 Task: Compare the reviews and descriptions of 'The Silent Patient' and 'The Woman in the Window' on Amazon.
Action: Mouse moved to (194, 55)
Screenshot: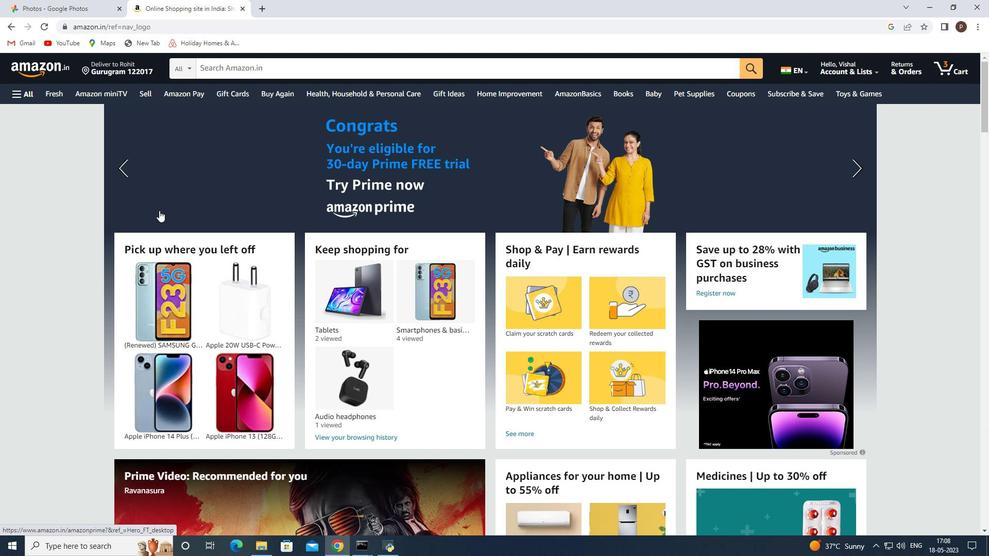 
Action: Mouse pressed left at (194, 55)
Screenshot: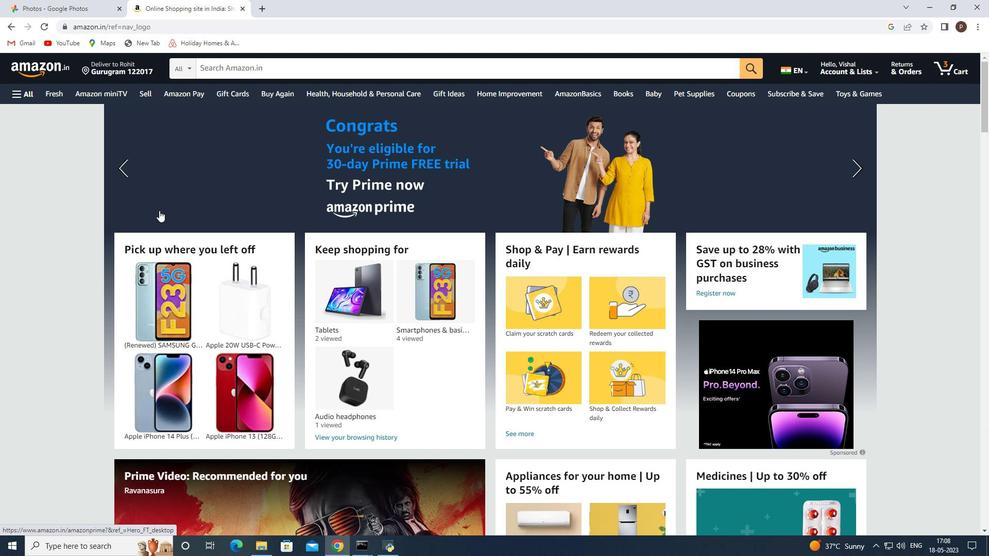 
Action: Mouse moved to (284, 47)
Screenshot: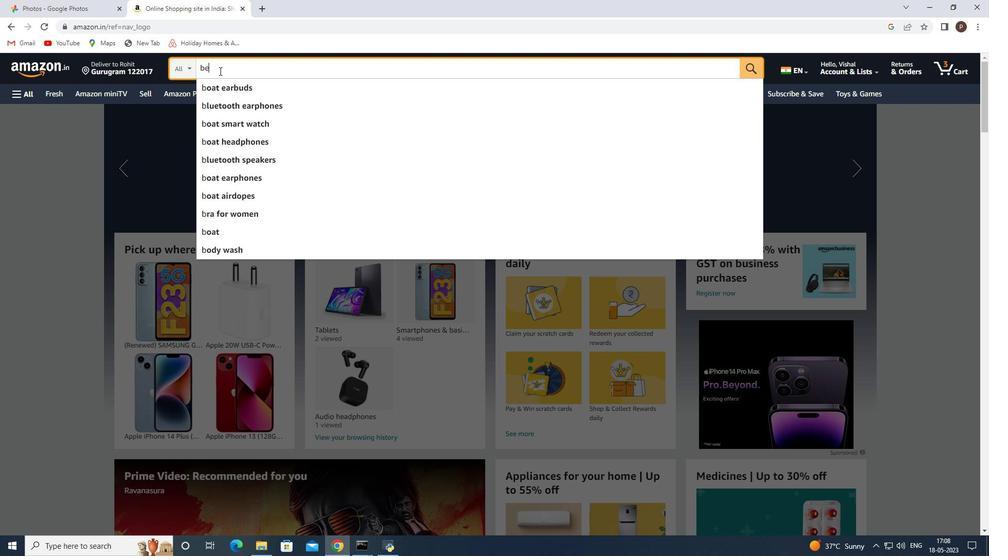 
Action: Mouse pressed left at (284, 47)
Screenshot: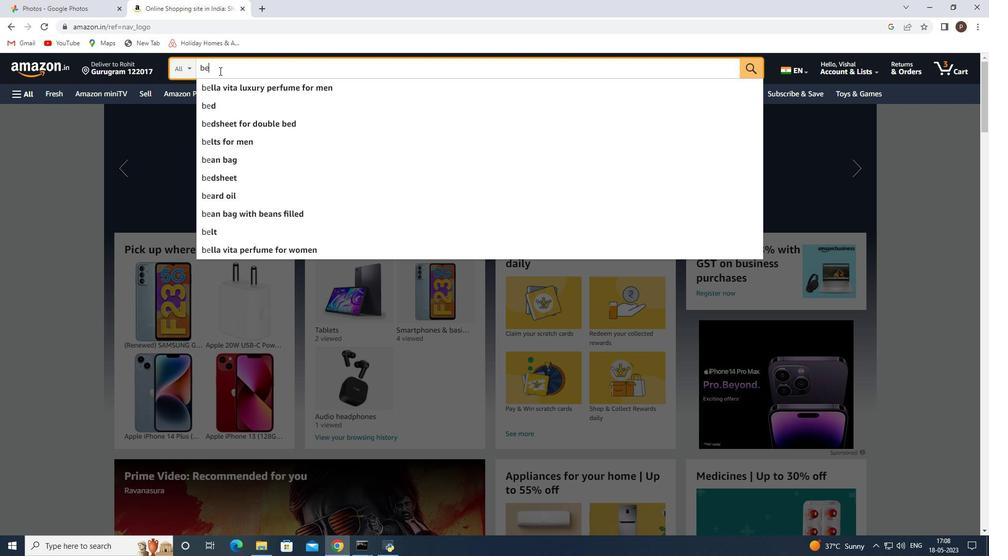 
Action: Key pressed novels
Screenshot: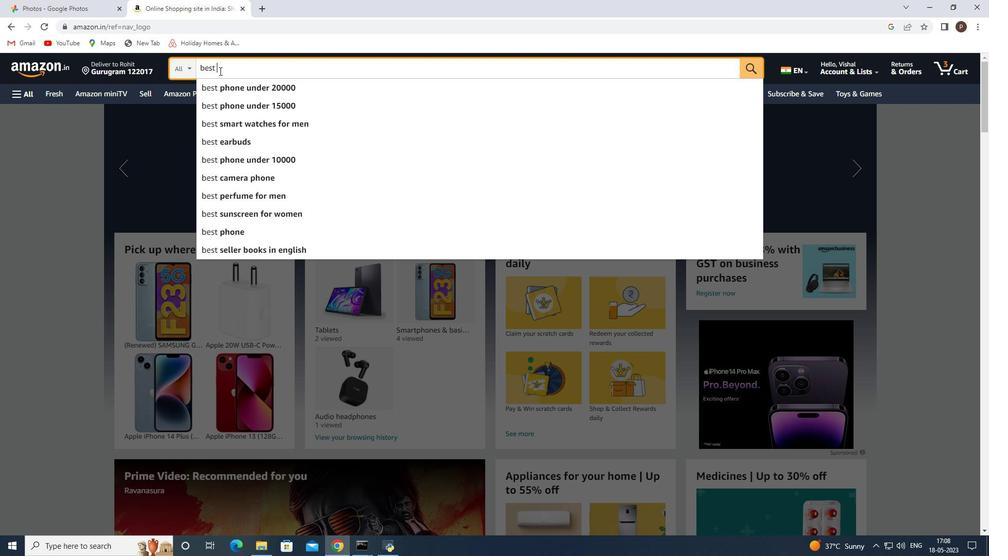 
Action: Mouse moved to (216, 115)
Screenshot: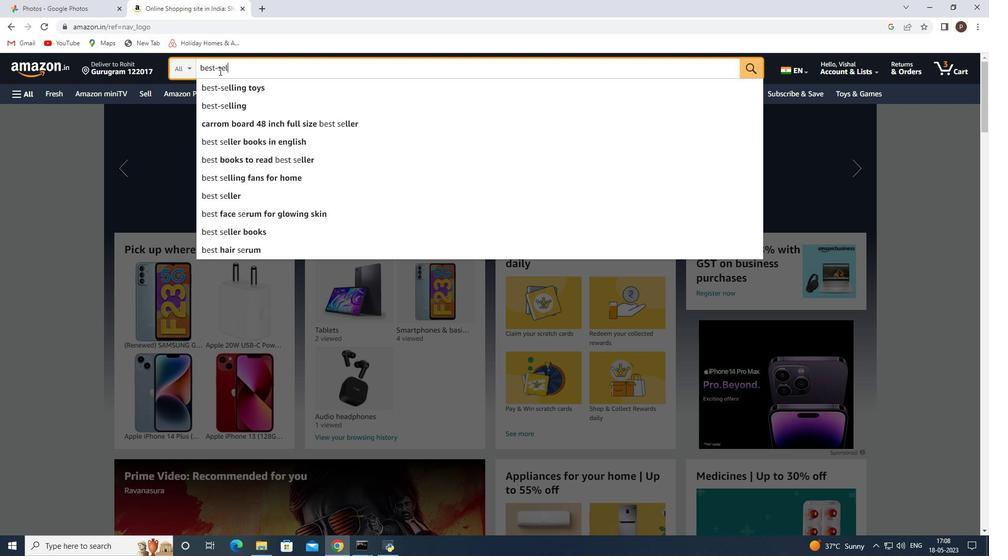 
Action: Mouse pressed left at (216, 115)
Screenshot: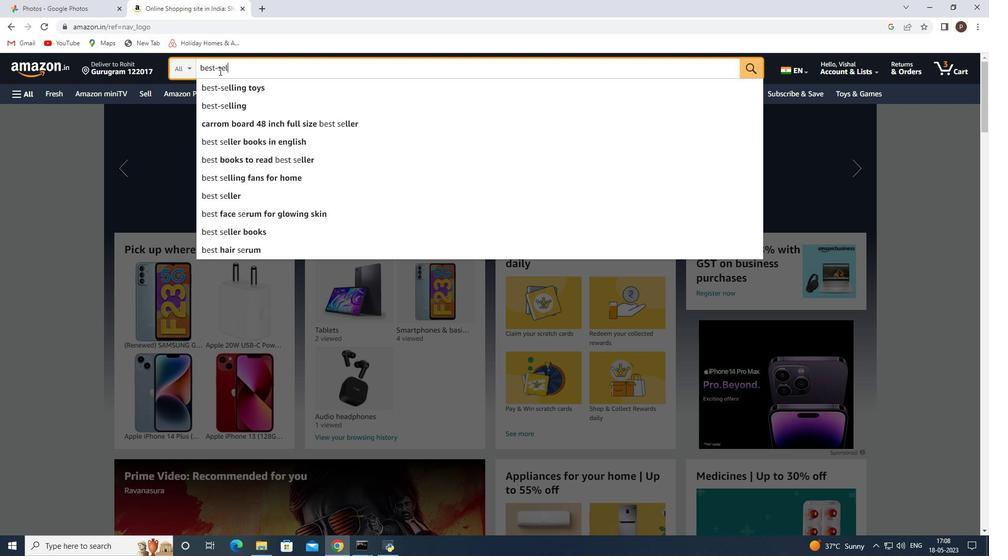 
Action: Mouse moved to (325, 192)
Screenshot: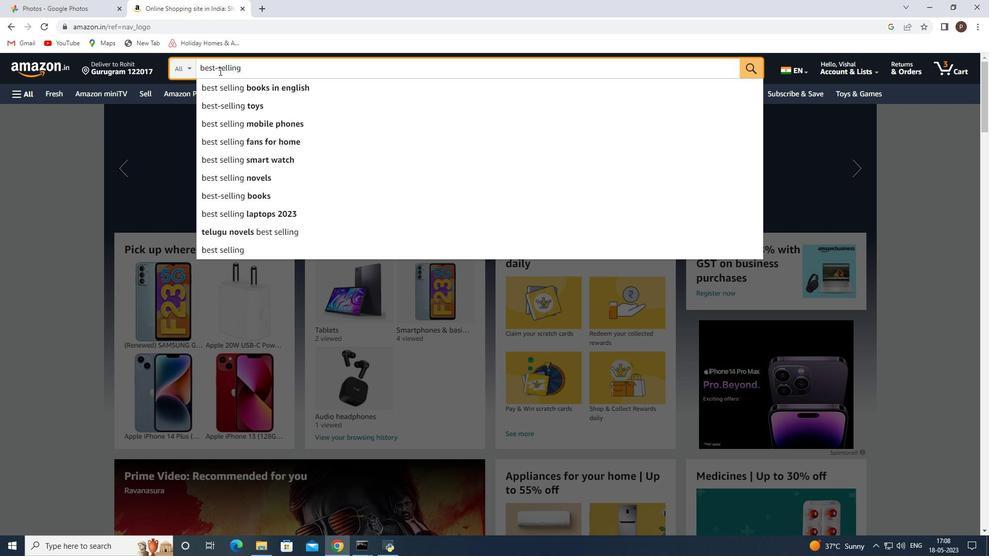 
Action: Mouse scrolled (325, 191) with delta (0, 0)
Screenshot: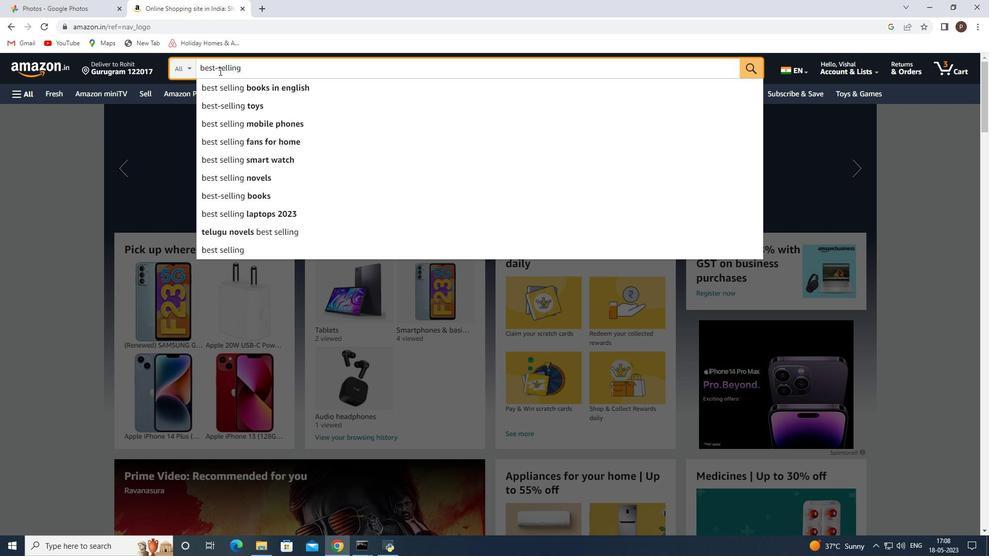 
Action: Mouse scrolled (325, 191) with delta (0, 0)
Screenshot: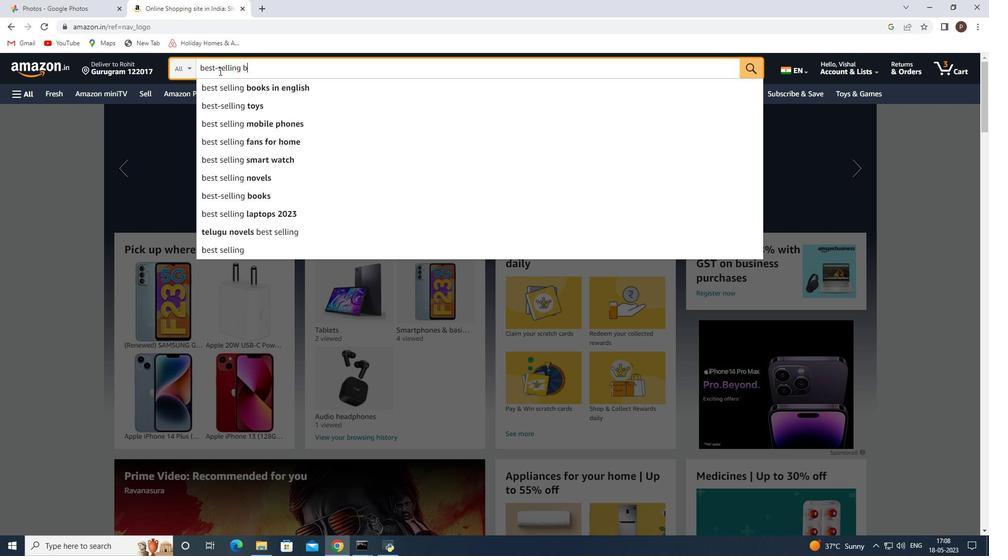 
Action: Mouse moved to (328, 190)
Screenshot: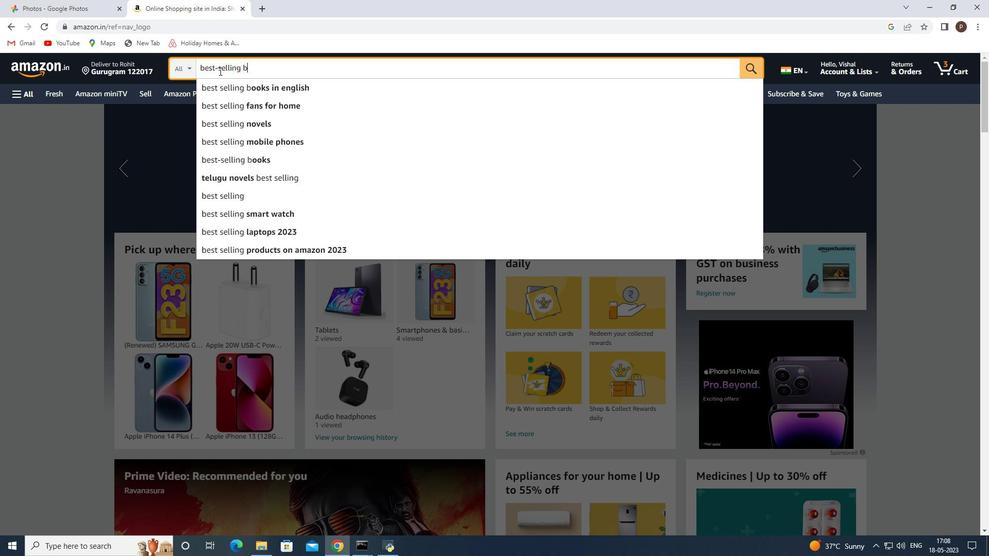 
Action: Mouse scrolled (328, 189) with delta (0, 0)
Screenshot: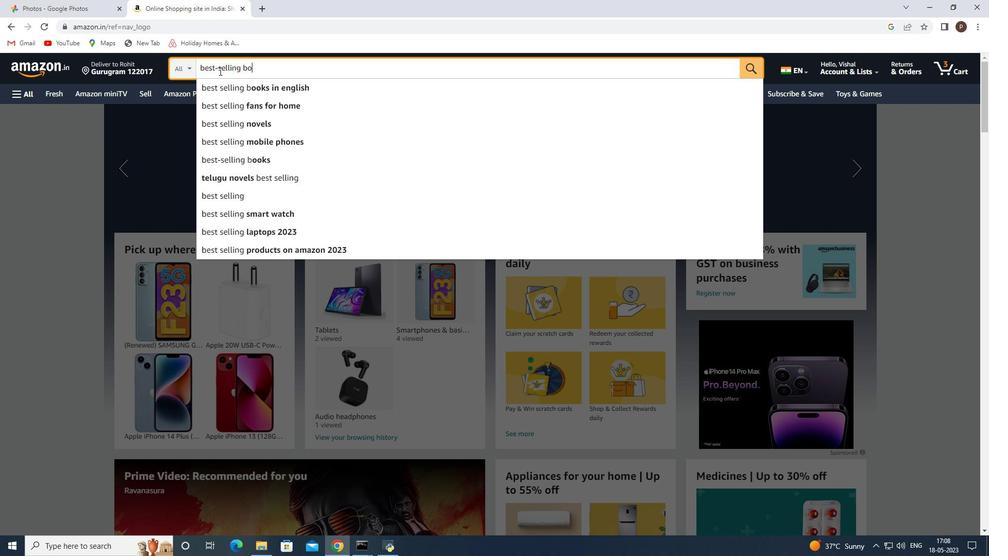
Action: Mouse scrolled (328, 189) with delta (0, 0)
Screenshot: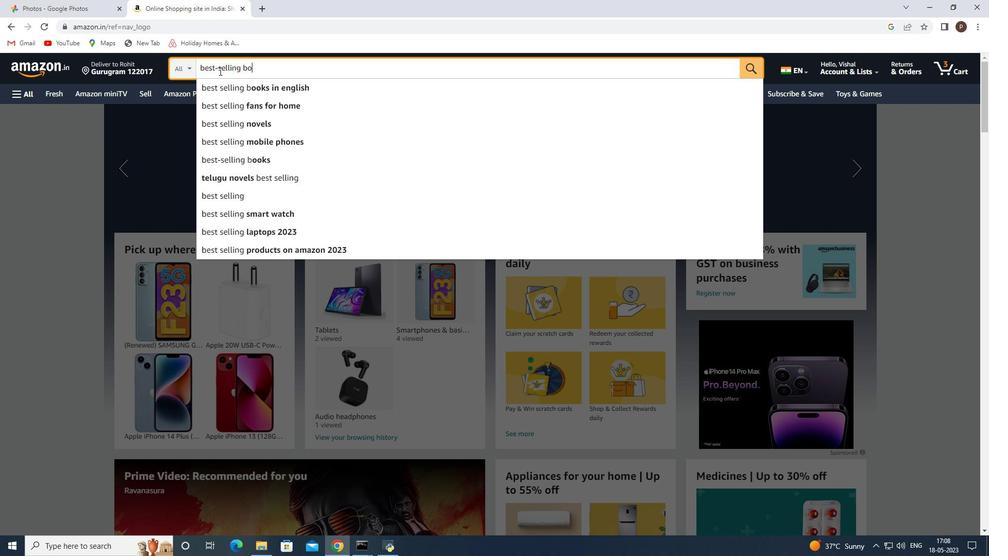 
Action: Mouse moved to (237, 196)
Screenshot: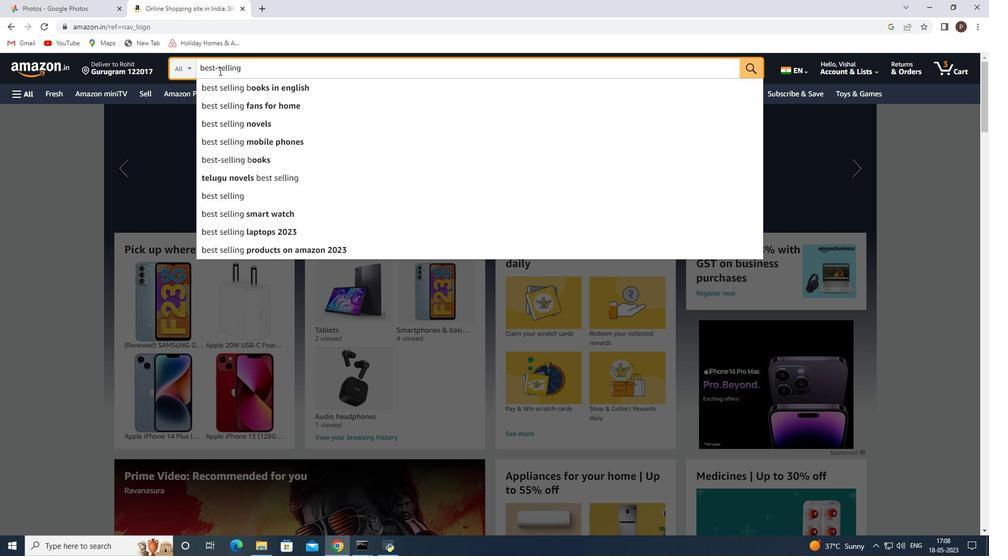 
Action: Mouse scrolled (237, 195) with delta (0, 0)
Screenshot: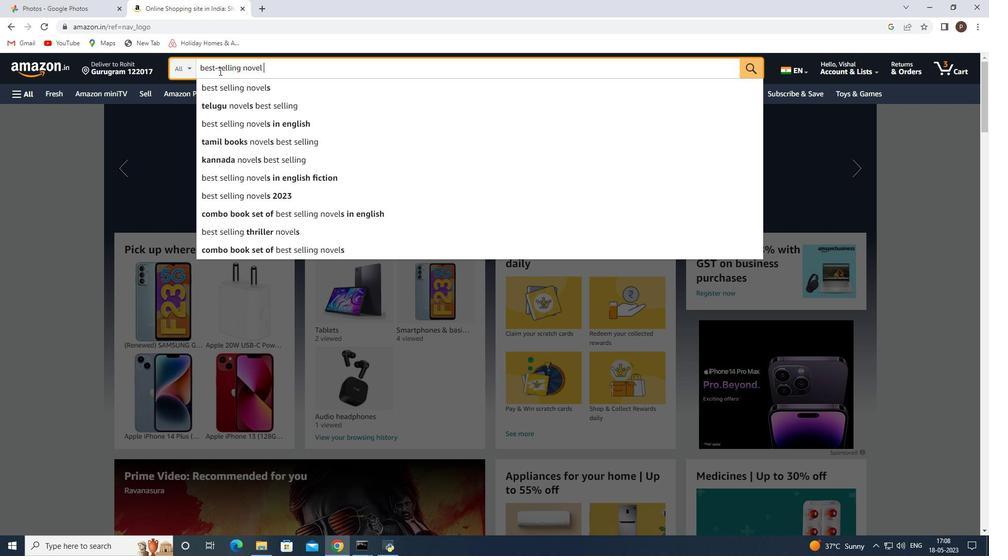 
Action: Mouse scrolled (237, 195) with delta (0, 0)
Screenshot: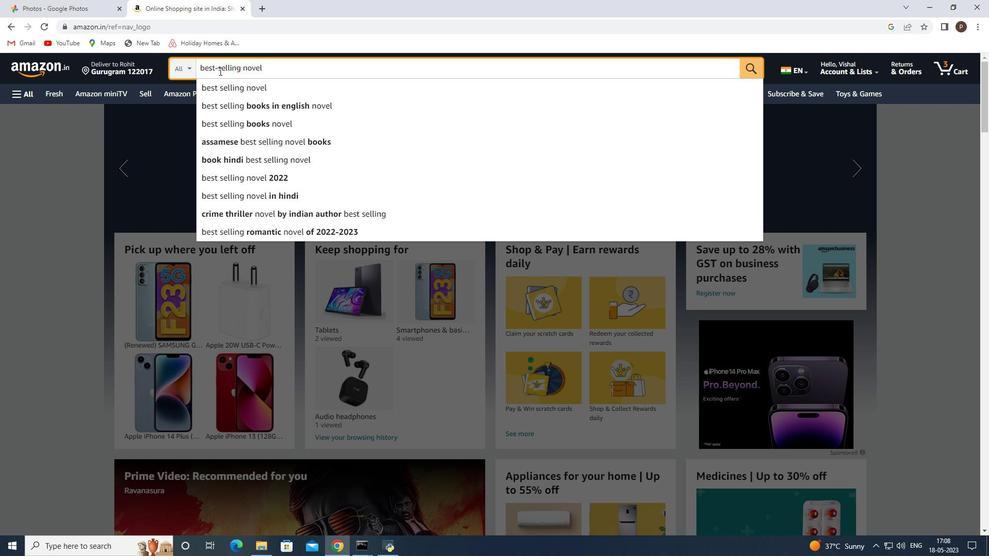 
Action: Mouse scrolled (237, 195) with delta (0, 0)
Screenshot: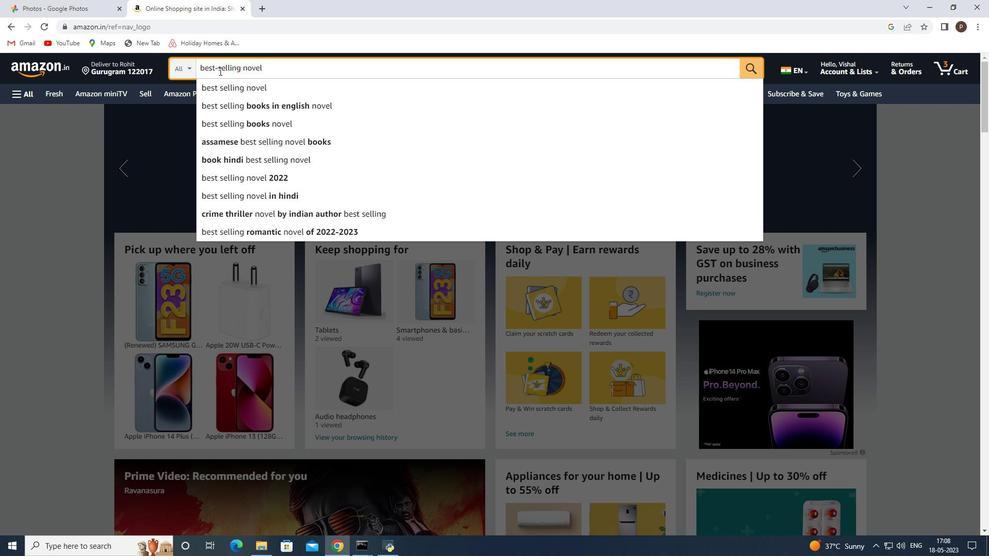 
Action: Mouse scrolled (237, 195) with delta (0, 0)
Screenshot: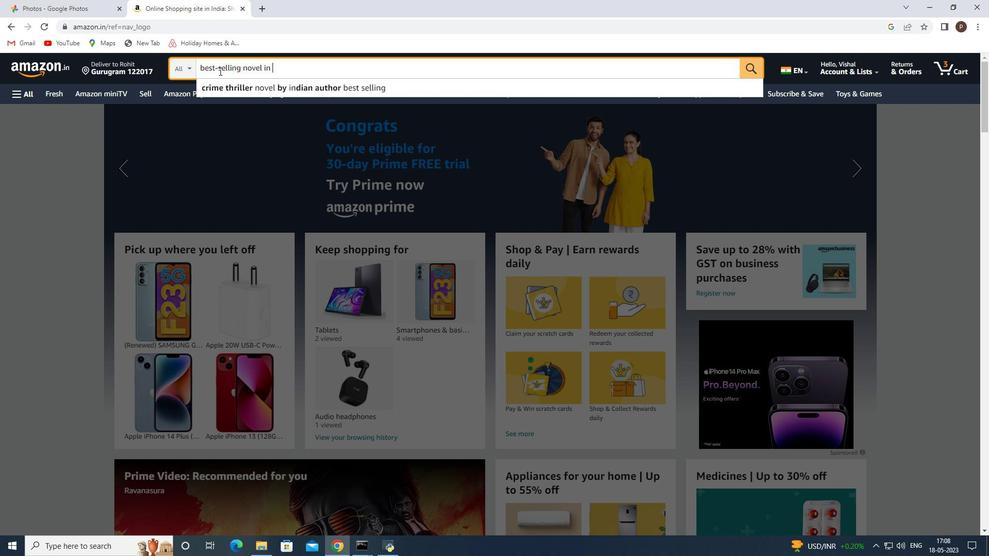 
Action: Mouse scrolled (237, 195) with delta (0, 0)
Screenshot: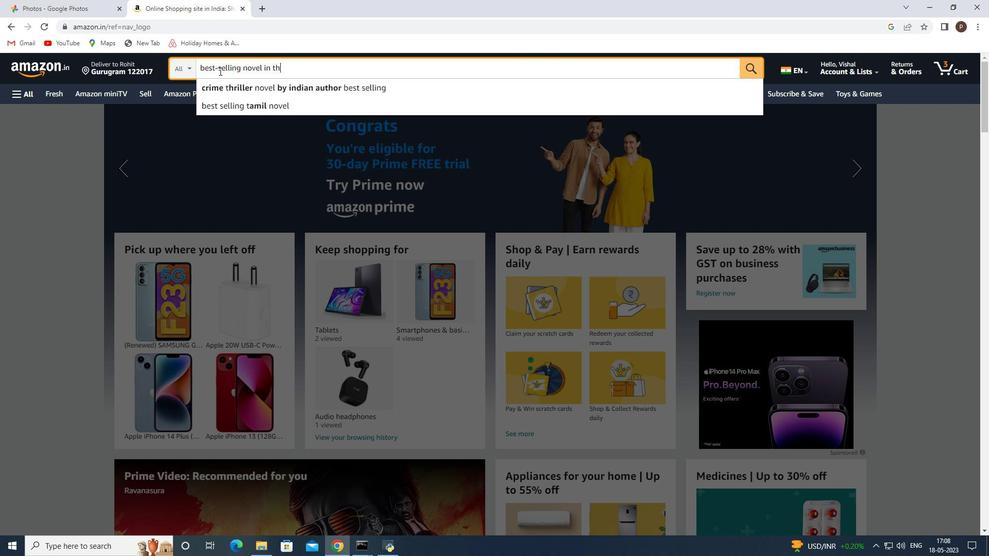 
Action: Mouse scrolled (237, 195) with delta (0, 0)
Screenshot: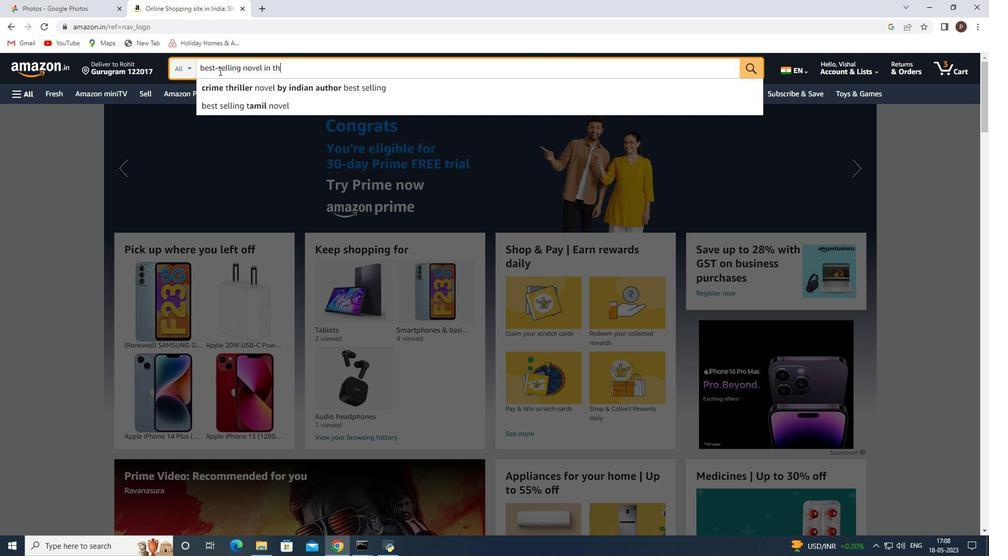 
Action: Mouse scrolled (237, 195) with delta (0, 0)
Screenshot: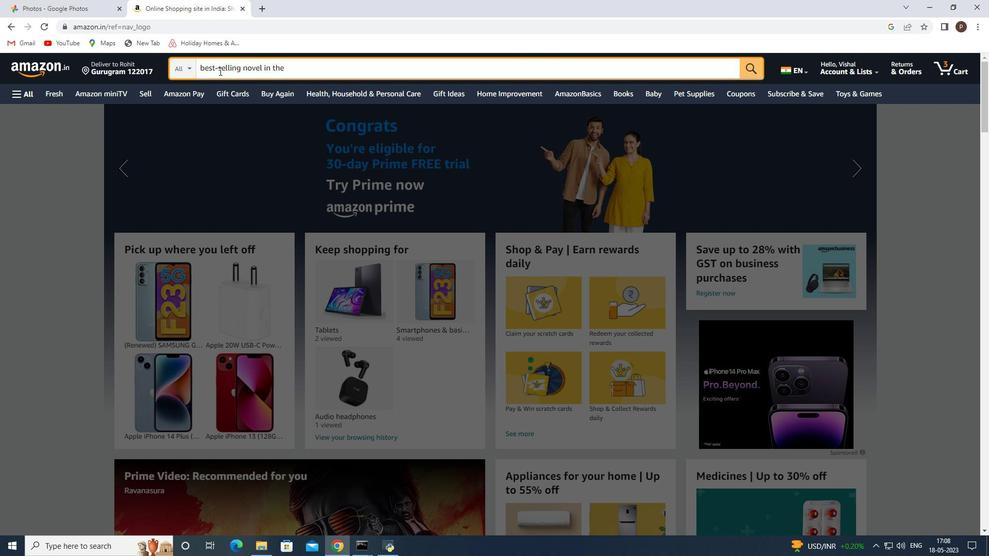 
Action: Mouse scrolled (237, 195) with delta (0, 0)
Screenshot: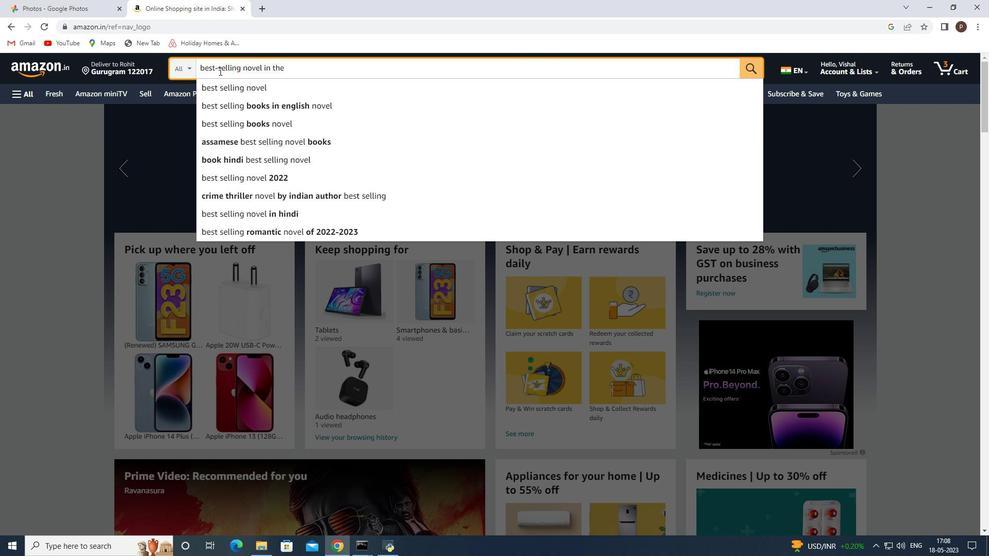 
Action: Mouse scrolled (237, 195) with delta (0, 0)
Screenshot: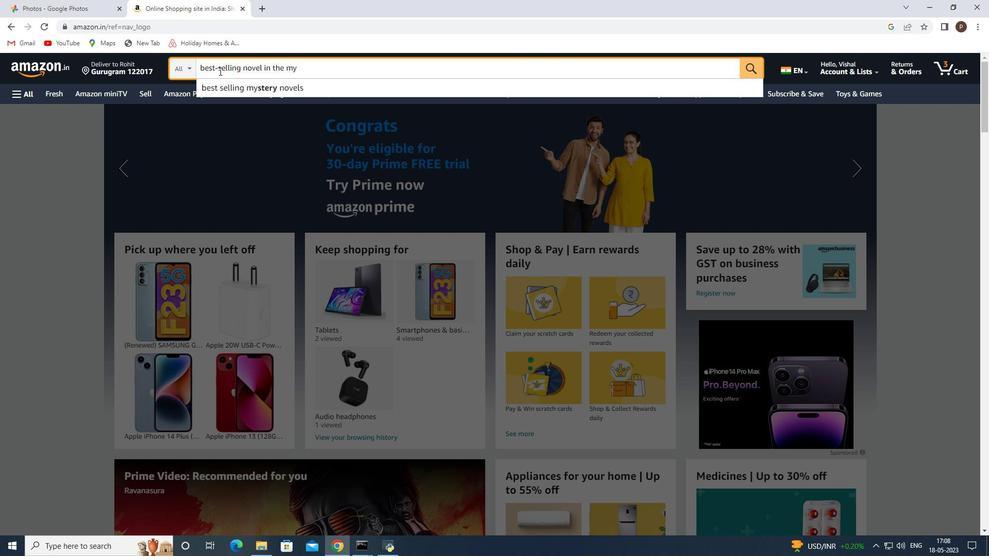 
Action: Mouse scrolled (237, 196) with delta (0, 0)
Screenshot: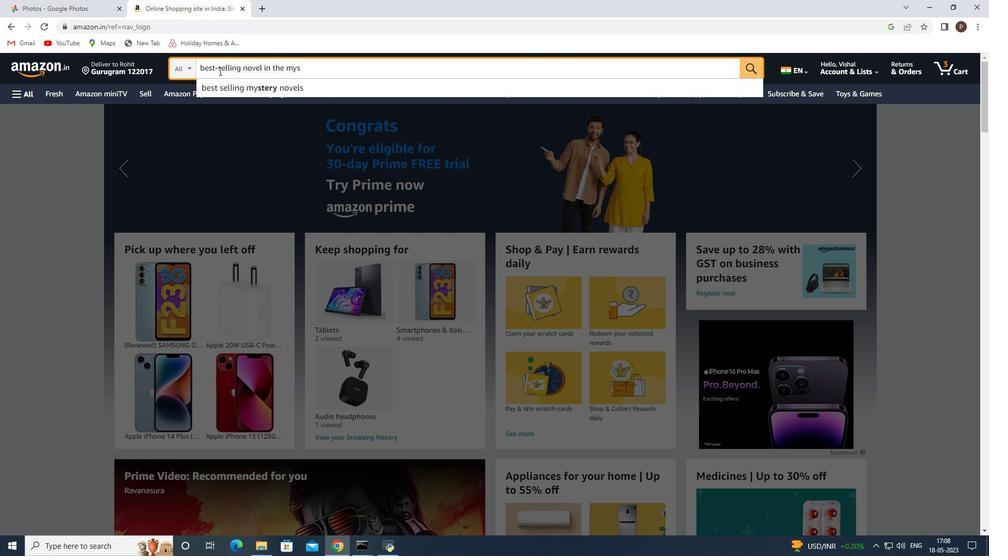 
Action: Mouse scrolled (237, 196) with delta (0, 0)
Screenshot: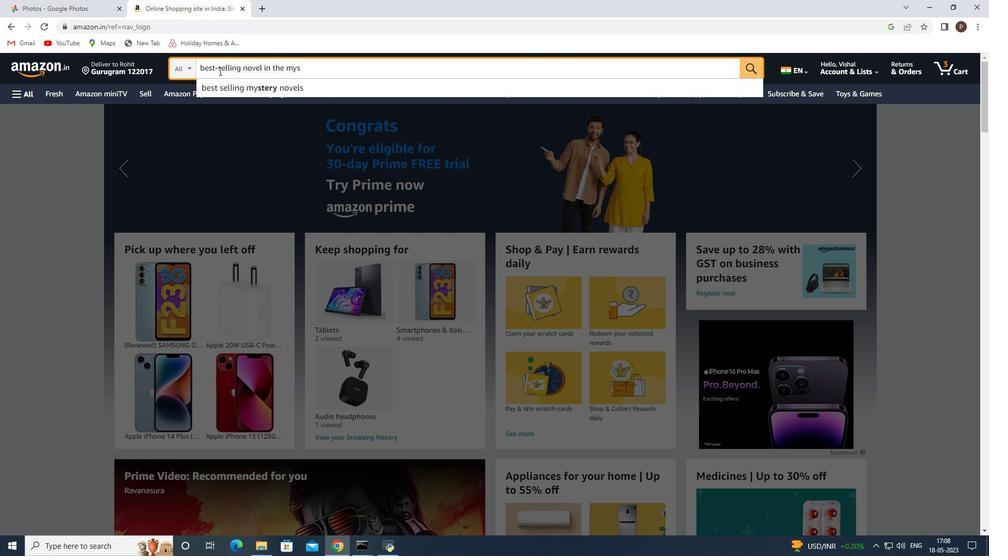 
Action: Mouse scrolled (237, 196) with delta (0, 0)
Screenshot: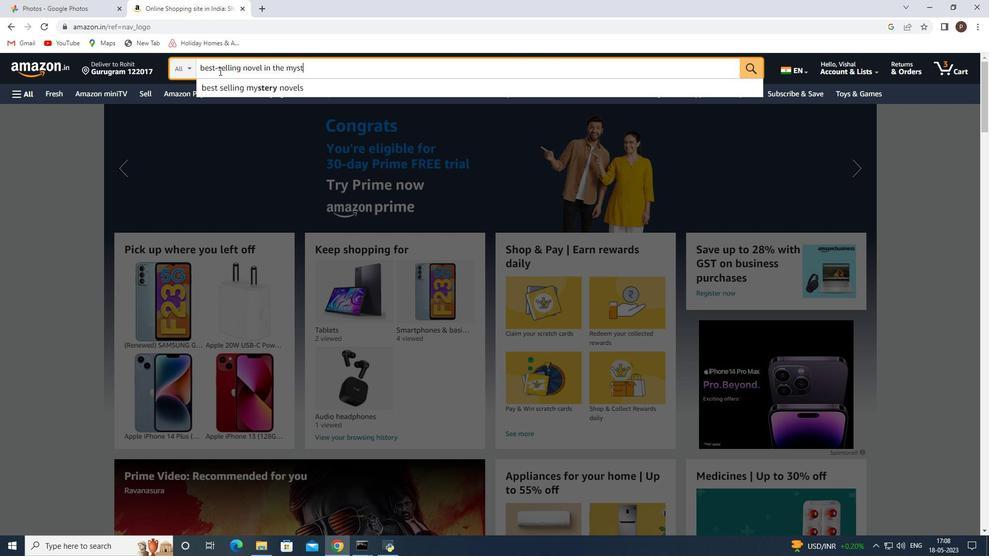 
Action: Mouse scrolled (237, 196) with delta (0, 0)
Screenshot: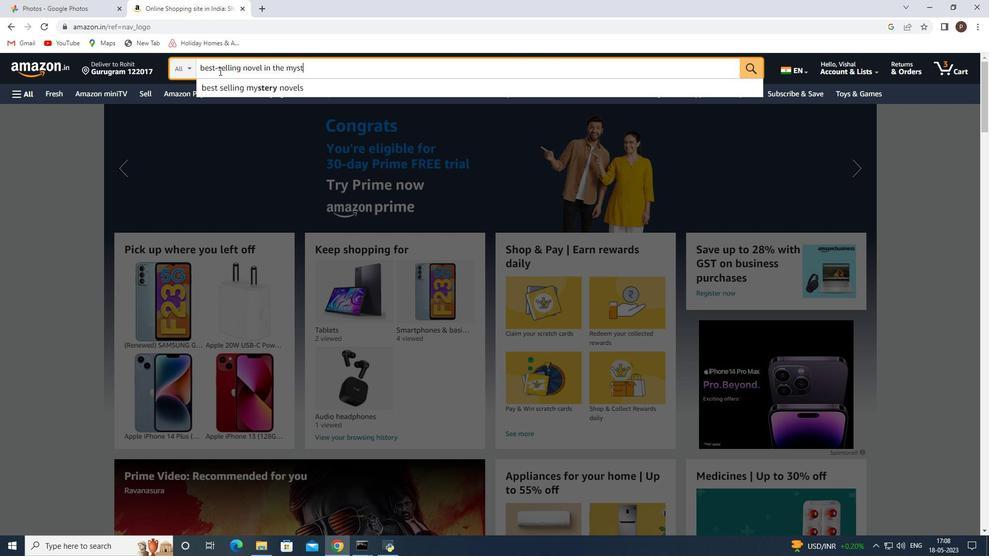 
Action: Mouse moved to (233, 203)
Screenshot: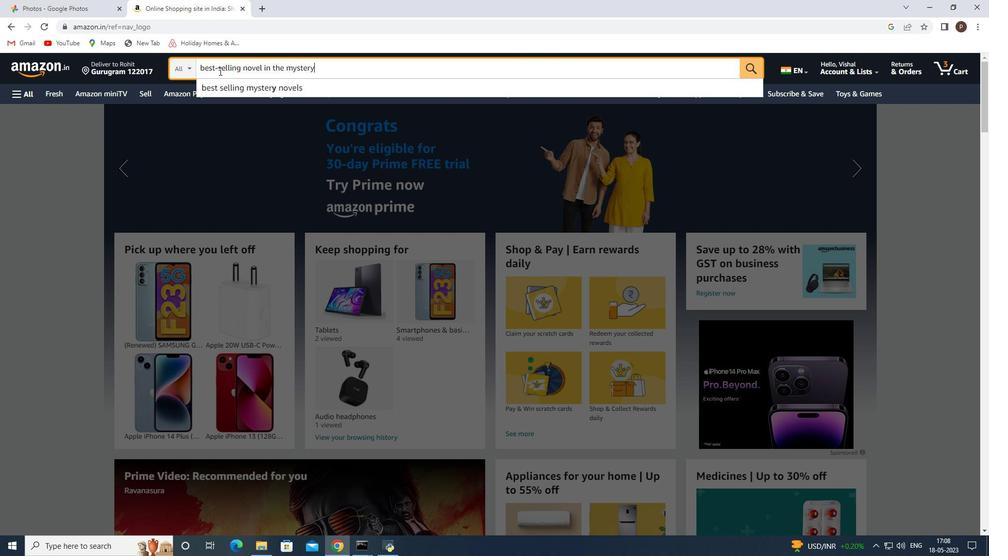 
Action: Mouse scrolled (233, 203) with delta (0, 0)
Screenshot: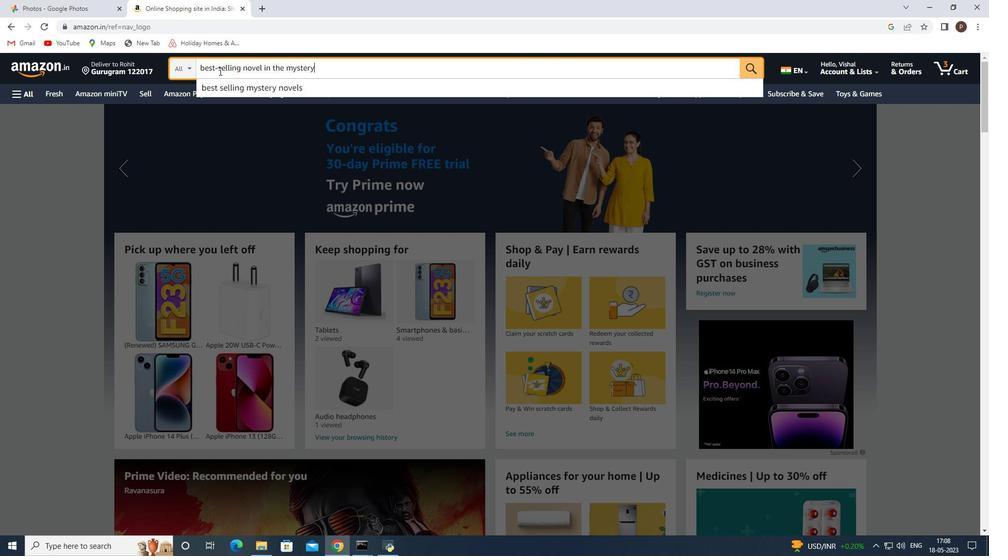 
Action: Mouse moved to (249, 271)
Screenshot: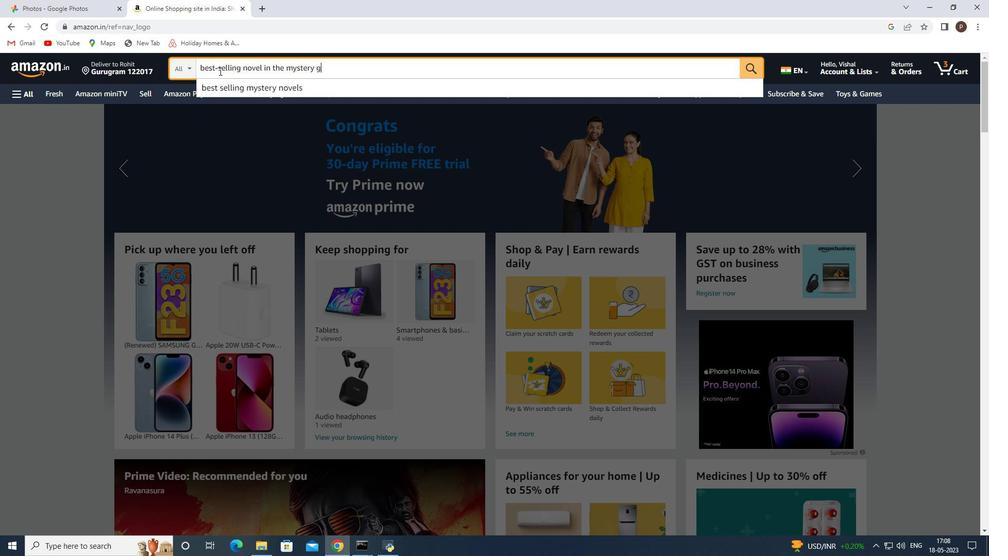 
Action: Mouse scrolled (249, 271) with delta (0, 0)
Screenshot: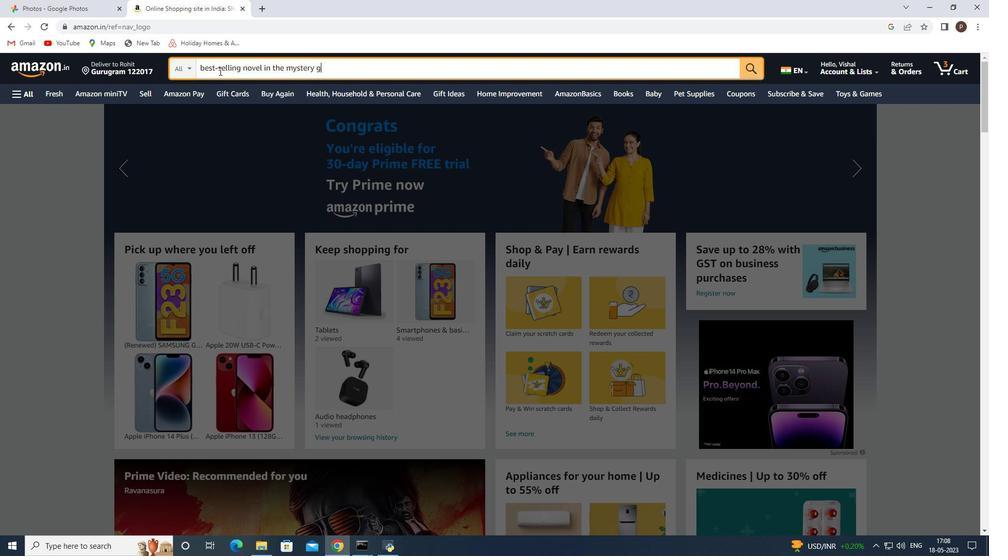 
Action: Mouse moved to (249, 271)
Screenshot: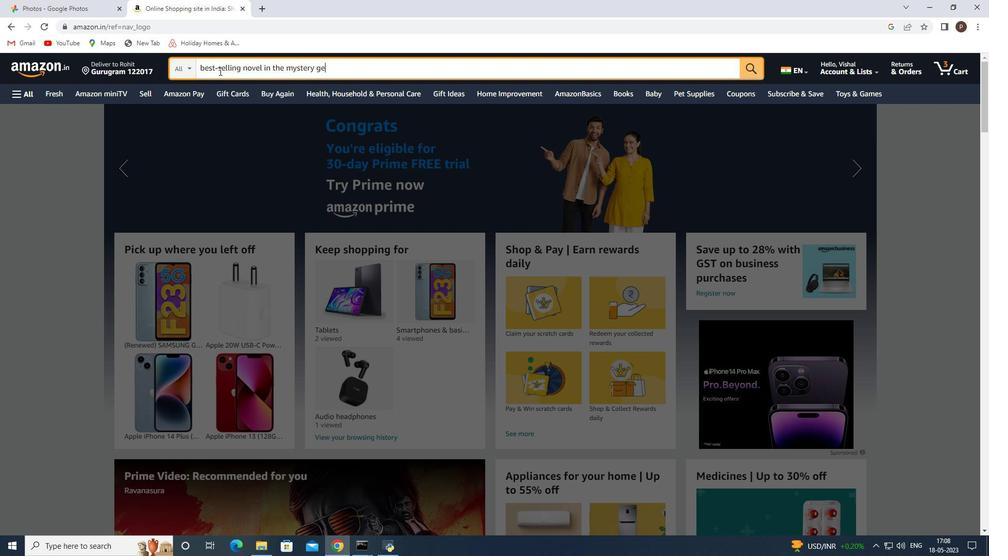 
Action: Mouse scrolled (249, 271) with delta (0, 0)
Screenshot: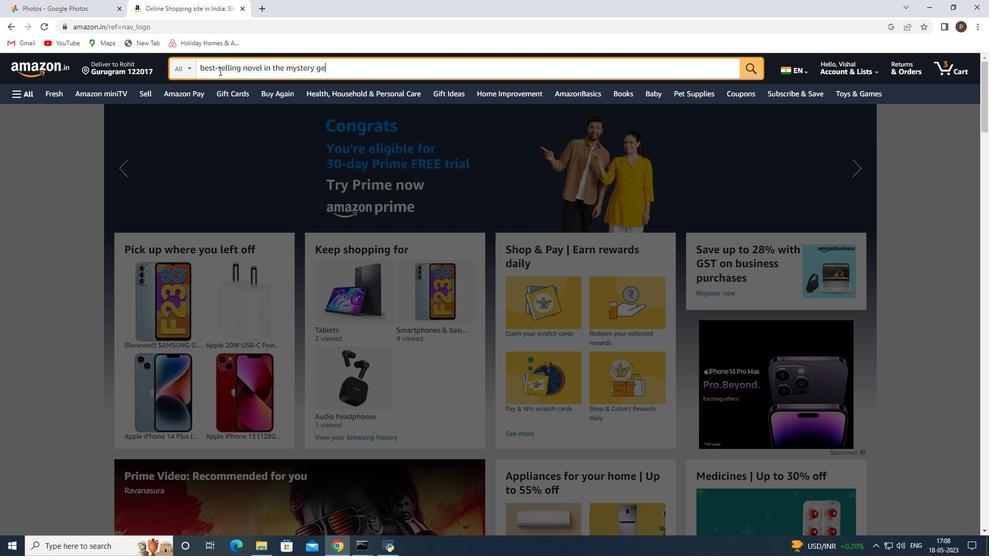 
Action: Mouse moved to (255, 230)
Screenshot: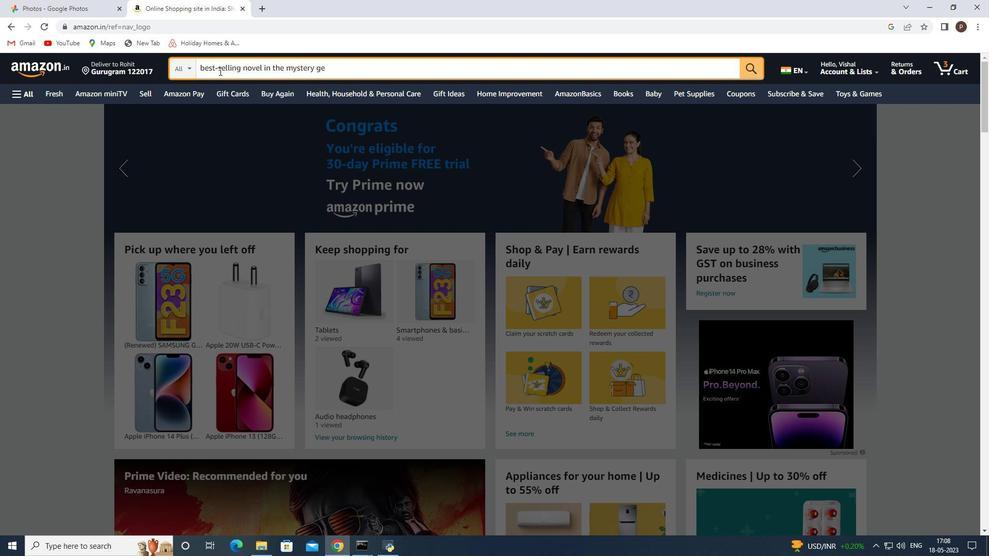 
Action: Mouse scrolled (255, 231) with delta (0, 0)
Screenshot: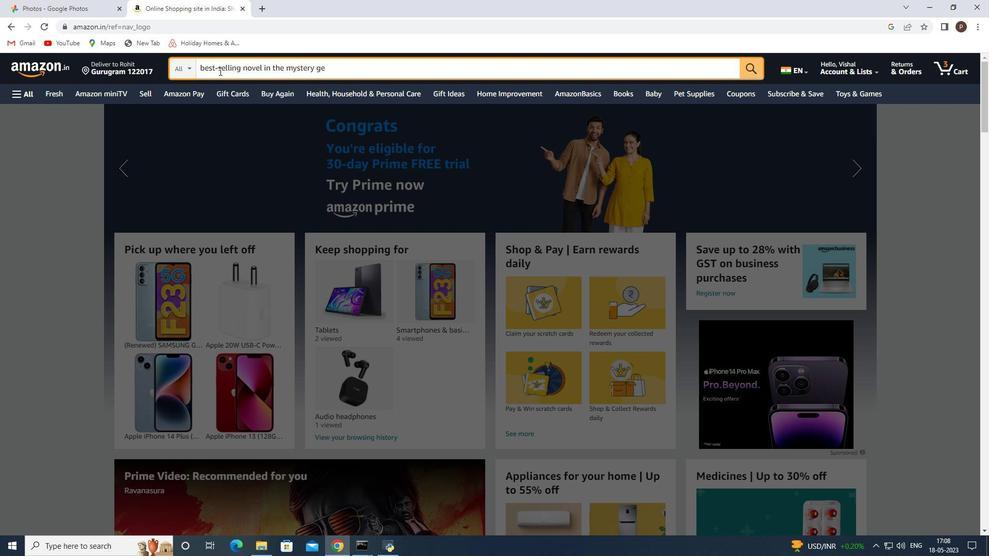 
Action: Mouse scrolled (255, 231) with delta (0, 0)
Screenshot: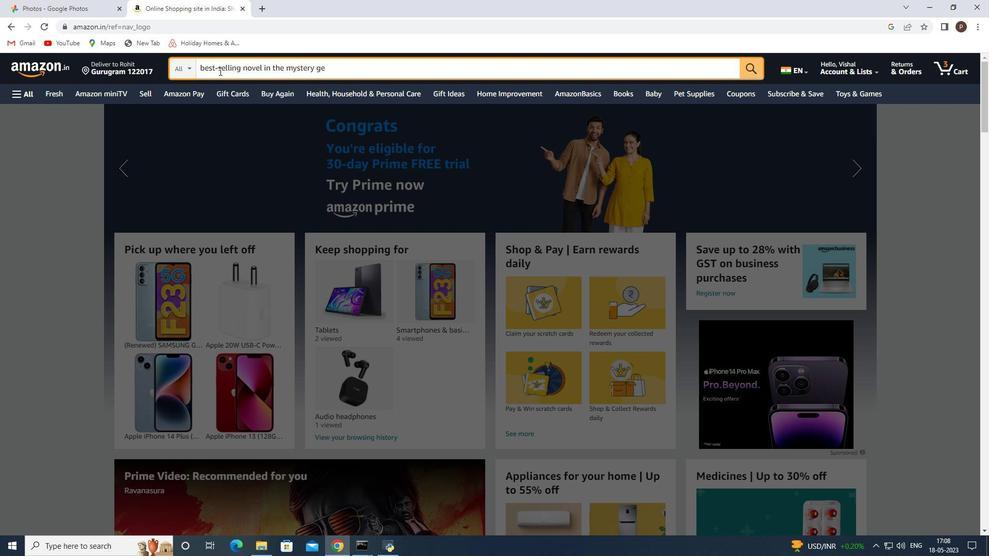 
Action: Mouse moved to (247, 207)
Screenshot: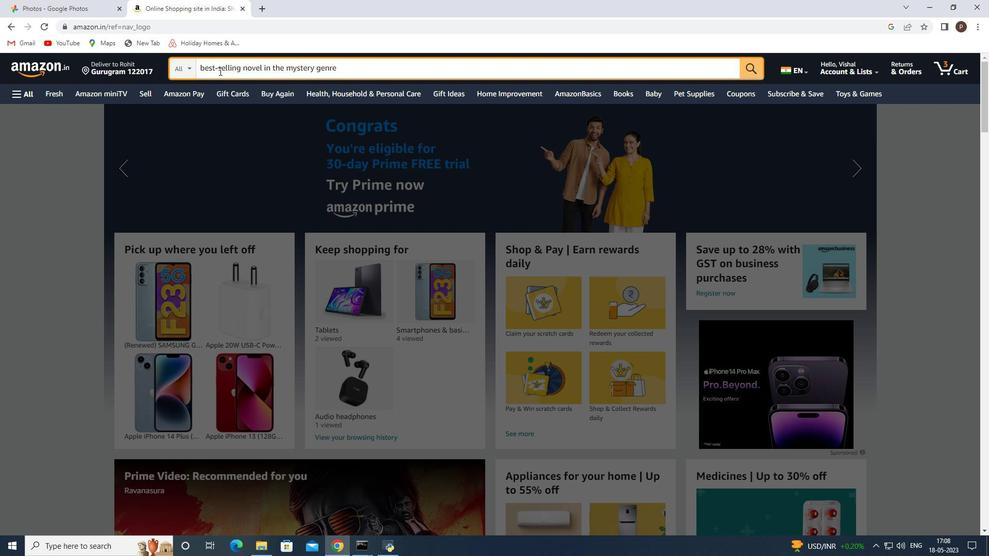 
Action: Mouse scrolled (247, 206) with delta (0, 0)
Screenshot: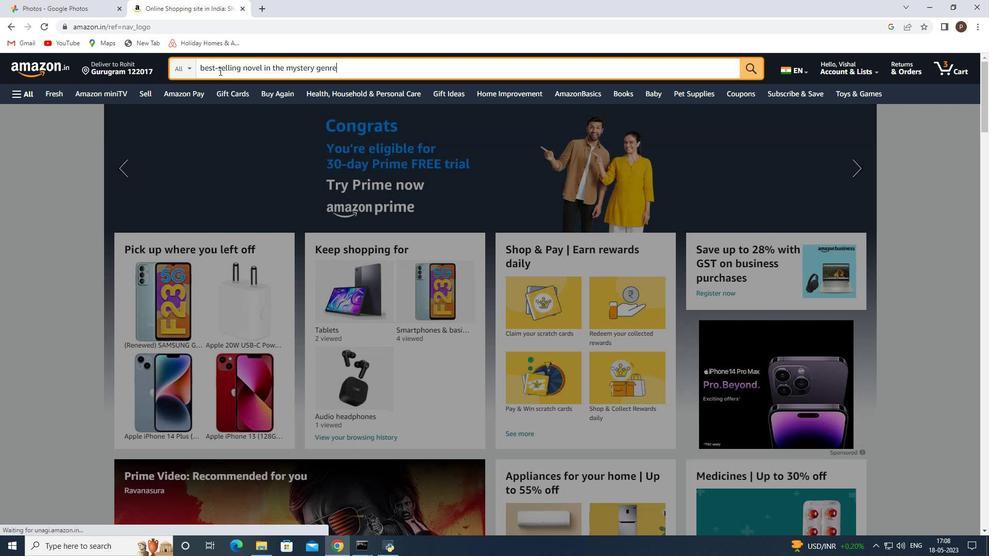 
Action: Mouse scrolled (247, 206) with delta (0, 0)
Screenshot: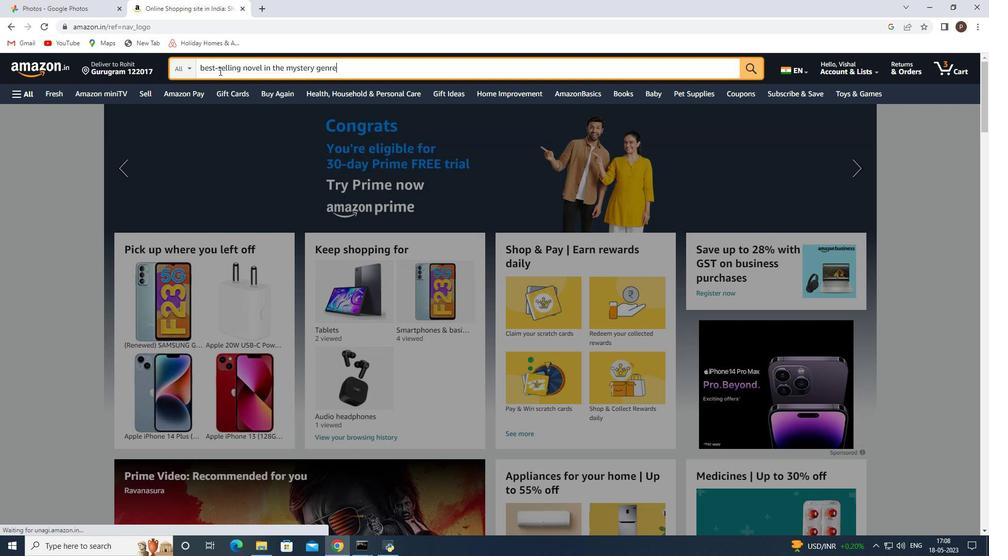 
Action: Mouse scrolled (247, 206) with delta (0, 0)
Screenshot: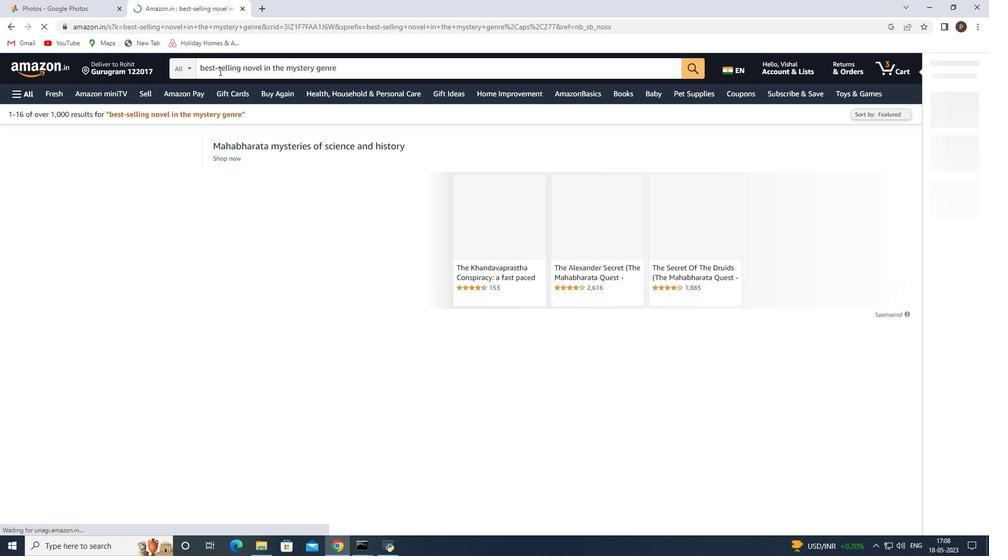
Action: Mouse scrolled (247, 206) with delta (0, 0)
Screenshot: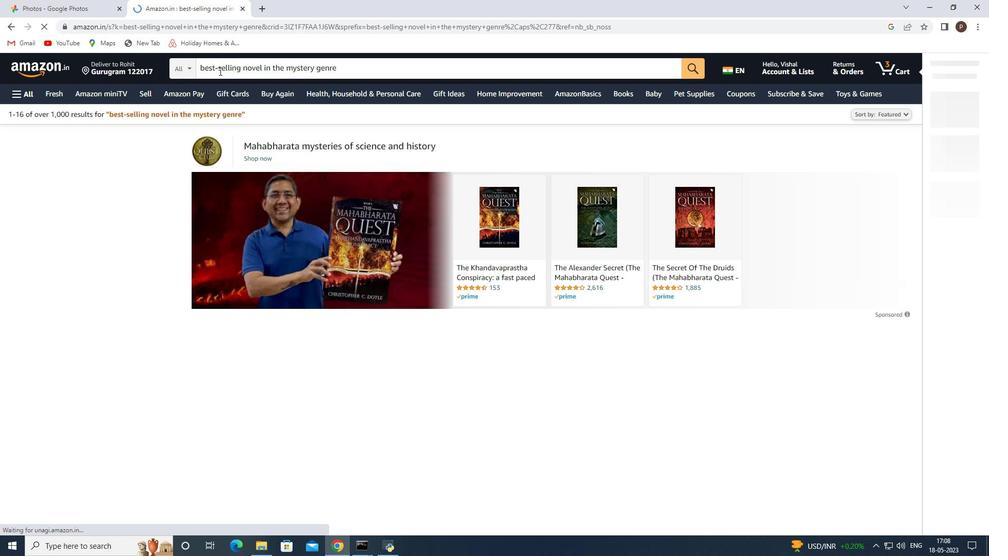 
Action: Mouse scrolled (247, 206) with delta (0, 0)
Screenshot: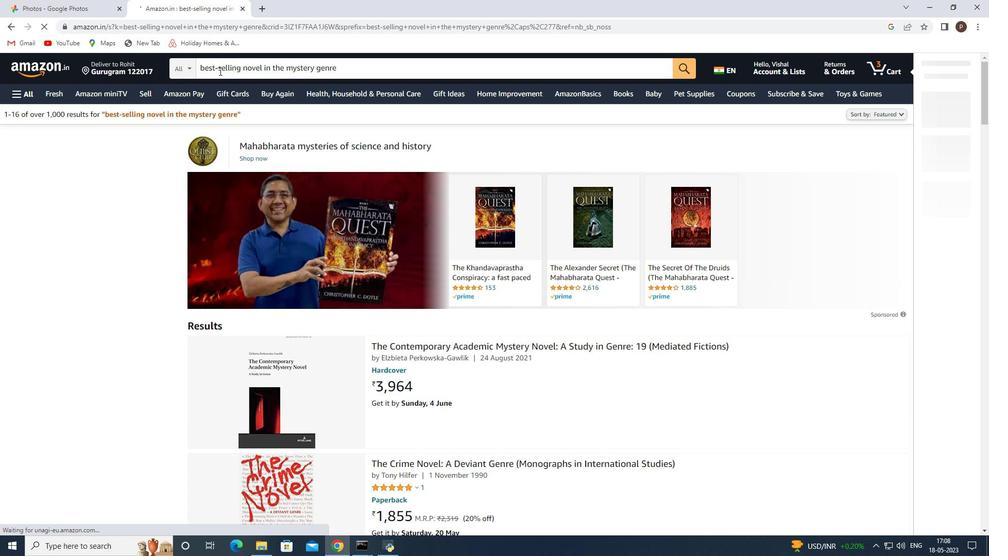 
Action: Mouse scrolled (247, 206) with delta (0, 0)
Screenshot: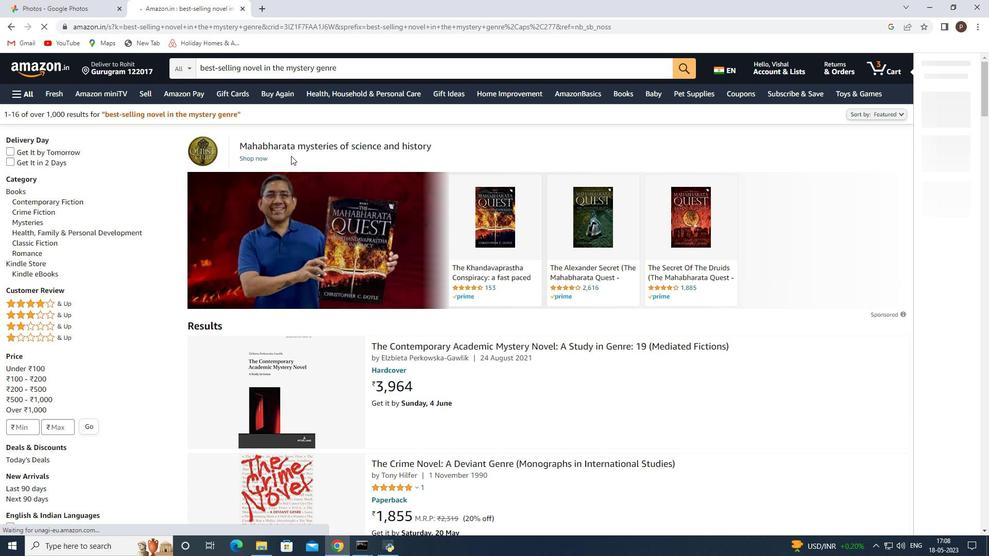 
Action: Mouse moved to (244, 210)
Screenshot: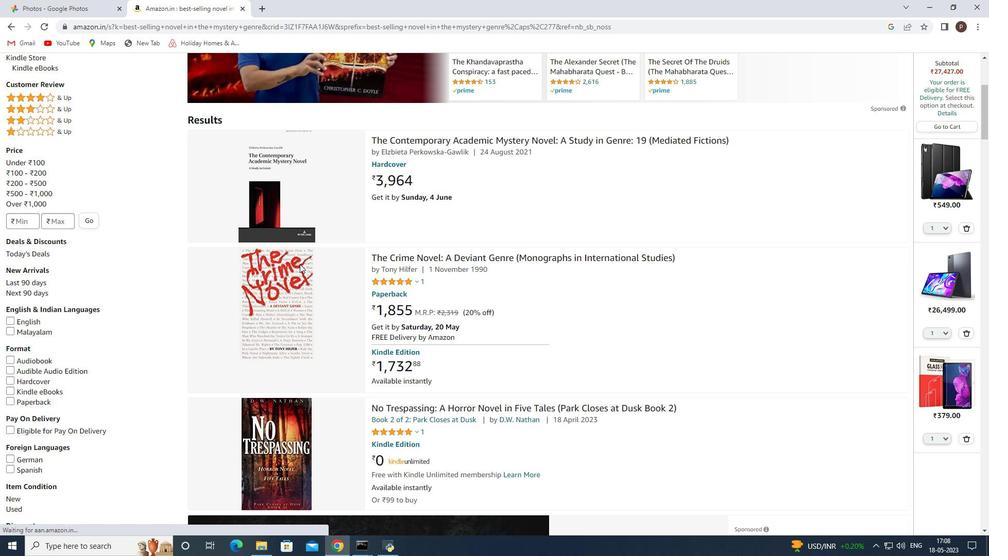 
Action: Mouse scrolled (244, 210) with delta (0, 0)
Screenshot: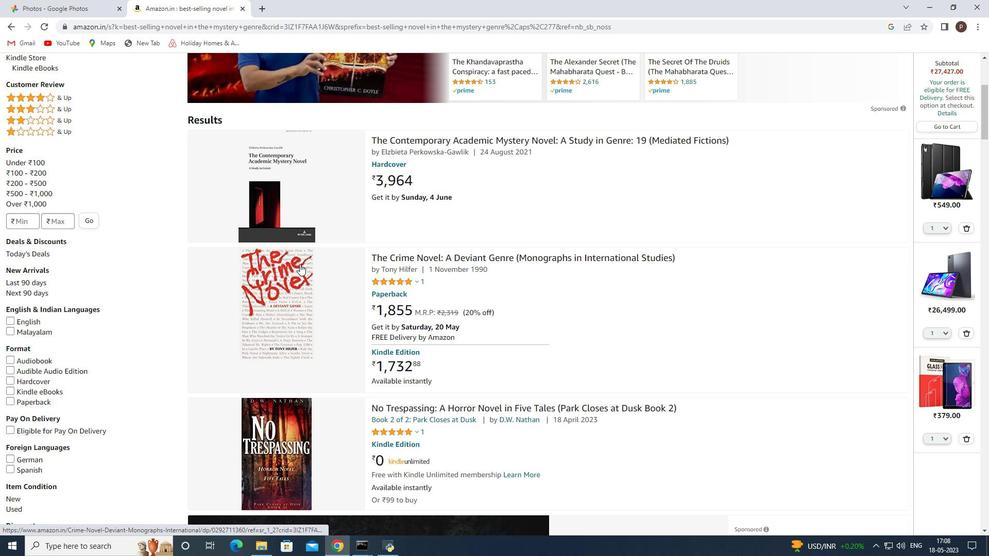
Action: Mouse scrolled (244, 210) with delta (0, 0)
Screenshot: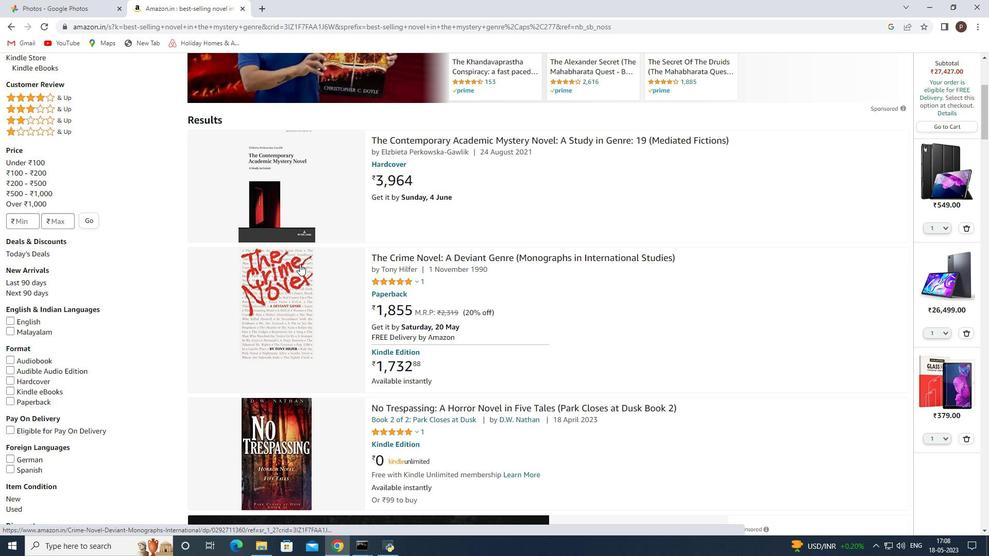 
Action: Mouse moved to (244, 212)
Screenshot: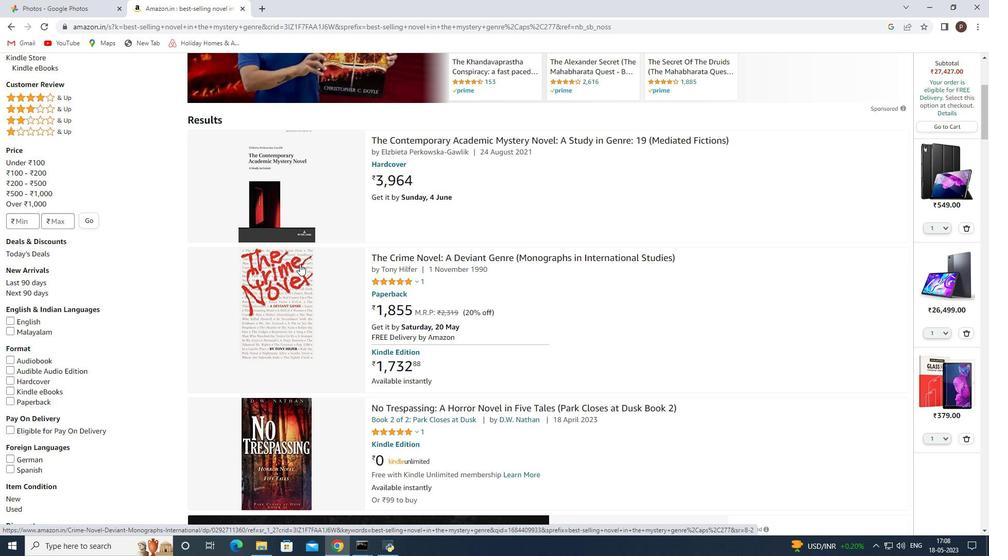 
Action: Mouse scrolled (244, 211) with delta (0, 0)
Screenshot: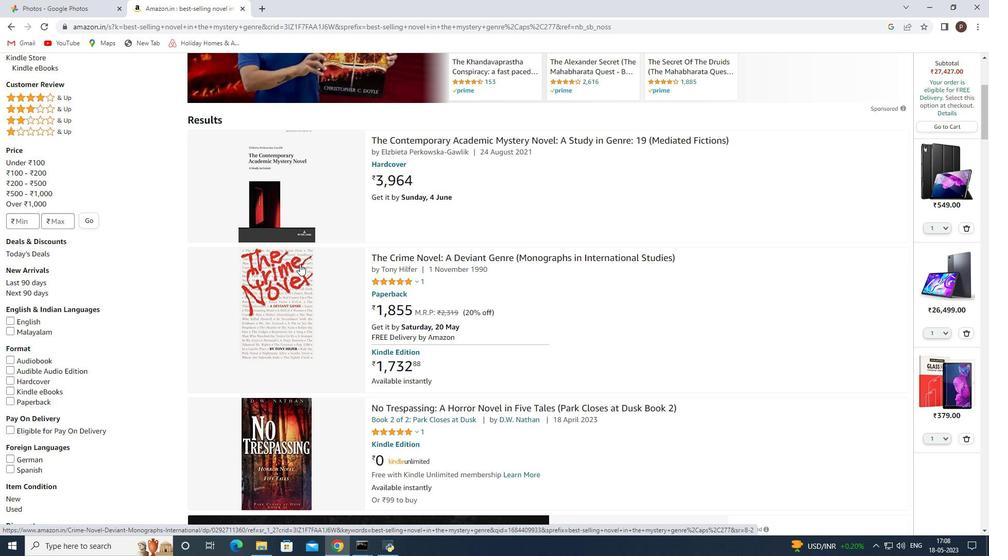 
Action: Mouse scrolled (244, 211) with delta (0, 0)
Screenshot: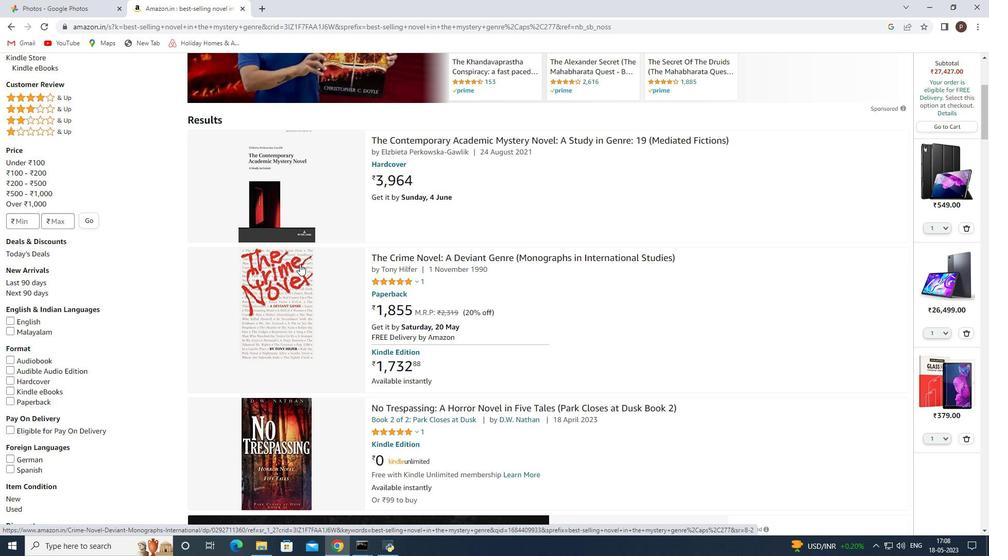 
Action: Mouse scrolled (244, 211) with delta (0, 0)
Screenshot: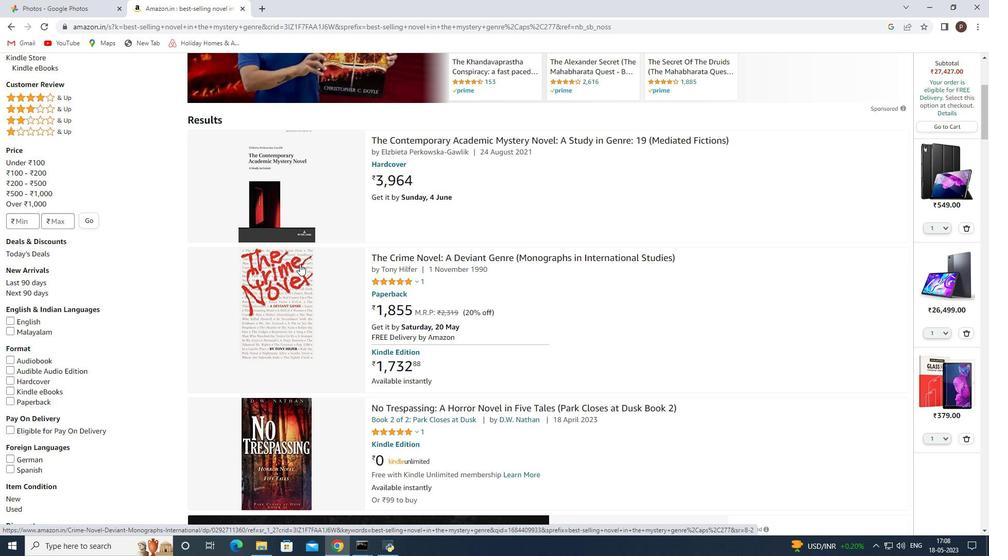 
Action: Mouse scrolled (244, 211) with delta (0, 0)
Screenshot: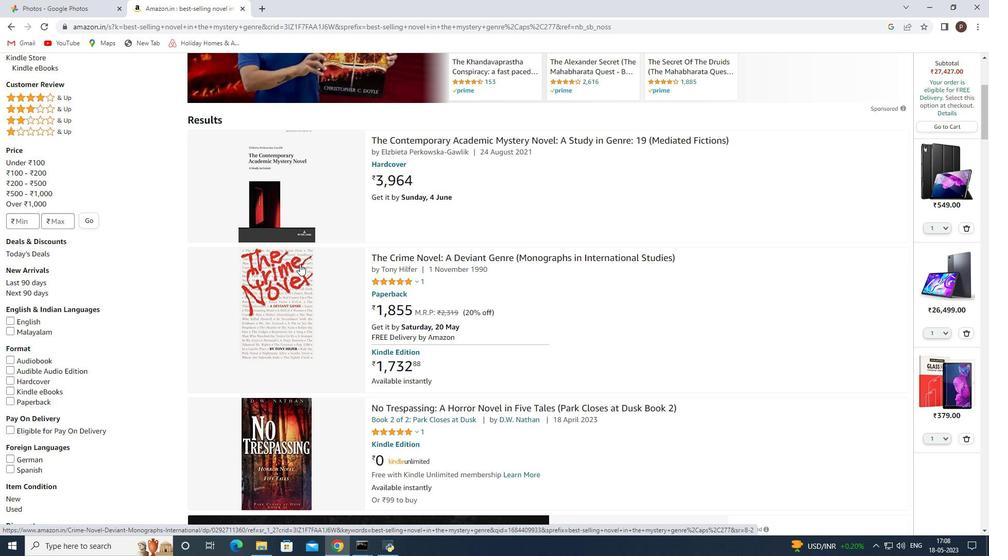 
Action: Mouse scrolled (244, 211) with delta (0, 0)
Screenshot: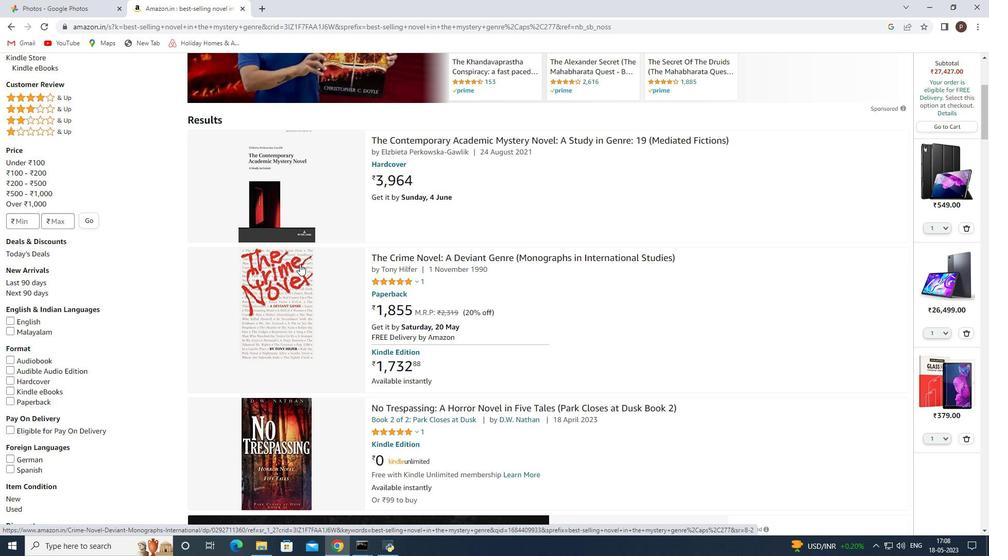 
Action: Mouse scrolled (244, 211) with delta (0, 0)
Screenshot: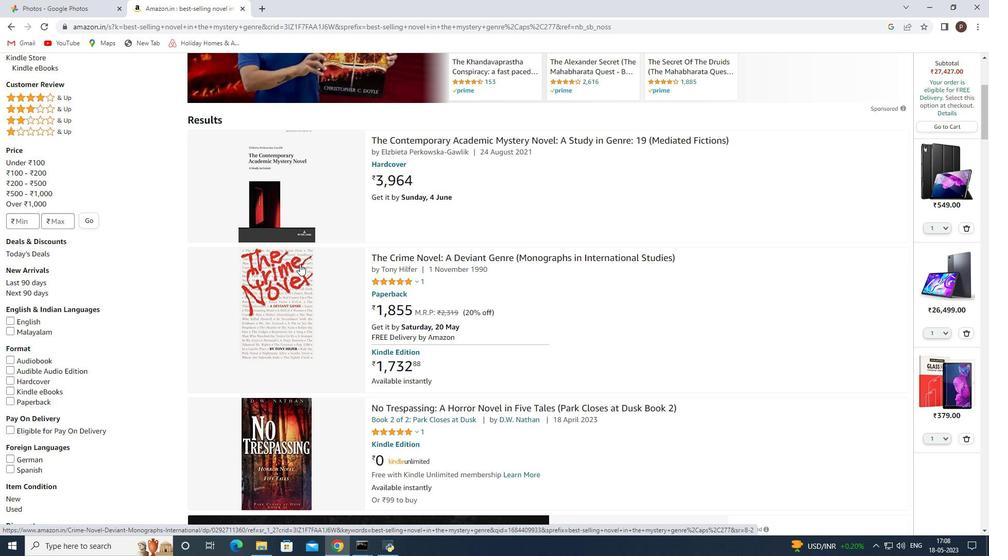 
Action: Mouse scrolled (244, 211) with delta (0, 0)
Screenshot: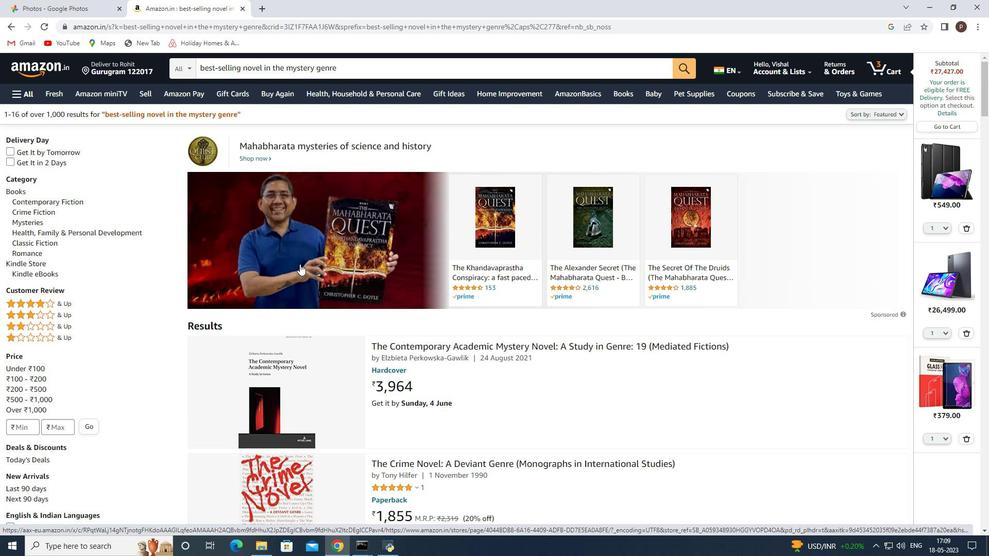 
Action: Mouse scrolled (244, 211) with delta (0, 0)
Screenshot: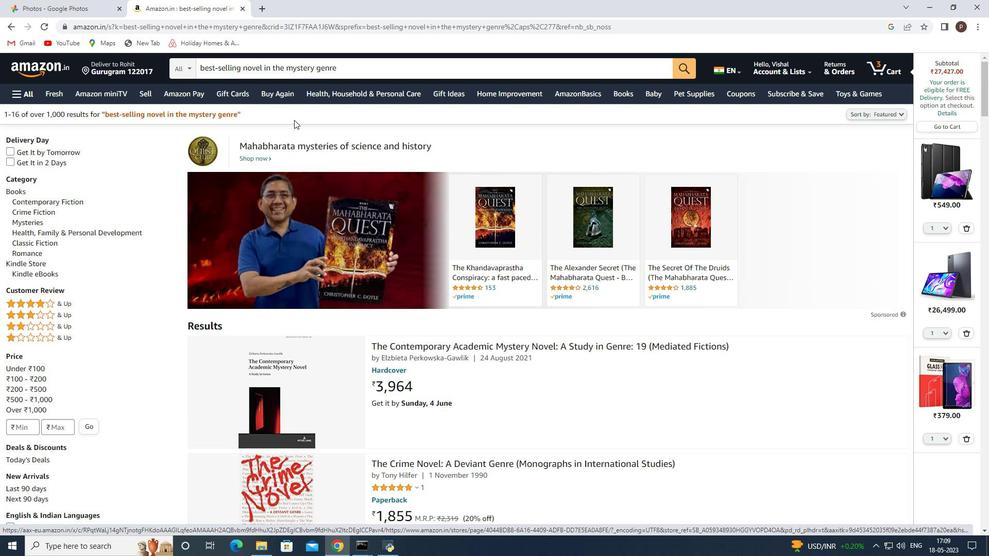 
Action: Mouse scrolled (244, 211) with delta (0, 0)
Screenshot: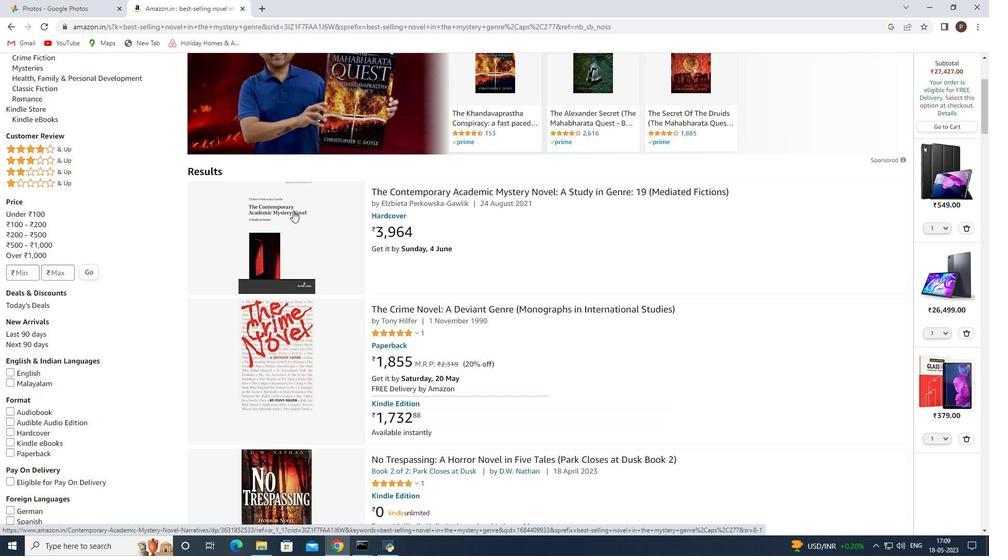 
Action: Mouse scrolled (244, 211) with delta (0, 0)
Screenshot: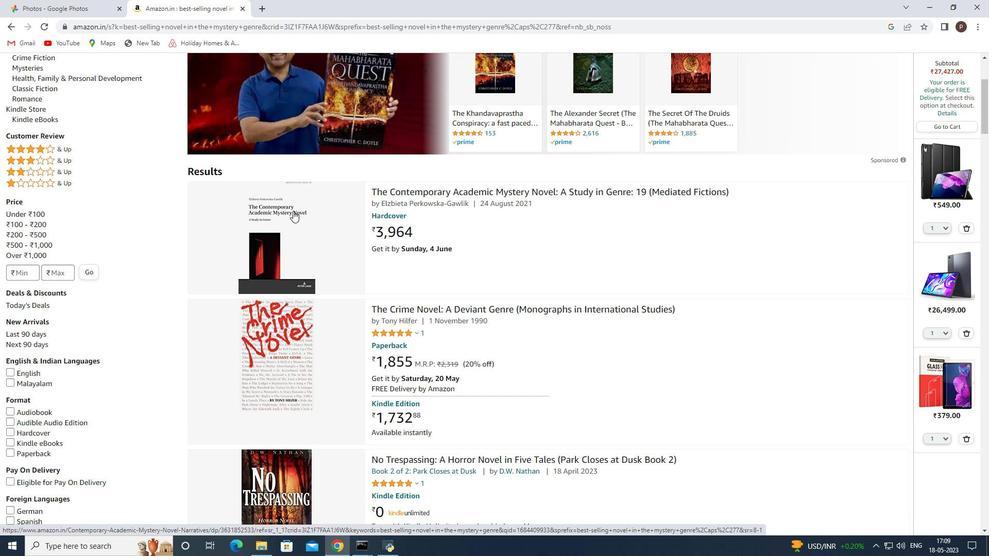
Action: Mouse moved to (251, 209)
Screenshot: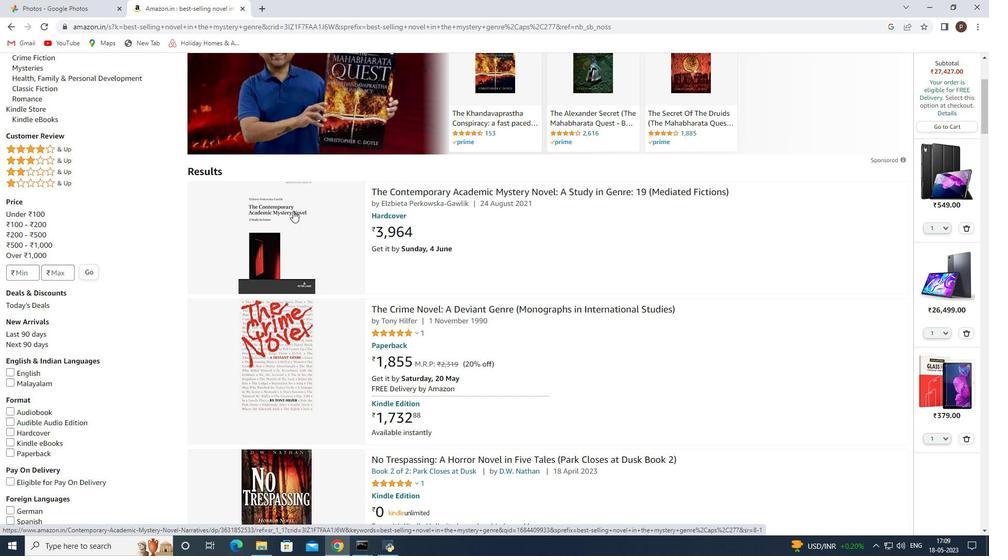 
Action: Mouse scrolled (251, 209) with delta (0, 0)
Screenshot: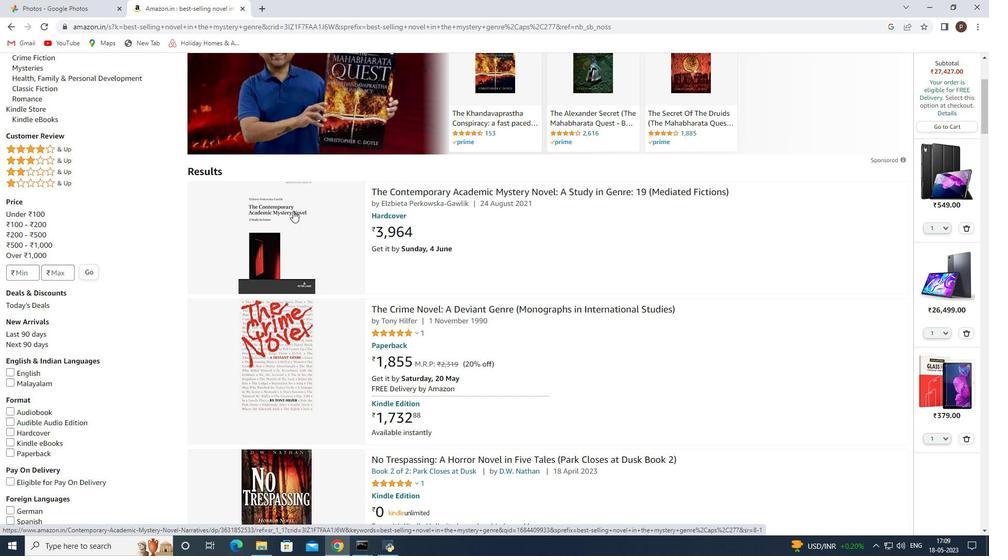 
Action: Mouse scrolled (251, 209) with delta (0, 0)
Screenshot: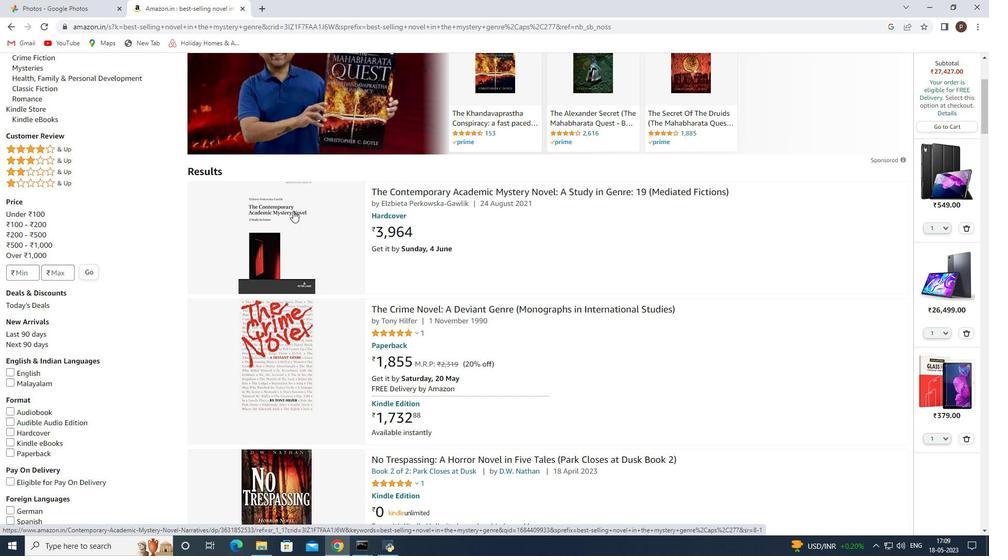 
Action: Mouse moved to (380, 249)
Screenshot: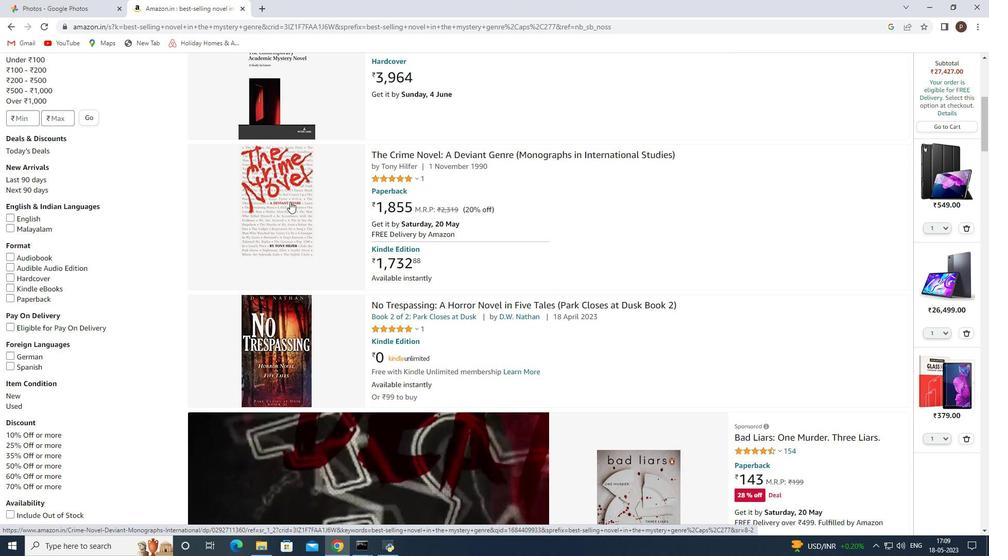 
Action: Mouse scrolled (380, 248) with delta (0, 0)
Screenshot: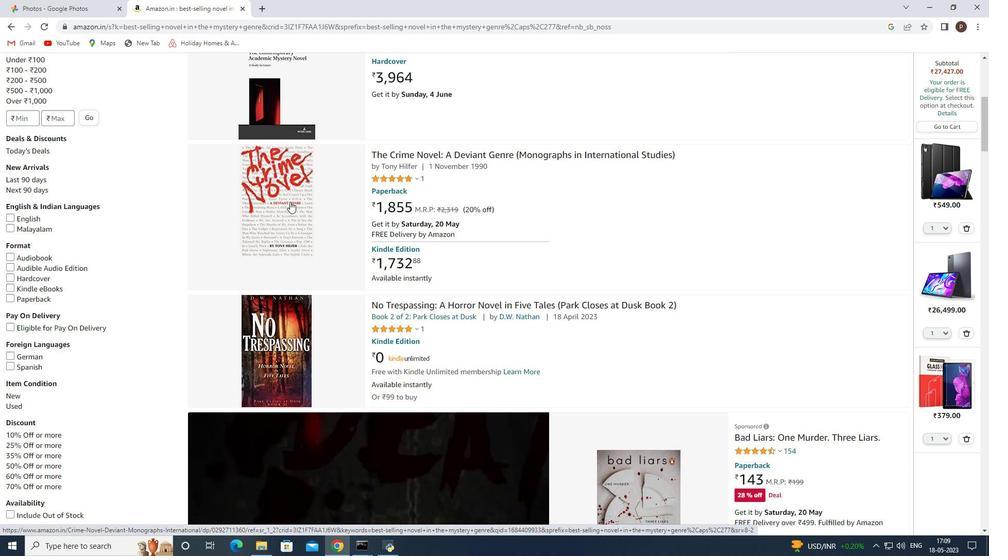 
Action: Mouse scrolled (380, 249) with delta (0, 0)
Screenshot: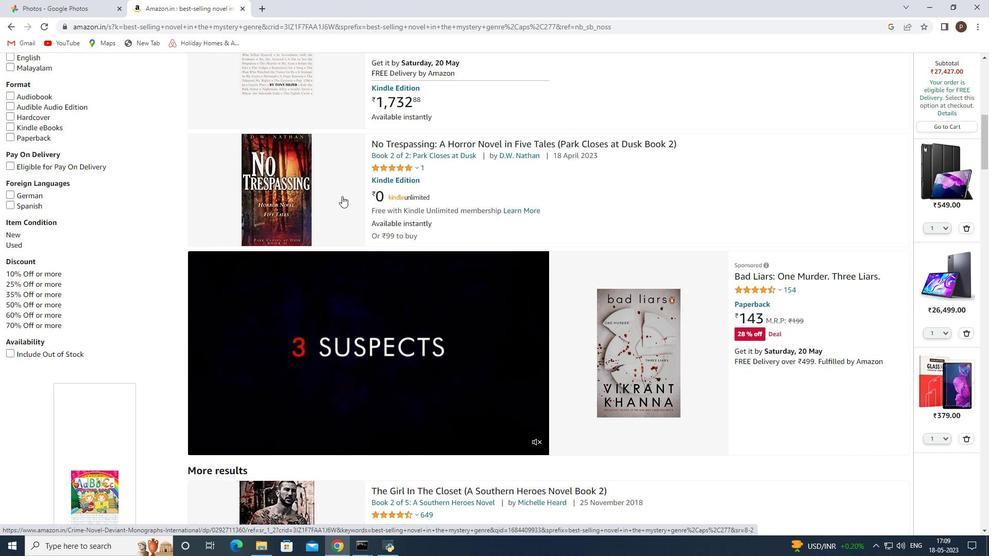 
Action: Mouse scrolled (380, 248) with delta (0, 0)
Screenshot: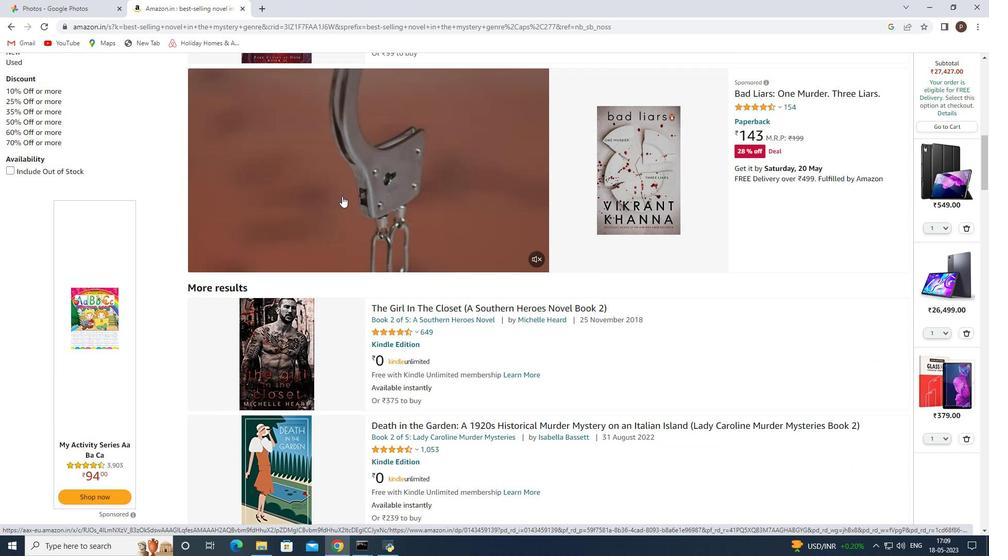 
Action: Mouse scrolled (380, 248) with delta (0, 0)
Screenshot: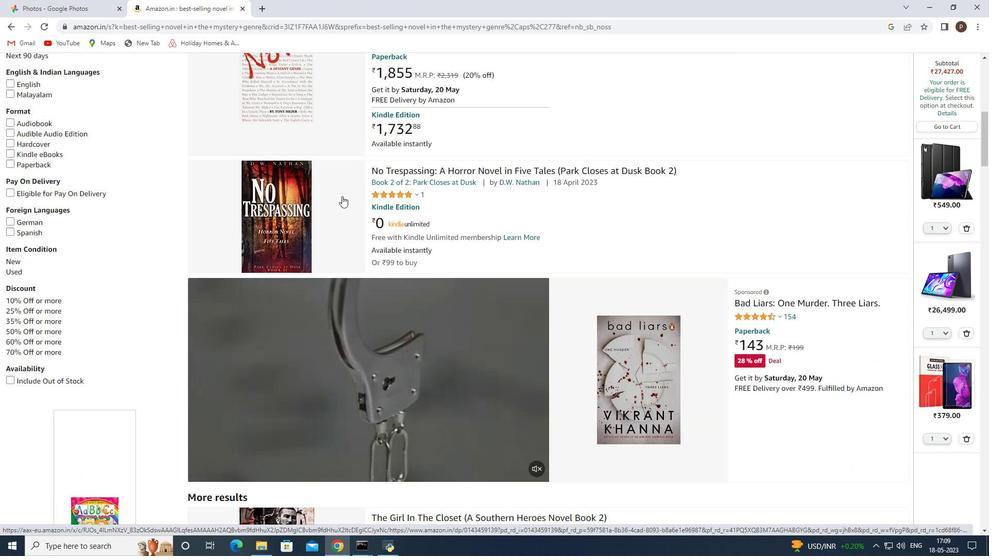 
Action: Mouse moved to (380, 249)
Screenshot: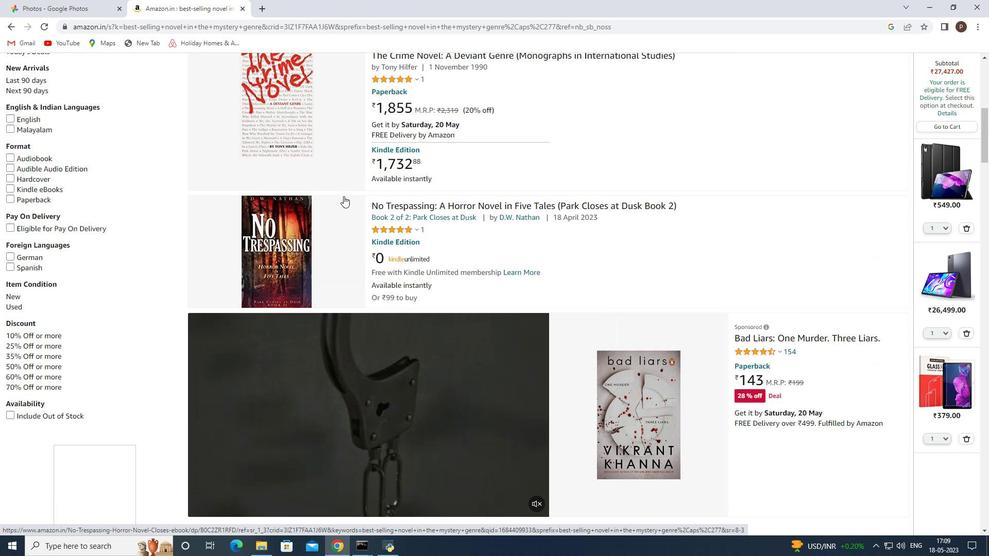 
Action: Mouse scrolled (380, 249) with delta (0, 0)
Screenshot: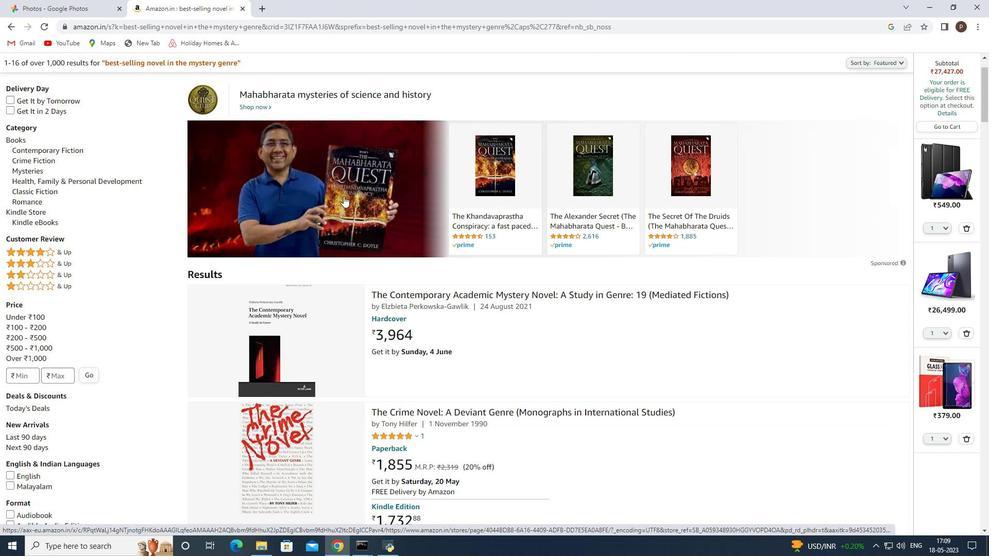 
Action: Mouse scrolled (380, 249) with delta (0, 0)
Screenshot: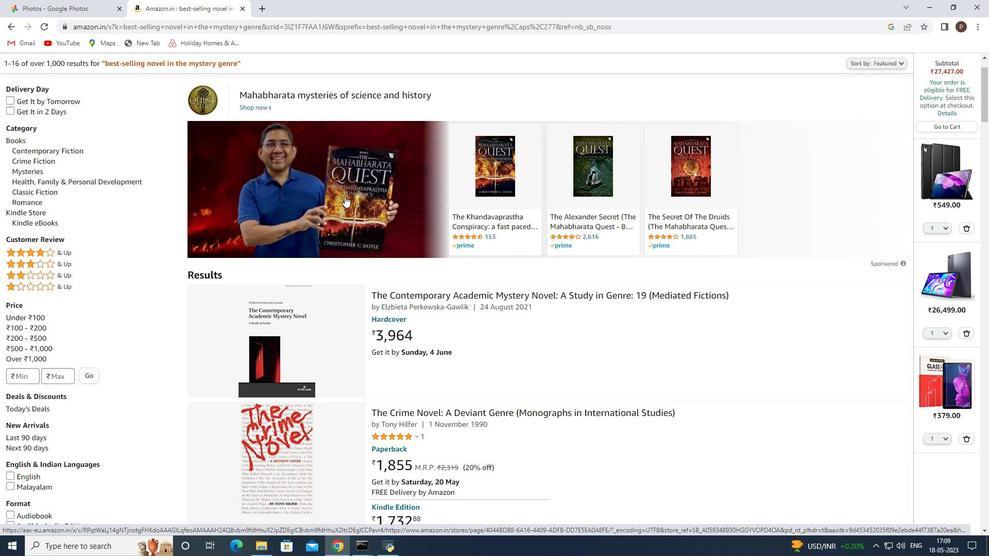 
Action: Mouse scrolled (380, 249) with delta (0, 0)
Screenshot: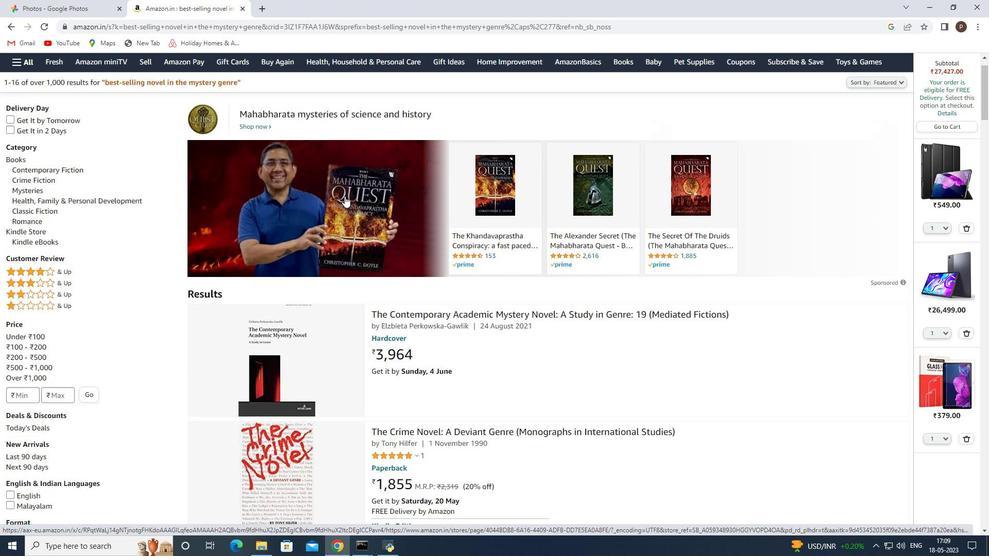 
Action: Mouse scrolled (380, 249) with delta (0, 0)
Screenshot: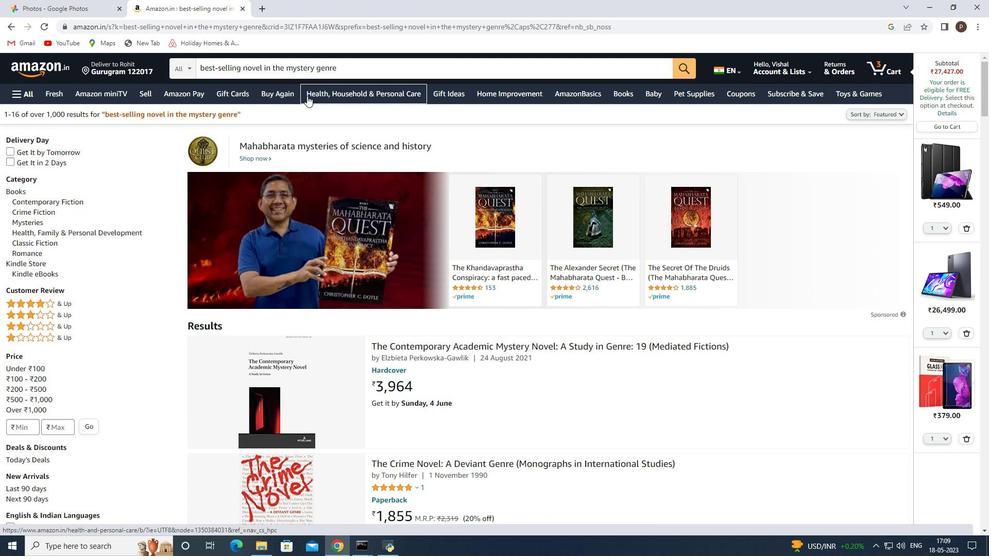 
Action: Mouse scrolled (380, 249) with delta (0, 0)
Screenshot: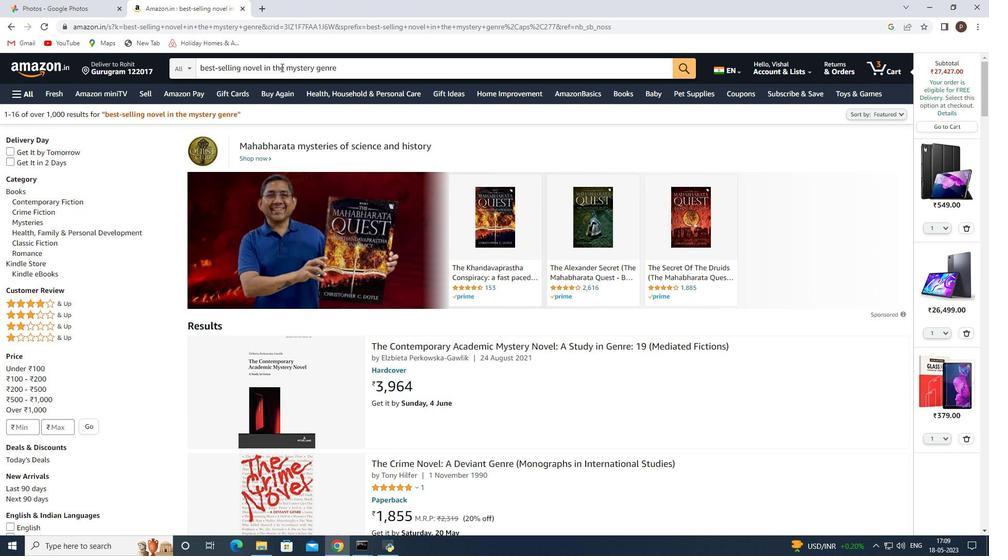 
Action: Mouse scrolled (380, 249) with delta (0, 0)
Screenshot: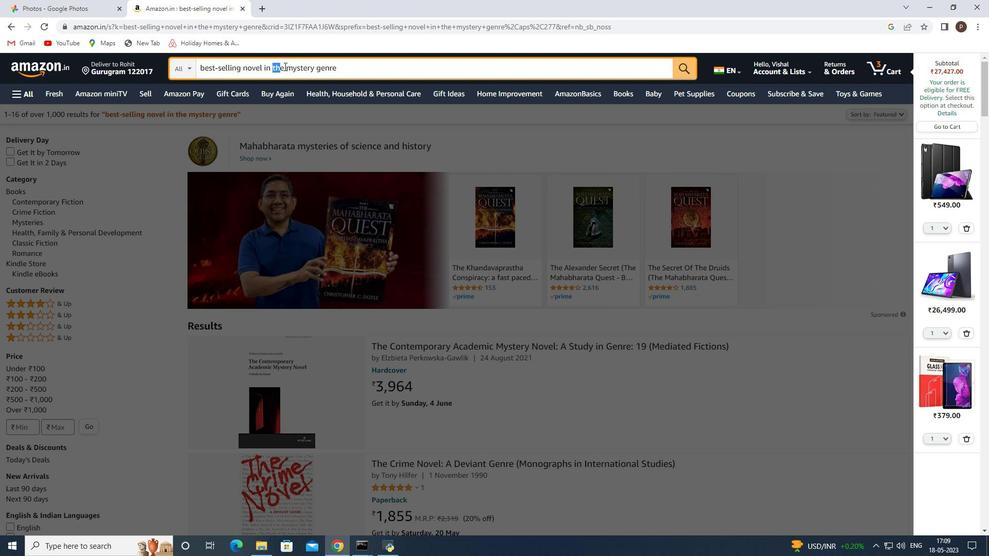 
Action: Mouse scrolled (380, 249) with delta (0, 0)
Screenshot: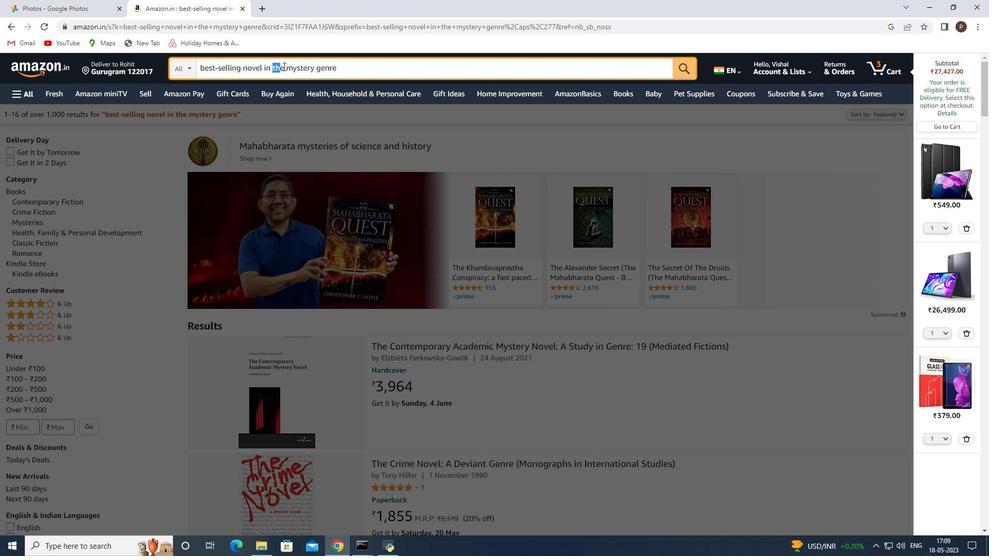 
Action: Mouse scrolled (380, 249) with delta (0, 0)
Screenshot: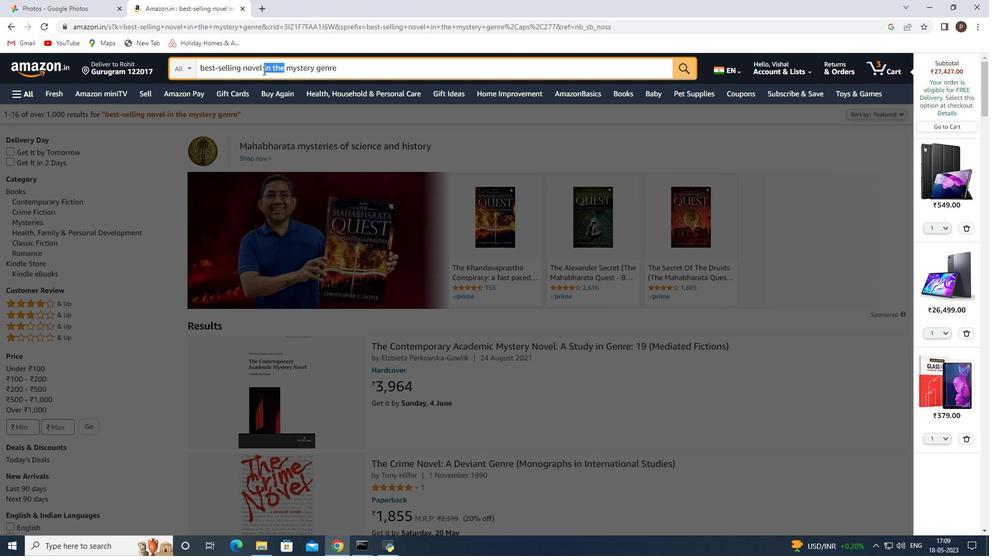 
Action: Mouse scrolled (380, 249) with delta (0, 0)
Screenshot: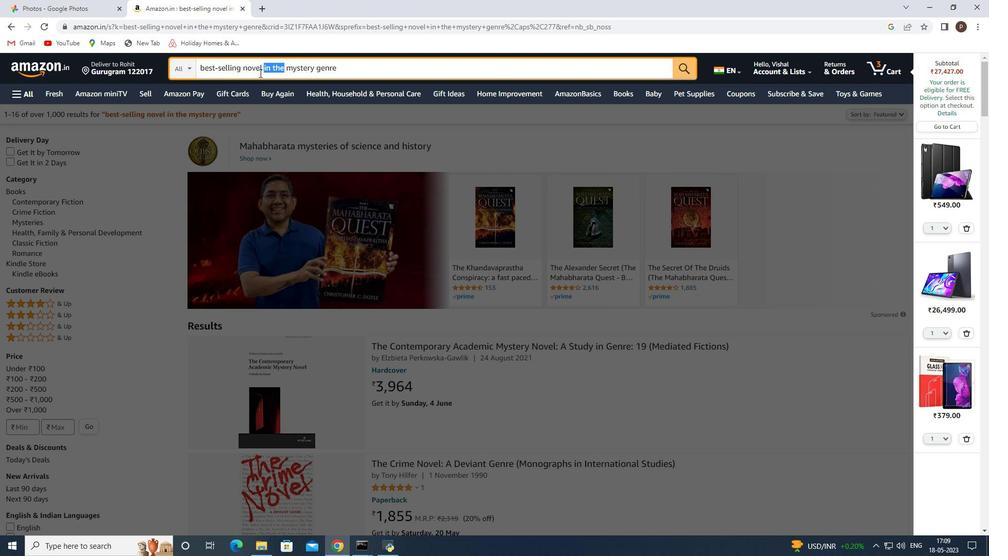 
Action: Mouse moved to (381, 250)
Screenshot: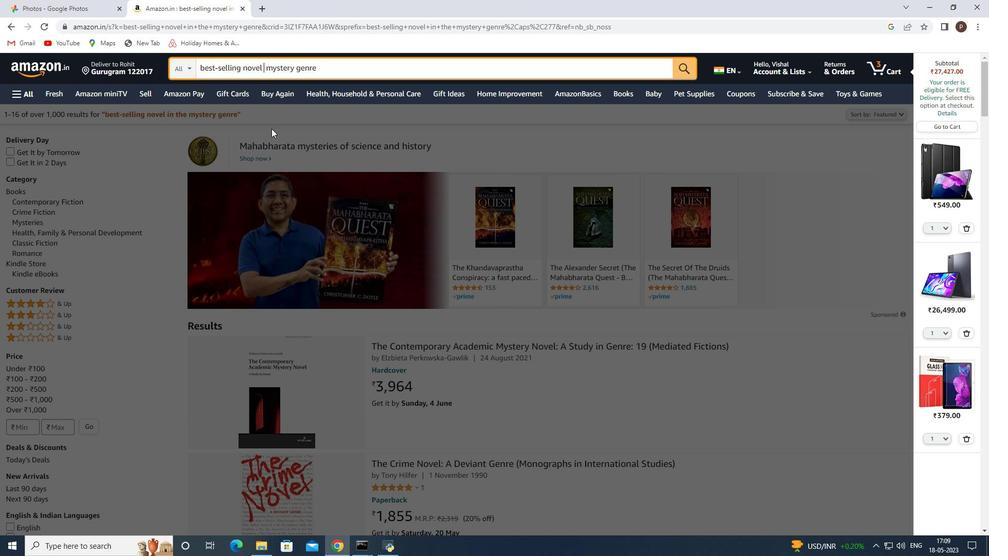 
Action: Mouse scrolled (381, 249) with delta (0, 0)
Screenshot: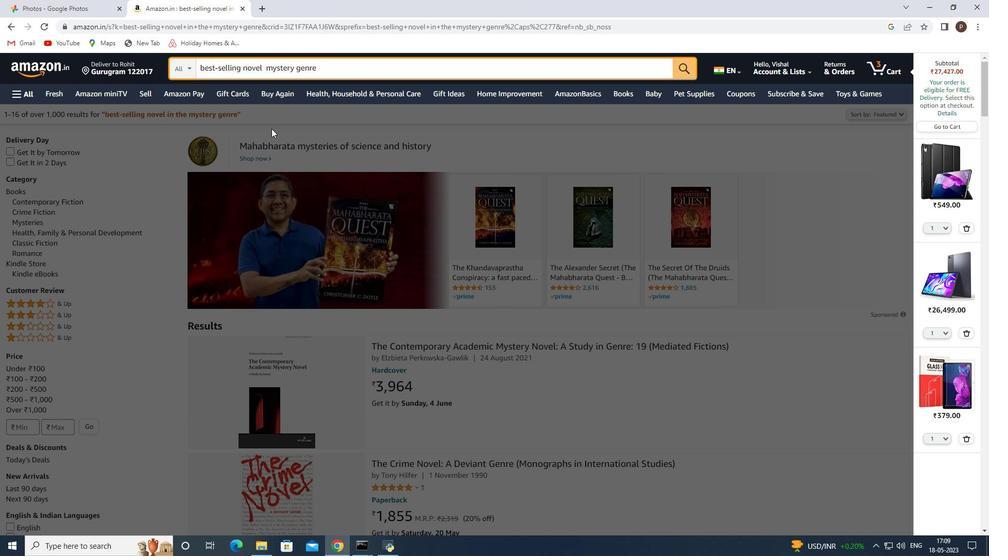 
Action: Mouse scrolled (381, 249) with delta (0, 0)
Screenshot: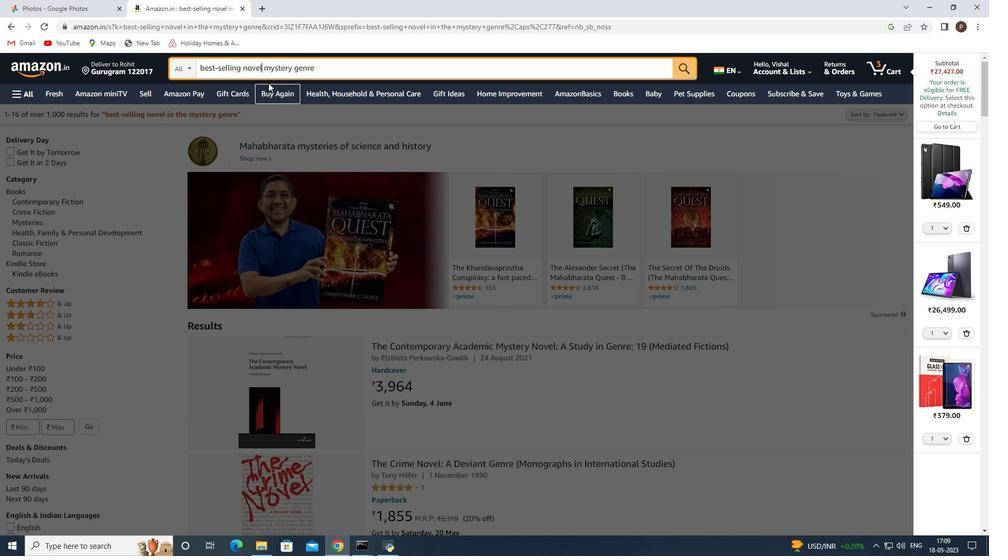 
Action: Mouse scrolled (381, 250) with delta (0, 0)
Screenshot: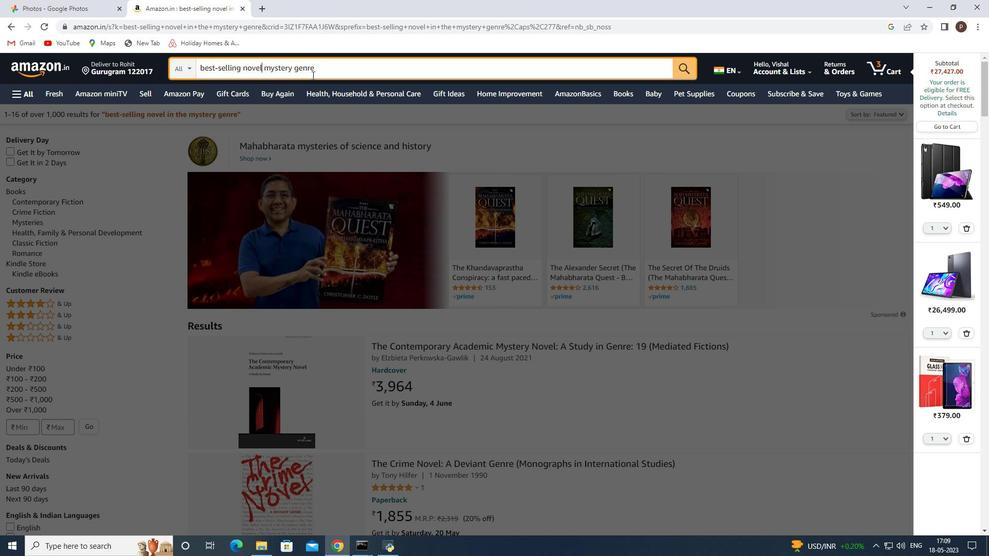 
Action: Mouse scrolled (381, 250) with delta (0, 0)
Screenshot: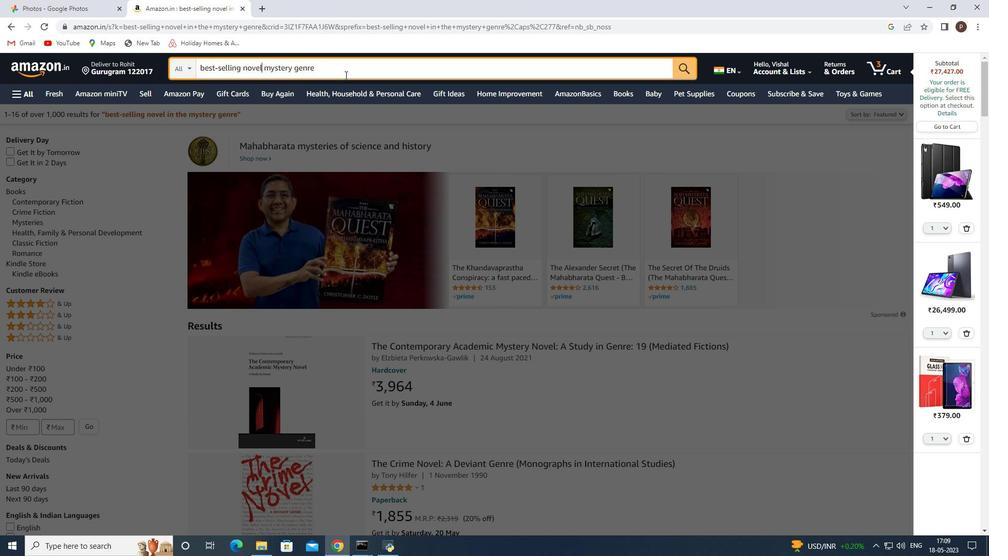 
Action: Mouse moved to (718, 143)
Screenshot: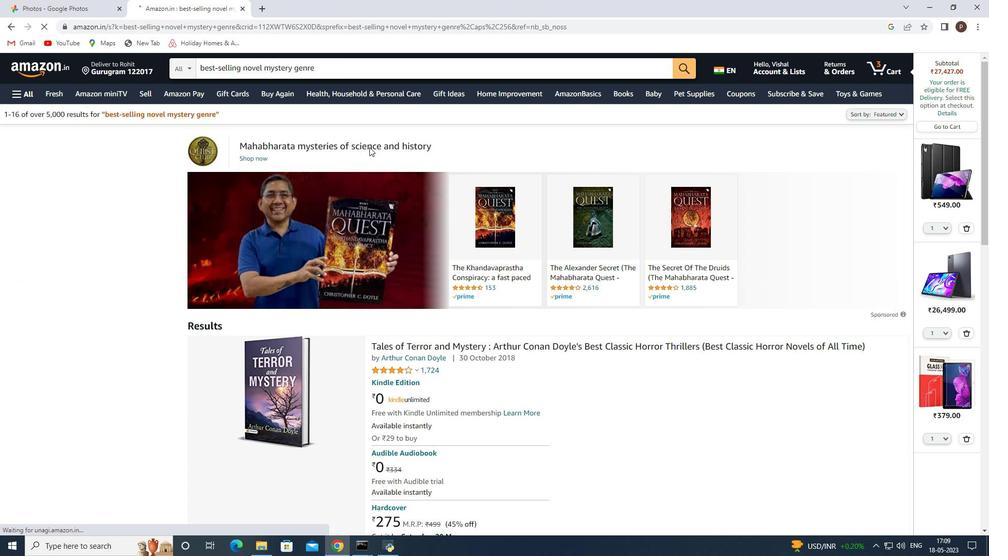 
Action: Mouse pressed left at (718, 143)
Screenshot: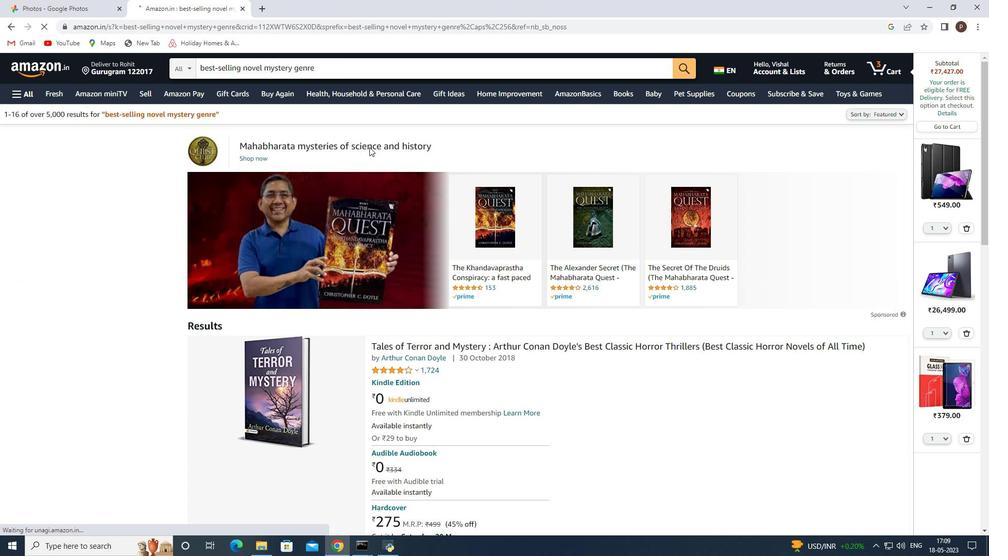 
Action: Mouse moved to (140, 276)
Screenshot: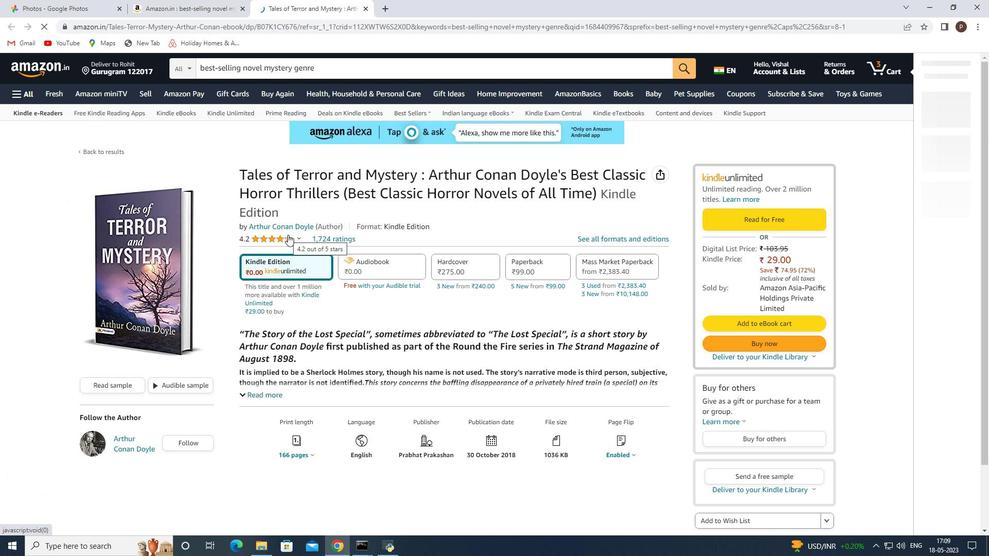 
Action: Mouse pressed left at (140, 276)
Screenshot: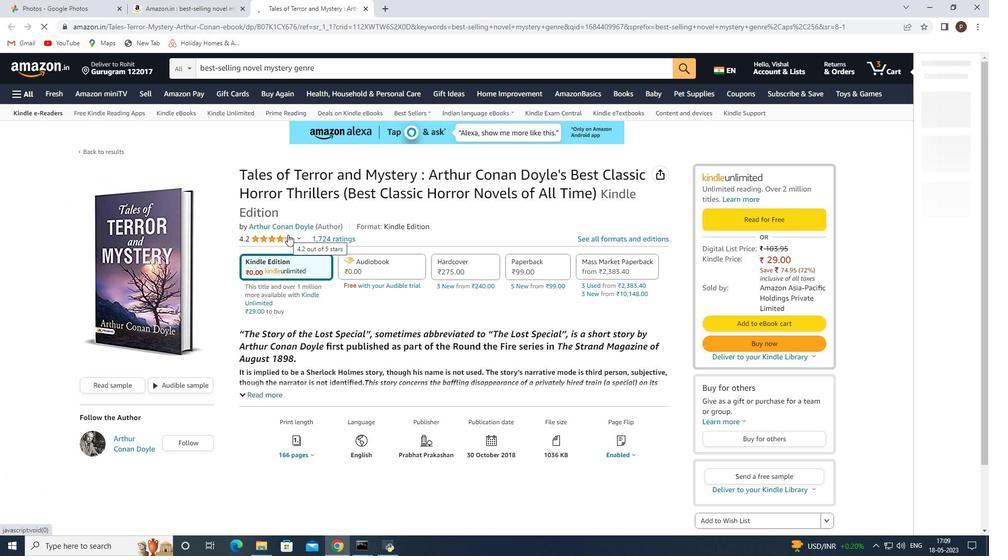 
Action: Mouse moved to (271, 281)
Screenshot: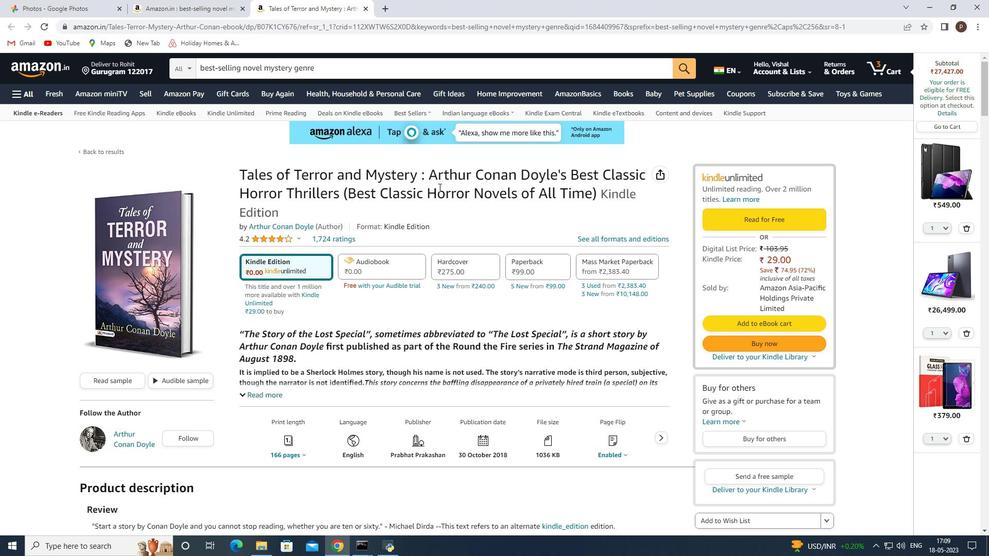 
Action: Mouse pressed left at (271, 281)
Screenshot: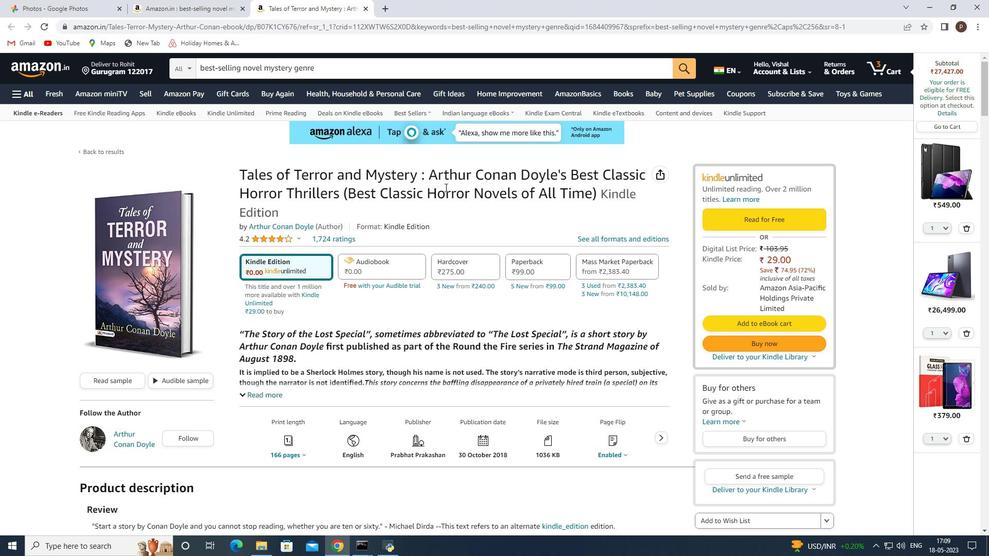 
Action: Mouse moved to (581, 250)
Screenshot: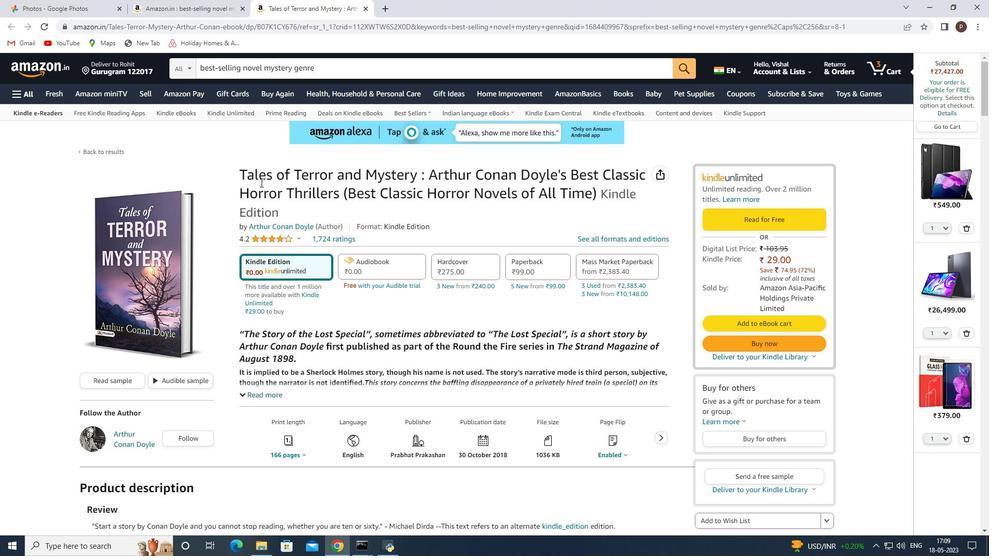 
Action: Mouse pressed left at (581, 250)
Screenshot: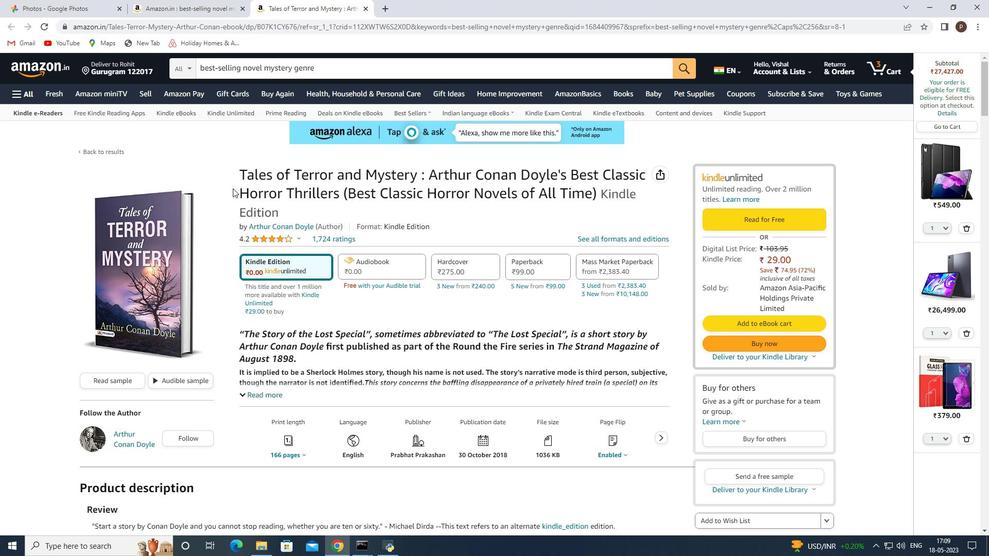 
Action: Mouse moved to (217, 76)
Screenshot: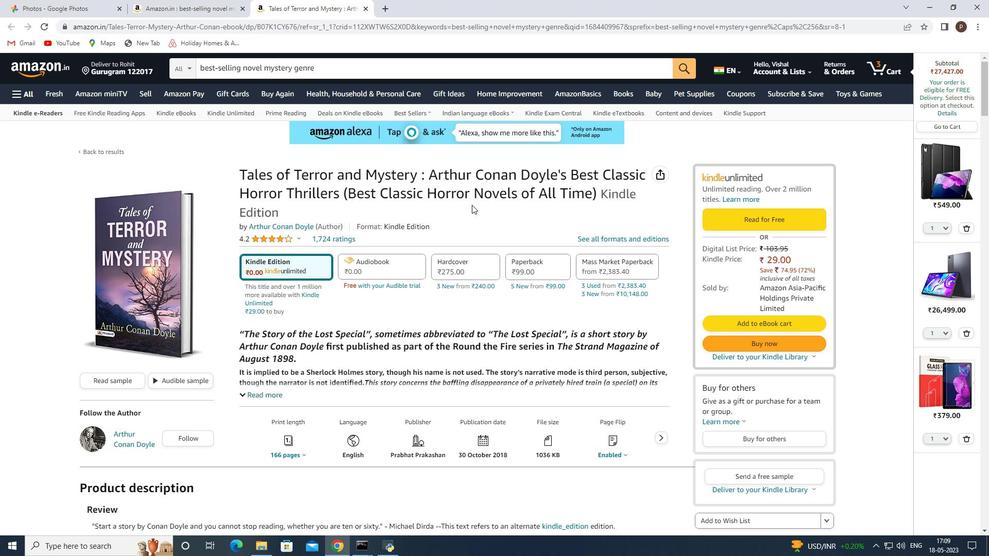 
Action: Mouse pressed left at (217, 76)
Screenshot: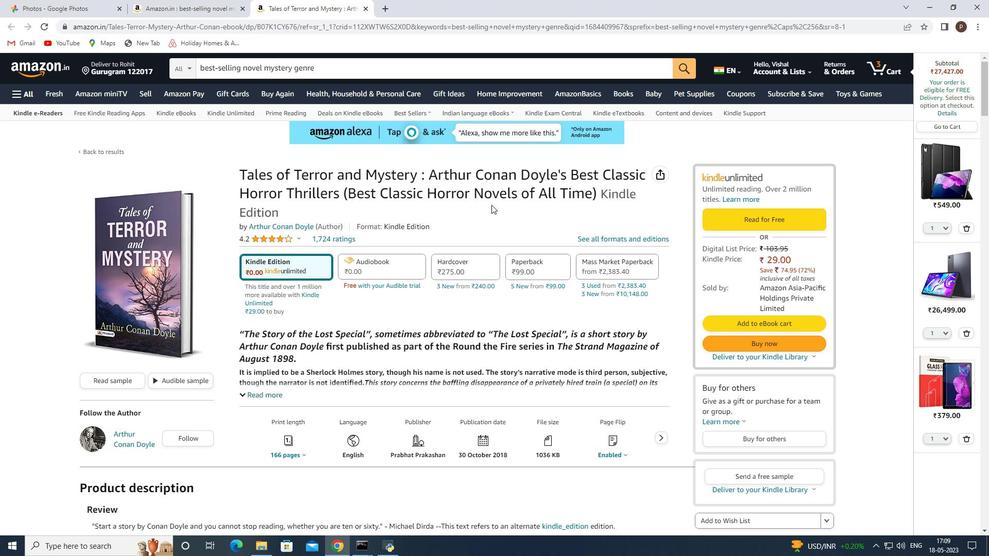 
Action: Mouse moved to (179, 289)
Screenshot: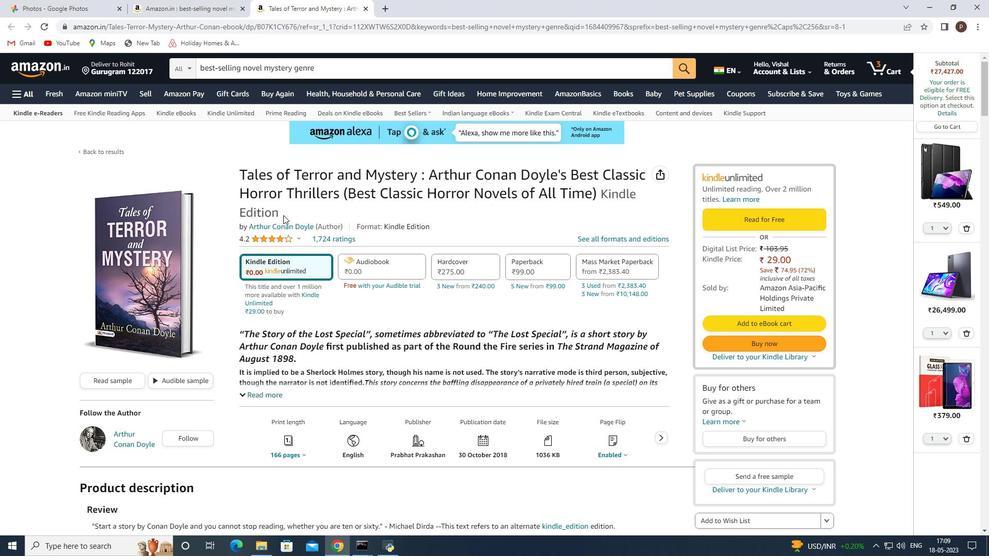 
Action: Mouse scrolled (179, 288) with delta (0, 0)
Screenshot: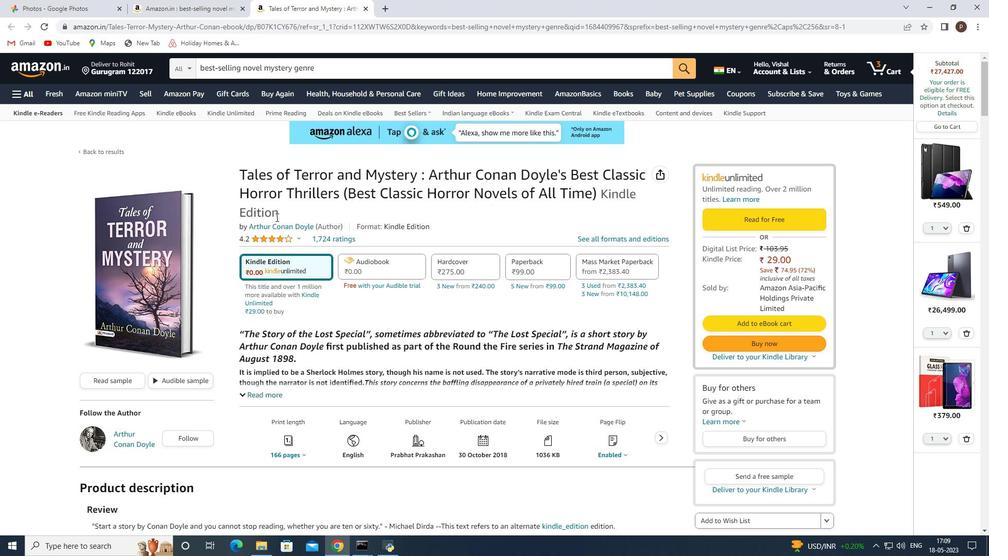 
Action: Mouse scrolled (179, 288) with delta (0, 0)
Screenshot: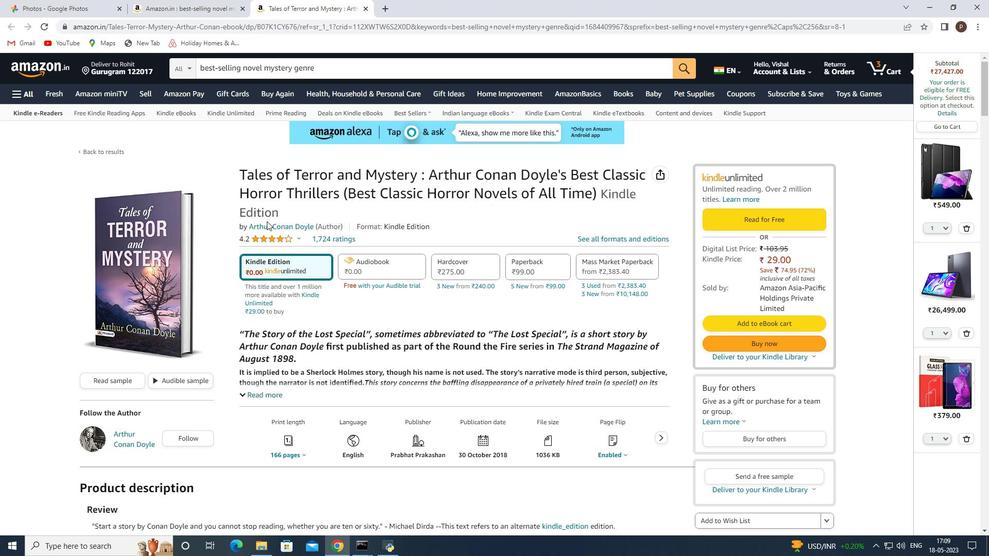 
Action: Mouse moved to (180, 289)
Screenshot: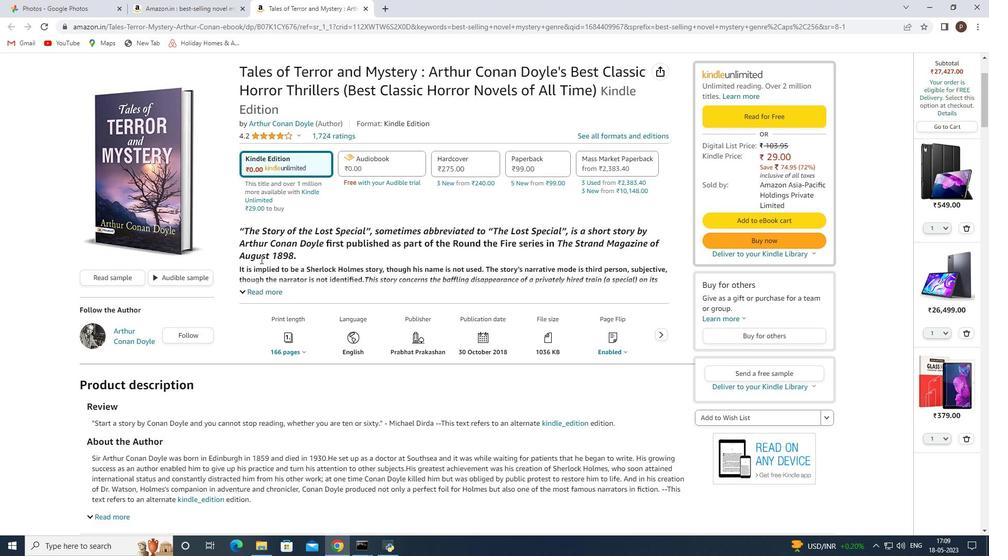 
Action: Mouse scrolled (180, 288) with delta (0, 0)
Screenshot: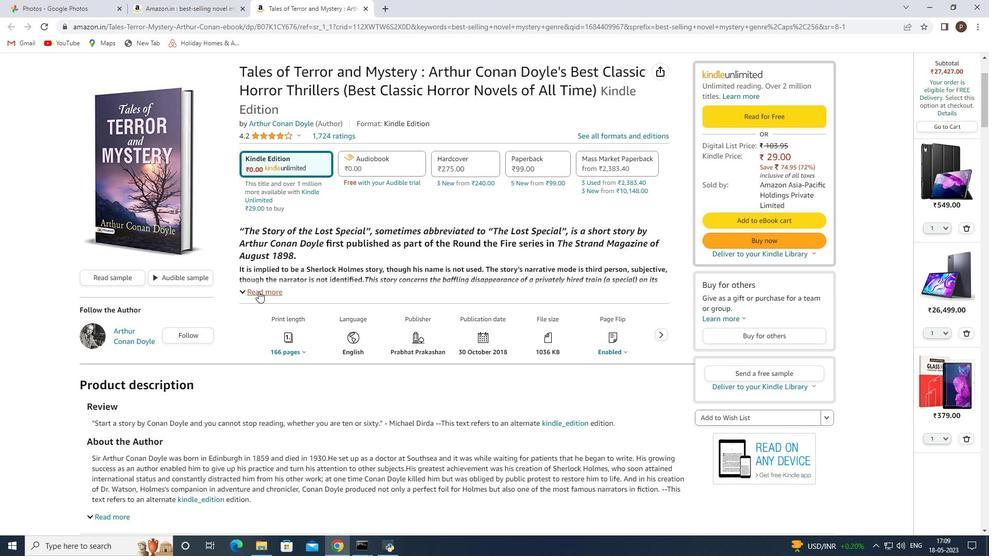 
Action: Mouse moved to (350, 277)
Screenshot: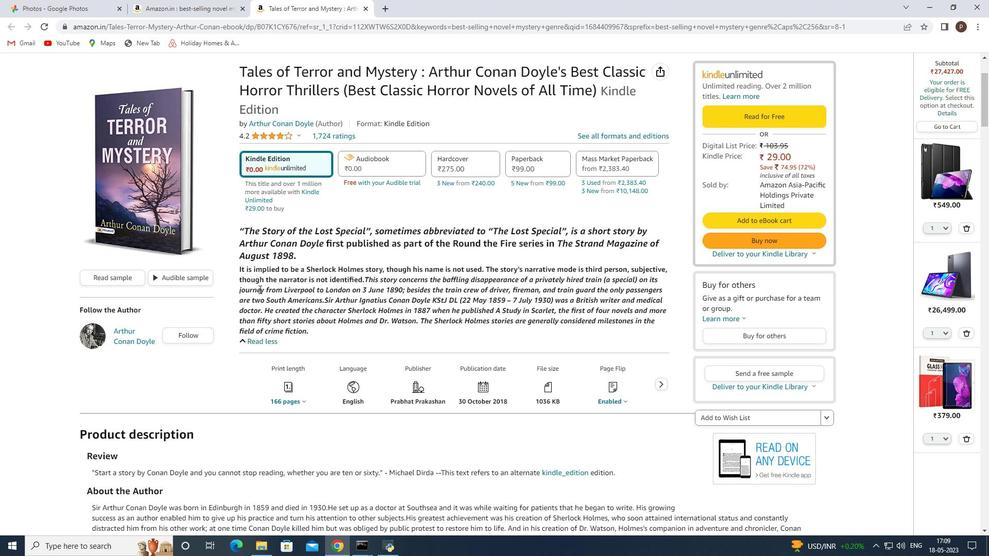 
Action: Mouse scrolled (350, 276) with delta (0, 0)
Screenshot: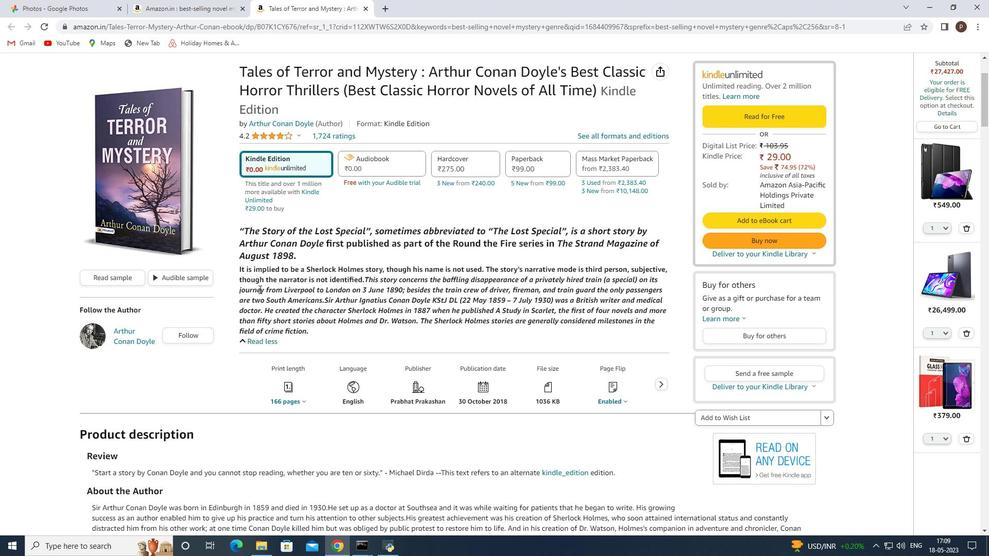 
Action: Mouse scrolled (350, 276) with delta (0, 0)
Screenshot: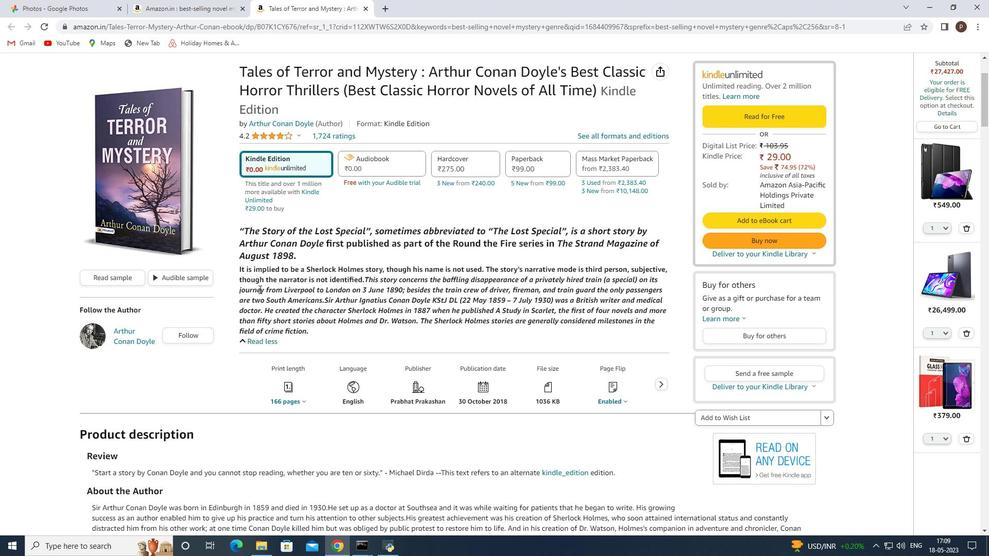
Action: Mouse scrolled (350, 276) with delta (0, 0)
Screenshot: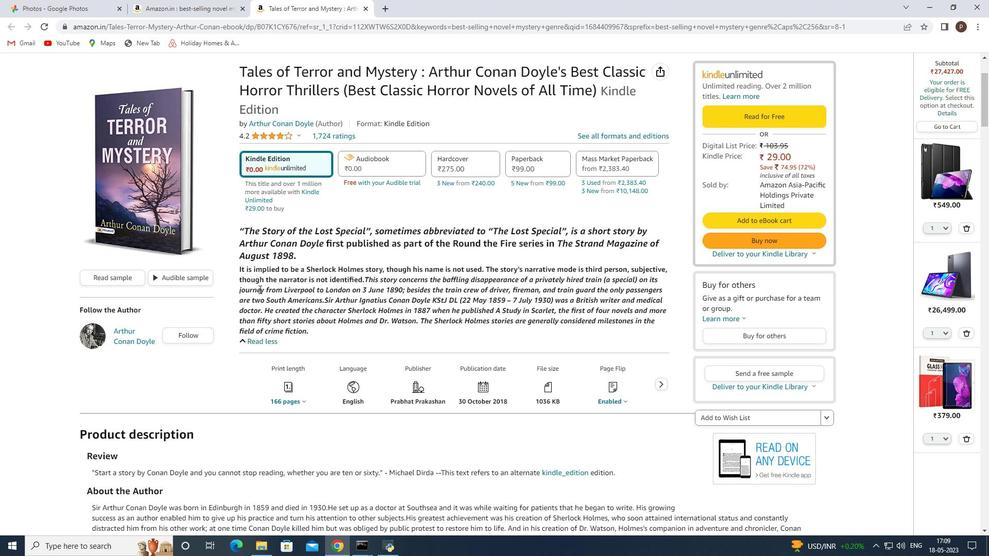 
Action: Mouse scrolled (350, 276) with delta (0, 0)
Screenshot: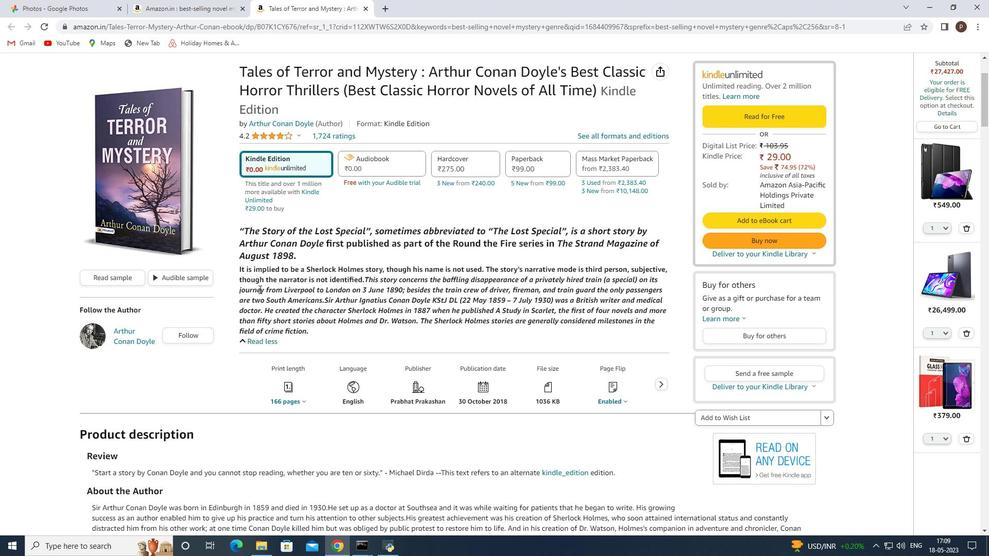 
Action: Mouse scrolled (350, 276) with delta (0, 0)
Screenshot: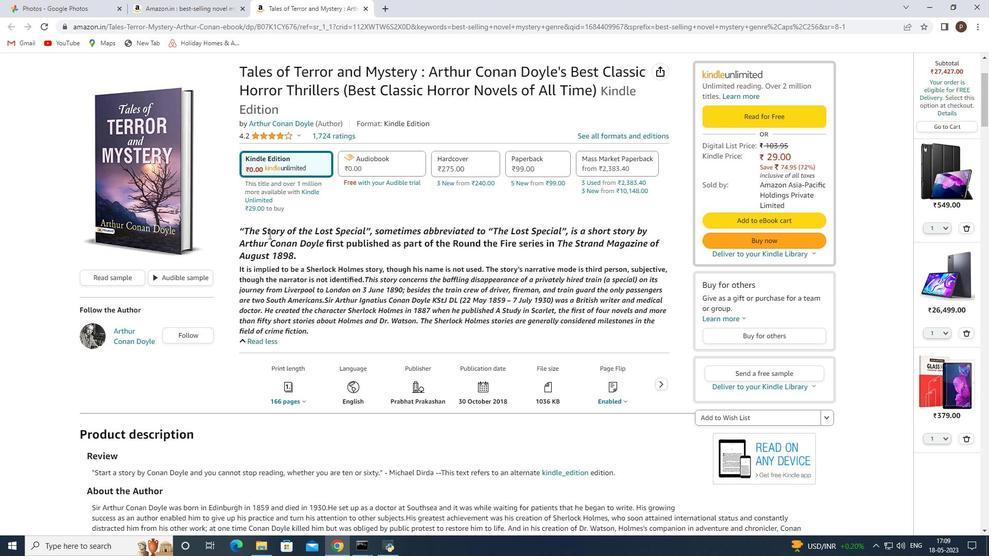
Action: Mouse scrolled (350, 276) with delta (0, 0)
Screenshot: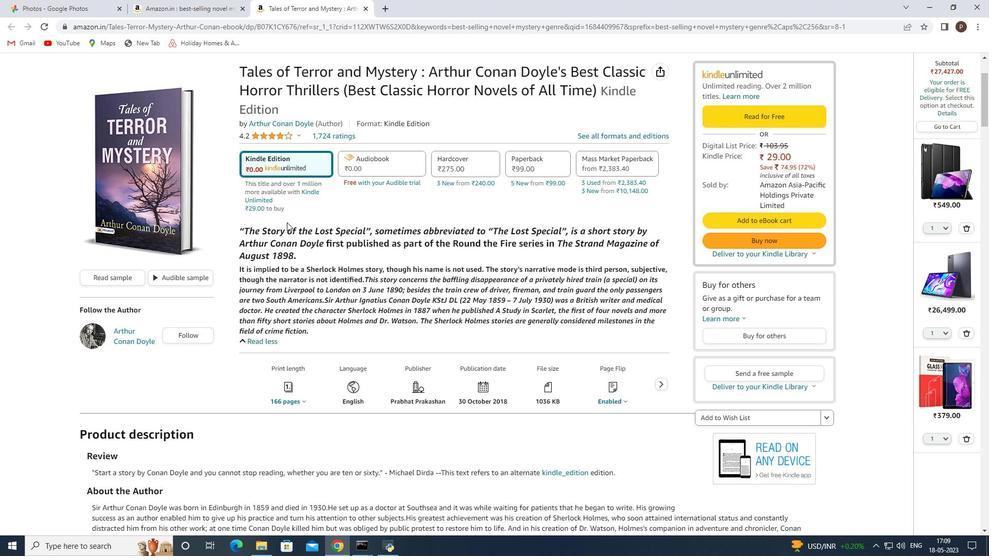 
Action: Mouse scrolled (350, 276) with delta (0, 0)
Screenshot: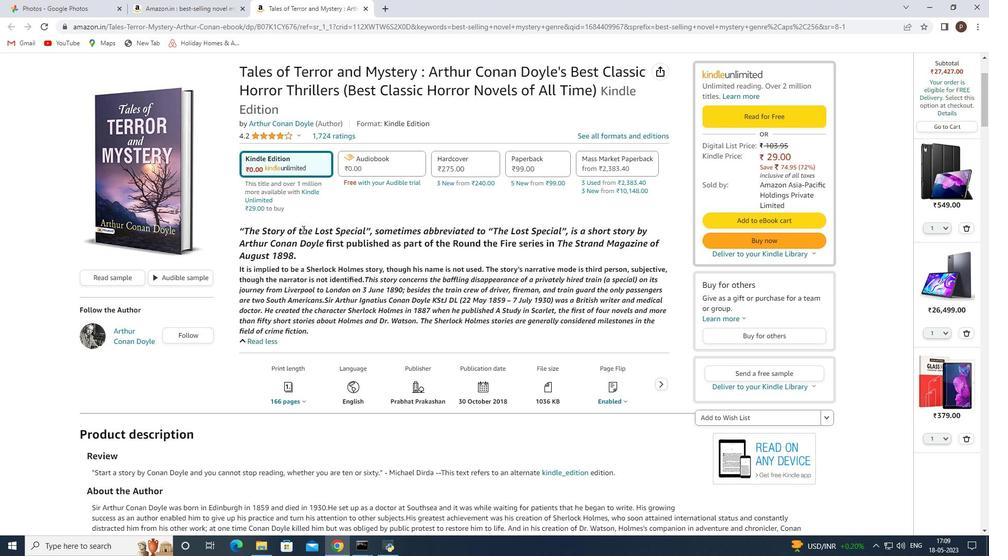 
Action: Mouse scrolled (350, 276) with delta (0, 0)
Screenshot: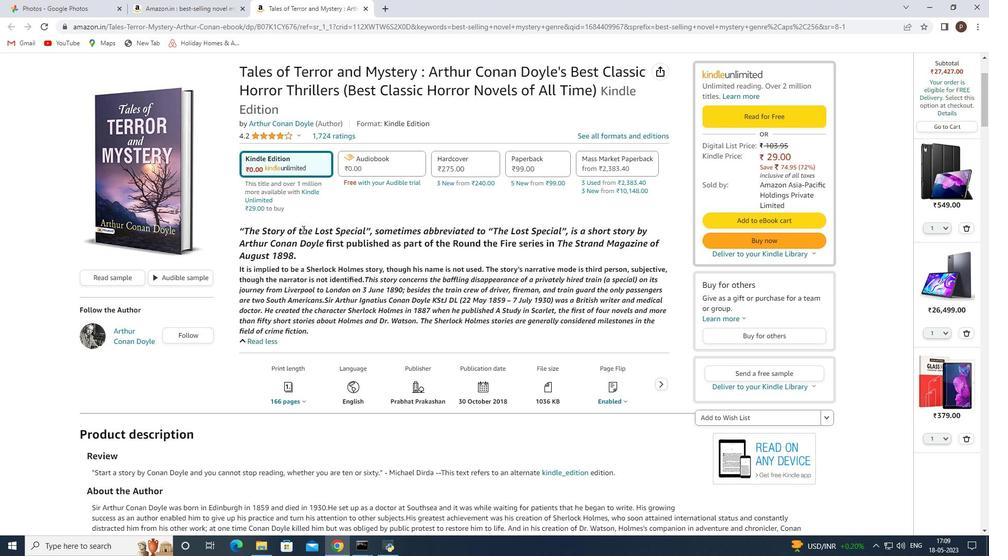 
Action: Mouse scrolled (350, 276) with delta (0, 0)
Screenshot: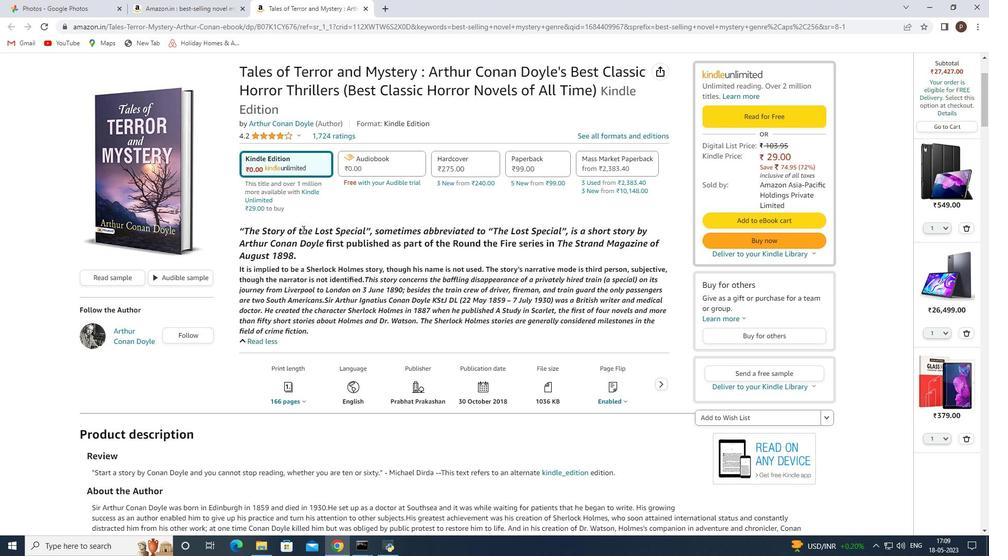 
Action: Mouse scrolled (350, 276) with delta (0, 0)
Screenshot: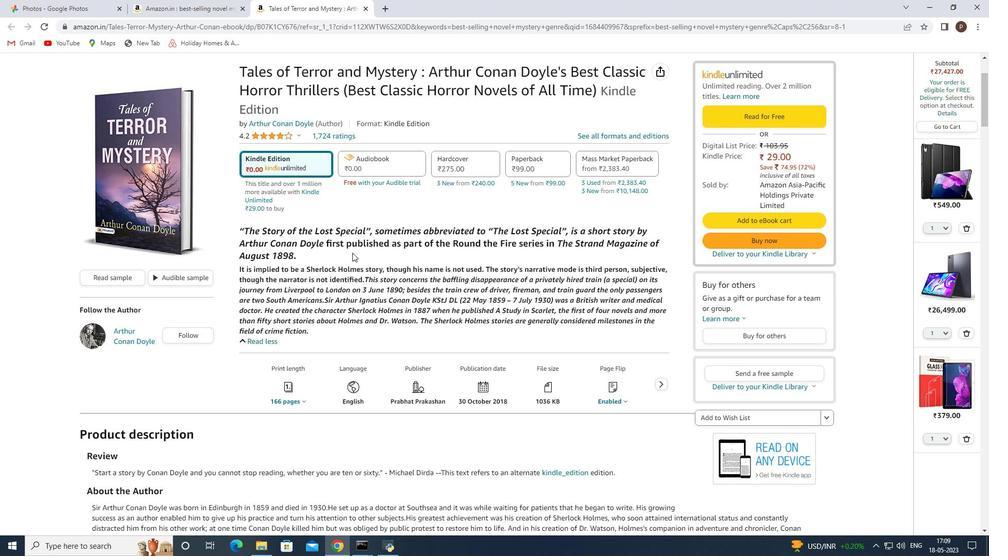 
Action: Mouse scrolled (350, 276) with delta (0, 0)
Screenshot: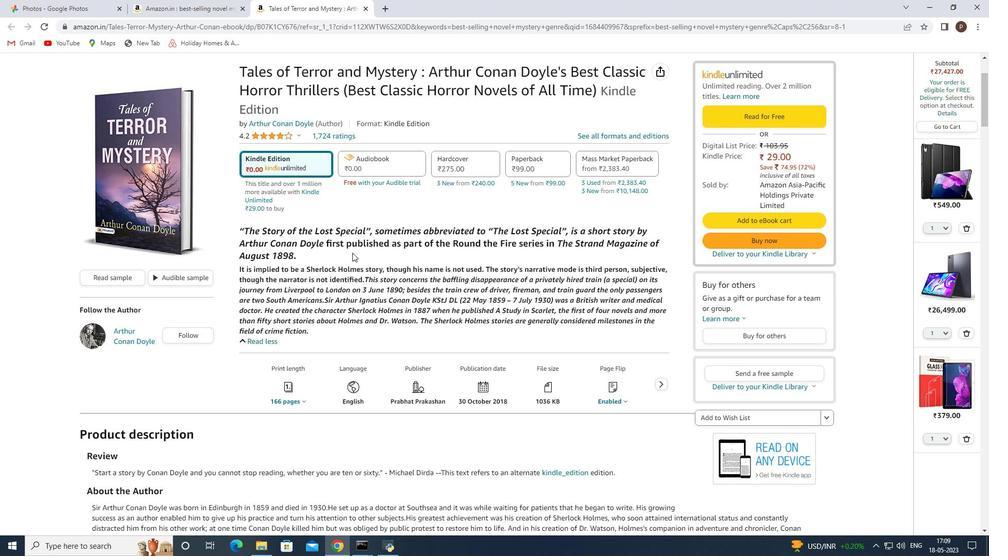 
Action: Mouse scrolled (350, 276) with delta (0, 0)
Screenshot: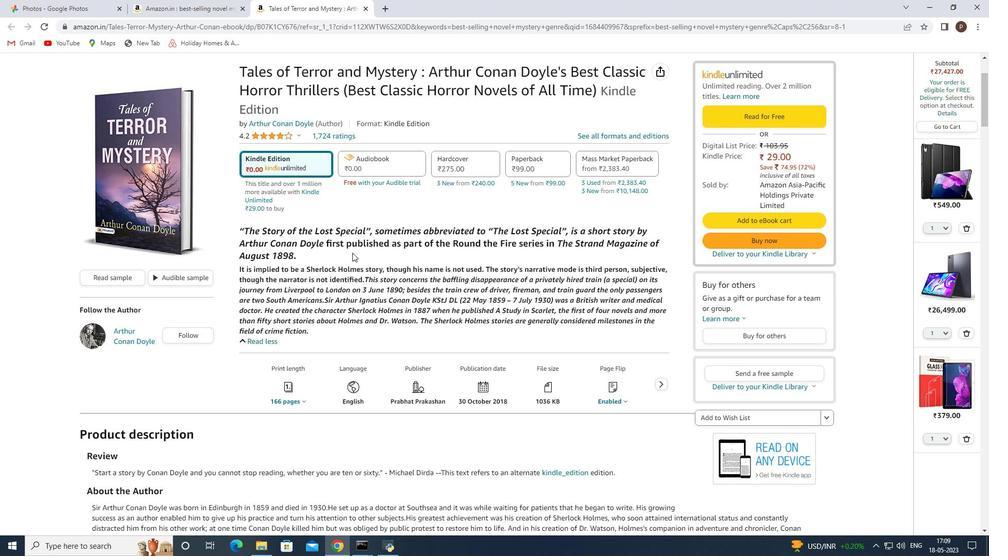 
Action: Mouse scrolled (350, 276) with delta (0, 0)
Screenshot: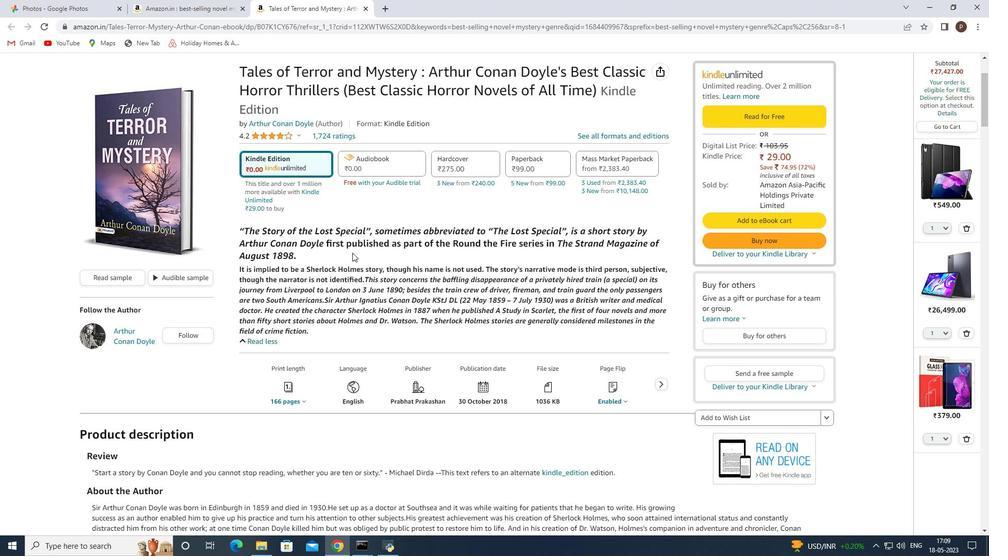 
Action: Mouse scrolled (350, 276) with delta (0, 0)
Screenshot: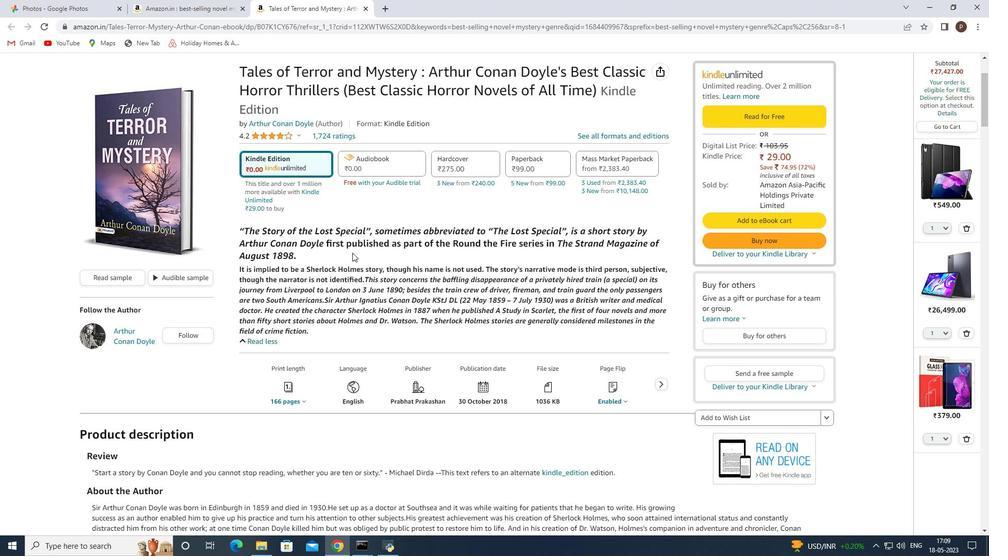 
Action: Mouse scrolled (350, 276) with delta (0, 0)
Screenshot: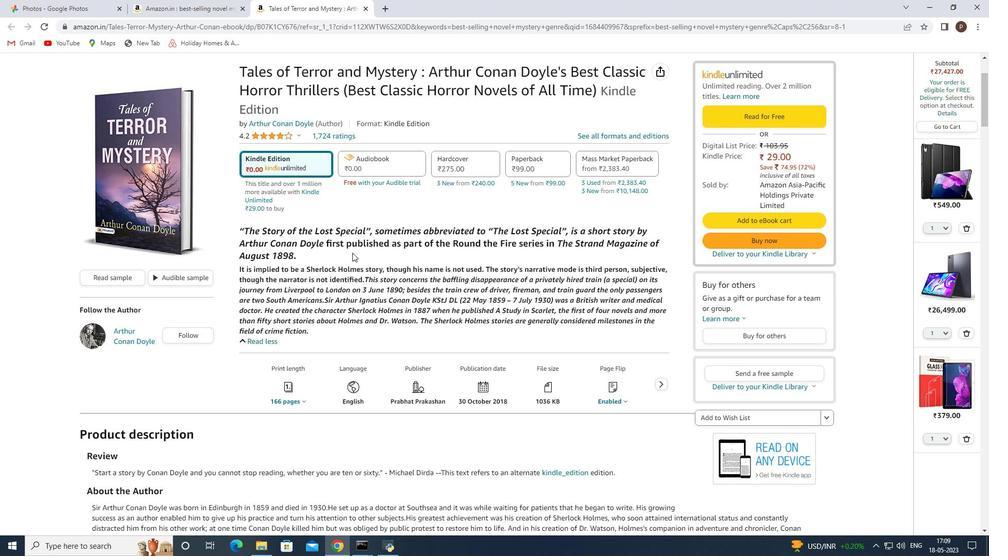 
Action: Mouse scrolled (350, 276) with delta (0, 0)
Screenshot: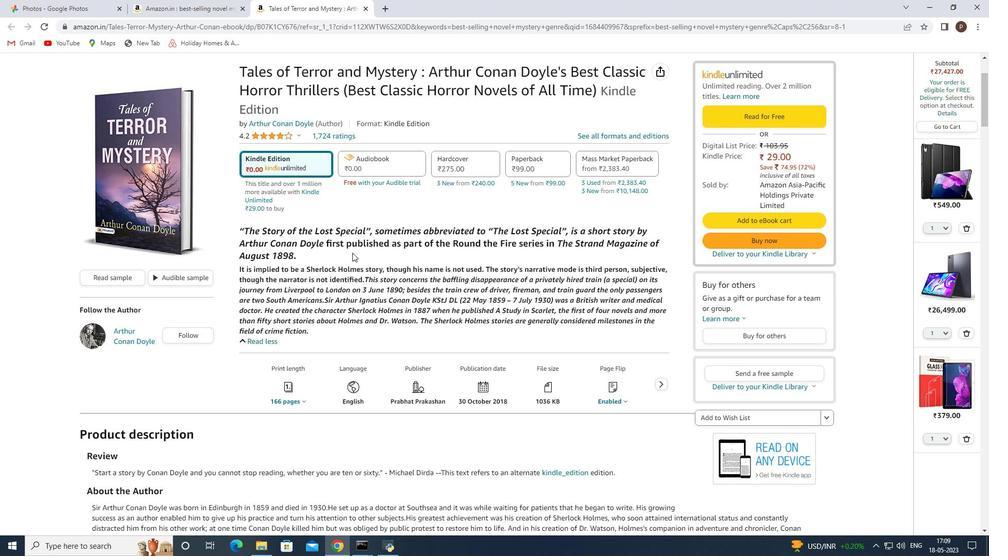 
Action: Mouse scrolled (350, 276) with delta (0, 0)
Screenshot: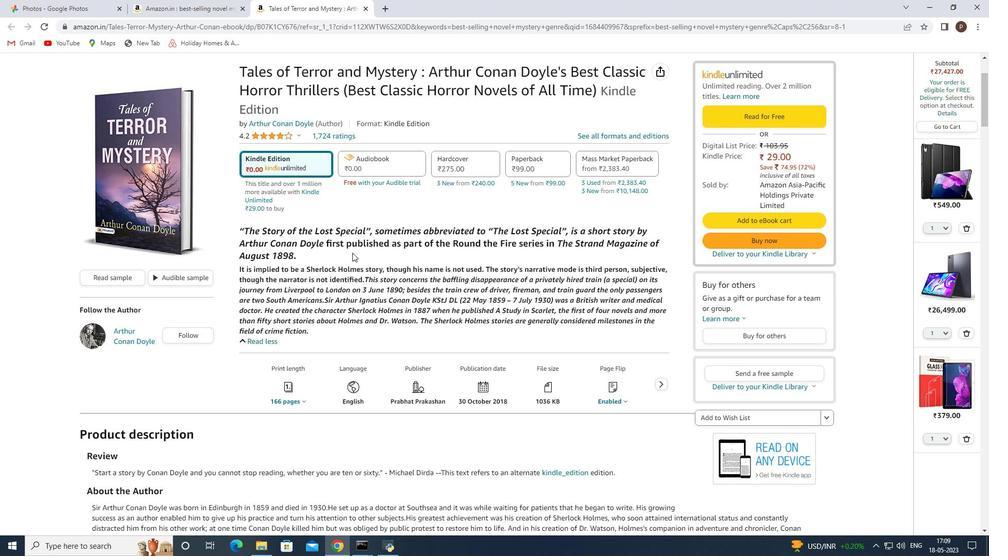 
Action: Mouse scrolled (350, 276) with delta (0, 0)
Screenshot: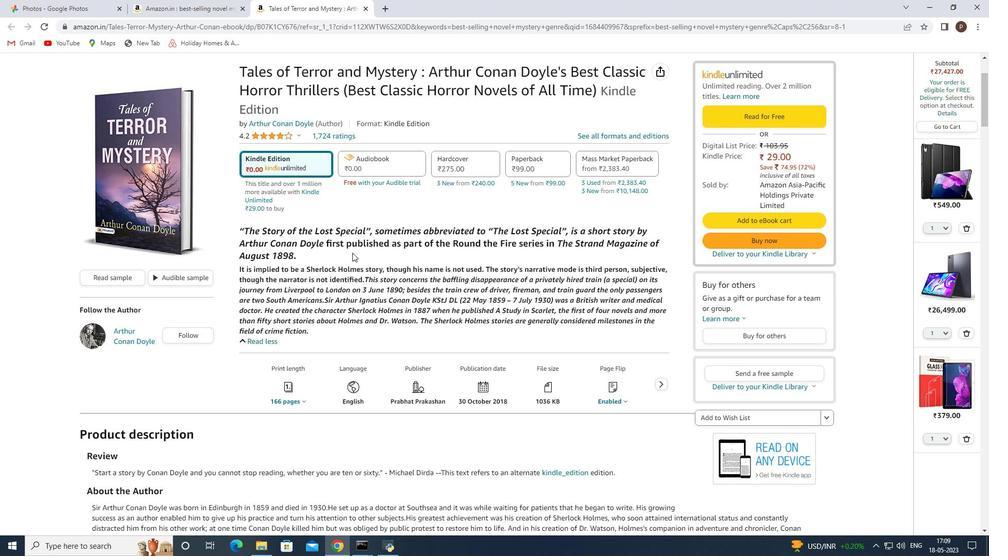 
Action: Mouse scrolled (350, 276) with delta (0, 0)
Screenshot: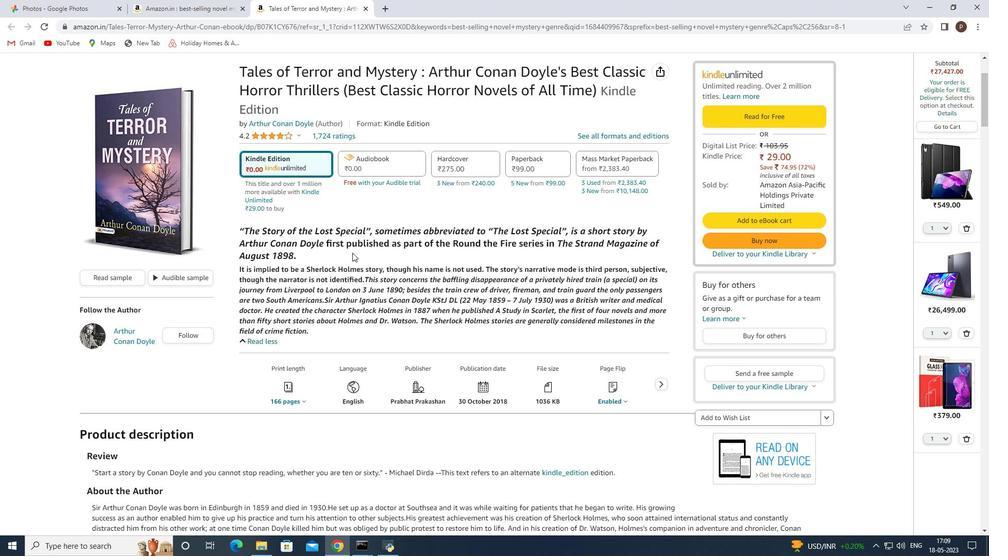 
Action: Mouse scrolled (350, 276) with delta (0, 0)
Screenshot: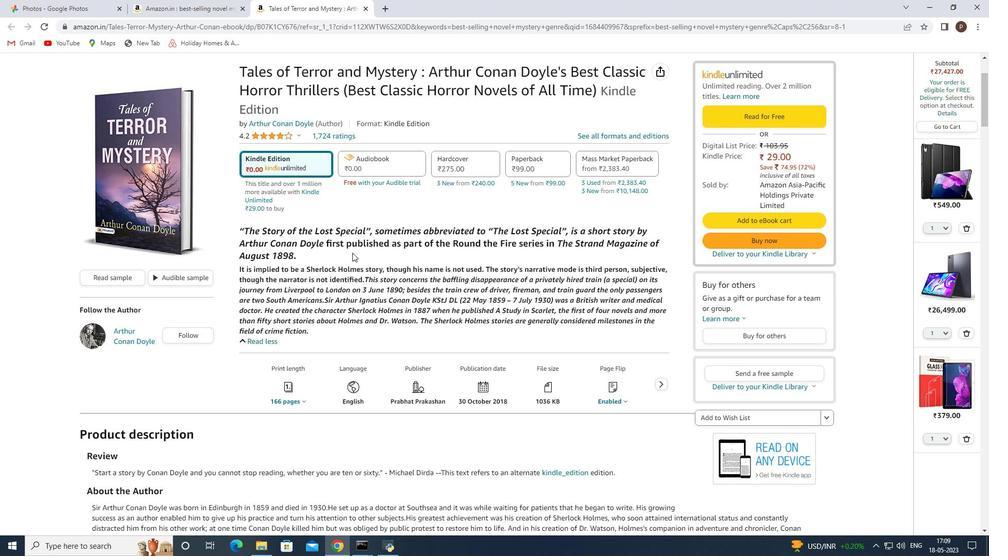 
Action: Mouse scrolled (350, 276) with delta (0, 0)
Screenshot: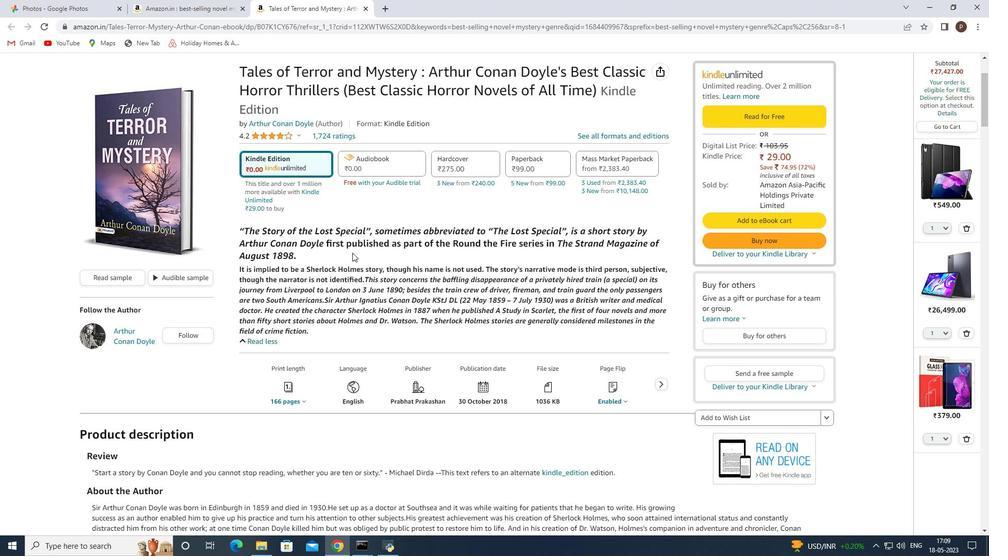
Action: Mouse scrolled (350, 276) with delta (0, 0)
Screenshot: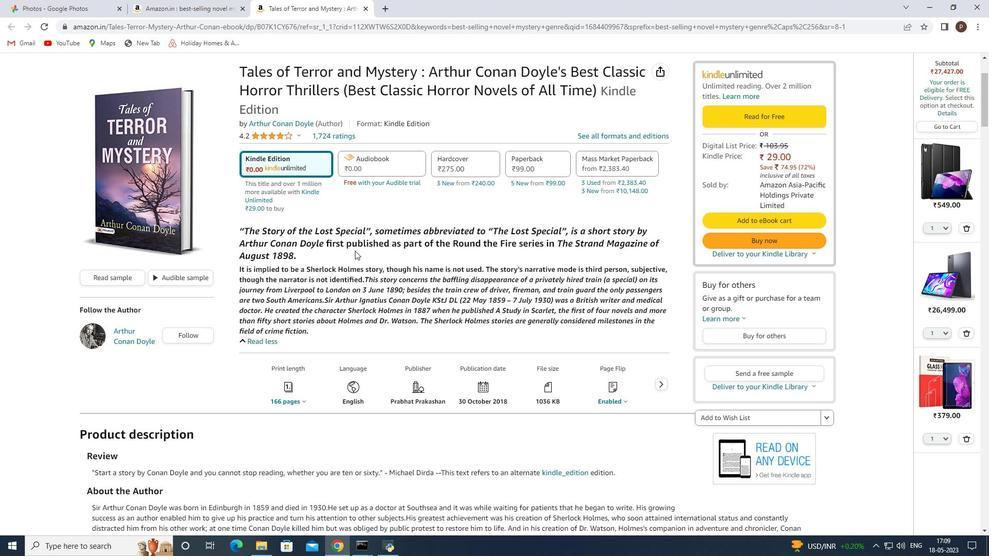 
Action: Mouse scrolled (350, 276) with delta (0, 0)
Screenshot: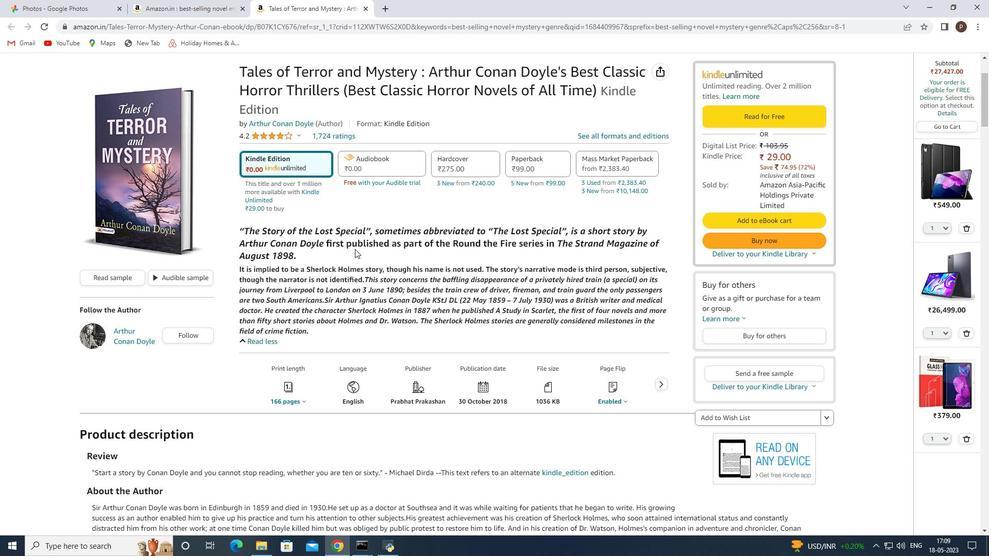 
Action: Mouse scrolled (350, 276) with delta (0, 0)
Screenshot: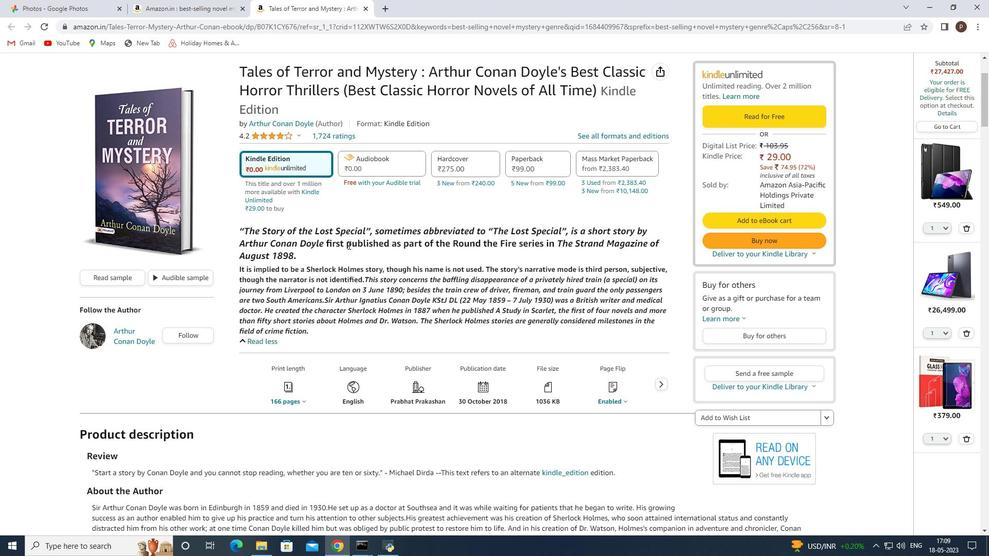 
Action: Mouse scrolled (350, 276) with delta (0, 0)
Screenshot: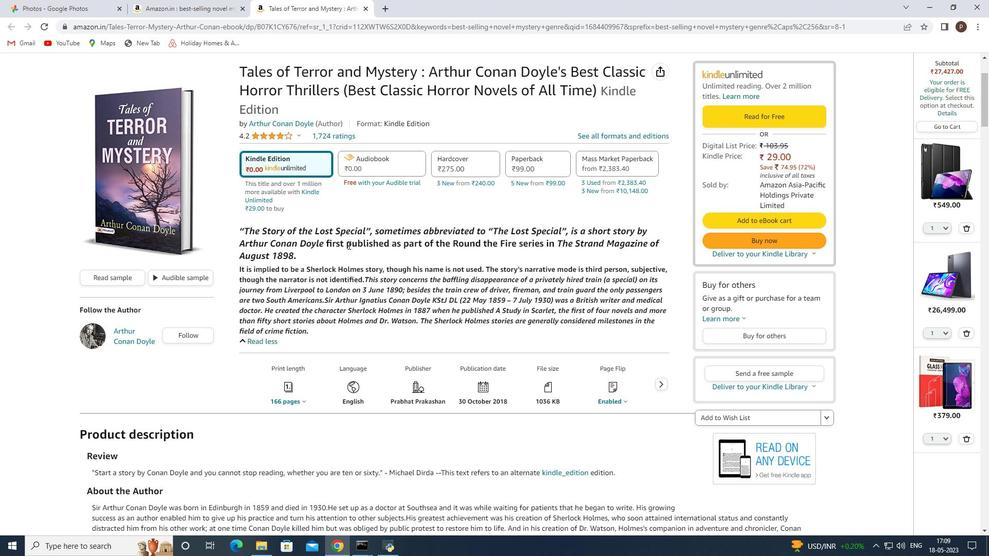 
Action: Mouse scrolled (350, 276) with delta (0, 0)
Screenshot: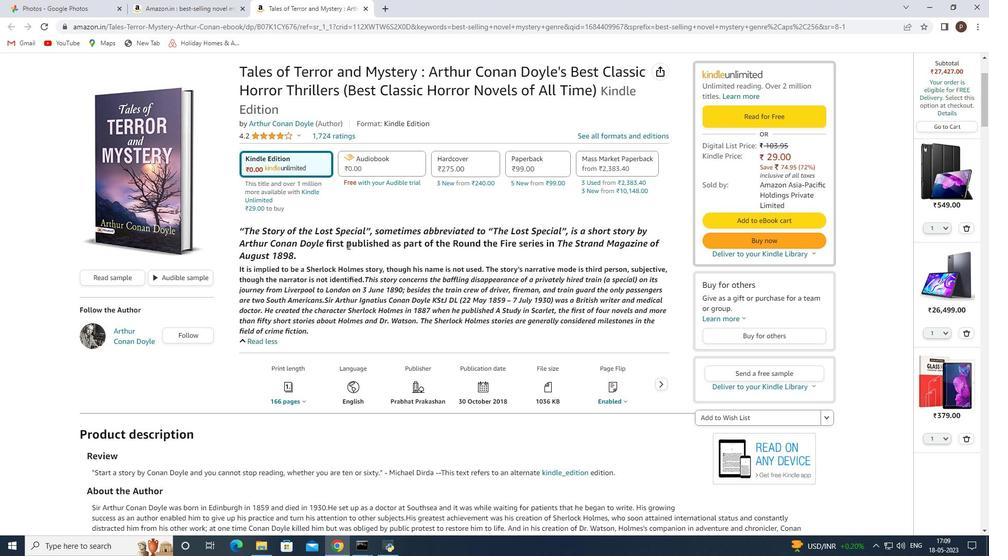 
Action: Mouse scrolled (350, 276) with delta (0, 0)
Screenshot: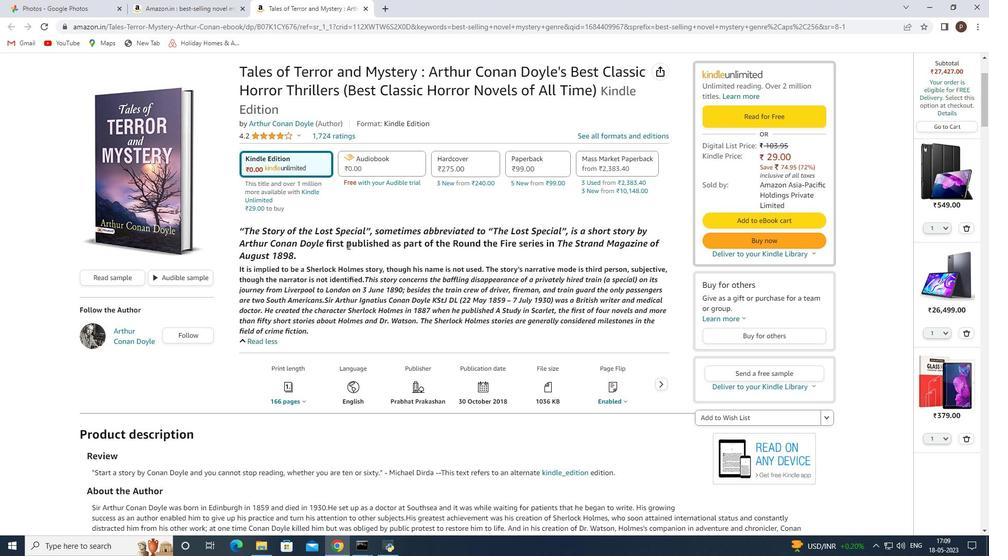 
Action: Mouse scrolled (350, 276) with delta (0, 0)
Screenshot: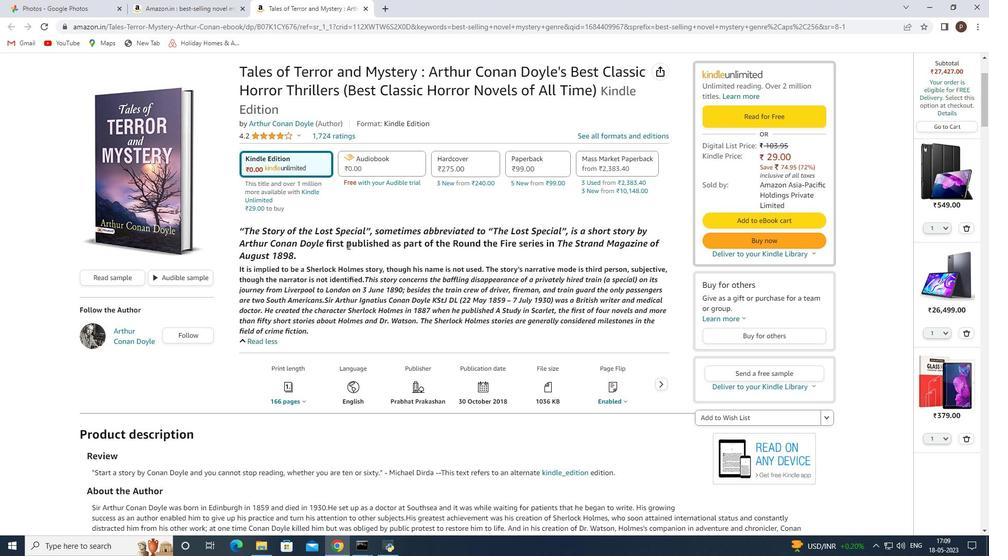 
Action: Mouse scrolled (350, 276) with delta (0, 0)
Screenshot: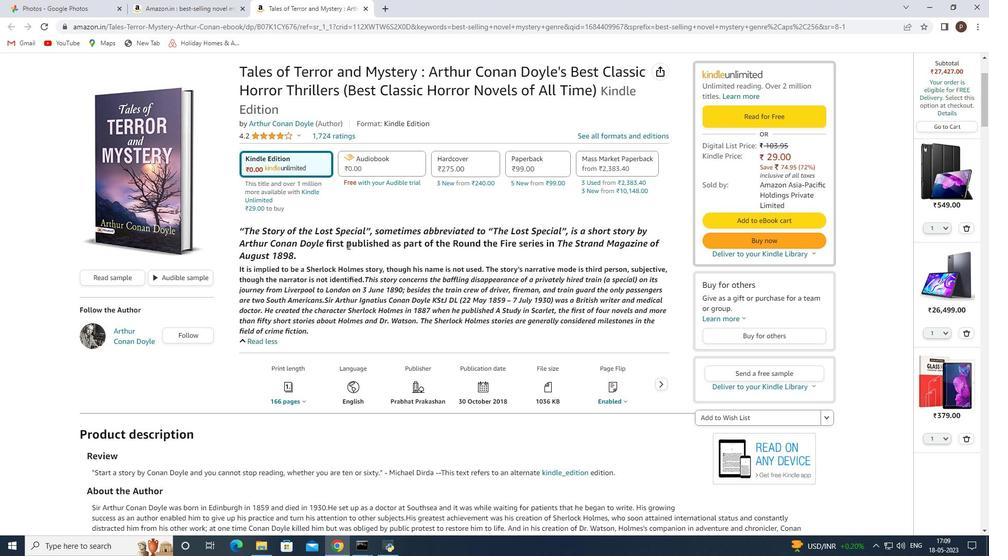 
Action: Mouse scrolled (350, 276) with delta (0, 0)
Screenshot: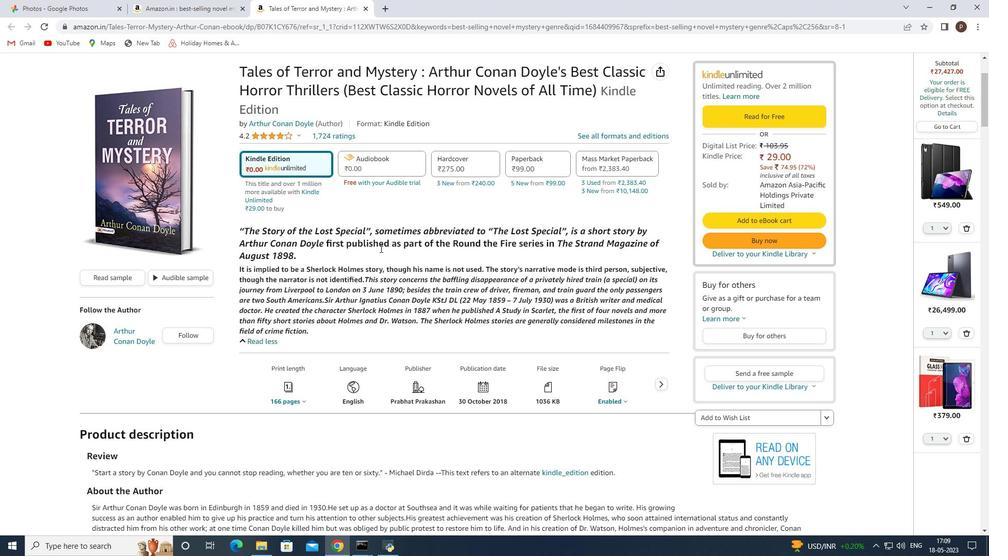 
Action: Mouse scrolled (350, 276) with delta (0, 0)
Screenshot: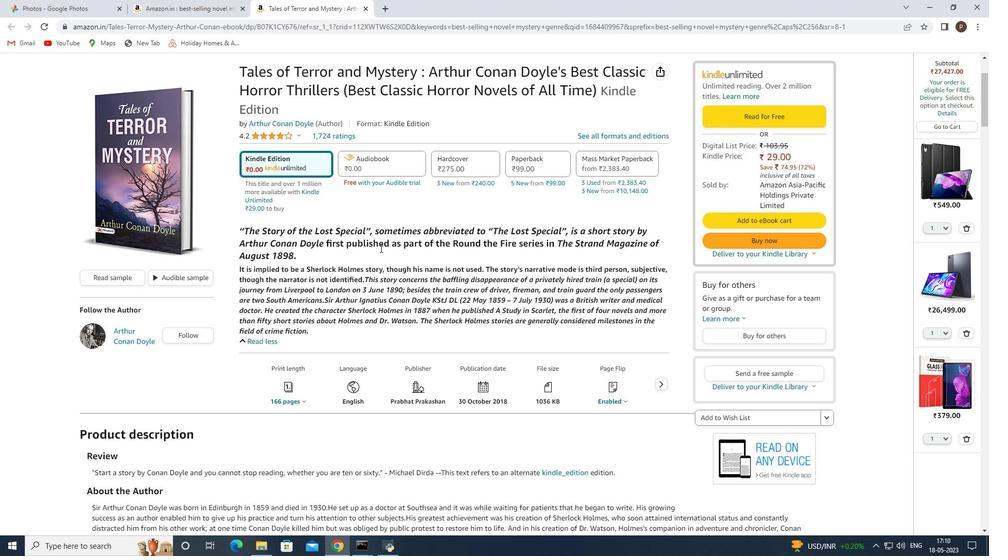
Action: Mouse scrolled (350, 276) with delta (0, 0)
Screenshot: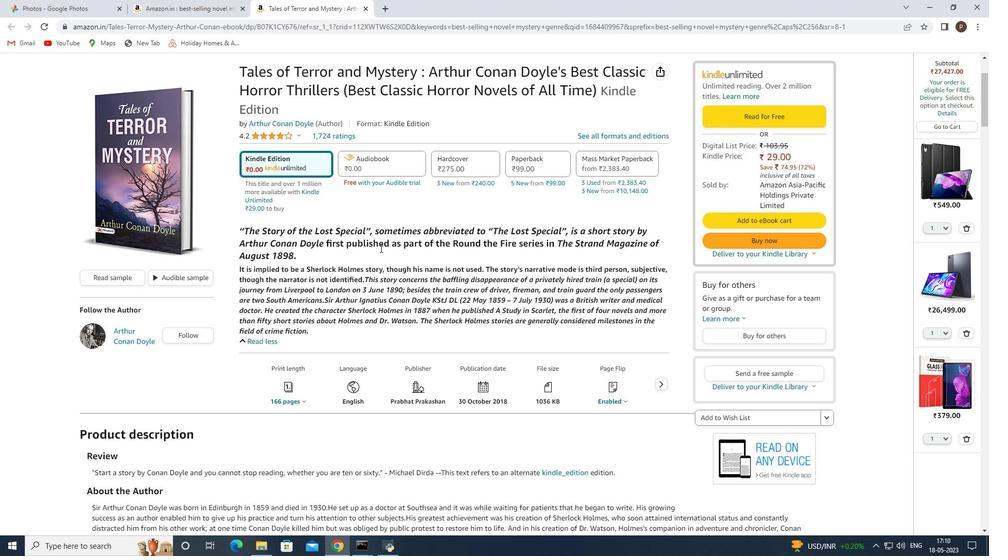 
Action: Mouse scrolled (350, 276) with delta (0, 0)
Screenshot: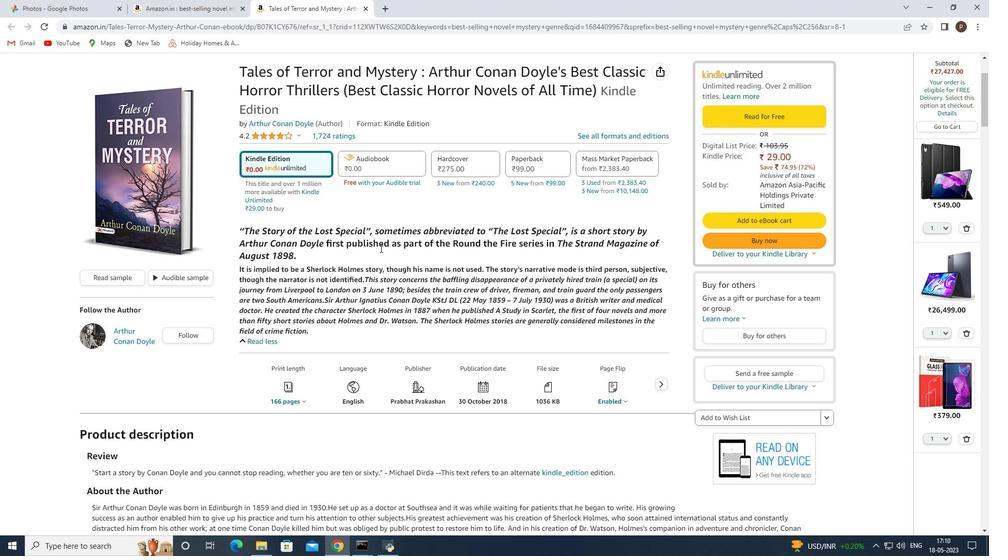 
Action: Mouse scrolled (350, 276) with delta (0, 0)
Screenshot: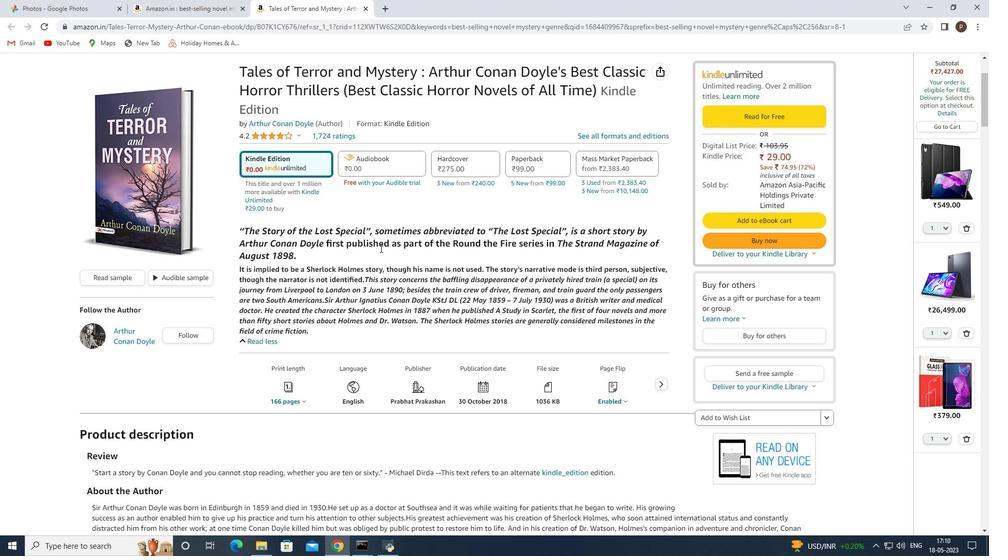 
Action: Mouse moved to (351, 276)
Screenshot: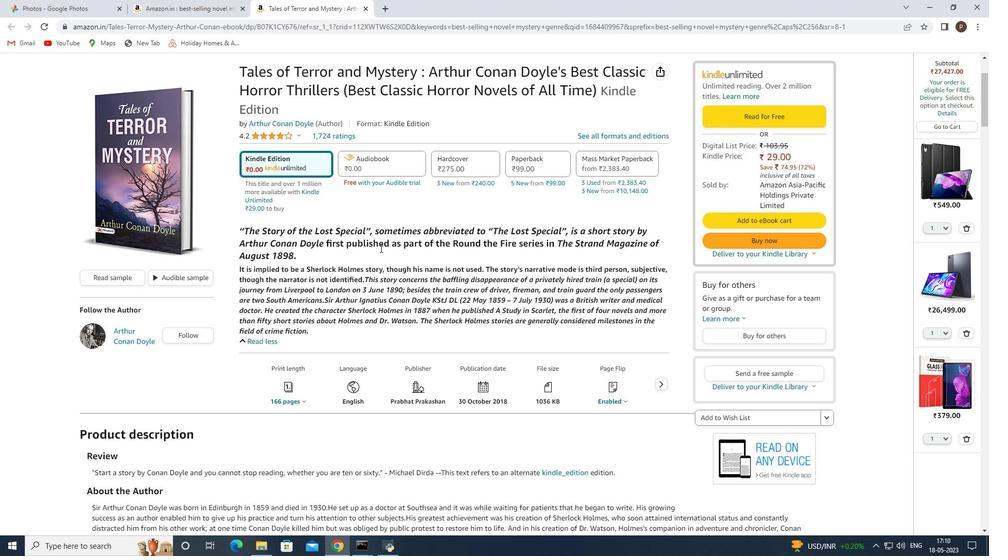 
Action: Mouse scrolled (351, 275) with delta (0, 0)
Screenshot: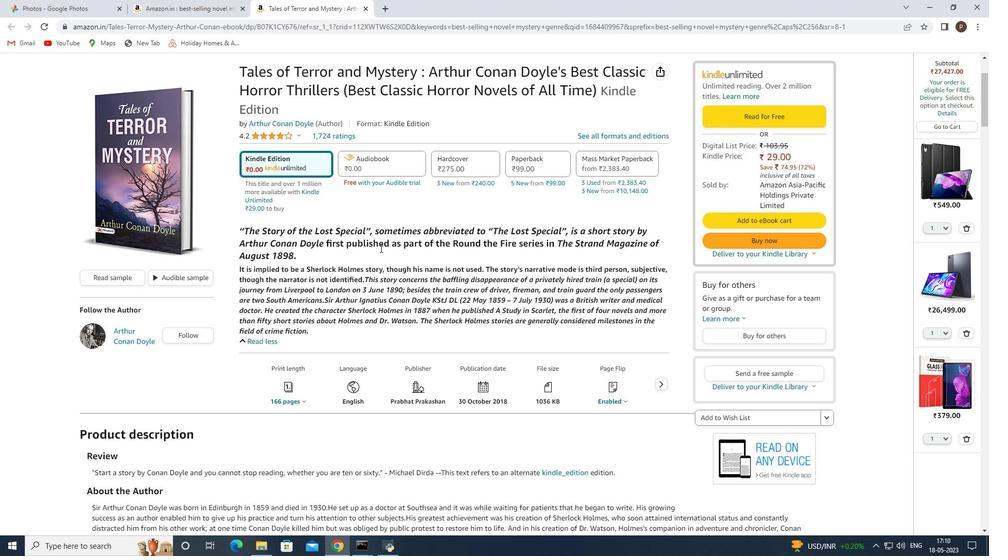 
Action: Mouse moved to (352, 275)
Screenshot: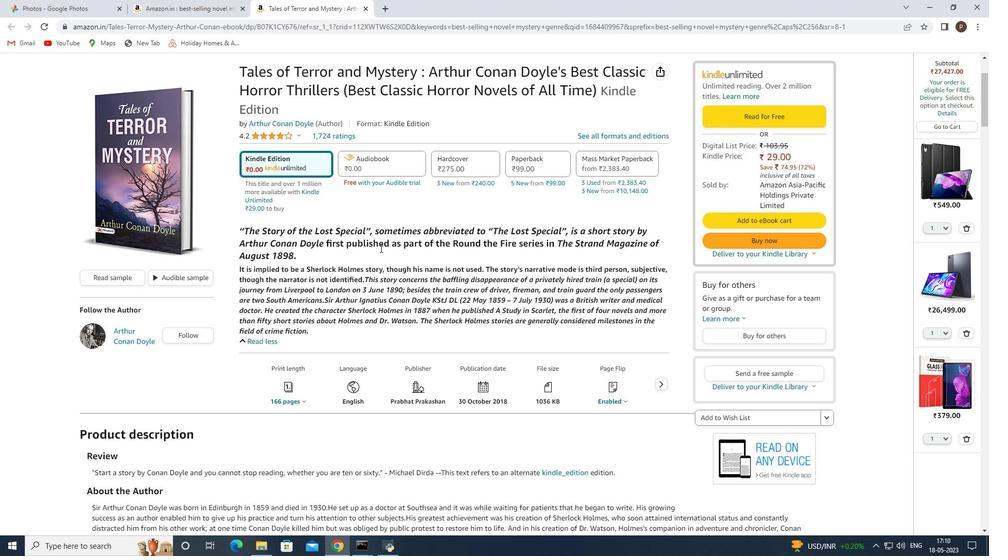 
Action: Mouse scrolled (352, 275) with delta (0, 0)
Screenshot: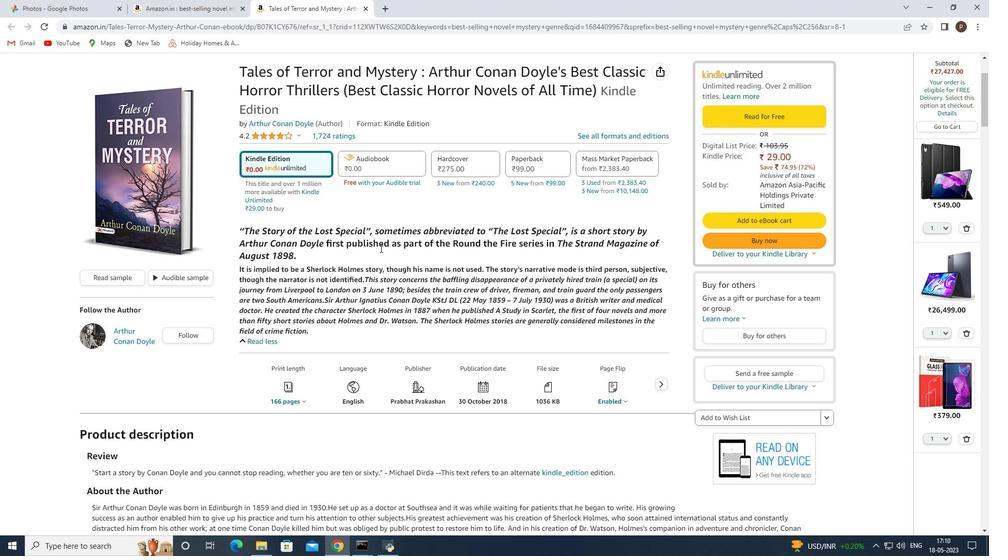 
Action: Mouse scrolled (352, 275) with delta (0, 0)
Screenshot: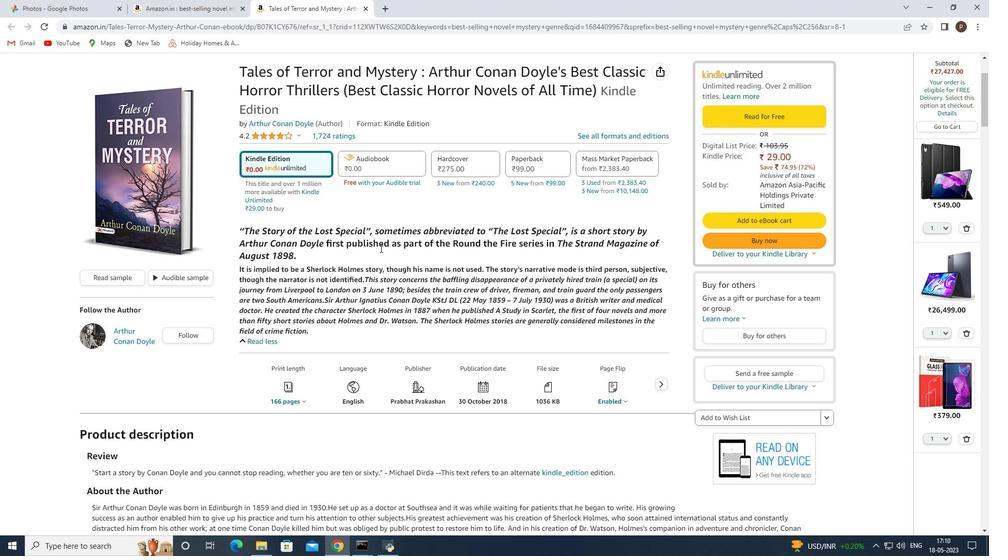 
Action: Mouse scrolled (352, 275) with delta (0, 0)
Screenshot: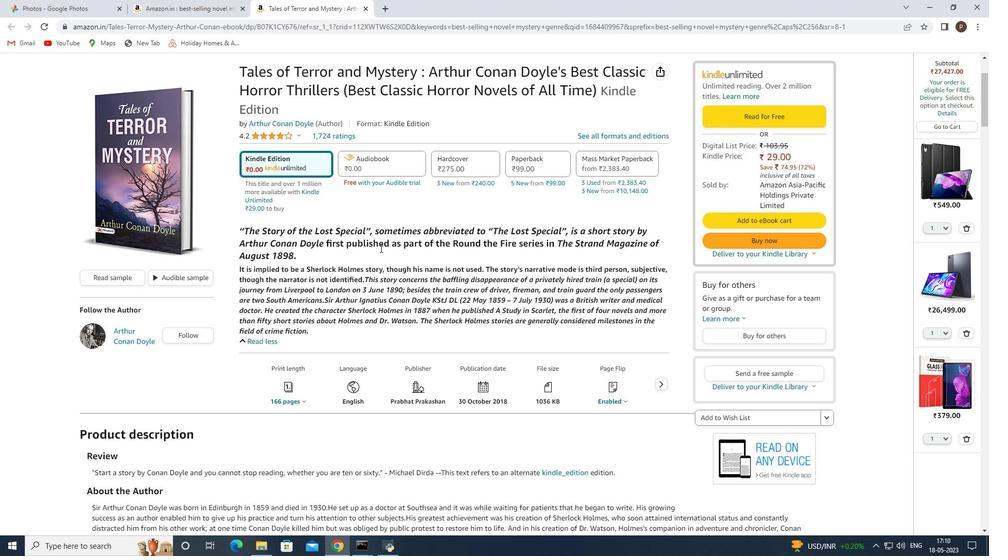 
Action: Mouse scrolled (352, 275) with delta (0, 0)
Screenshot: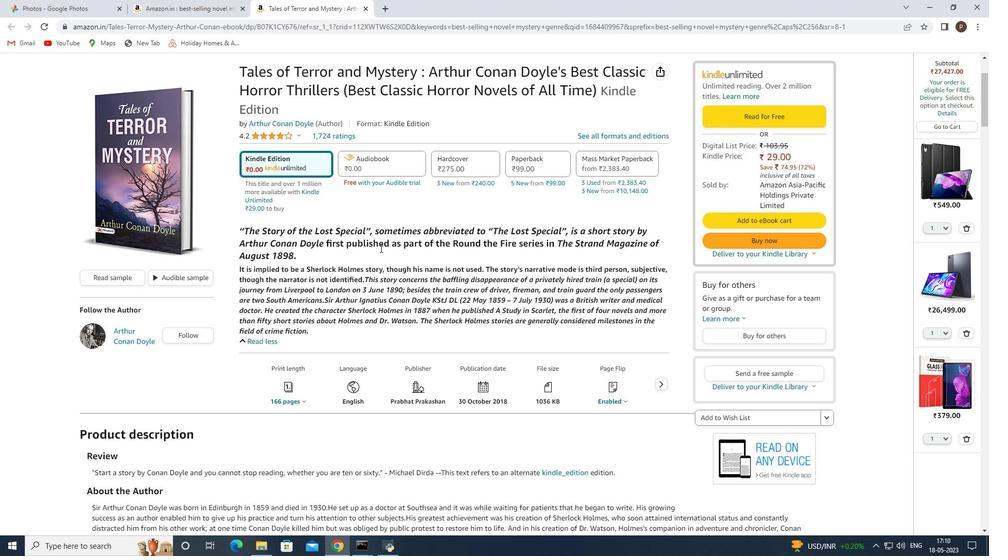 
Action: Mouse scrolled (352, 275) with delta (0, 0)
Screenshot: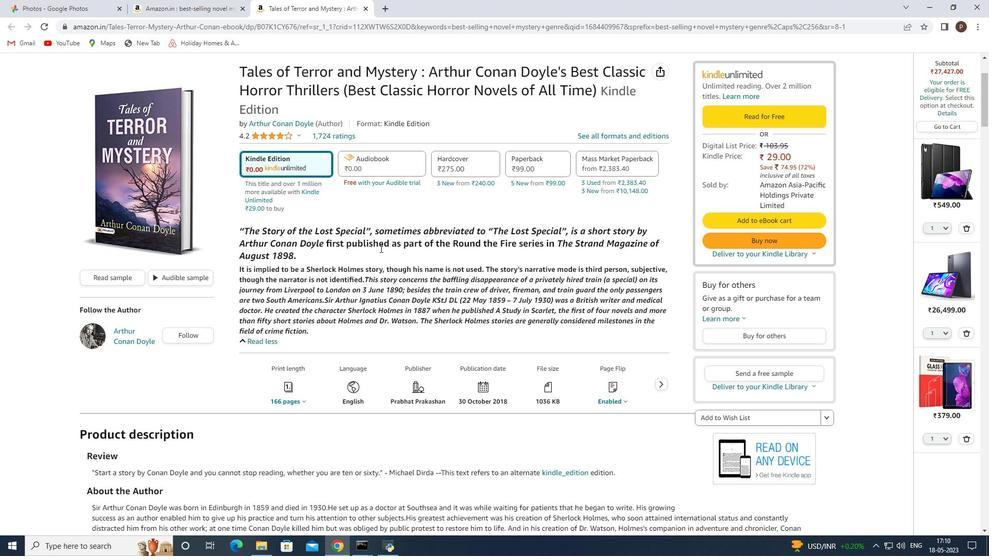 
Action: Mouse scrolled (352, 275) with delta (0, 0)
Screenshot: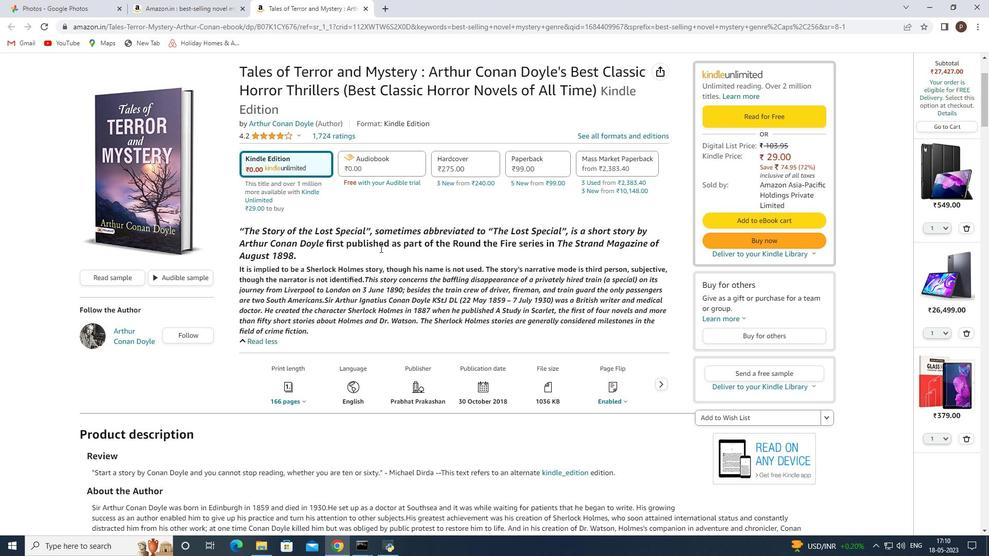 
Action: Mouse scrolled (352, 275) with delta (0, 0)
Screenshot: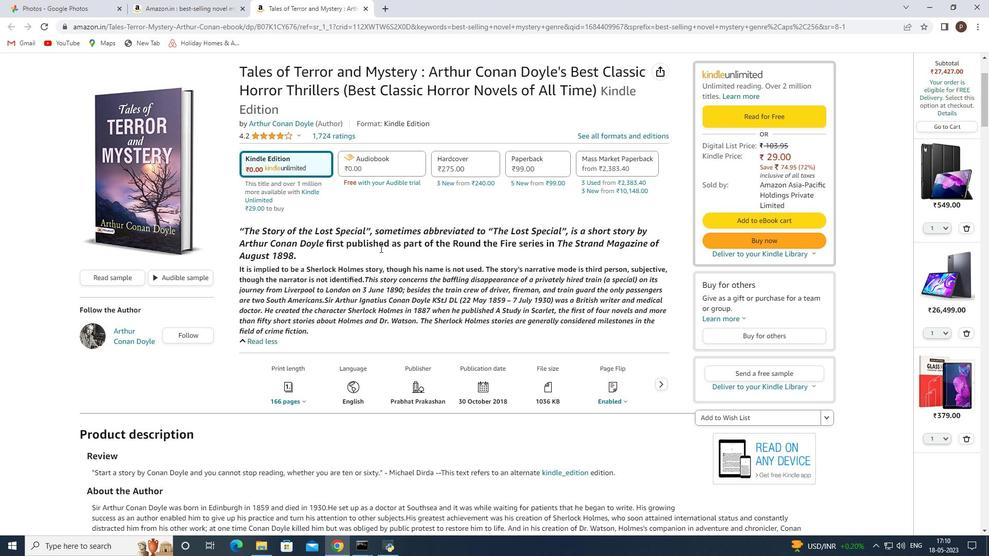 
Action: Mouse scrolled (352, 275) with delta (0, 0)
Screenshot: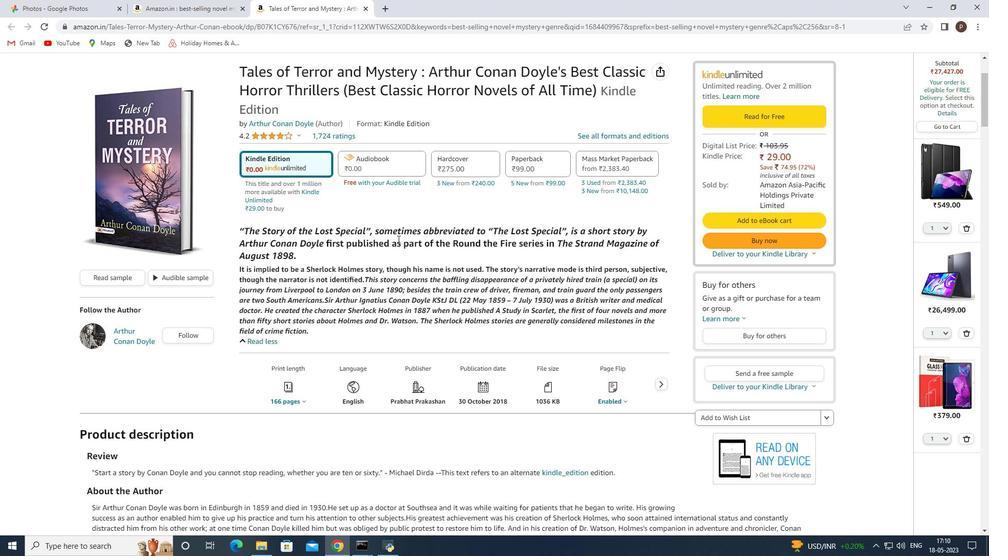 
Action: Mouse scrolled (352, 275) with delta (0, 0)
Screenshot: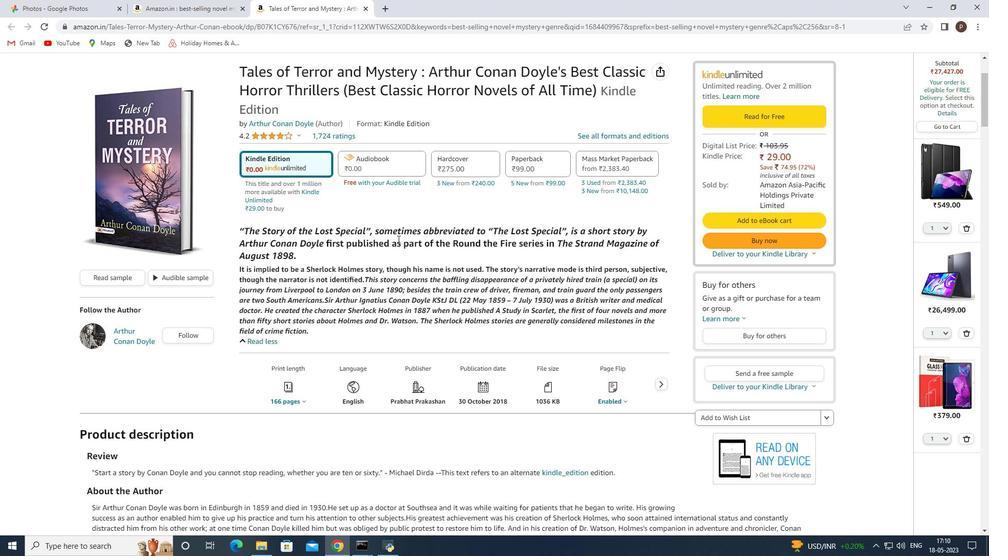 
Action: Mouse moved to (352, 273)
Screenshot: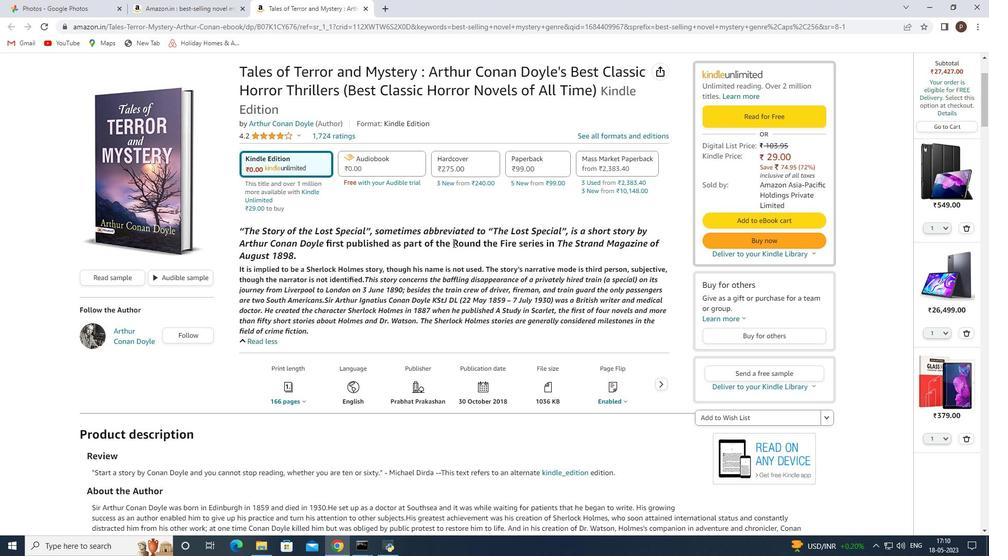 
Action: Mouse pressed left at (352, 273)
Screenshot: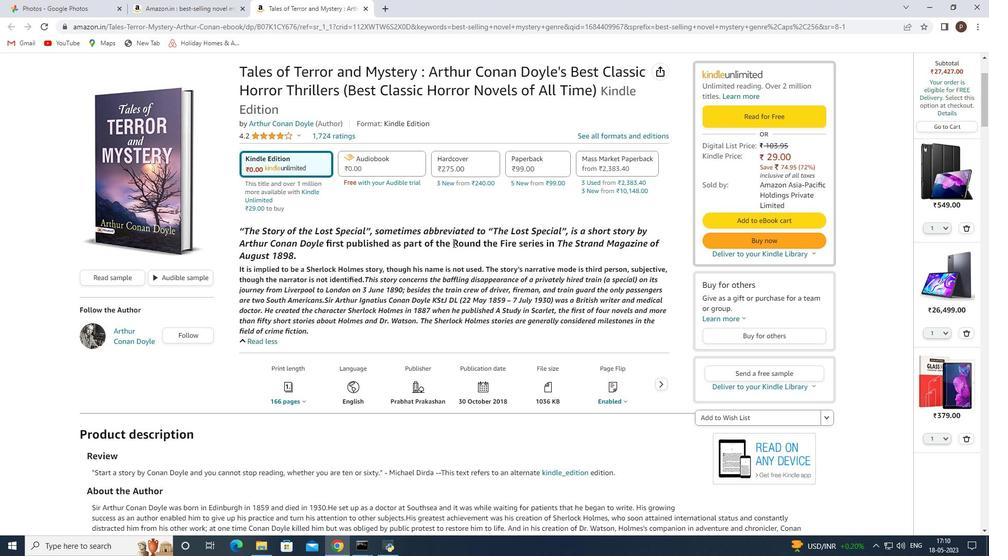
Action: Mouse moved to (572, 286)
Screenshot: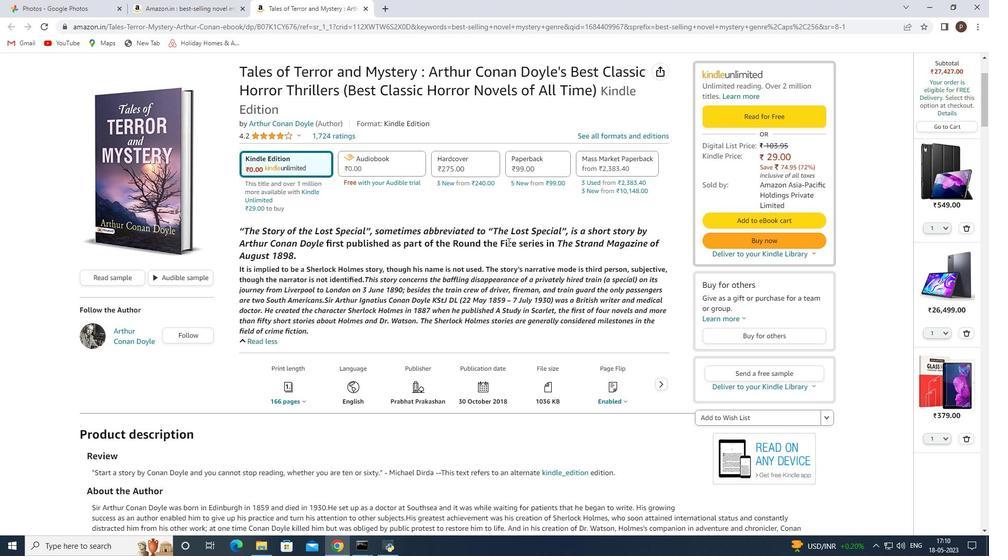 
Action: Mouse pressed left at (572, 286)
Screenshot: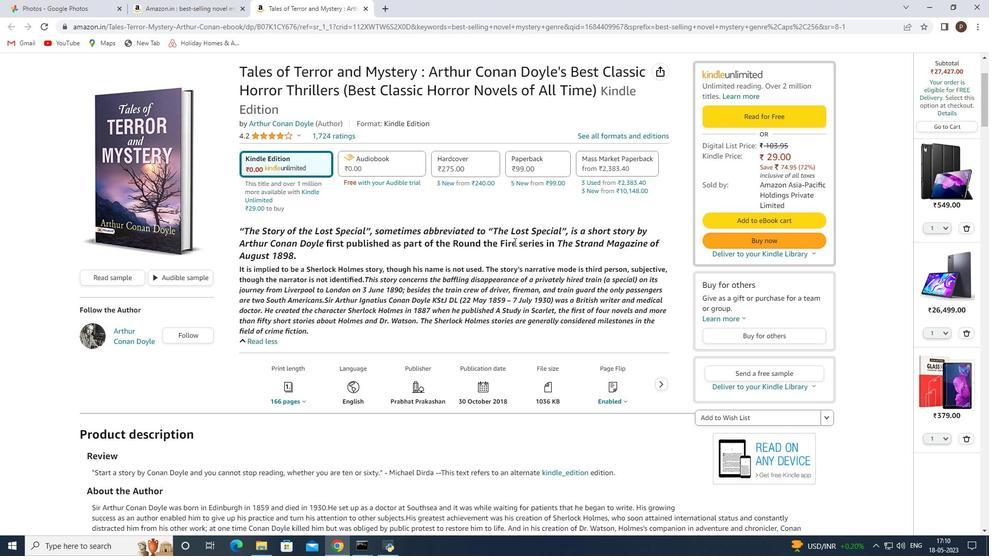 
Action: Mouse moved to (572, 286)
Screenshot: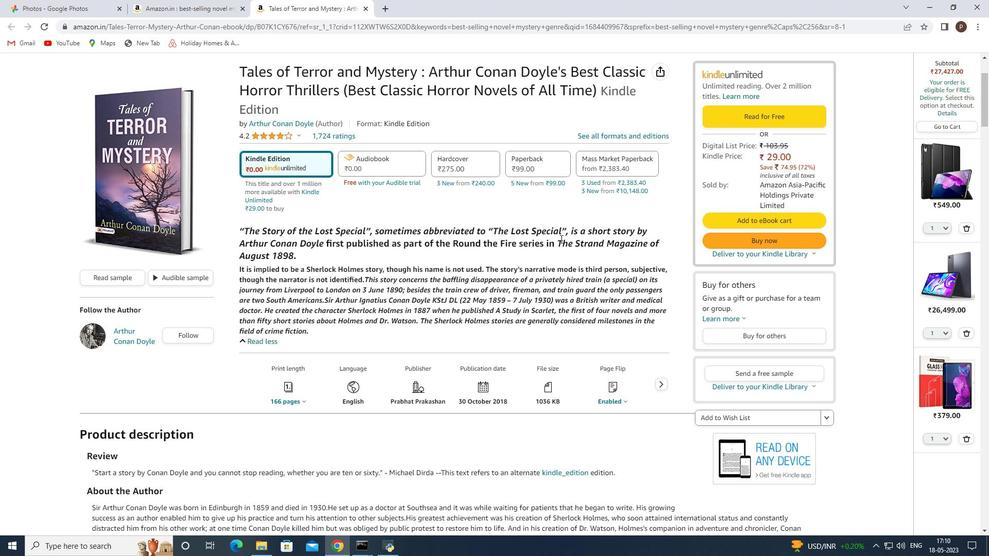 
Action: Mouse pressed left at (572, 286)
Screenshot: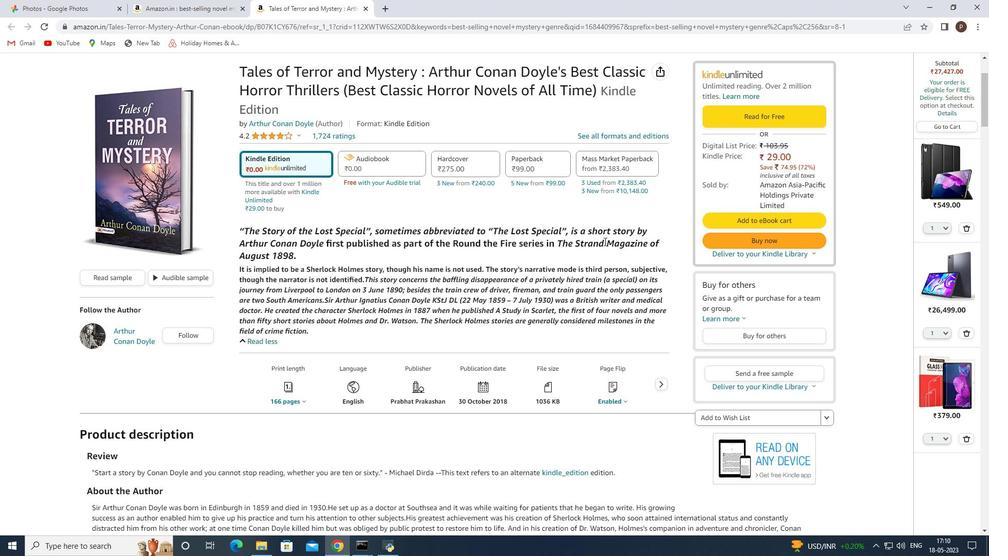 
Action: Mouse pressed left at (572, 286)
Screenshot: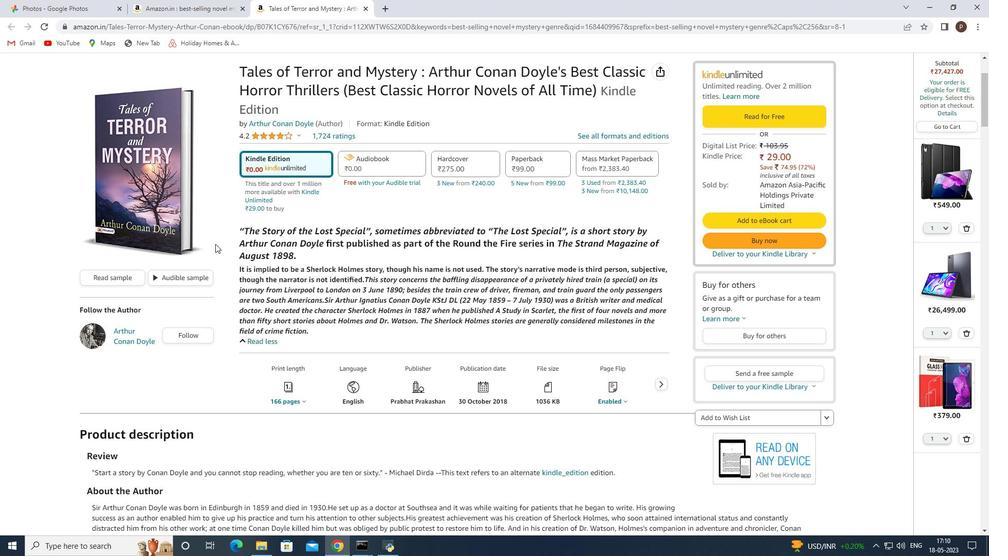 
Action: Mouse pressed left at (572, 286)
Screenshot: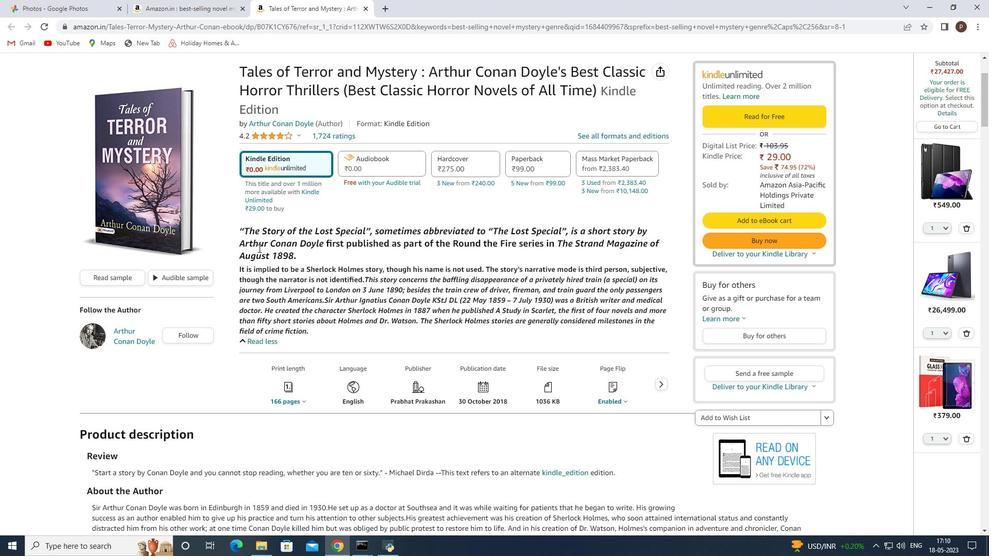 
Action: Mouse pressed left at (572, 286)
Screenshot: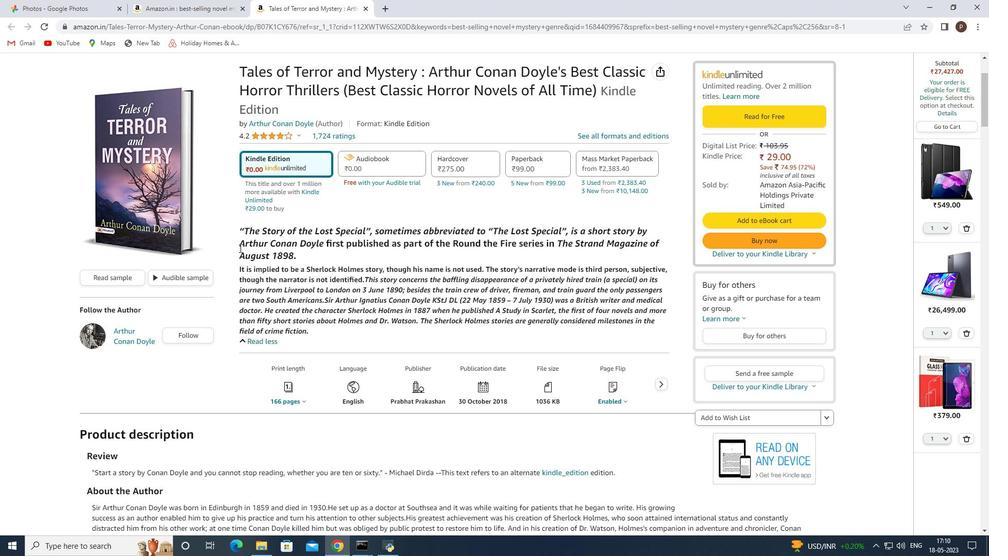 
Action: Mouse moved to (748, 104)
Screenshot: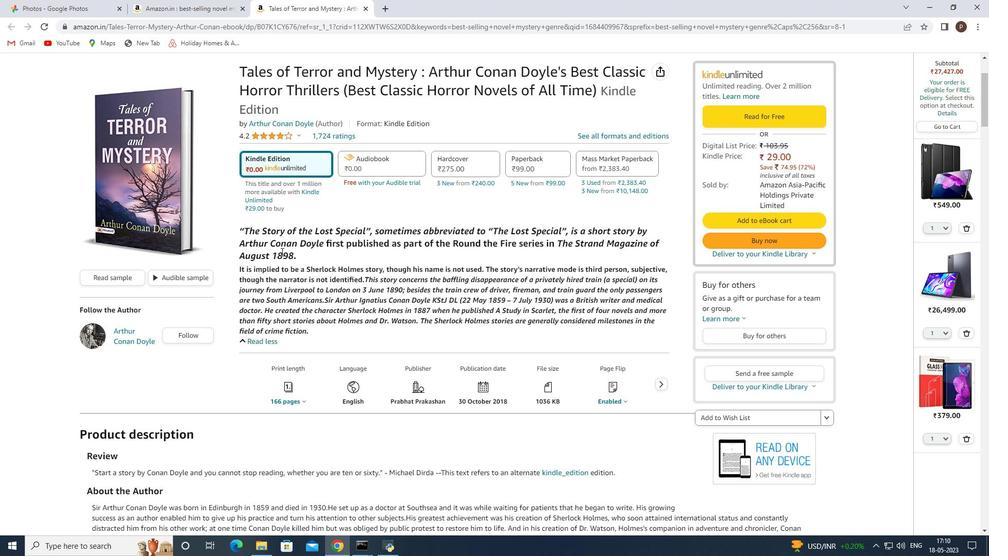 
Action: Mouse pressed left at (748, 104)
Screenshot: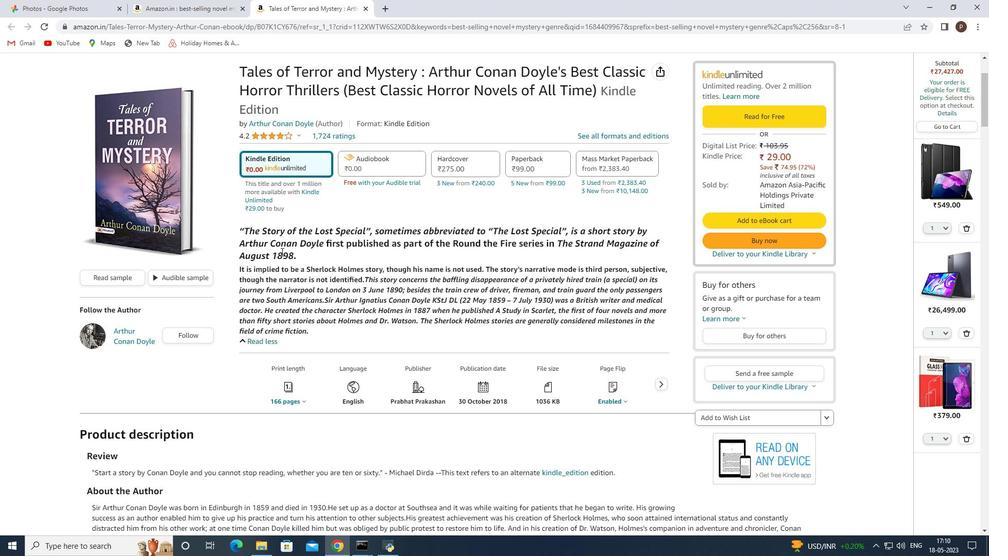 
Action: Mouse moved to (480, 384)
Screenshot: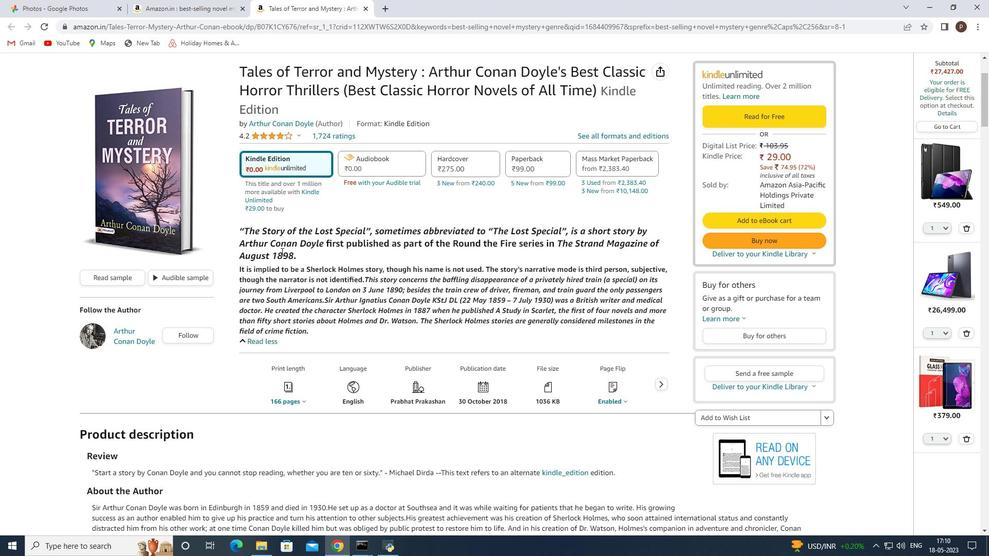 
Action: Mouse scrolled (480, 383) with delta (0, 0)
Screenshot: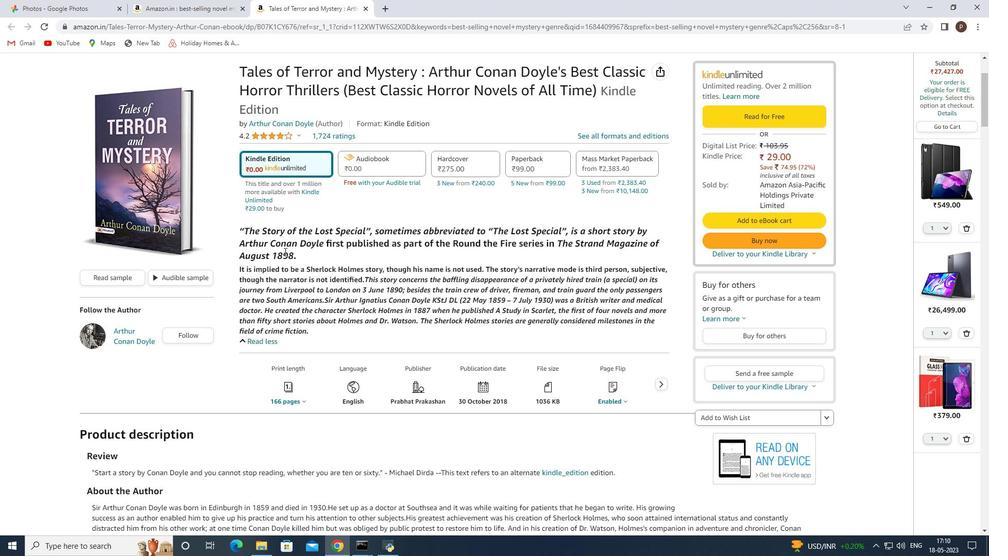 
Action: Mouse scrolled (480, 383) with delta (0, 0)
Screenshot: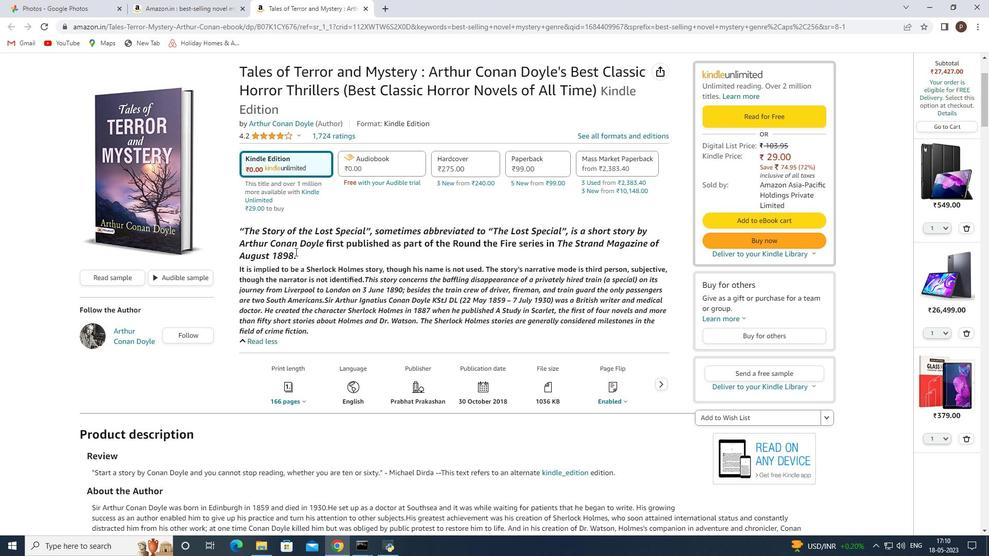 
Action: Mouse scrolled (480, 383) with delta (0, 0)
Screenshot: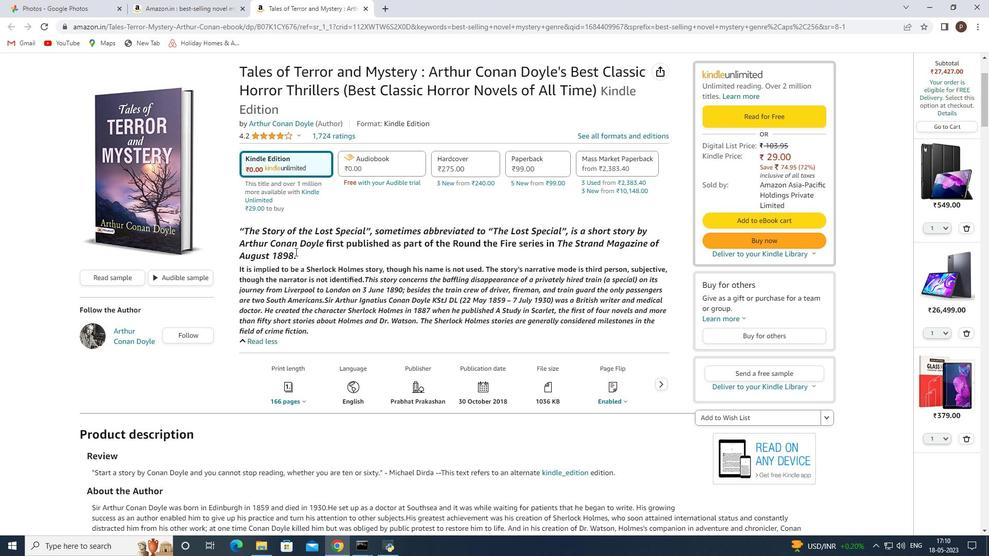 
Action: Mouse scrolled (480, 383) with delta (0, 0)
Screenshot: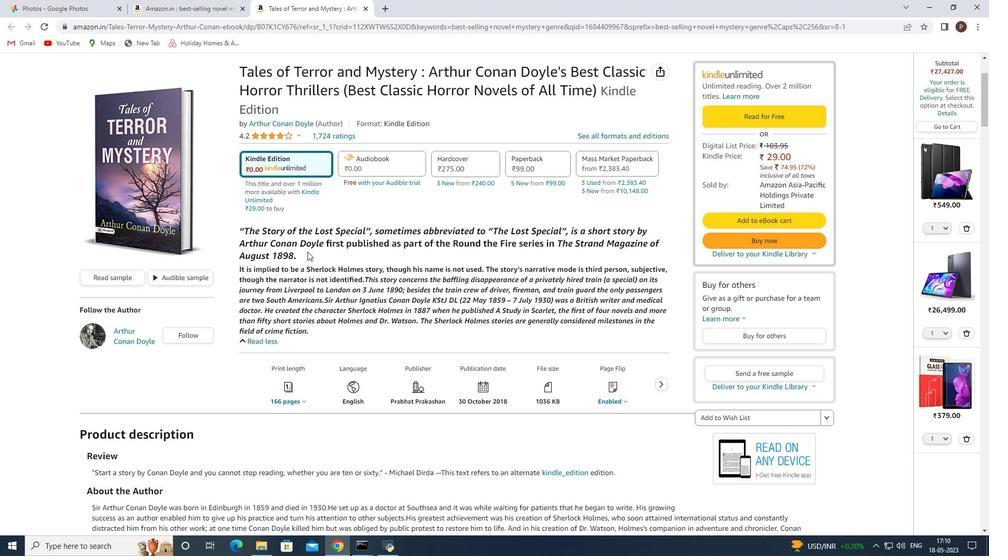 
Action: Mouse scrolled (480, 383) with delta (0, 0)
Screenshot: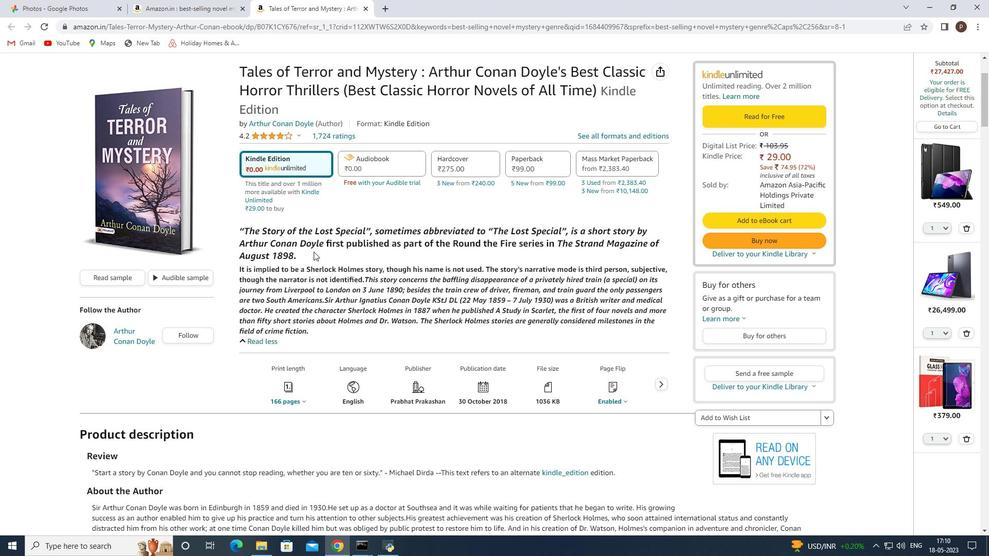 
Action: Mouse scrolled (480, 383) with delta (0, 0)
Screenshot: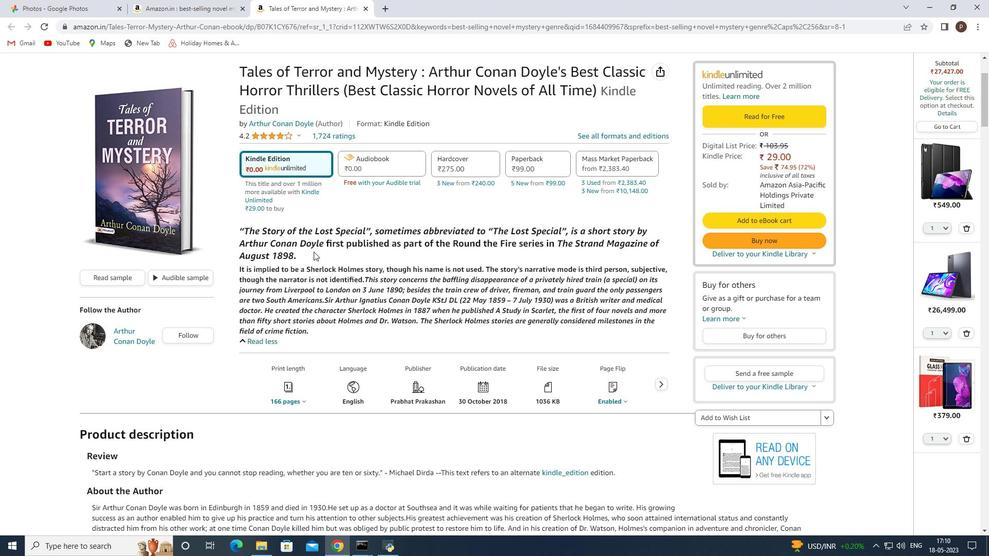
Action: Mouse scrolled (480, 383) with delta (0, 0)
Screenshot: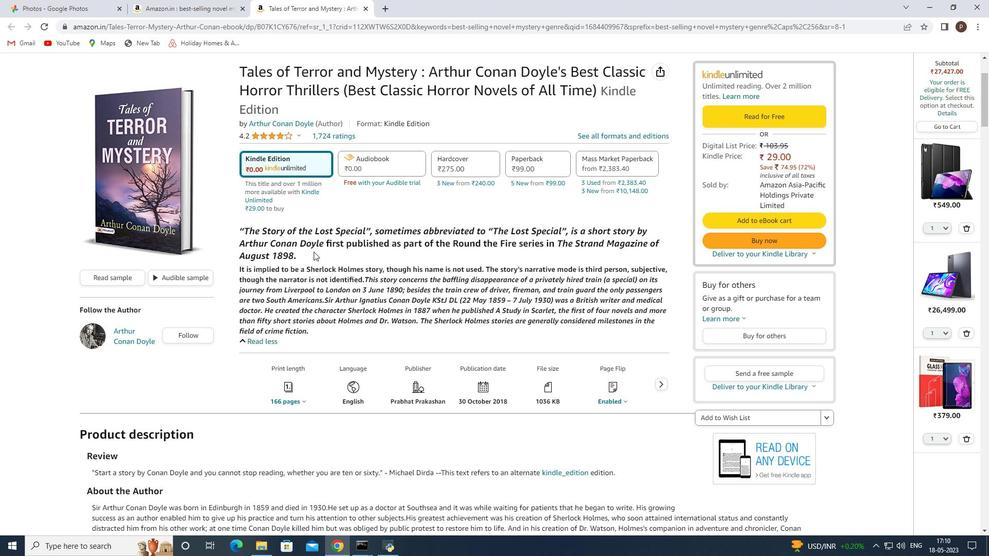 
Action: Mouse scrolled (480, 383) with delta (0, 0)
Screenshot: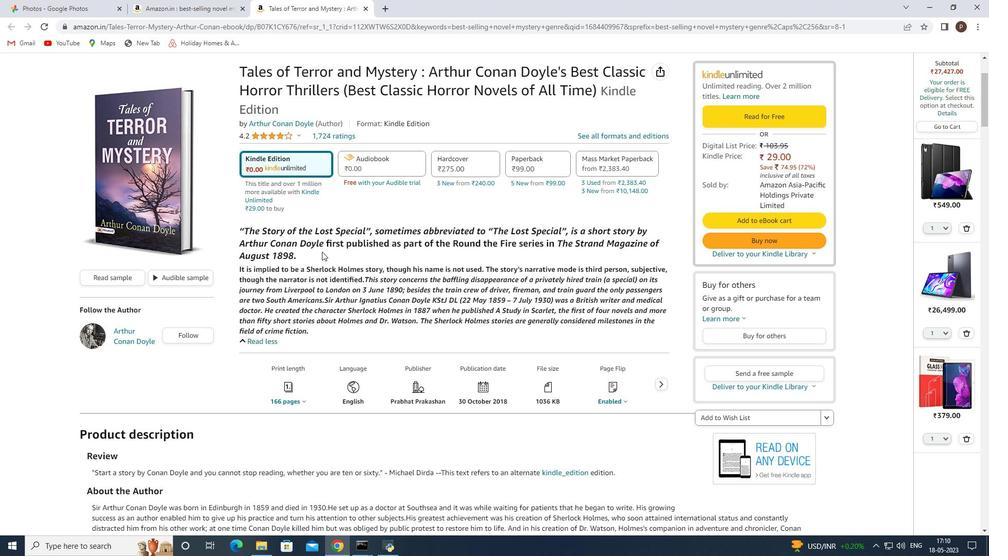 
Action: Mouse scrolled (480, 383) with delta (0, 0)
Screenshot: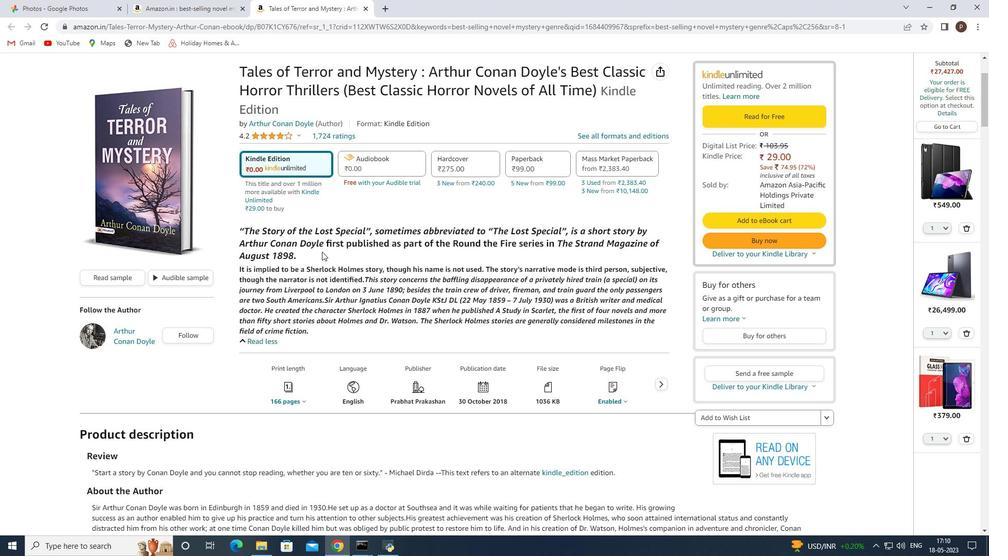 
Action: Mouse scrolled (480, 383) with delta (0, 0)
Screenshot: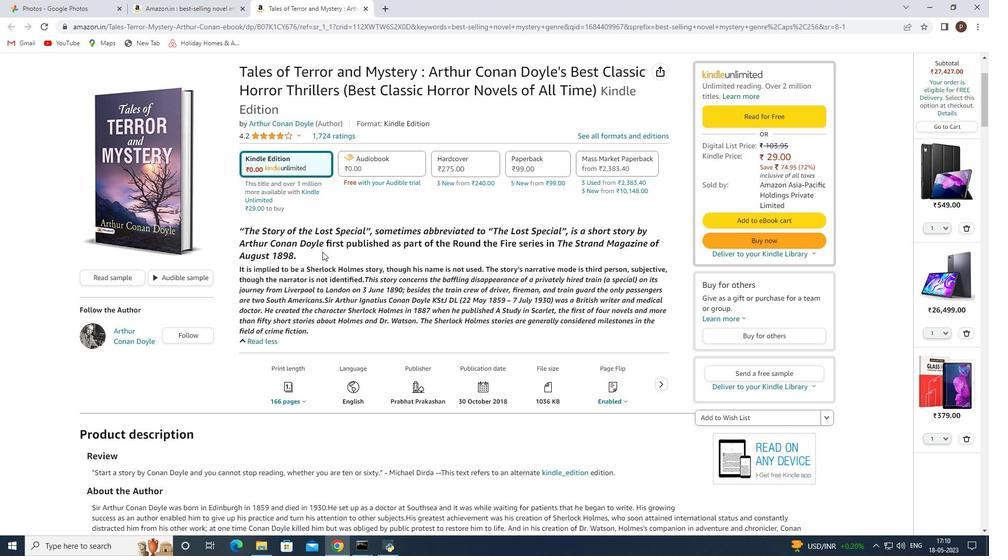 
Action: Mouse scrolled (480, 383) with delta (0, 0)
Screenshot: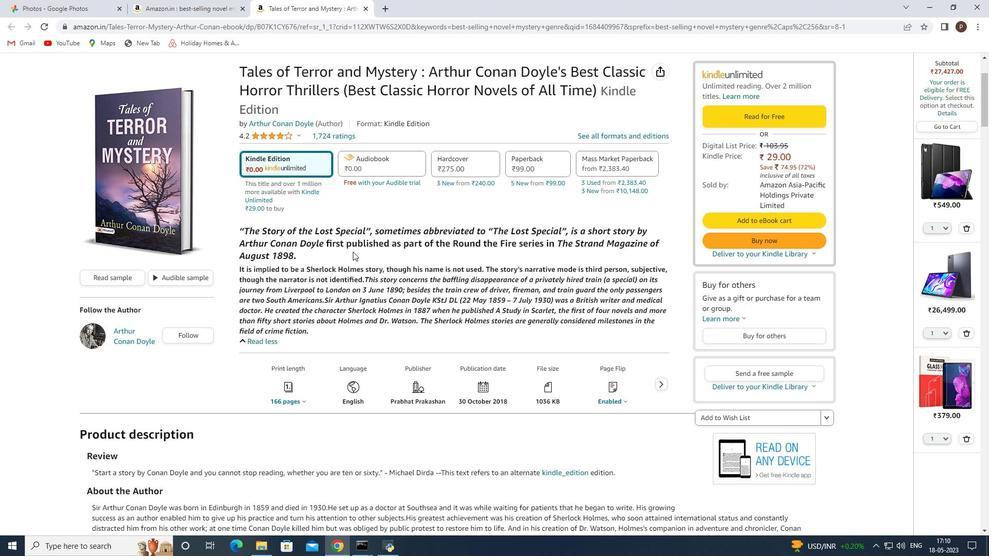 
Action: Mouse scrolled (480, 383) with delta (0, 0)
Screenshot: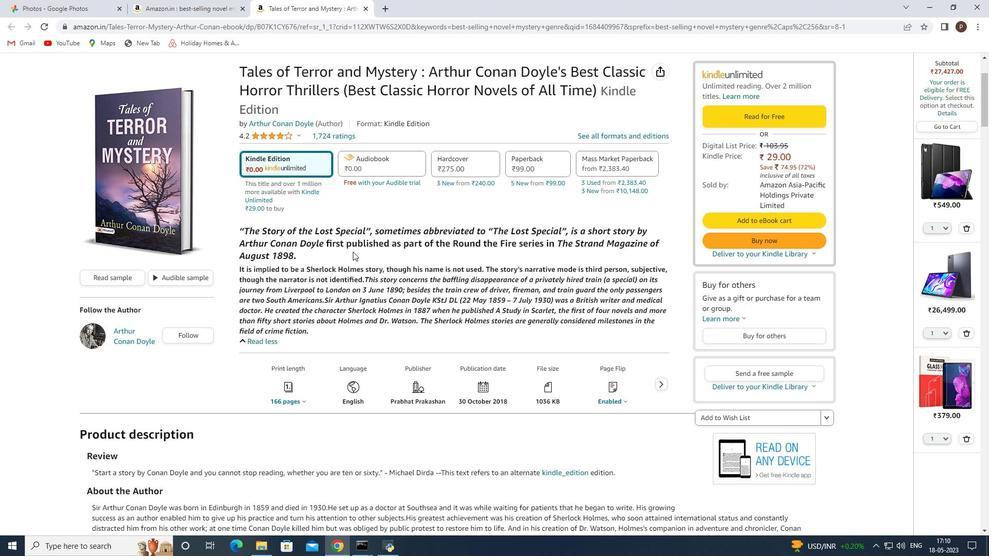 
Action: Mouse scrolled (480, 383) with delta (0, 0)
Screenshot: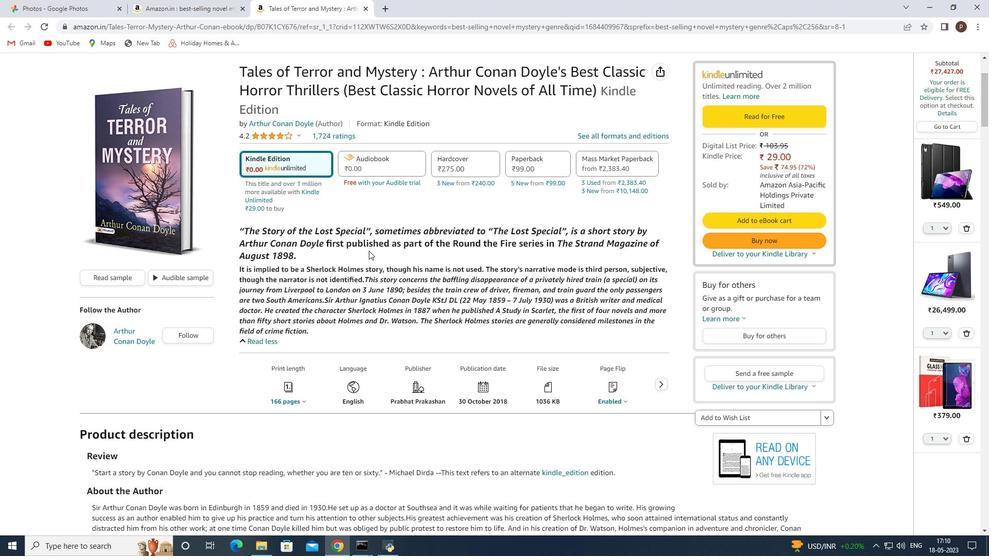 
Action: Mouse scrolled (480, 383) with delta (0, 0)
Screenshot: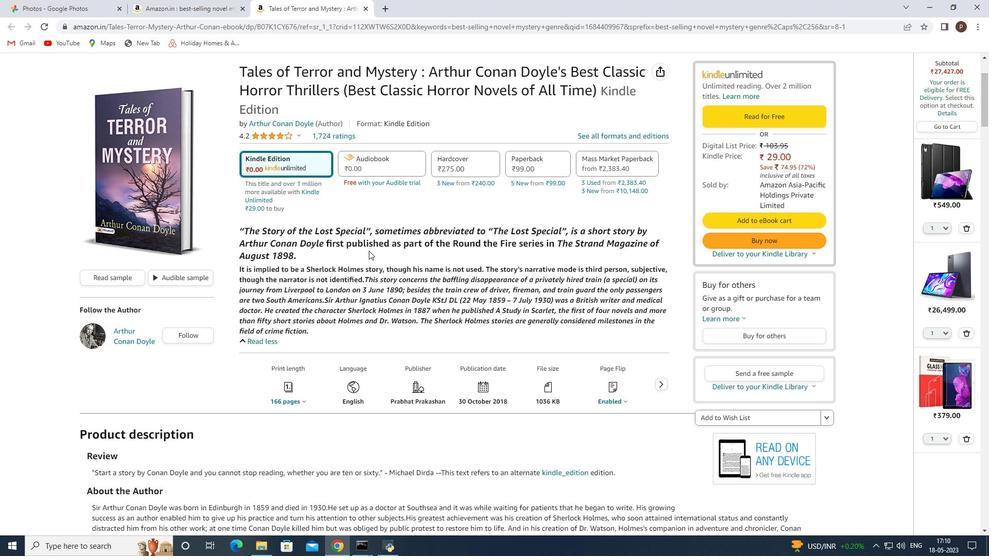 
Action: Mouse scrolled (480, 383) with delta (0, 0)
Screenshot: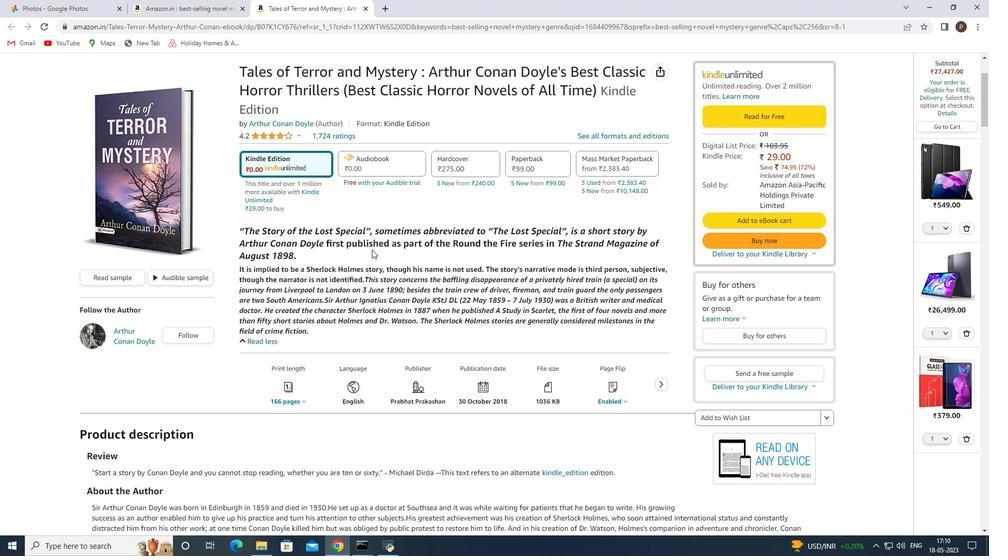 
Action: Mouse moved to (479, 383)
Screenshot: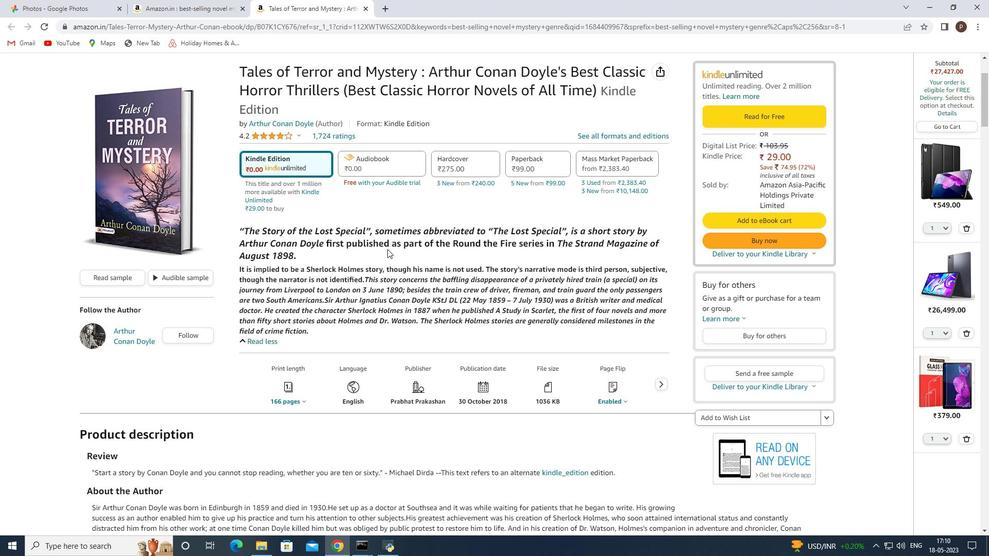 
Action: Mouse scrolled (479, 383) with delta (0, 0)
Screenshot: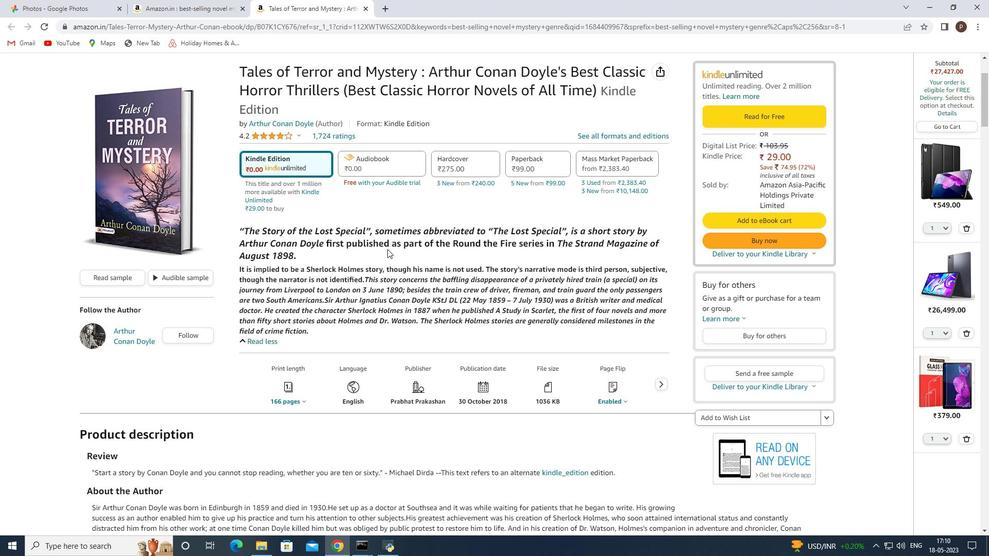 
Action: Mouse scrolled (479, 383) with delta (0, 0)
Screenshot: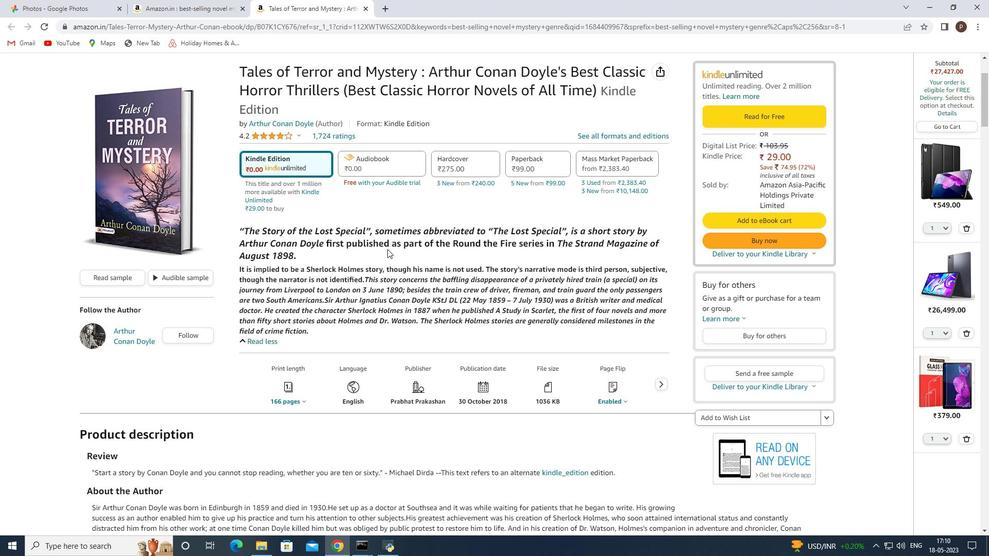 
Action: Mouse scrolled (479, 383) with delta (0, 0)
Screenshot: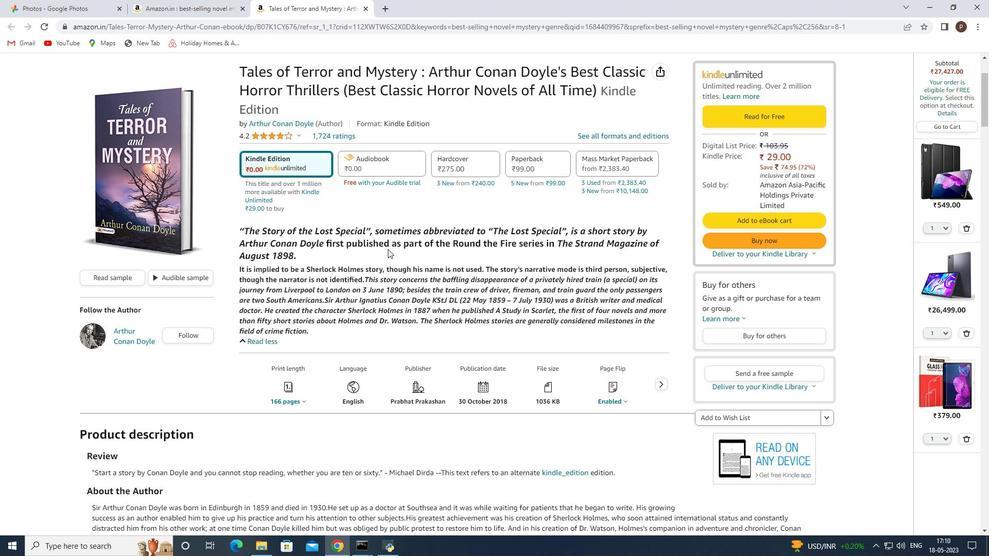 
Action: Mouse scrolled (479, 383) with delta (0, 0)
Screenshot: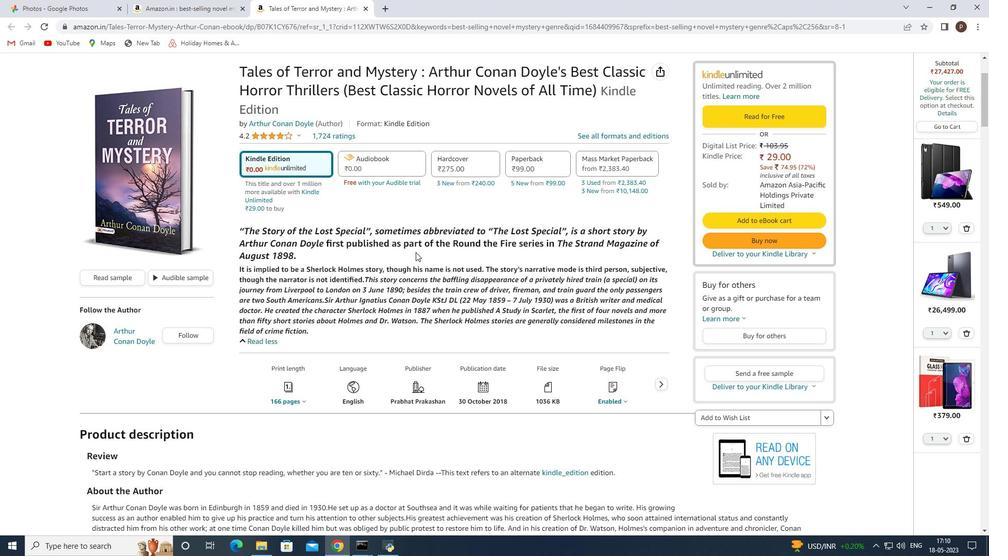 
Action: Mouse moved to (479, 383)
Screenshot: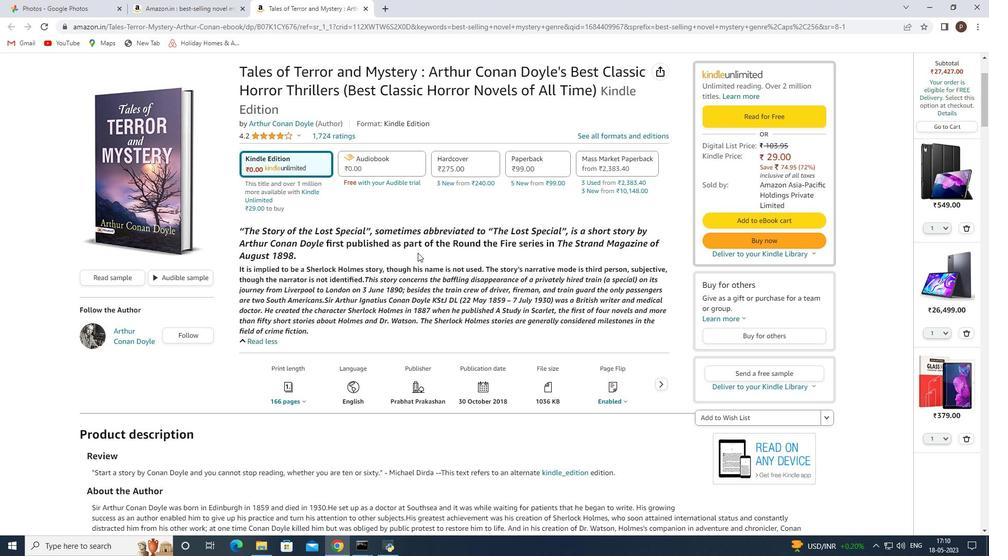 
Action: Mouse scrolled (479, 383) with delta (0, 0)
Screenshot: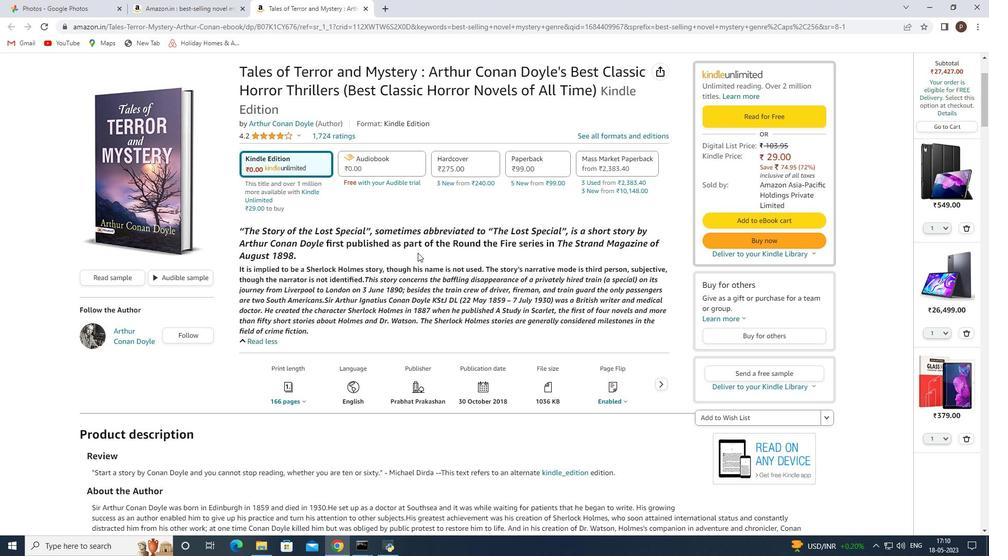 
Action: Mouse moved to (481, 382)
Screenshot: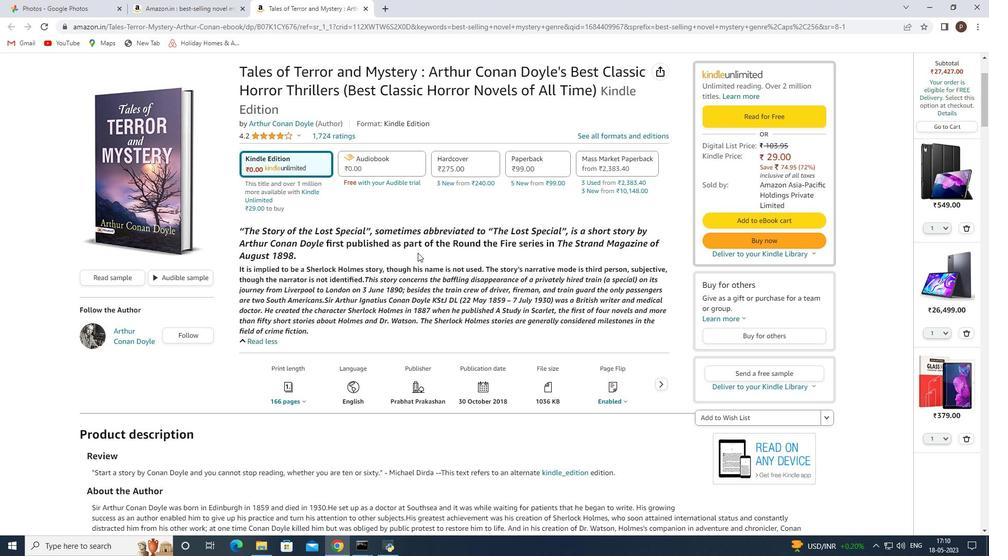 
Action: Mouse scrolled (481, 381) with delta (0, 0)
Screenshot: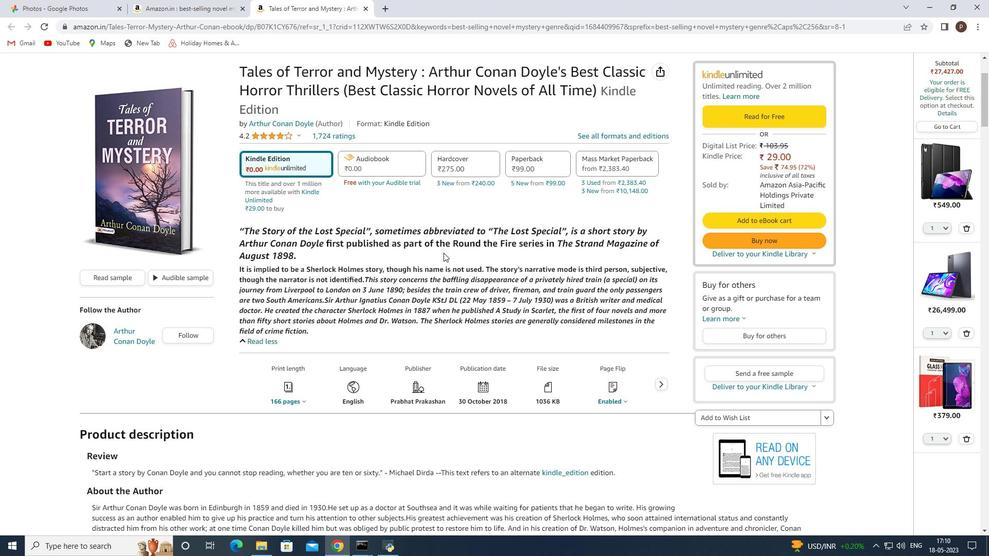
Action: Mouse scrolled (481, 381) with delta (0, 0)
Screenshot: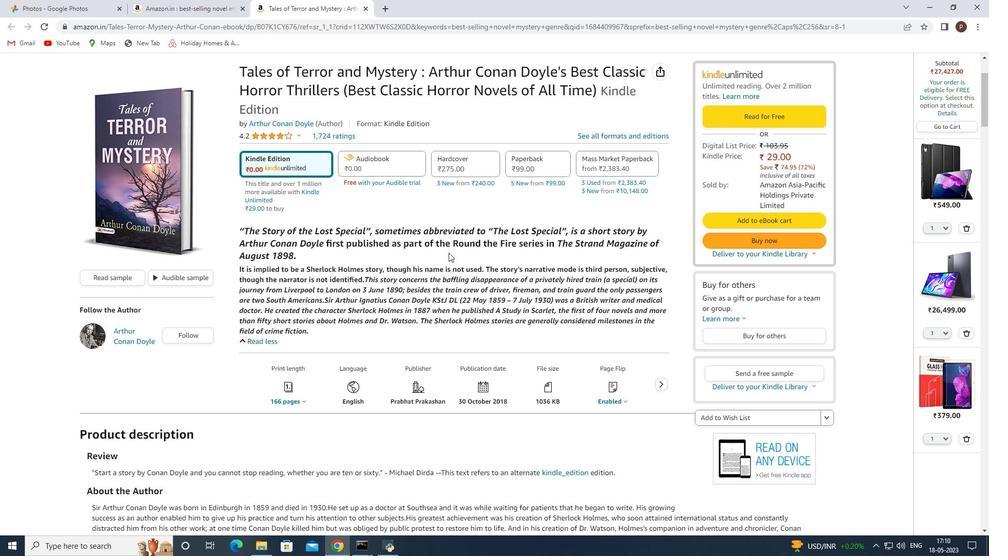
Action: Mouse scrolled (481, 381) with delta (0, 0)
Screenshot: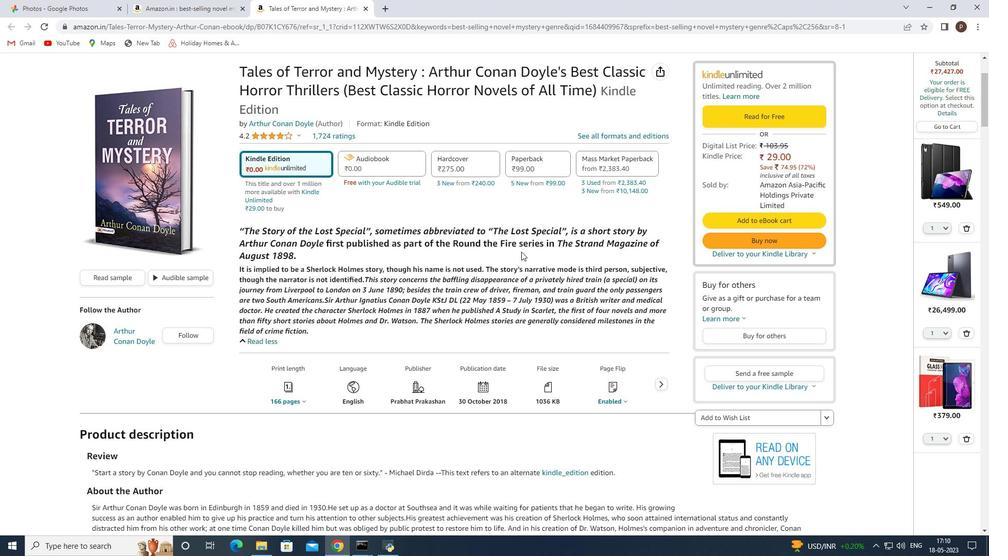 
Action: Mouse scrolled (481, 381) with delta (0, 0)
Screenshot: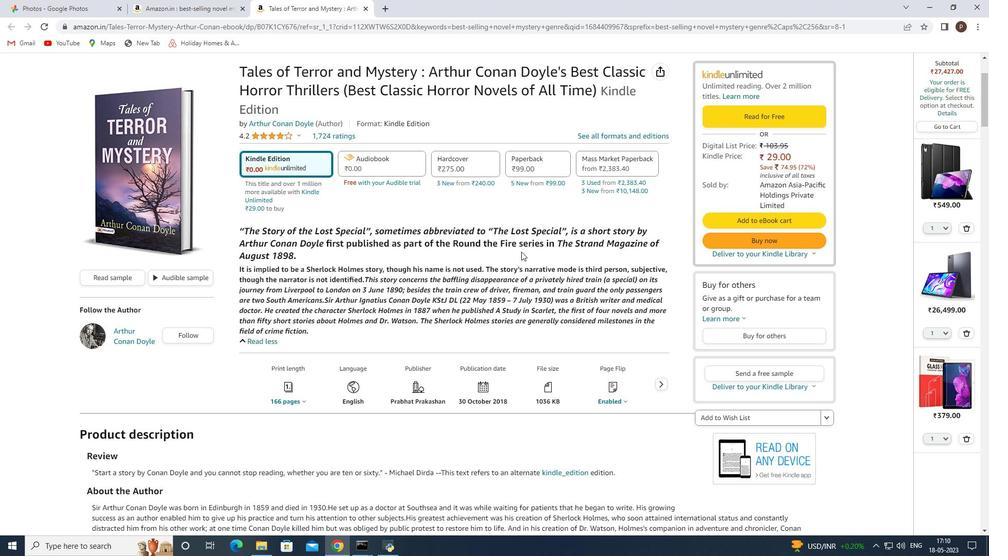 
Action: Mouse scrolled (481, 381) with delta (0, 0)
Screenshot: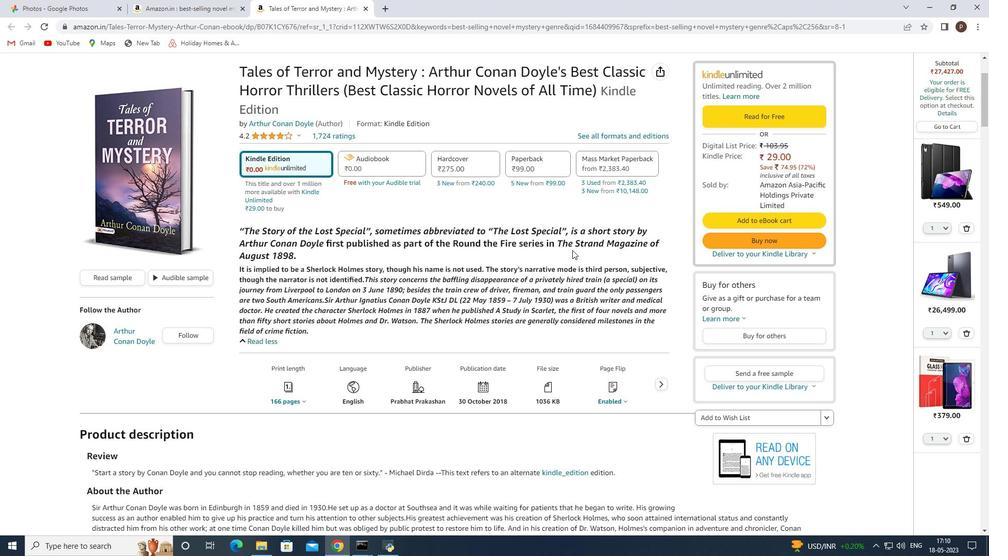 
Action: Mouse scrolled (481, 381) with delta (0, 0)
Screenshot: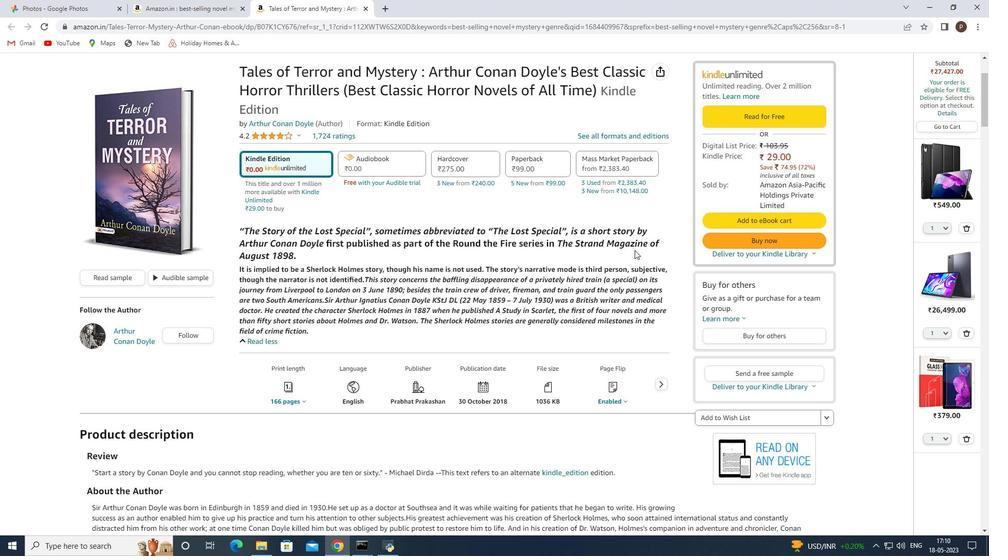 
Action: Mouse scrolled (481, 381) with delta (0, 0)
Screenshot: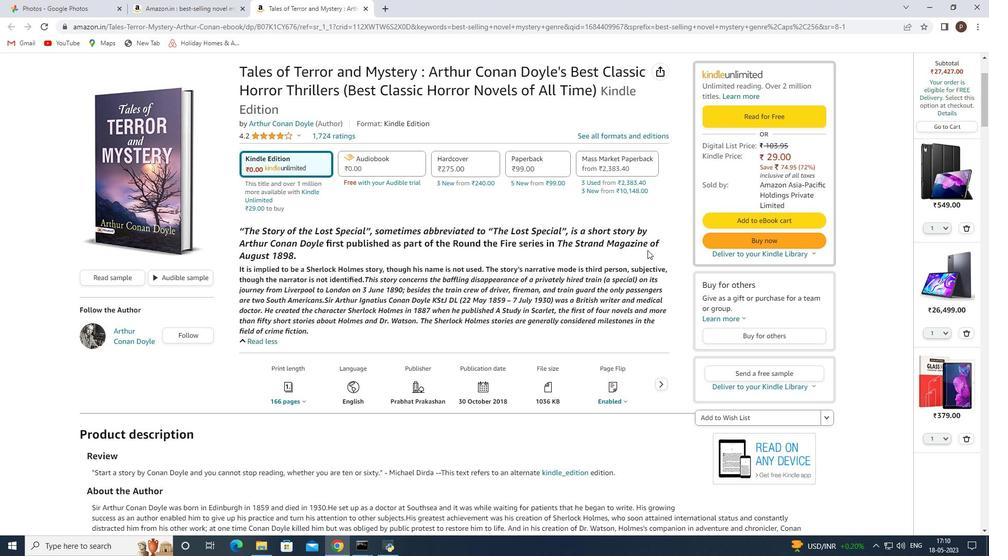 
Action: Mouse moved to (469, 384)
Screenshot: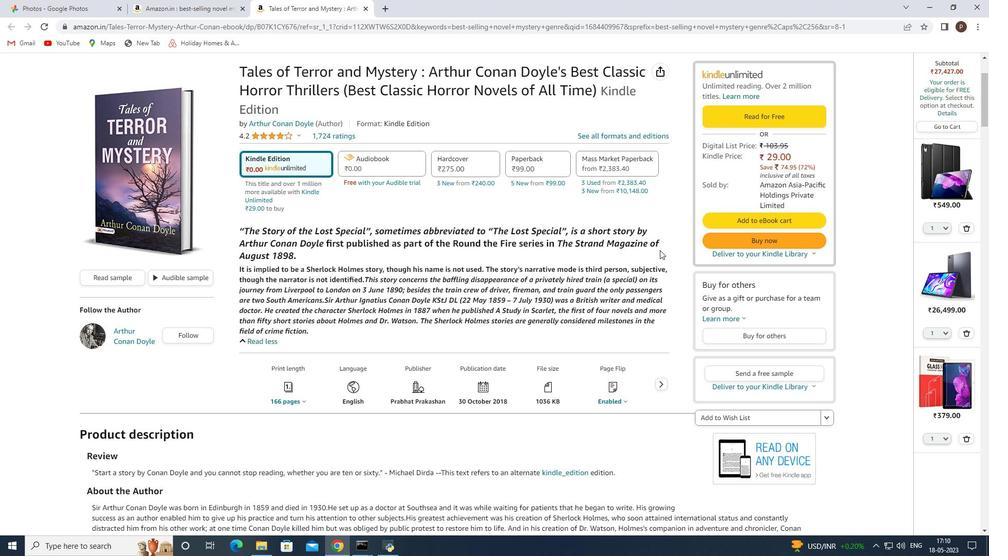 
Action: Mouse scrolled (469, 384) with delta (0, 0)
Screenshot: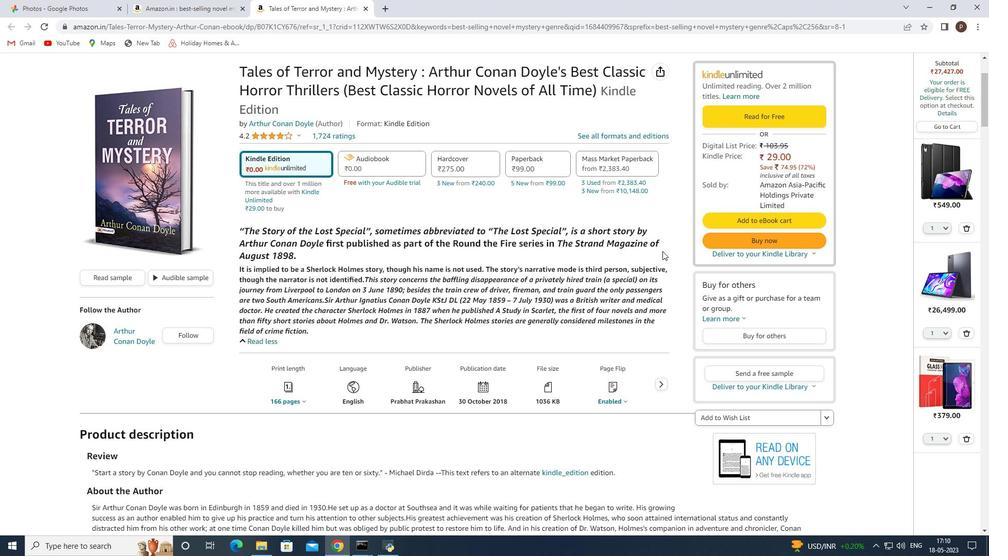 
Action: Mouse moved to (467, 386)
Screenshot: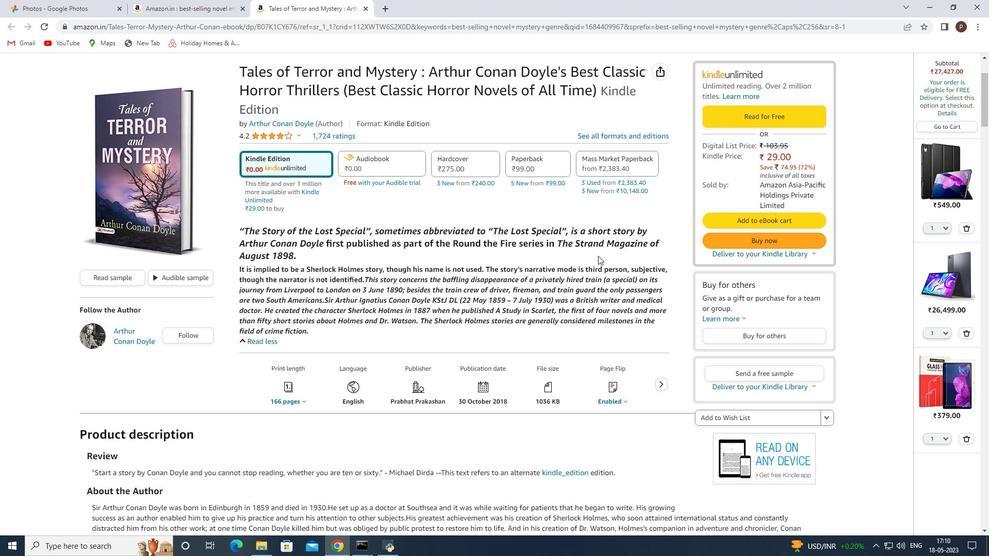 
Action: Mouse scrolled (467, 386) with delta (0, 0)
Screenshot: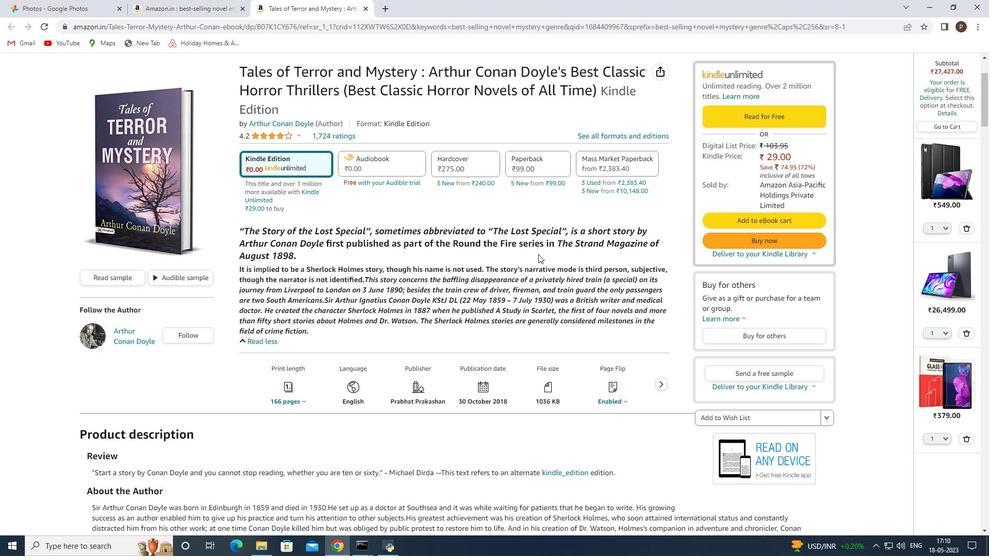 
Action: Mouse scrolled (467, 386) with delta (0, 0)
Screenshot: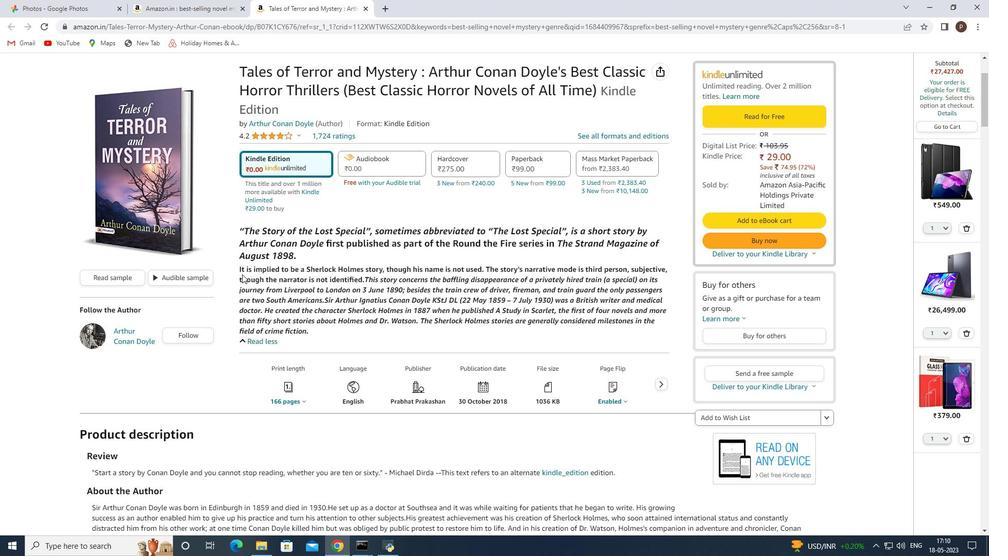 
Action: Mouse scrolled (467, 386) with delta (0, 0)
Screenshot: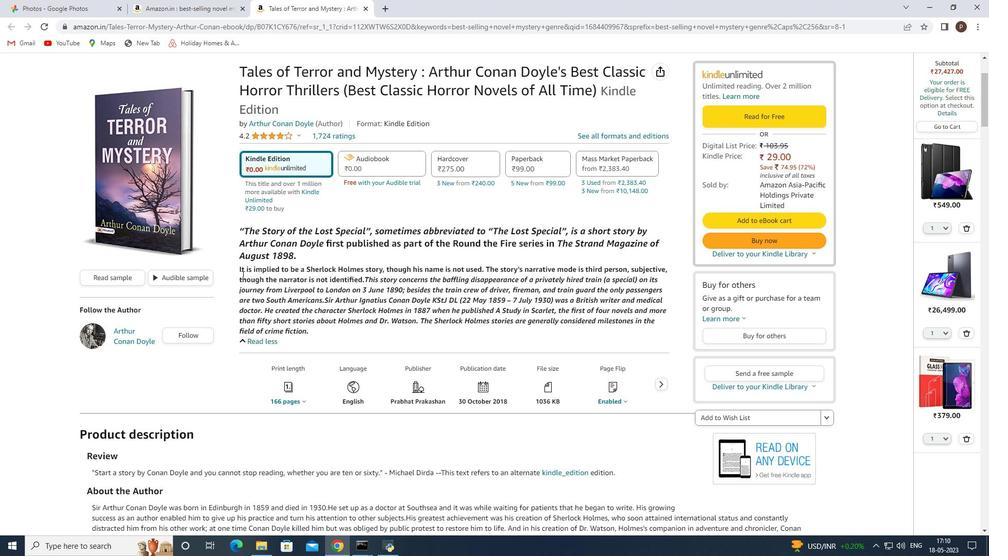 
Action: Mouse scrolled (467, 386) with delta (0, 0)
Screenshot: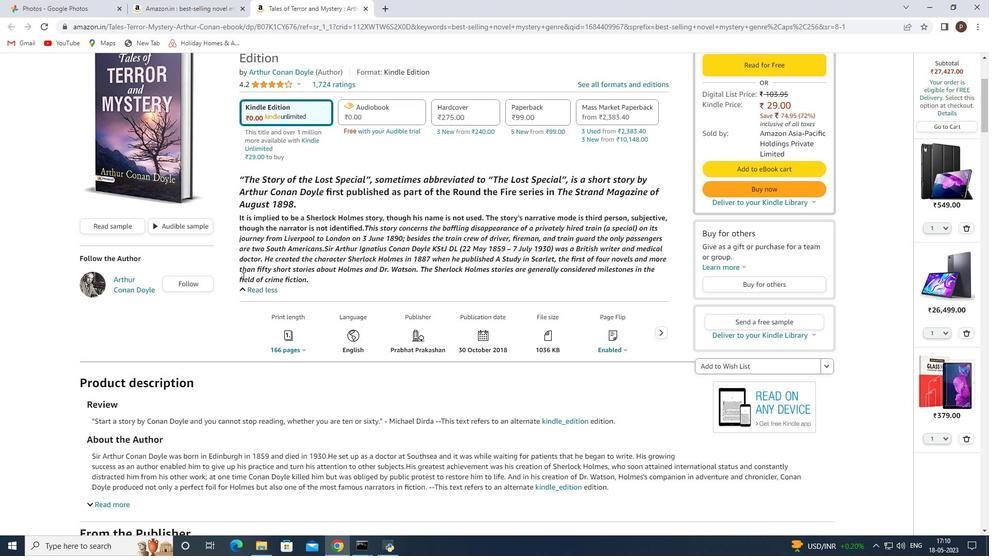 
Action: Mouse scrolled (467, 386) with delta (0, 0)
Screenshot: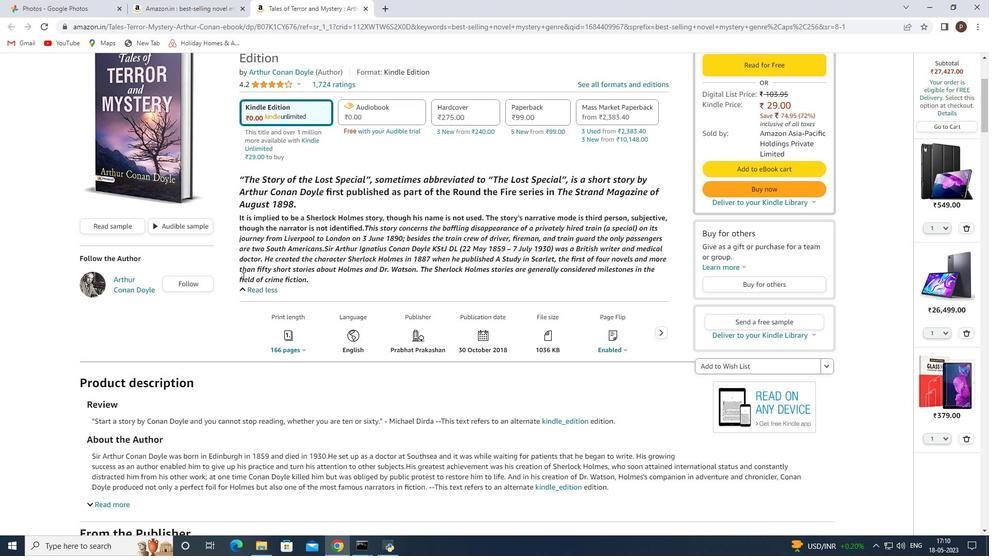 
Action: Mouse scrolled (467, 386) with delta (0, 0)
Screenshot: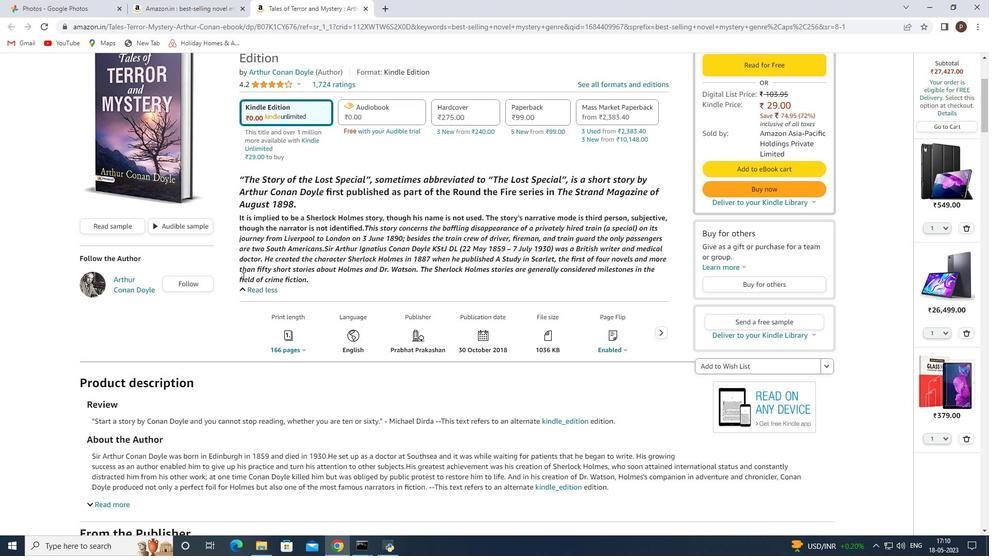 
Action: Mouse moved to (466, 388)
Screenshot: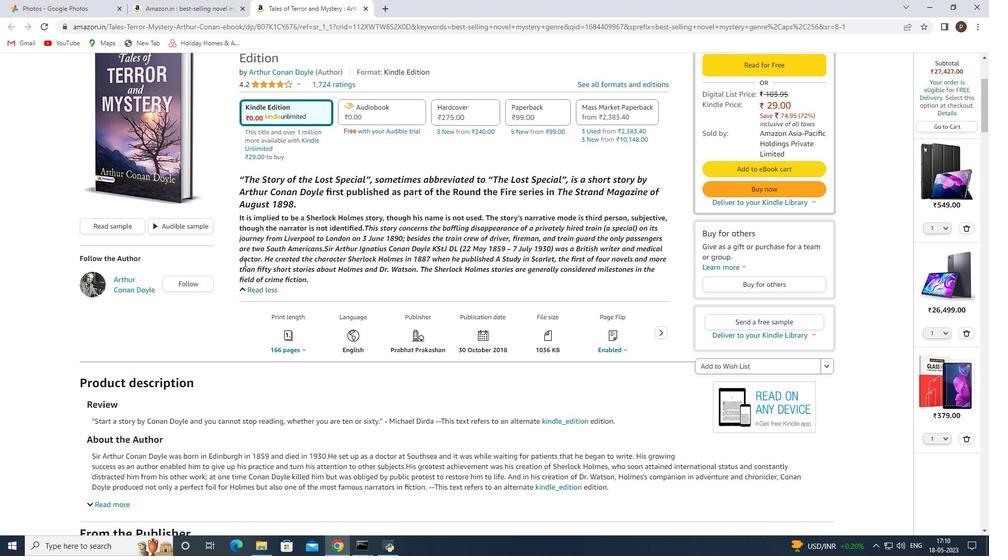 
Action: Mouse scrolled (466, 387) with delta (0, 0)
Screenshot: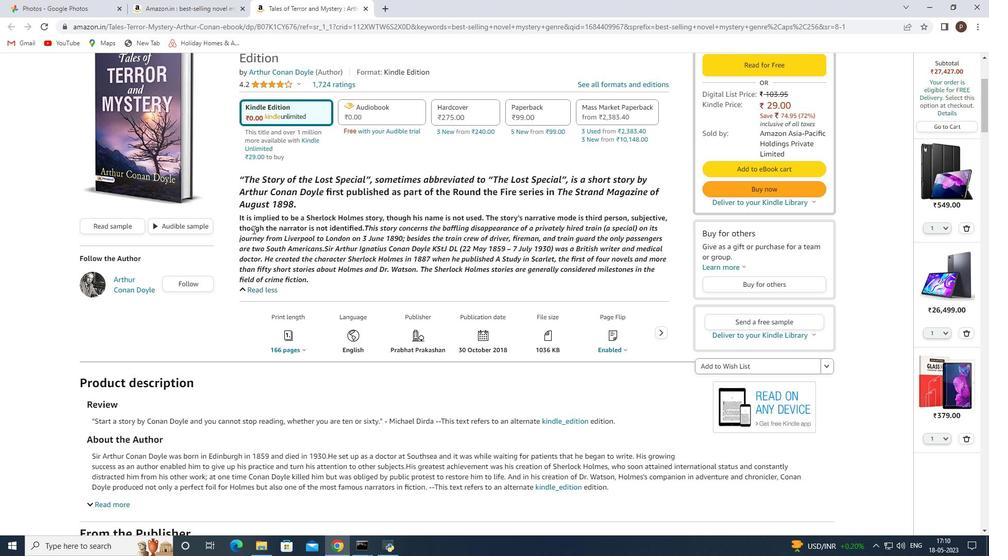 
Action: Mouse scrolled (466, 387) with delta (0, 0)
Screenshot: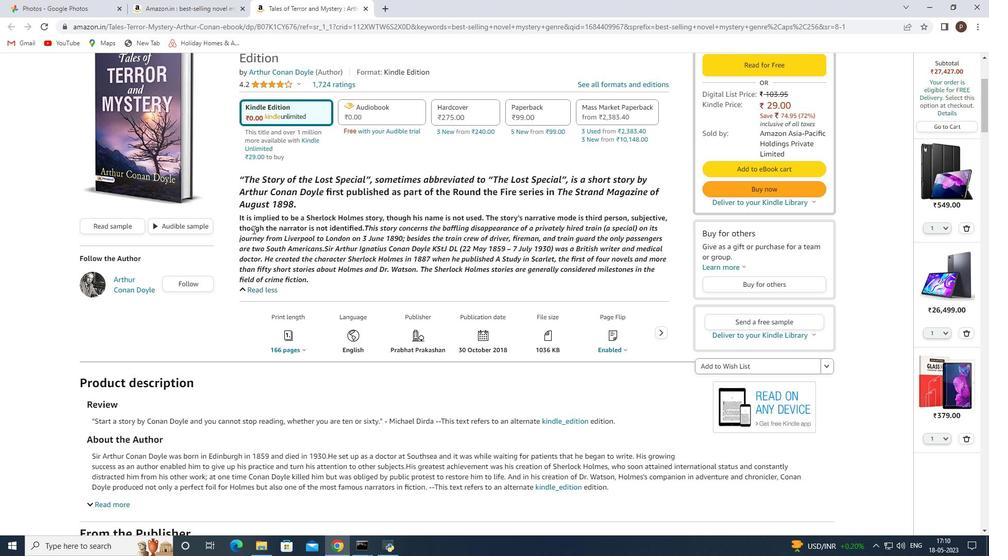 
Action: Mouse scrolled (466, 387) with delta (0, 0)
Screenshot: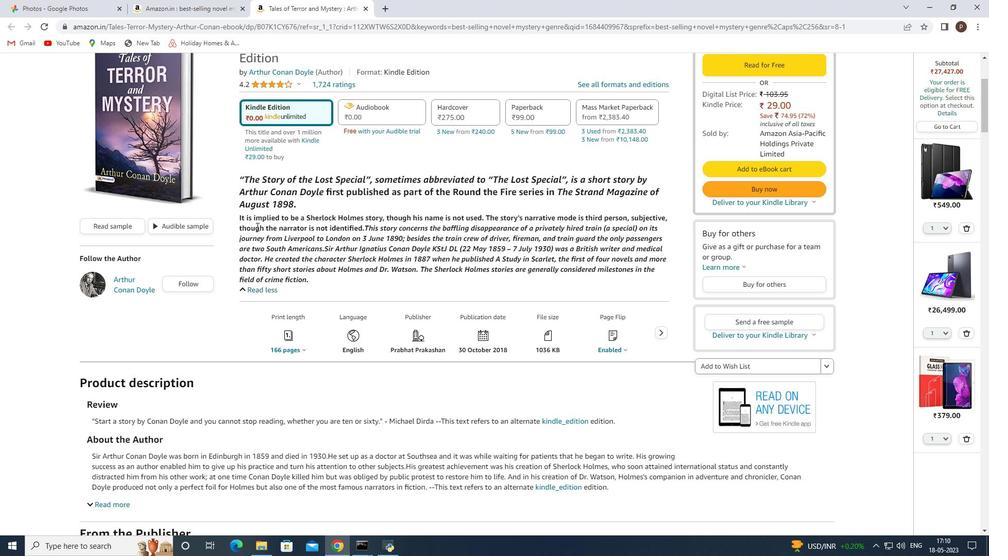 
Action: Mouse scrolled (466, 387) with delta (0, 0)
Screenshot: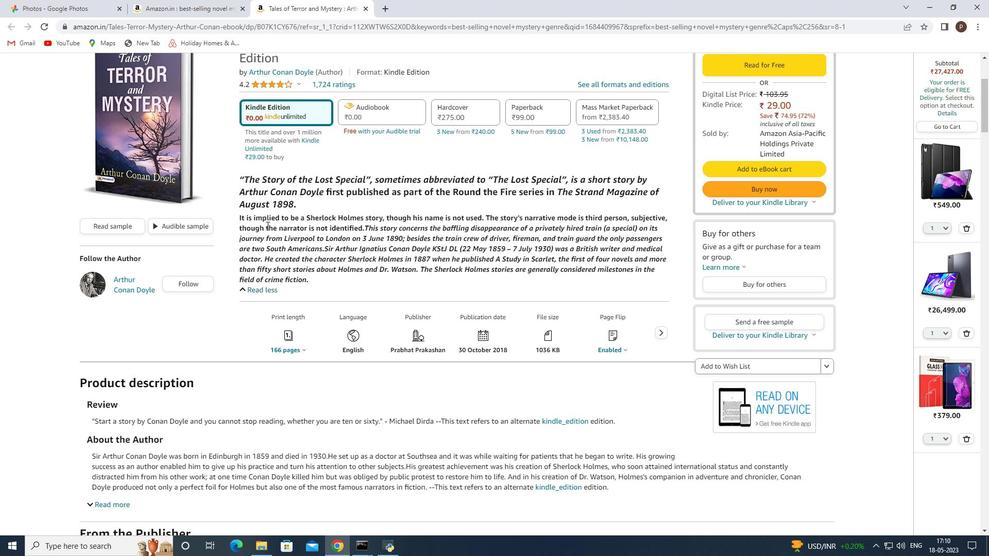 
Action: Mouse scrolled (466, 387) with delta (0, 0)
Screenshot: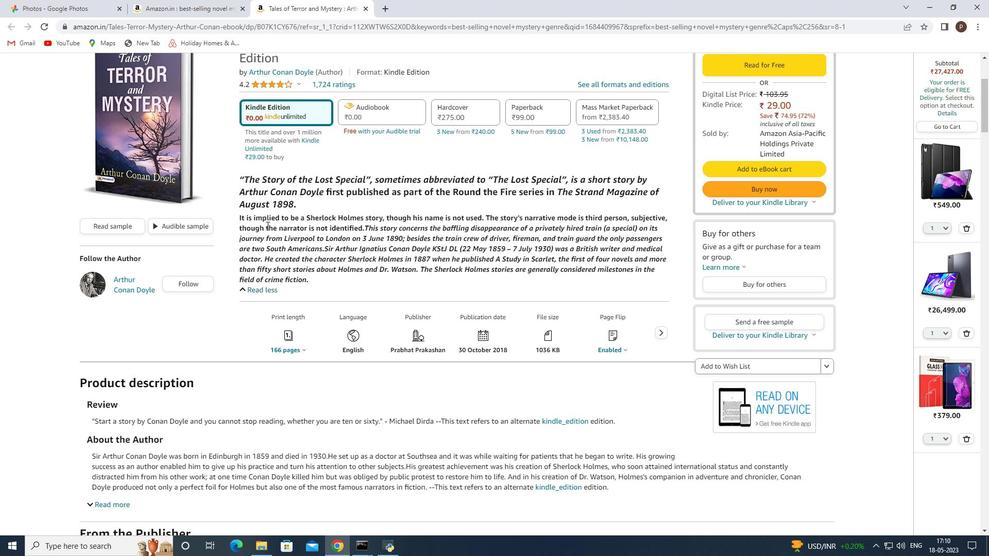 
Action: Mouse scrolled (466, 387) with delta (0, 0)
Screenshot: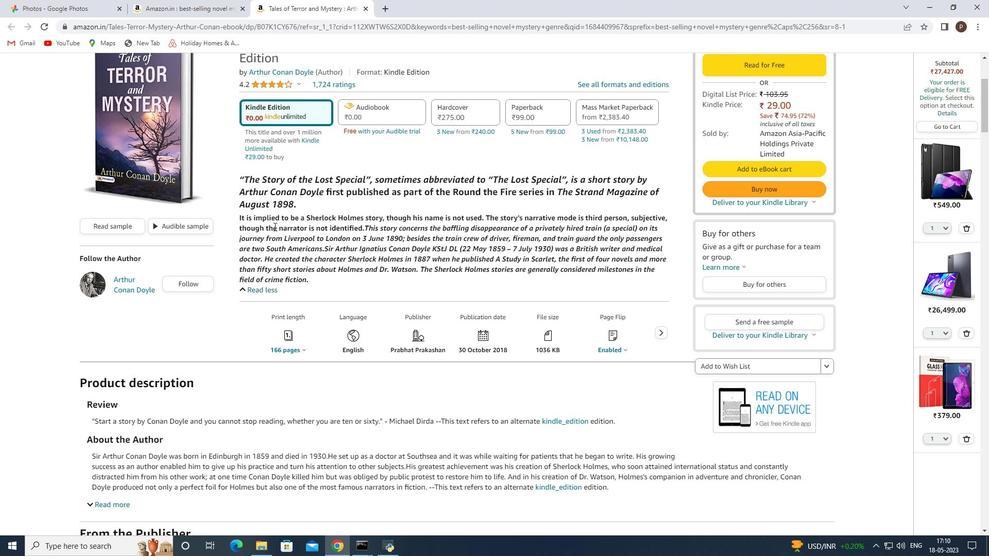 
Action: Mouse scrolled (466, 387) with delta (0, 0)
Screenshot: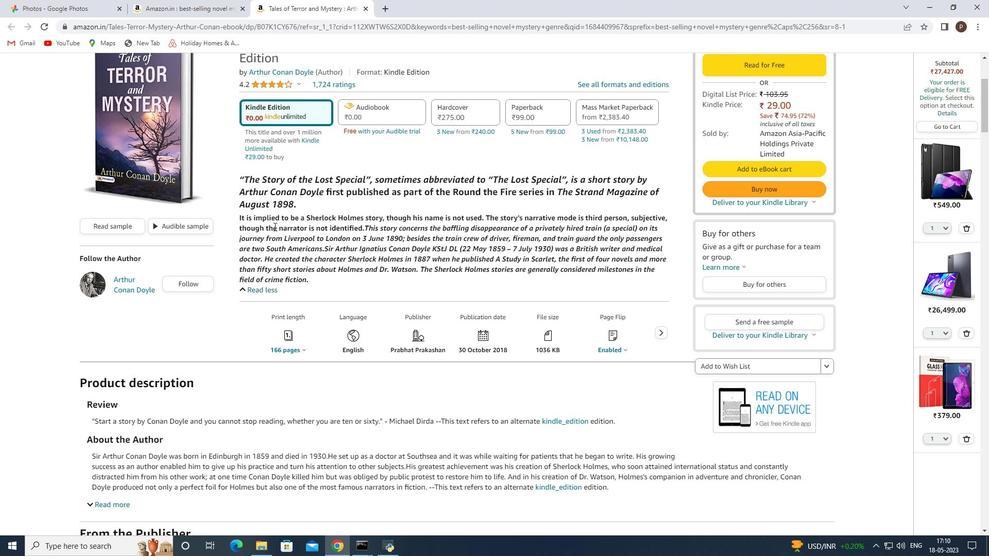 
Action: Mouse moved to (463, 390)
Screenshot: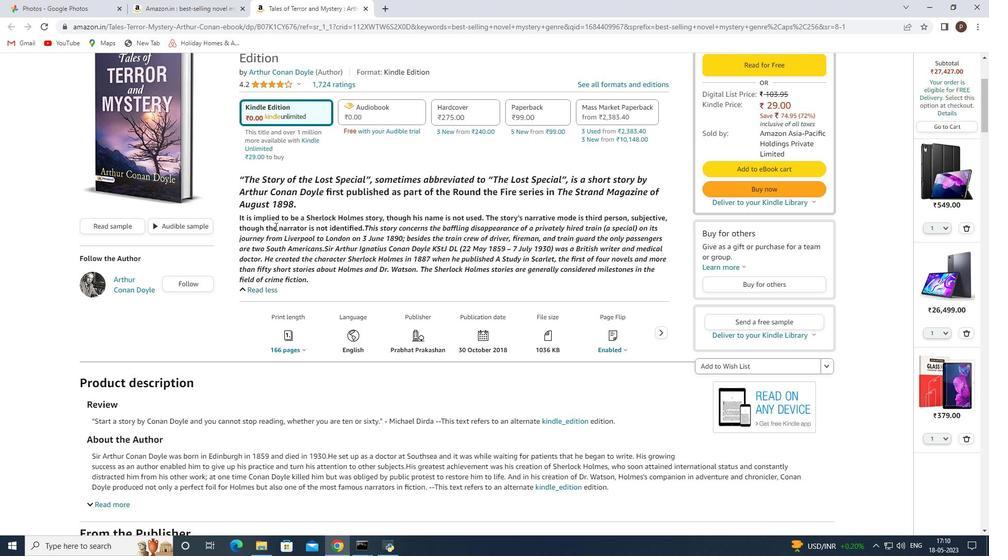 
Action: Mouse scrolled (463, 390) with delta (0, 0)
Screenshot: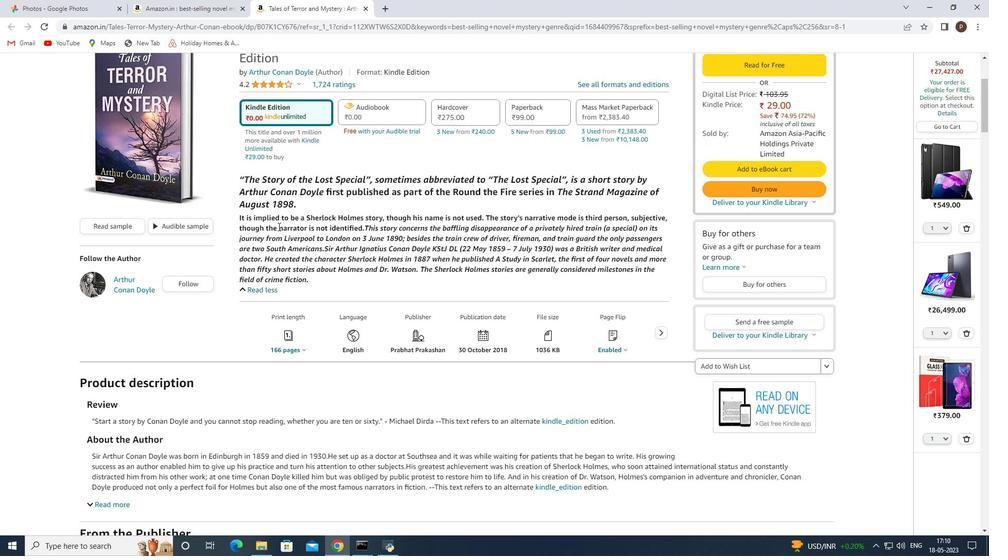 
Action: Mouse scrolled (463, 390) with delta (0, 0)
Screenshot: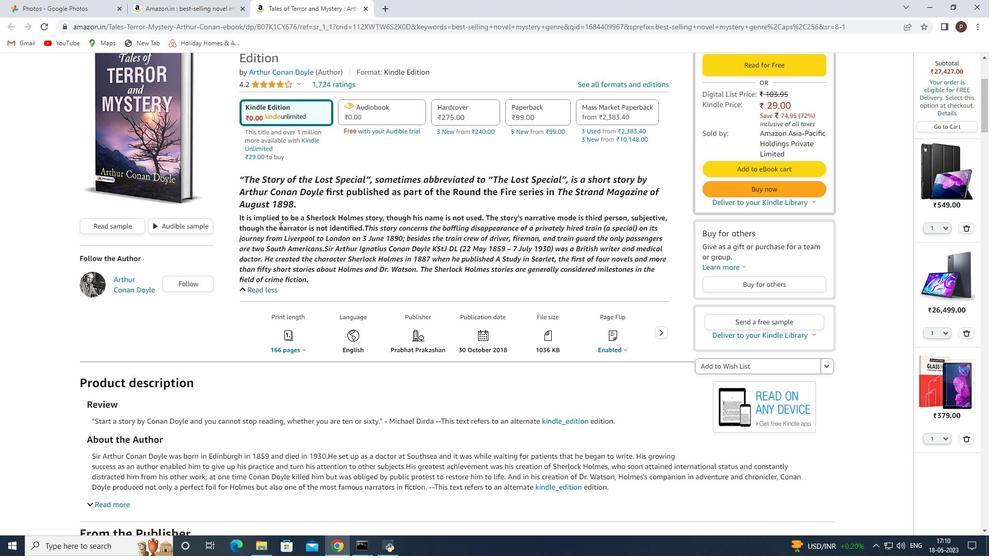 
Action: Mouse moved to (458, 394)
Screenshot: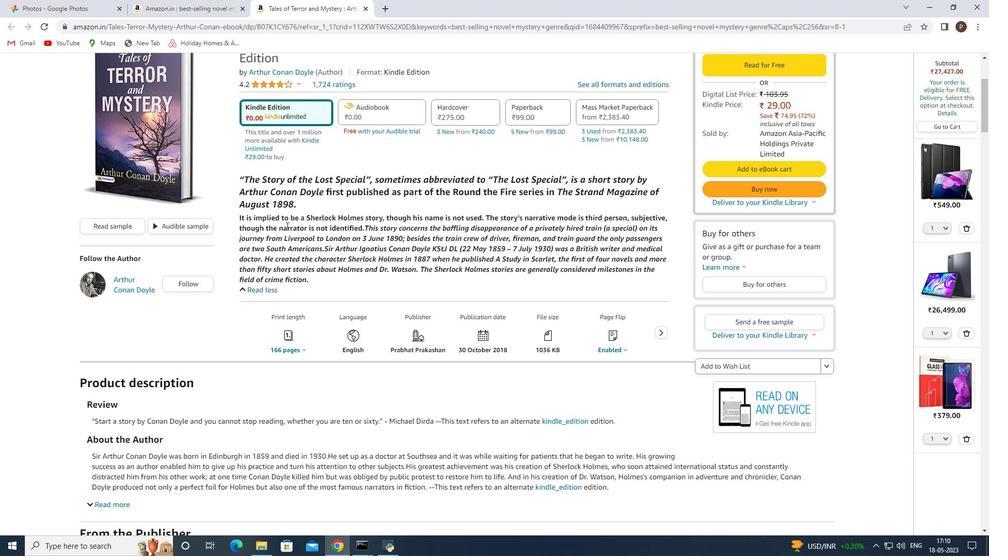 
Action: Mouse scrolled (458, 393) with delta (0, 0)
Screenshot: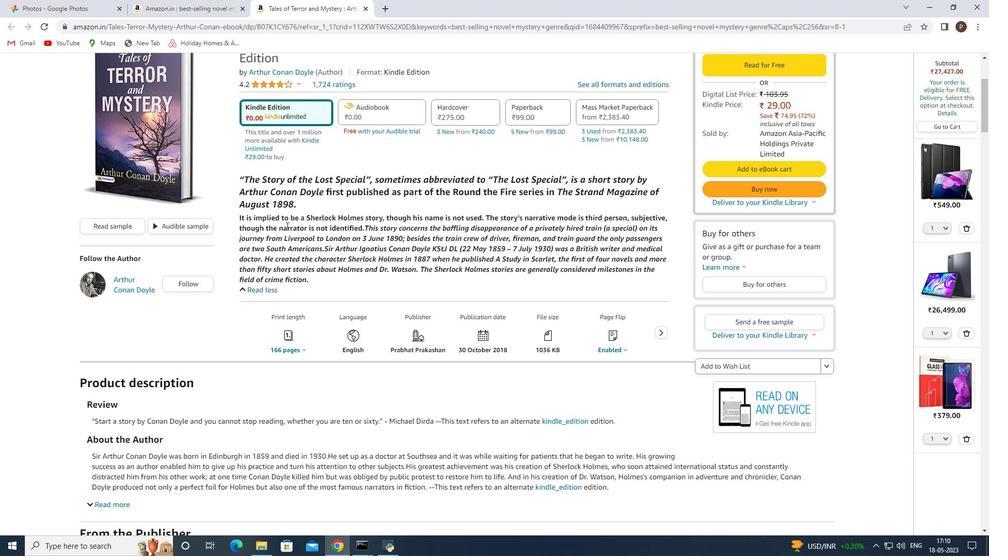 
Action: Mouse moved to (454, 397)
Screenshot: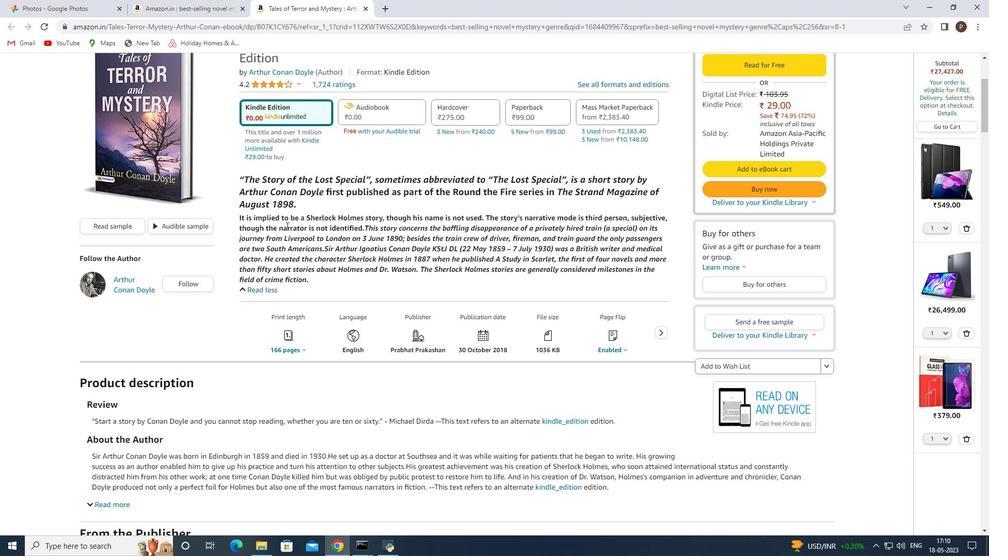 
Action: Mouse scrolled (454, 396) with delta (0, 0)
Screenshot: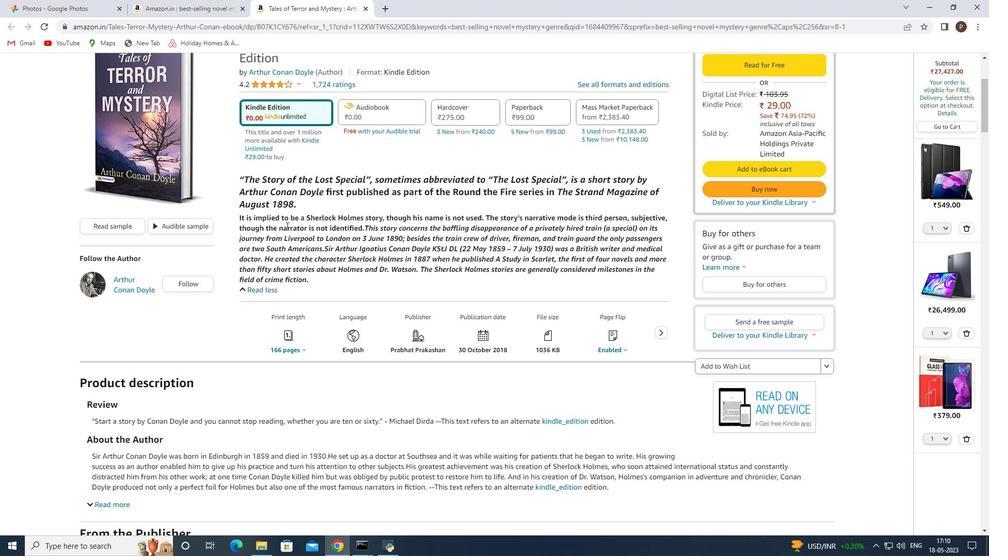 
Action: Mouse moved to (447, 392)
Screenshot: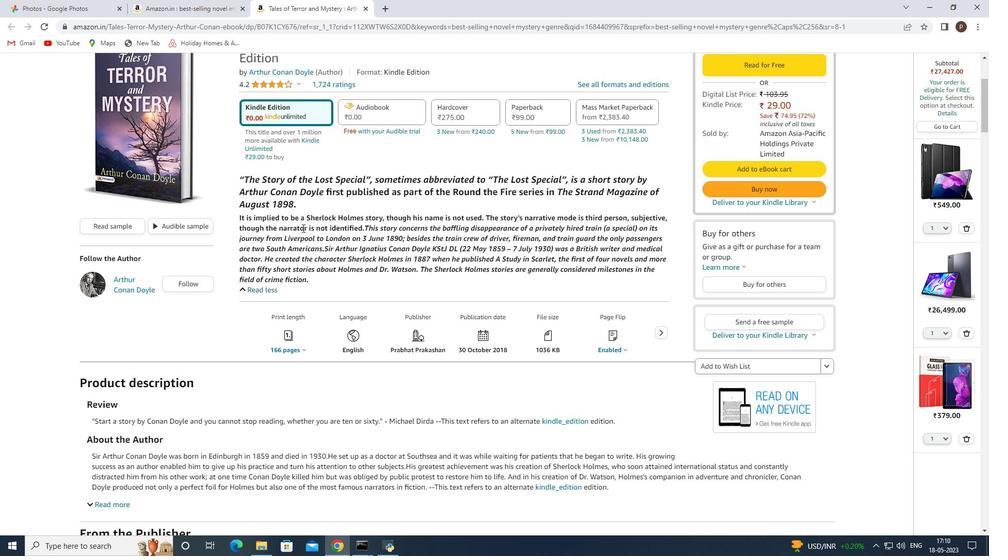
Action: Mouse scrolled (447, 392) with delta (0, 0)
Screenshot: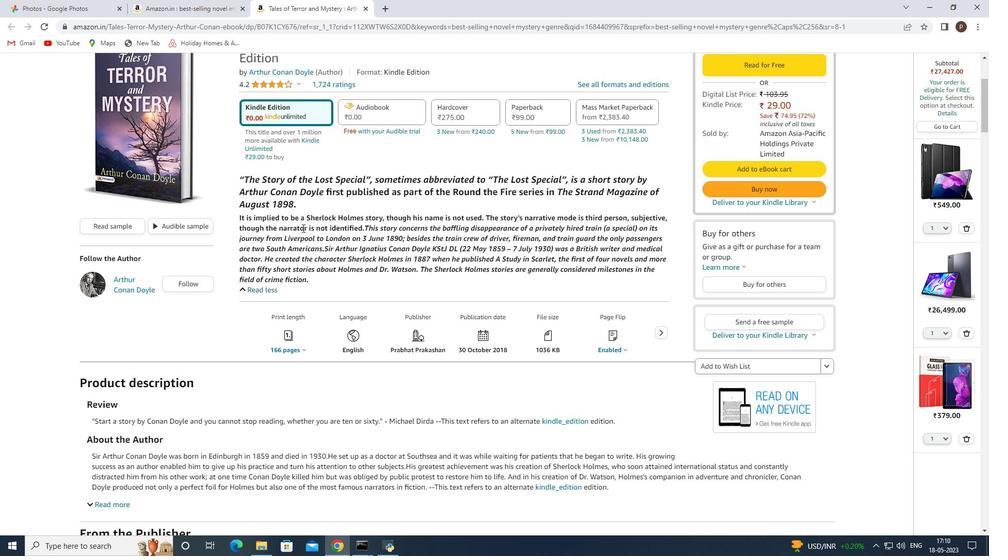 
Action: Mouse scrolled (447, 392) with delta (0, 0)
Screenshot: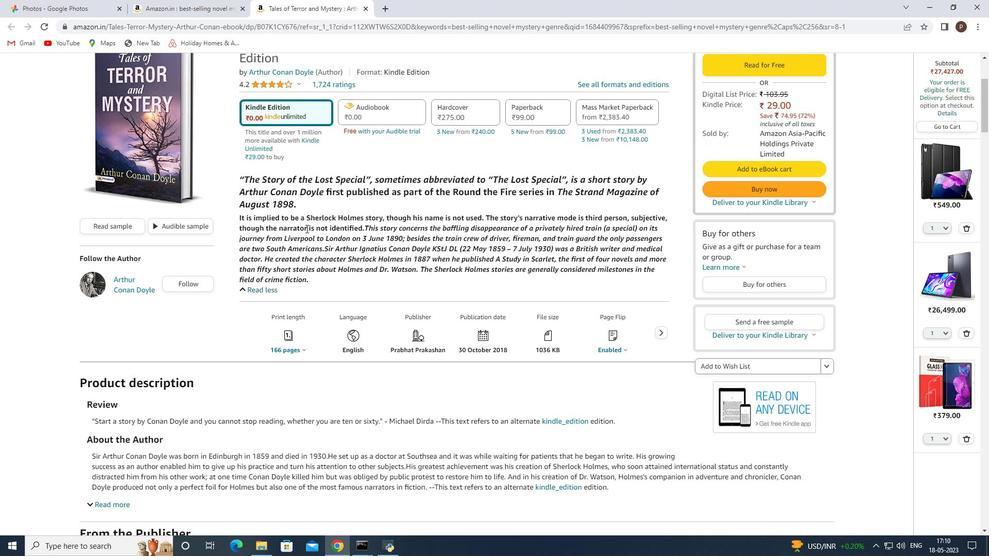 
Action: Mouse moved to (463, 374)
Screenshot: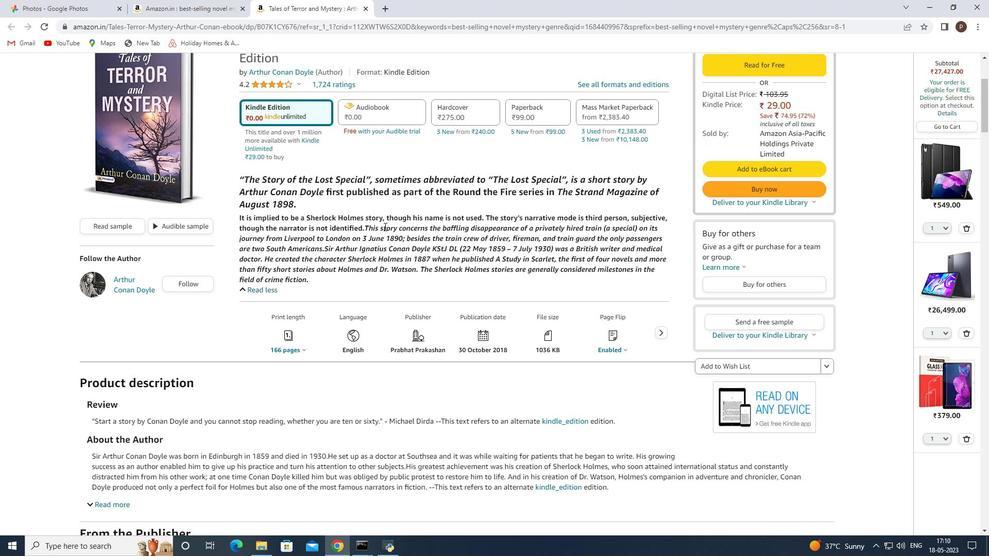 
Action: Mouse scrolled (463, 374) with delta (0, 0)
Screenshot: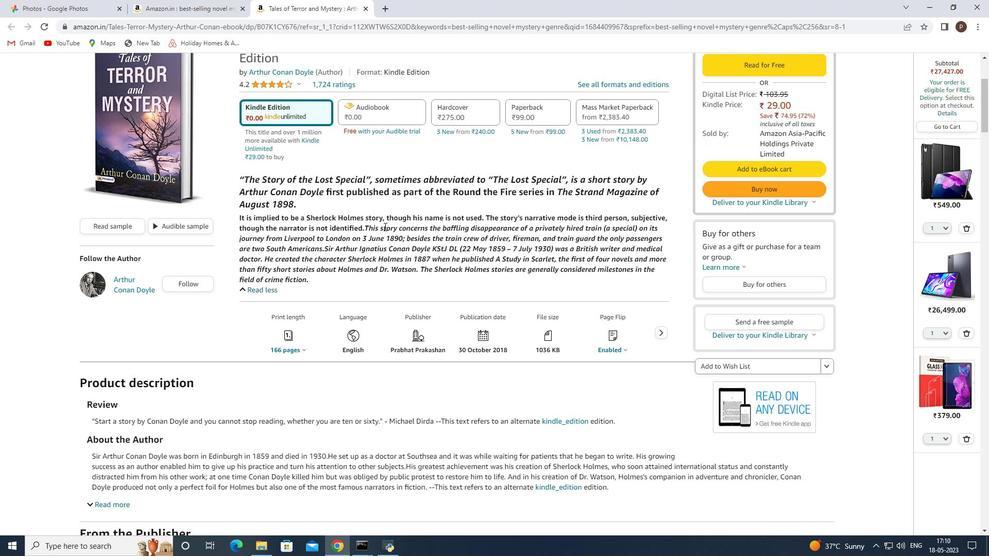 
Action: Mouse moved to (462, 376)
Screenshot: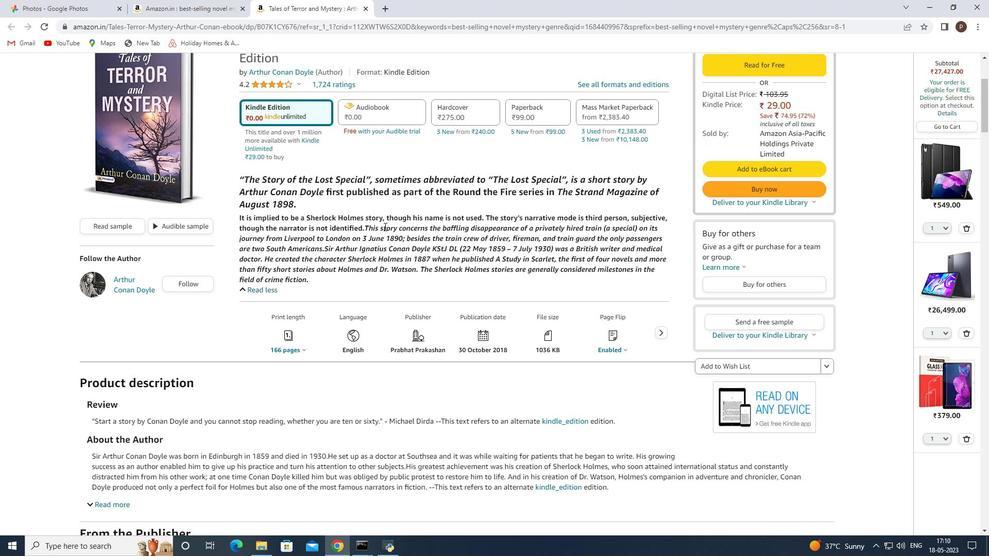 
Action: Mouse scrolled (462, 375) with delta (0, 0)
Screenshot: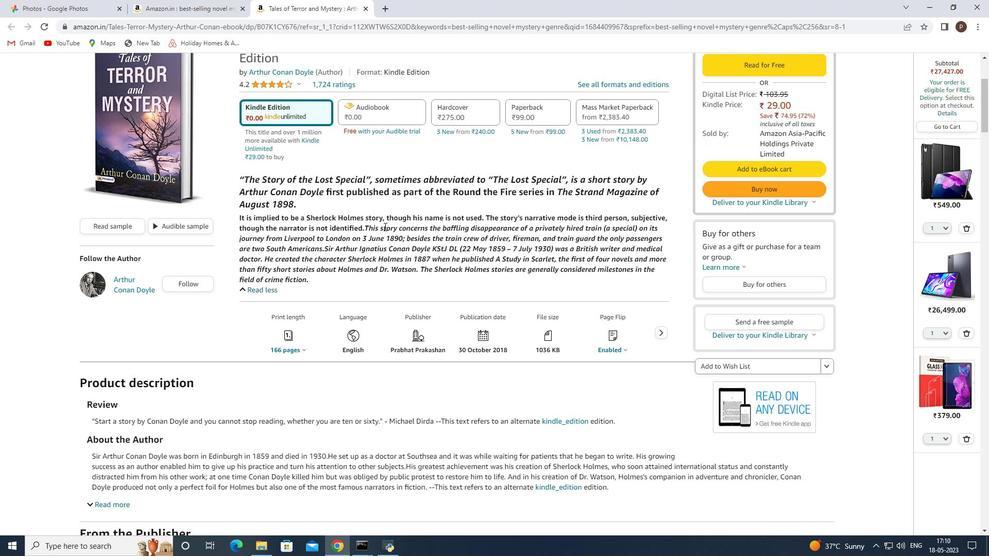 
Action: Mouse moved to (457, 386)
Screenshot: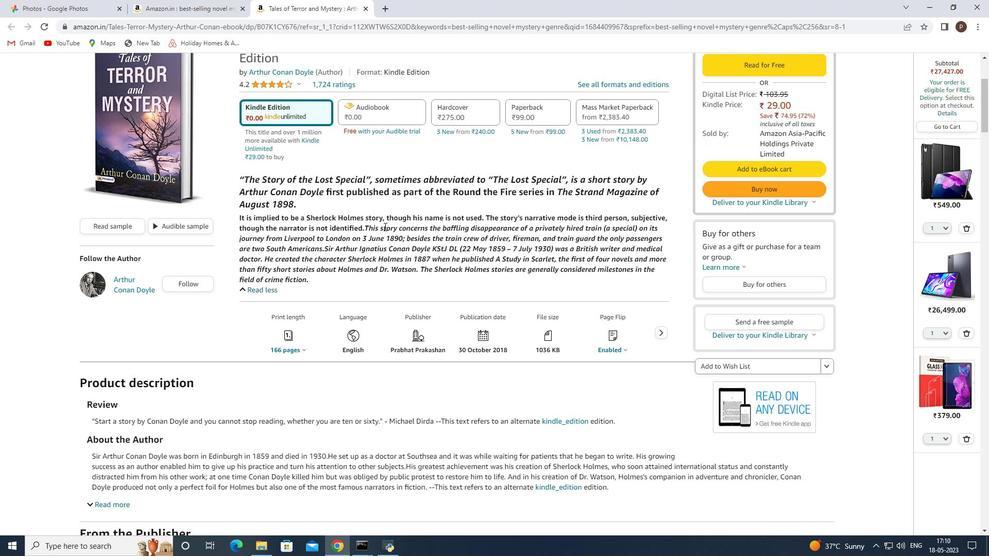 
Action: Mouse scrolled (459, 380) with delta (0, 0)
Screenshot: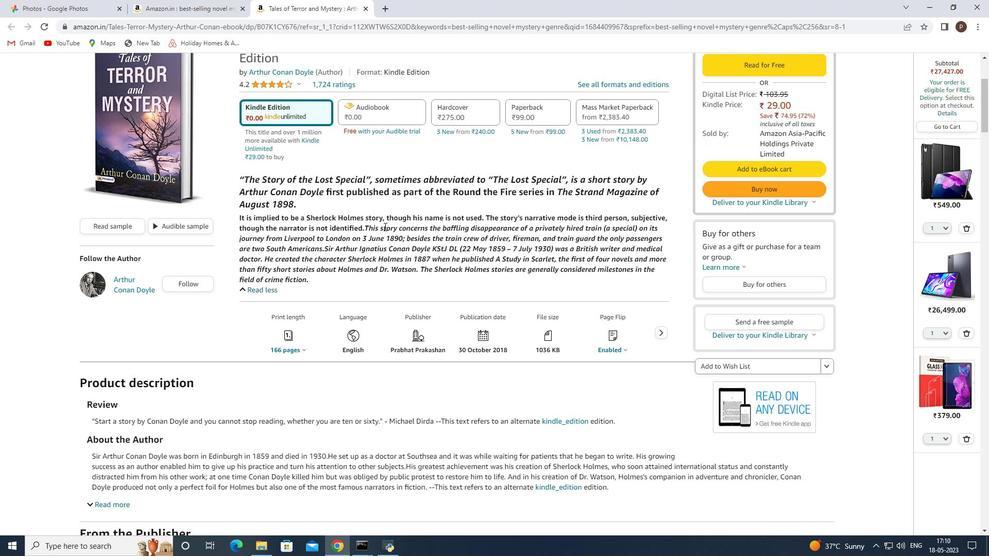 
Action: Mouse moved to (454, 400)
Screenshot: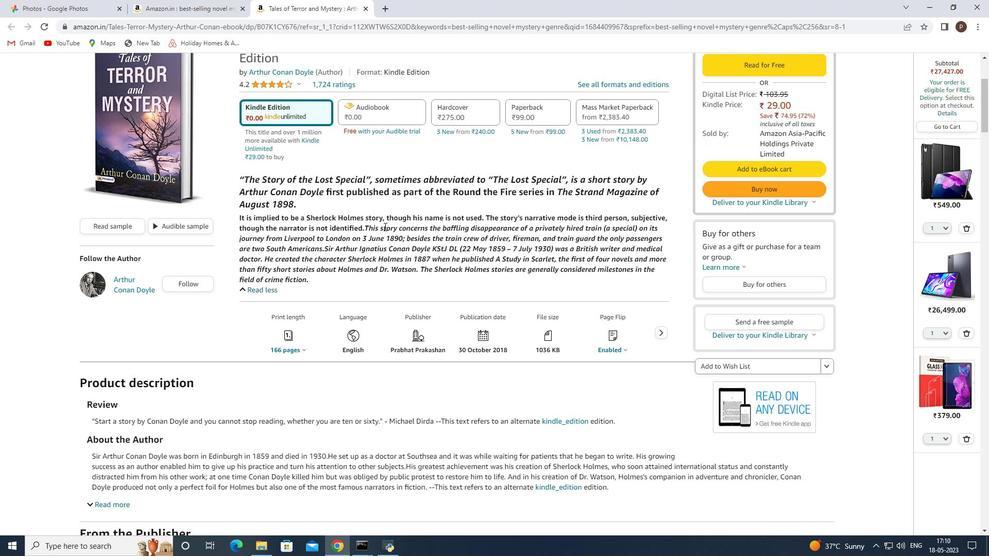 
Action: Mouse scrolled (455, 394) with delta (0, 0)
Screenshot: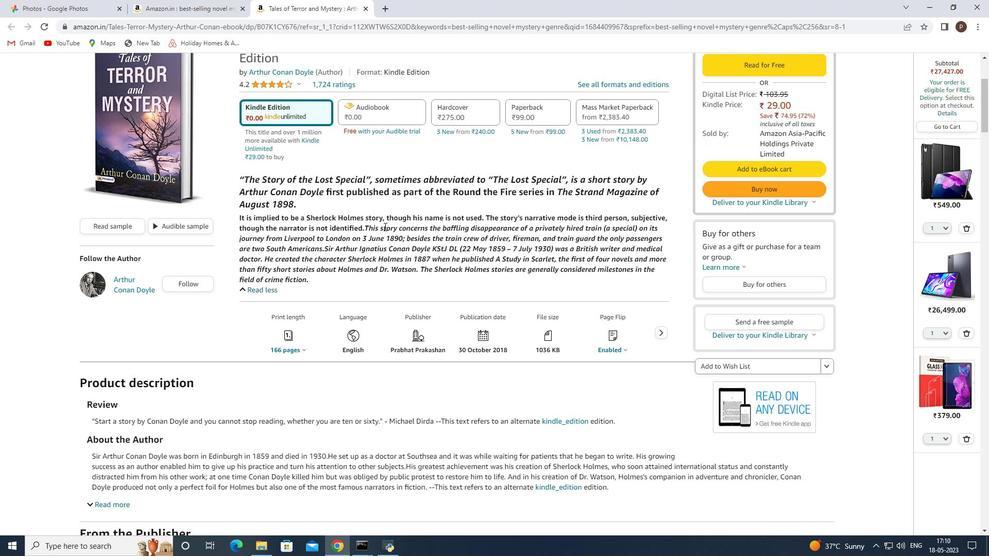 
Action: Mouse moved to (454, 404)
Screenshot: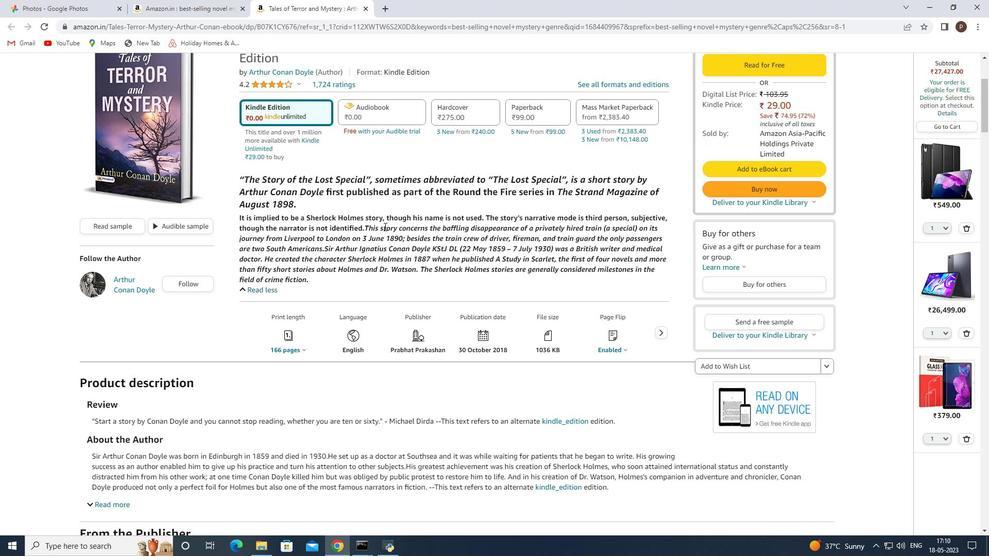 
Action: Mouse scrolled (454, 403) with delta (0, 0)
Screenshot: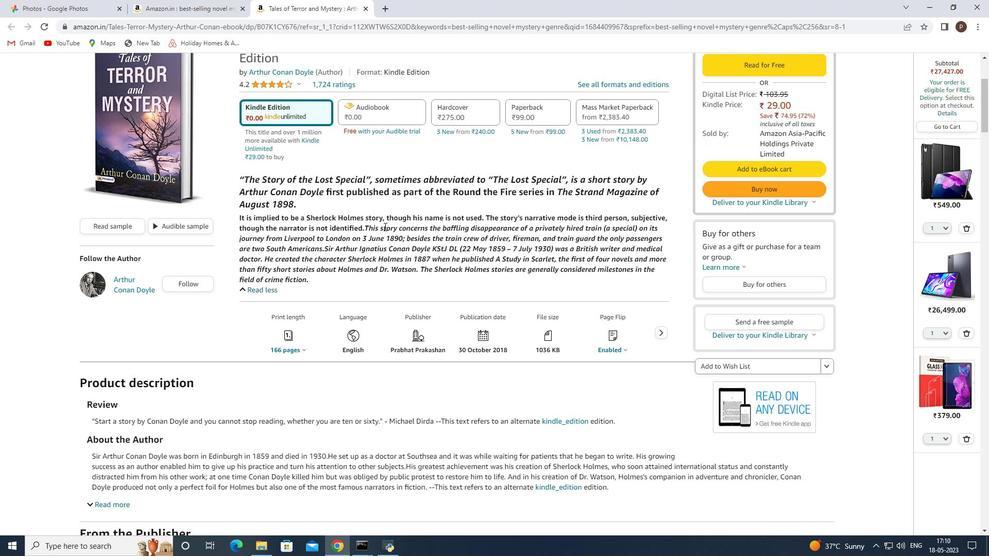 
Action: Mouse scrolled (454, 403) with delta (0, 0)
Screenshot: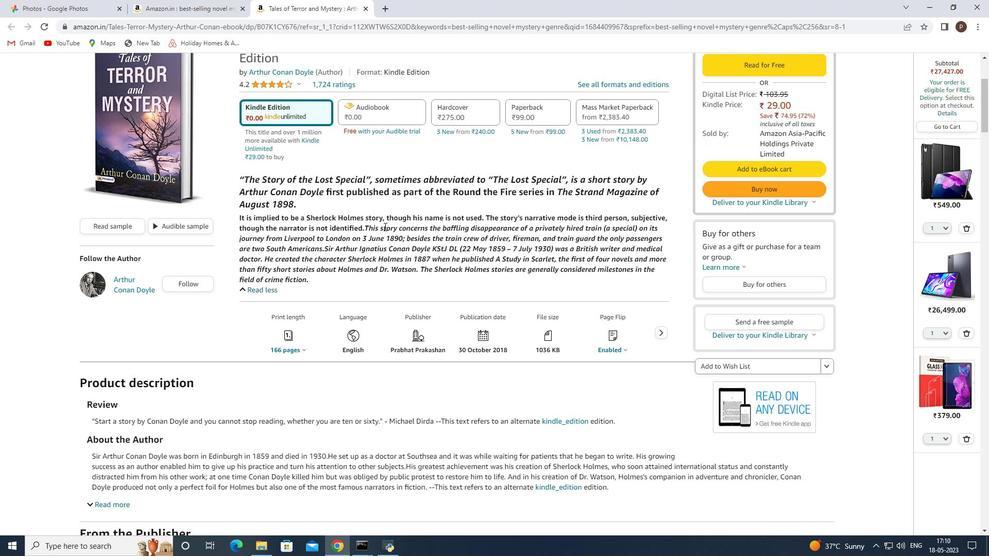 
Action: Mouse scrolled (454, 403) with delta (0, 0)
Screenshot: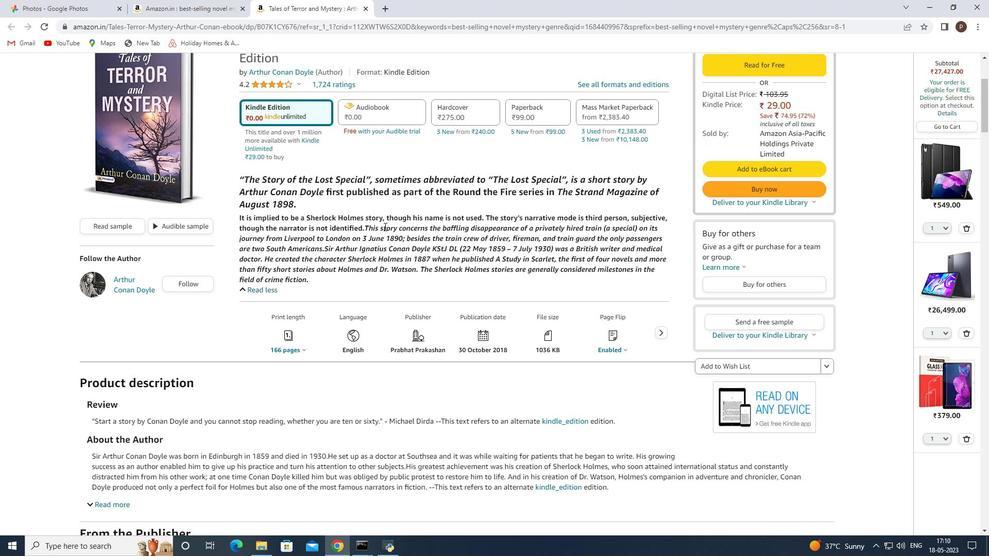 
Action: Mouse scrolled (454, 404) with delta (0, 0)
Screenshot: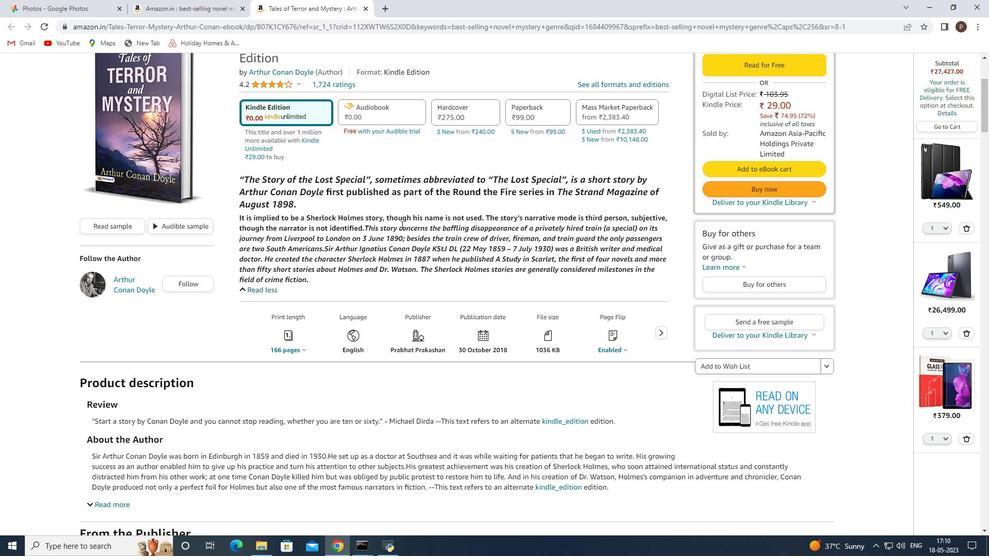 
Action: Mouse scrolled (454, 404) with delta (0, 0)
Screenshot: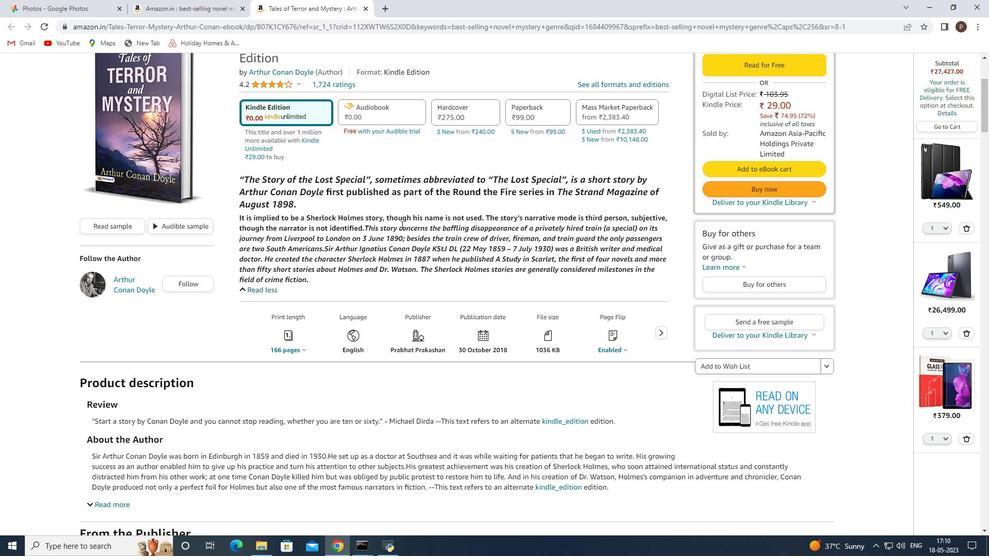 
Action: Mouse scrolled (454, 404) with delta (0, 0)
Screenshot: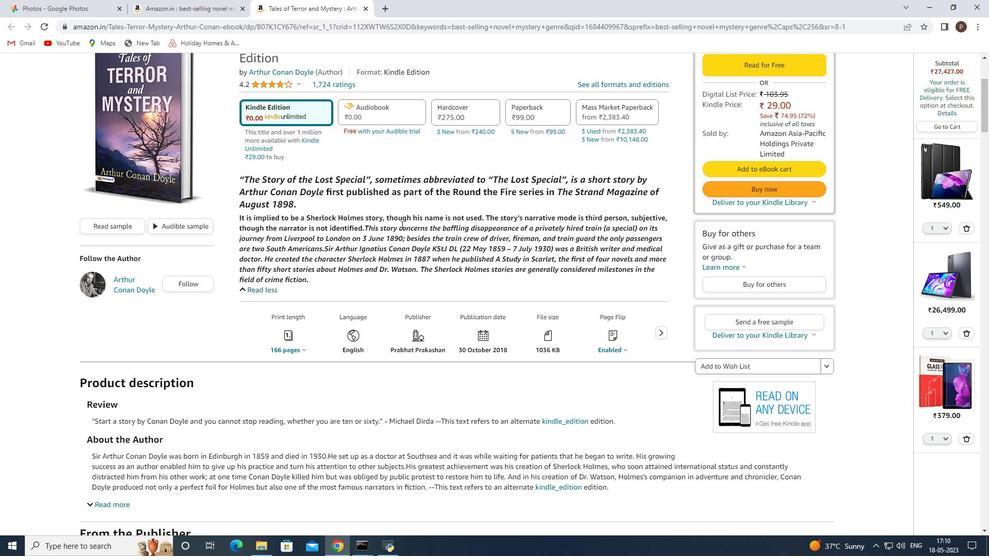 
Action: Mouse scrolled (454, 404) with delta (0, 0)
Screenshot: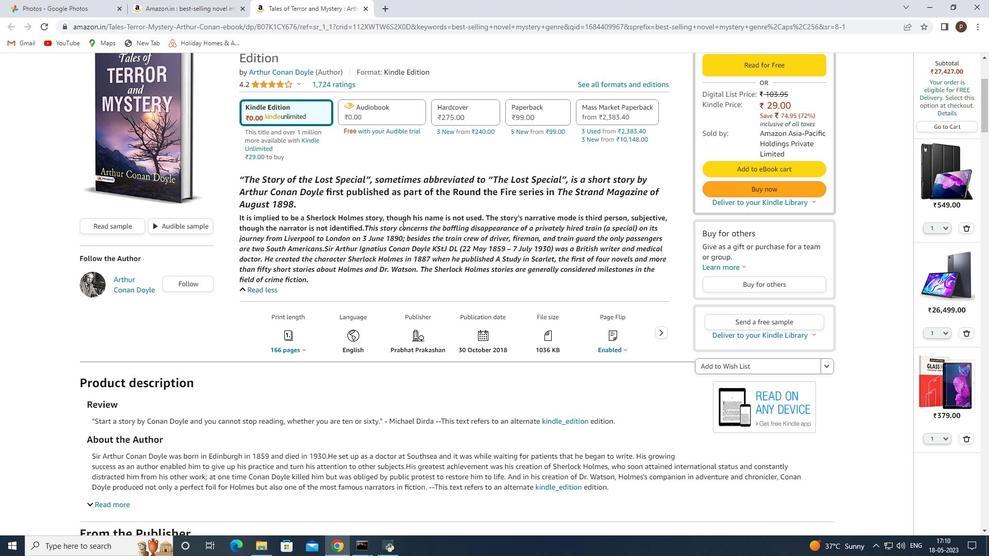 
Action: Mouse scrolled (454, 404) with delta (0, 0)
Screenshot: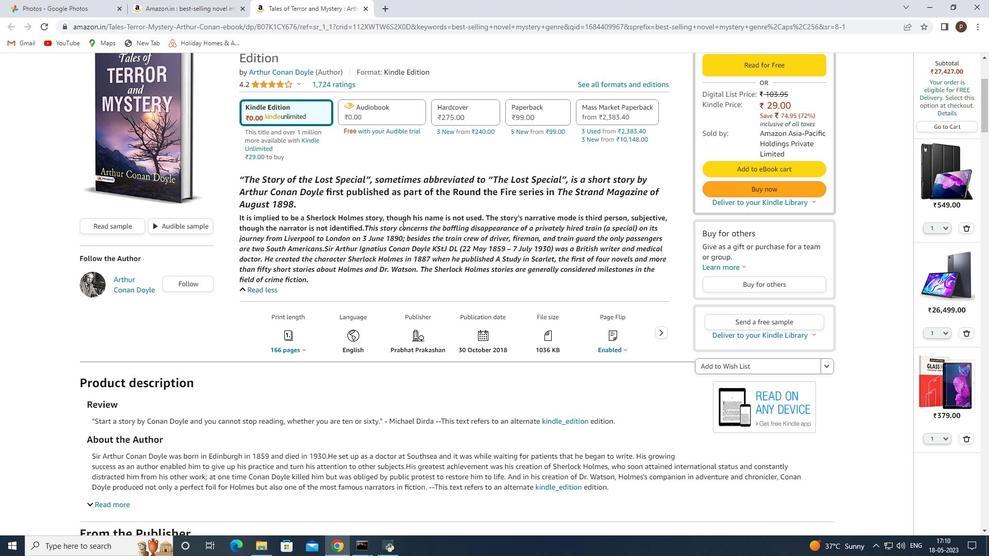 
Action: Mouse scrolled (454, 404) with delta (0, 0)
Screenshot: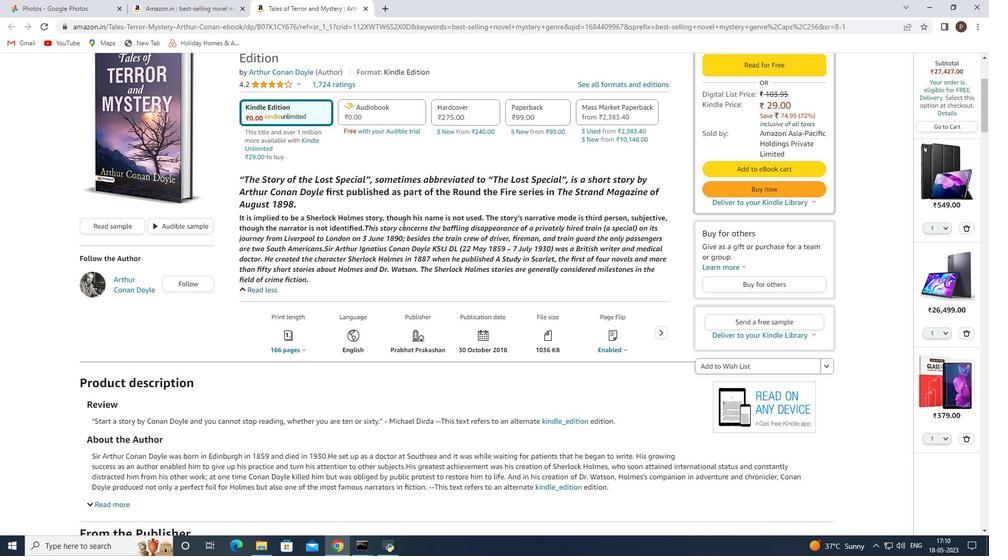 
Action: Mouse scrolled (454, 404) with delta (0, 0)
Screenshot: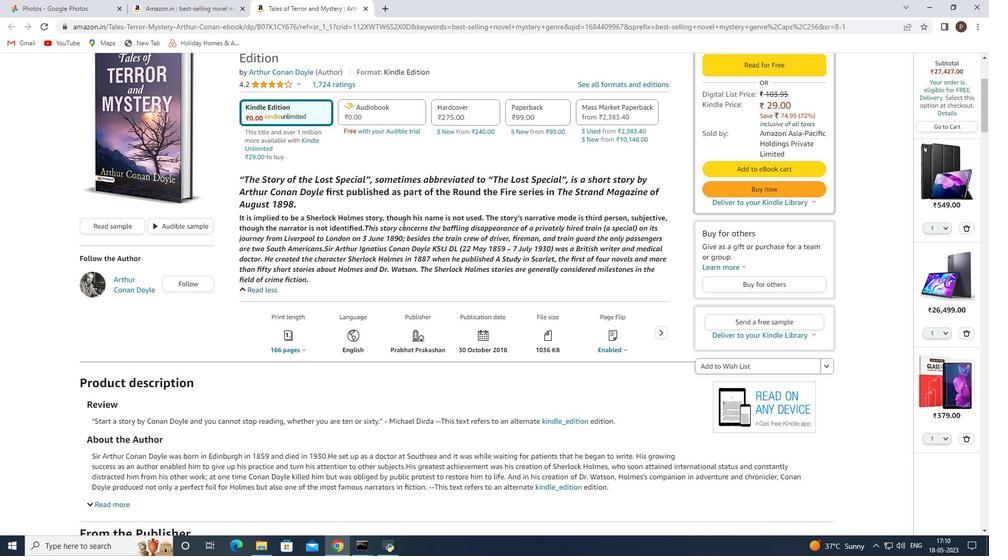 
Action: Mouse scrolled (454, 404) with delta (0, 0)
Screenshot: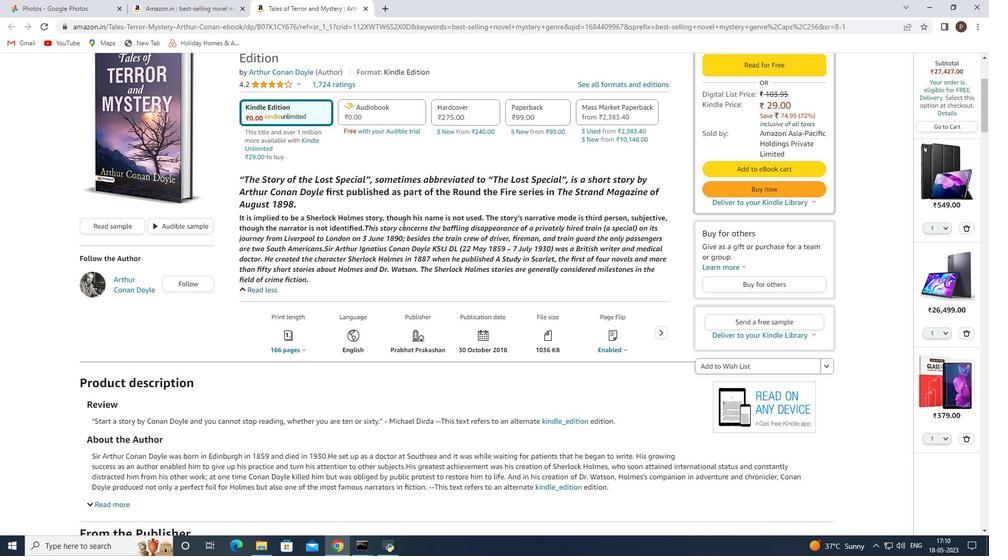
Action: Mouse scrolled (454, 404) with delta (0, 0)
Screenshot: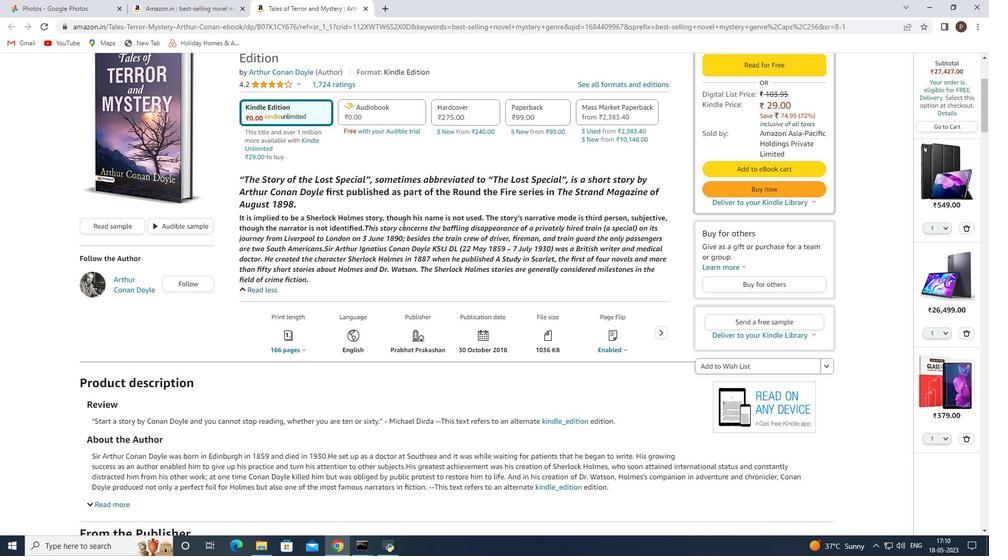 
Action: Mouse moved to (456, 403)
Screenshot: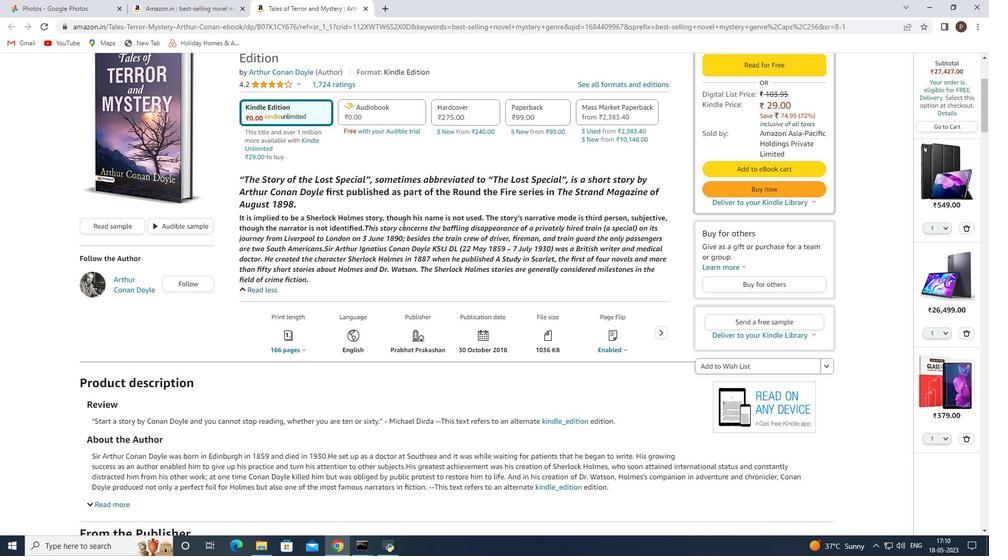
Action: Mouse scrolled (456, 404) with delta (0, 0)
Screenshot: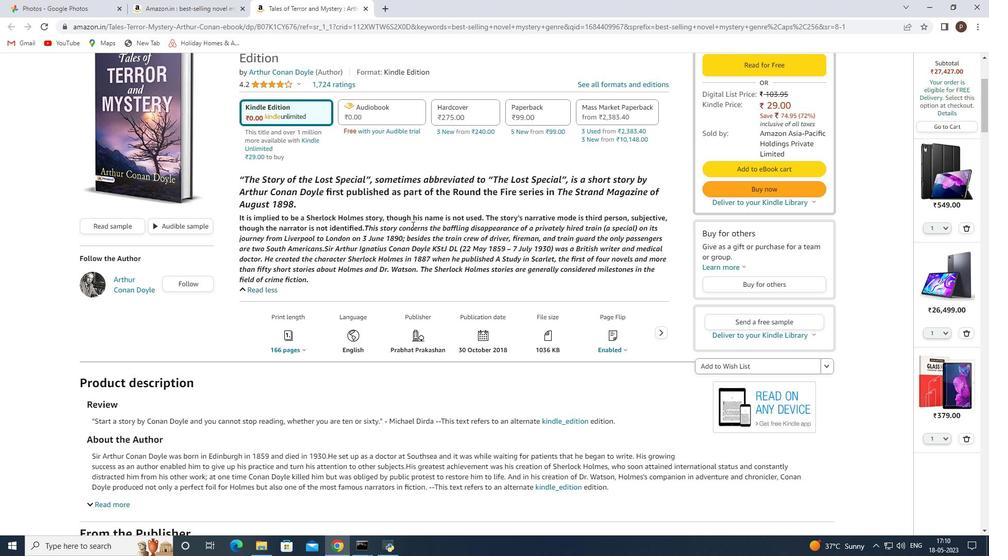 
Action: Mouse scrolled (456, 404) with delta (0, 0)
Screenshot: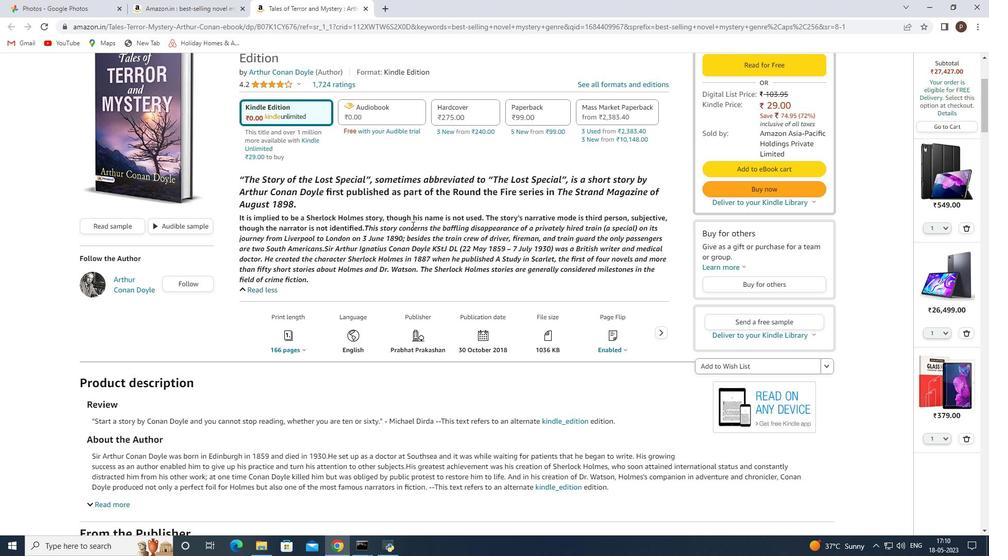 
Action: Mouse scrolled (456, 404) with delta (0, 0)
Screenshot: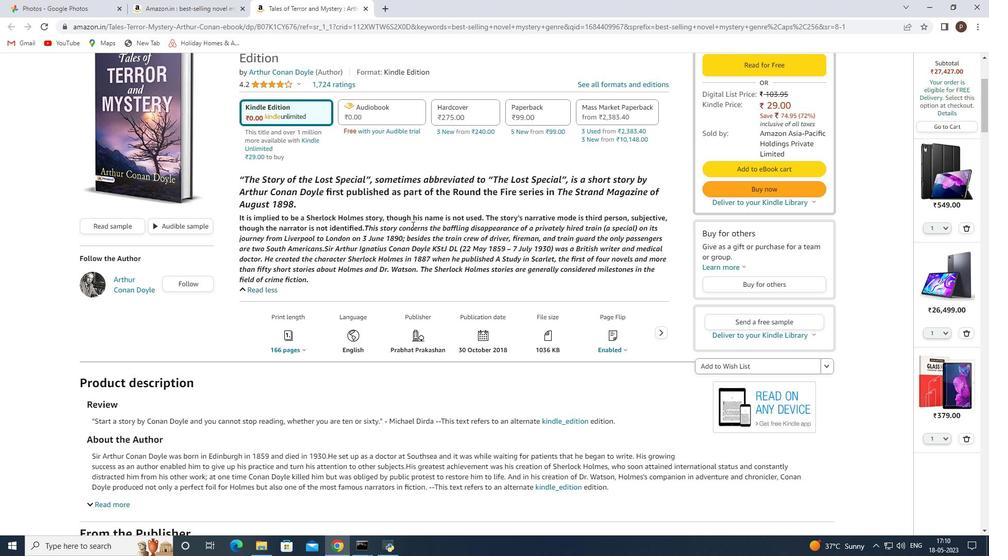 
Action: Mouse scrolled (456, 404) with delta (0, 0)
Screenshot: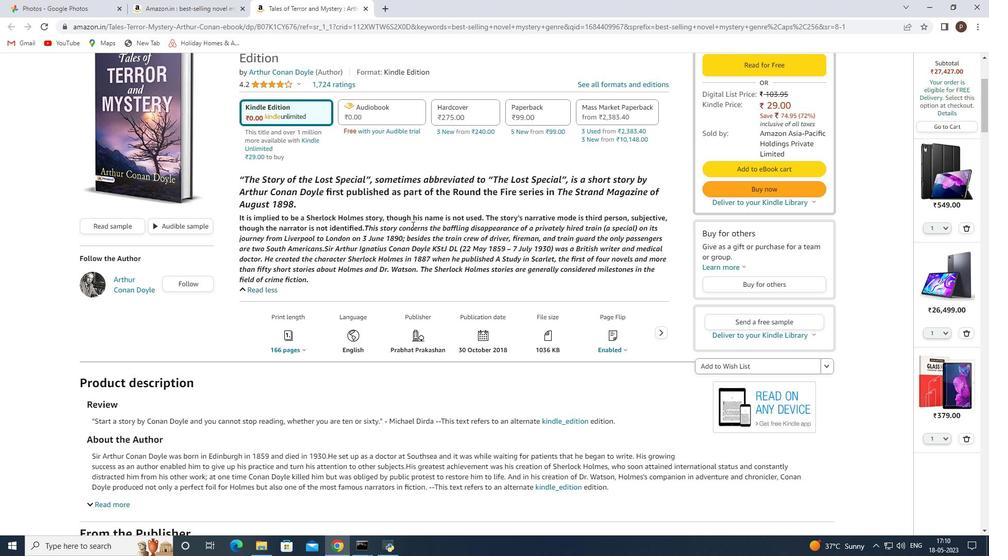 
Action: Mouse scrolled (456, 404) with delta (0, 0)
Screenshot: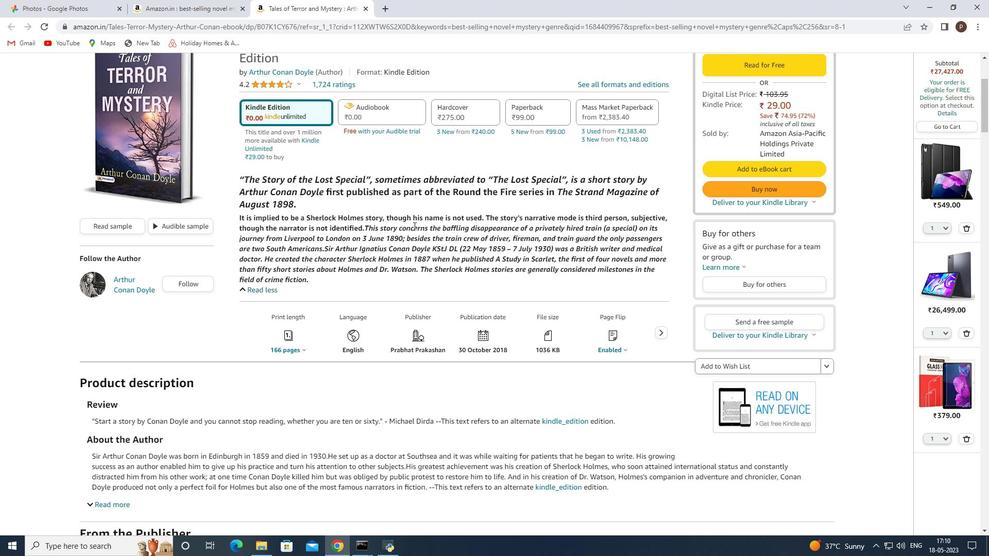 
Action: Mouse scrolled (456, 404) with delta (0, 0)
Screenshot: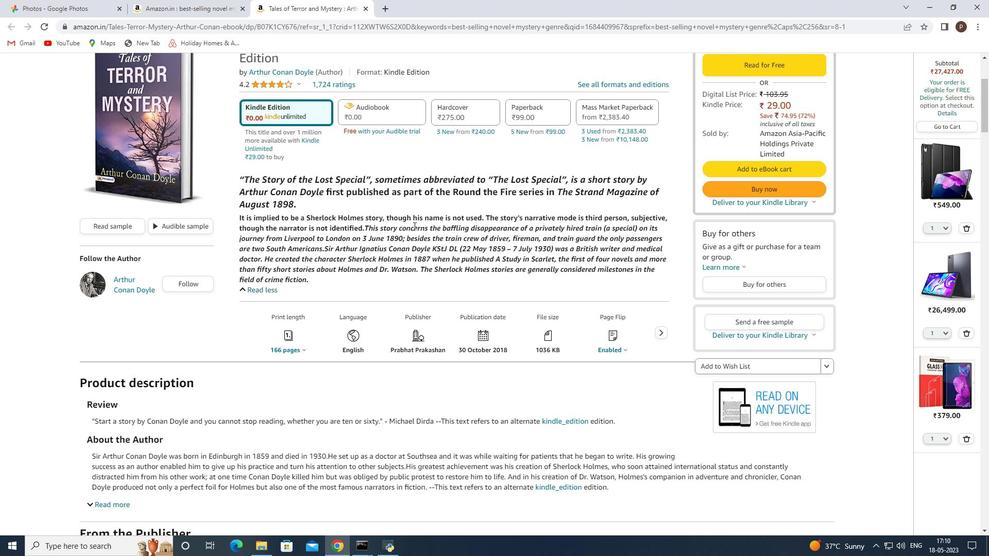 
Action: Mouse scrolled (456, 404) with delta (0, 0)
Screenshot: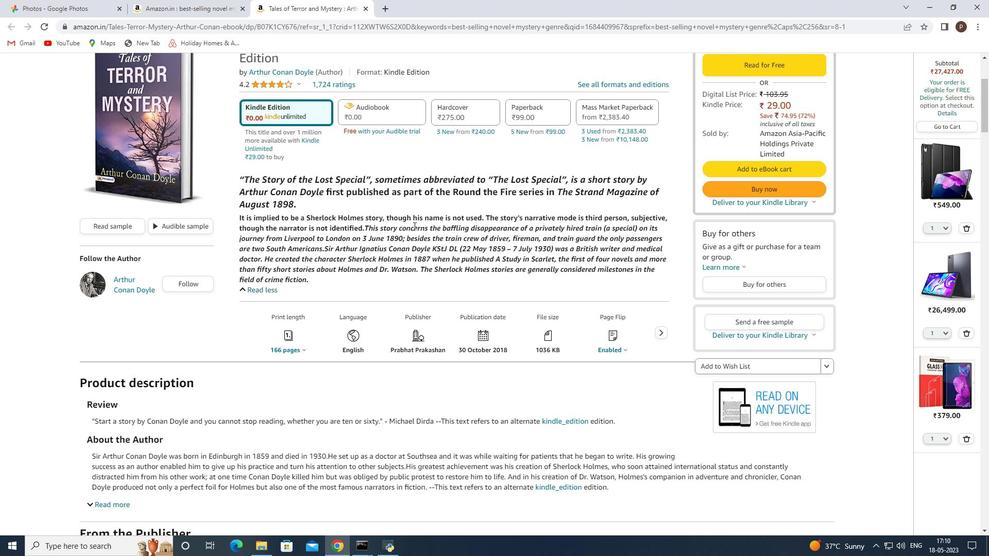 
Action: Mouse scrolled (456, 404) with delta (0, 0)
Screenshot: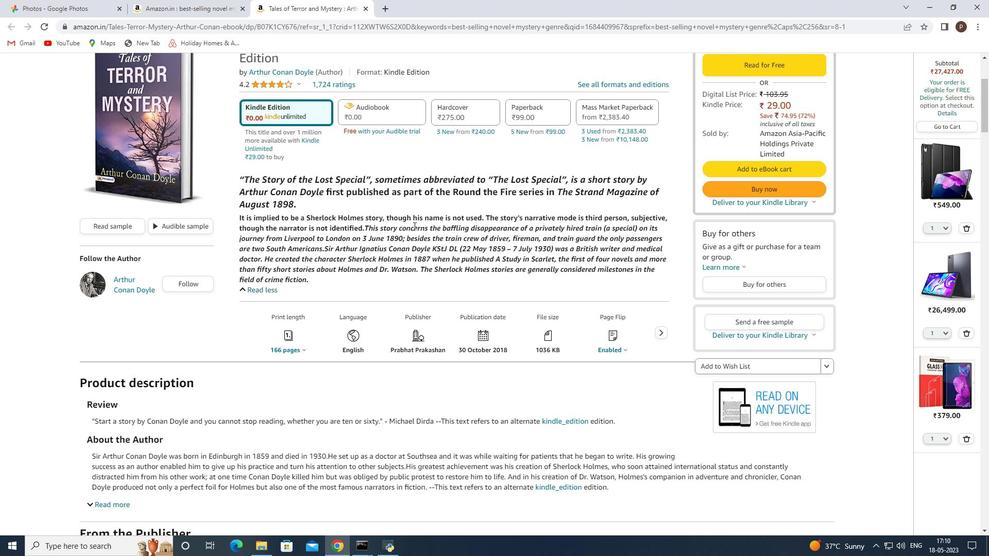 
Action: Mouse scrolled (456, 404) with delta (0, 0)
Screenshot: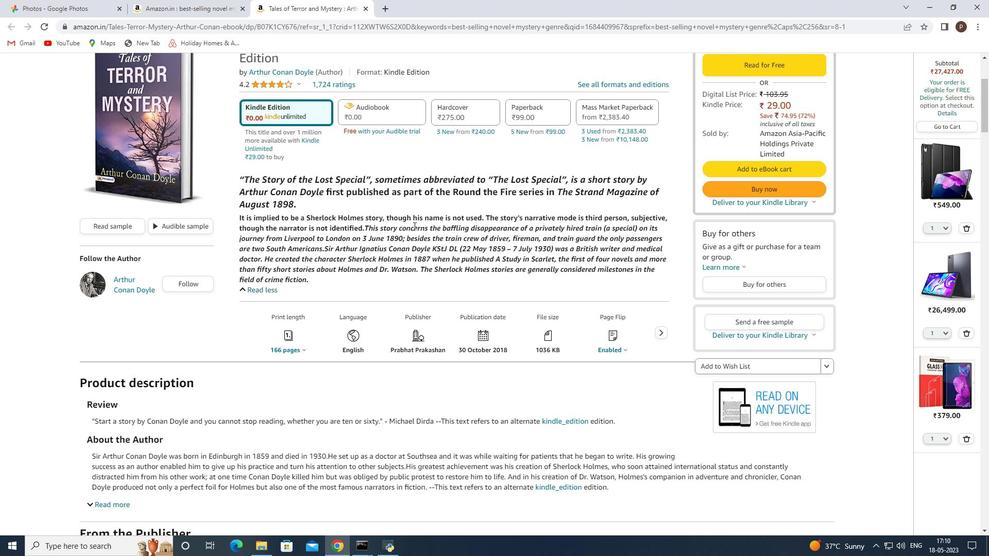 
Action: Mouse scrolled (456, 404) with delta (0, 0)
Screenshot: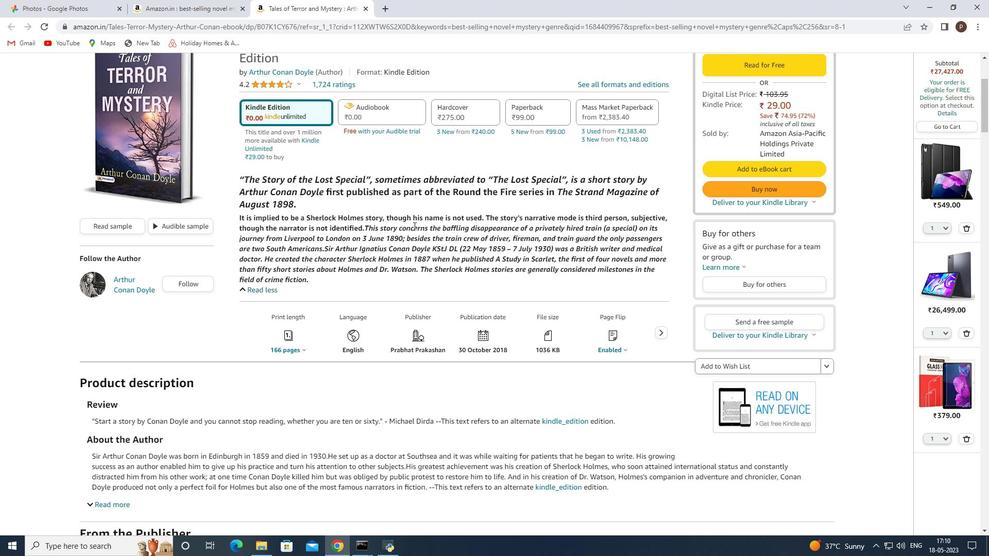 
Action: Mouse scrolled (456, 404) with delta (0, 0)
Screenshot: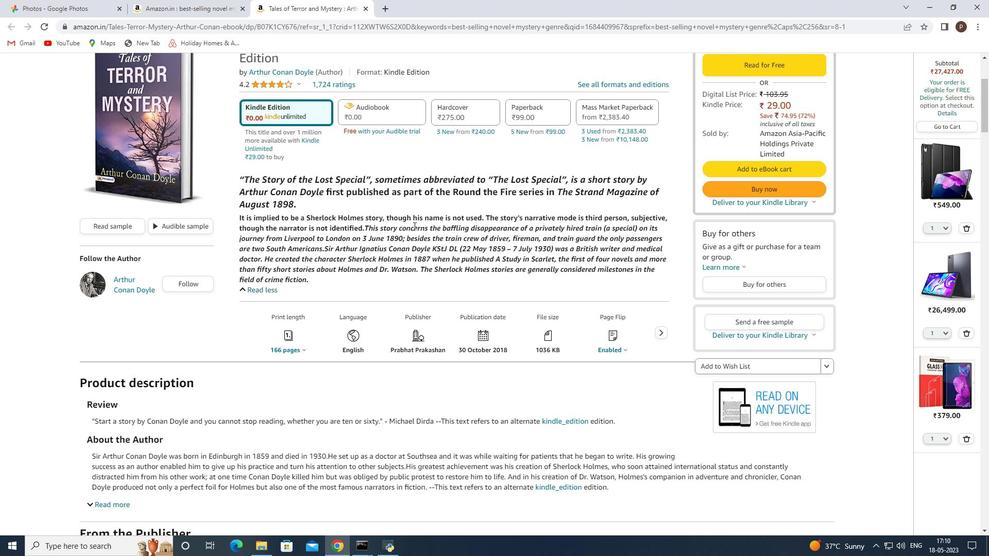 
Action: Mouse scrolled (456, 404) with delta (0, 0)
Screenshot: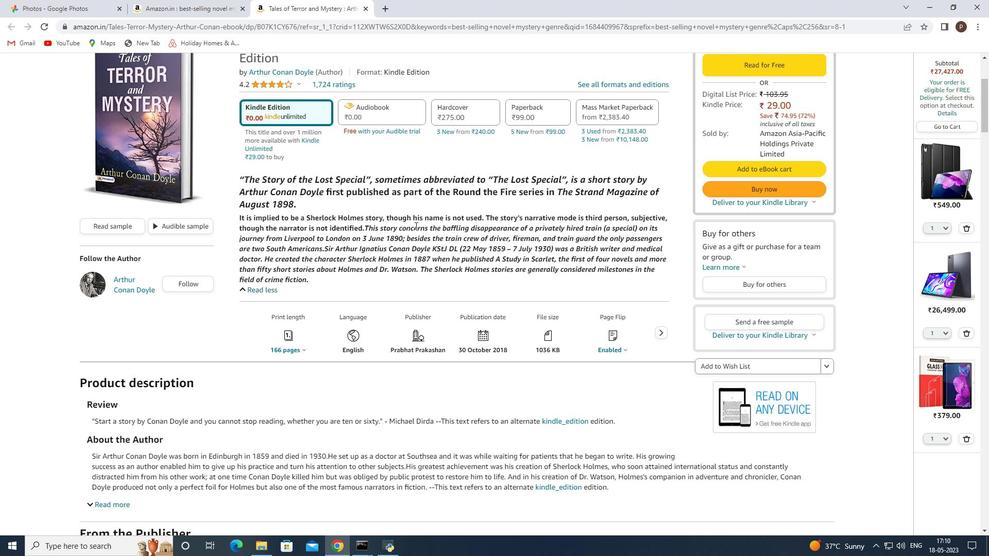 
Action: Mouse scrolled (456, 404) with delta (0, 0)
Screenshot: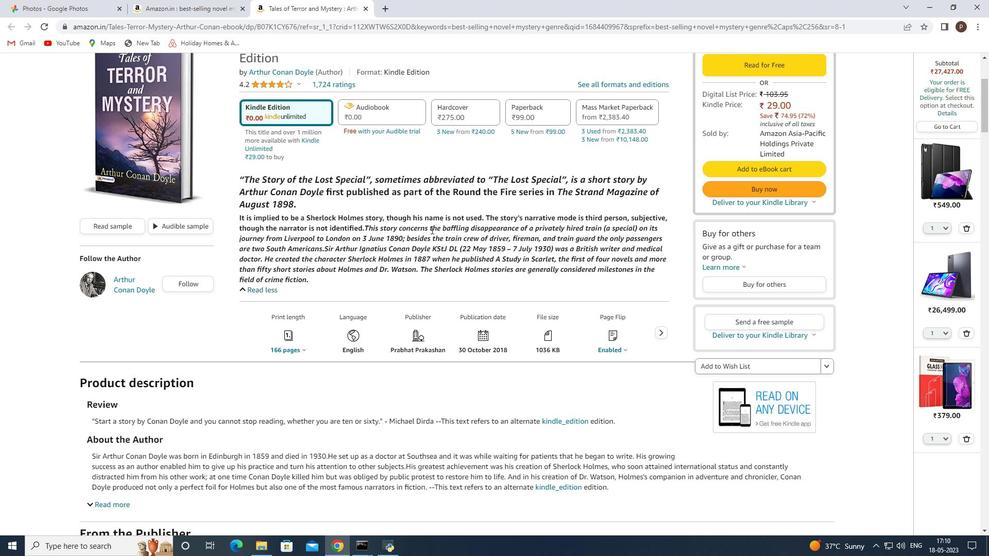
Action: Mouse scrolled (456, 404) with delta (0, 0)
Screenshot: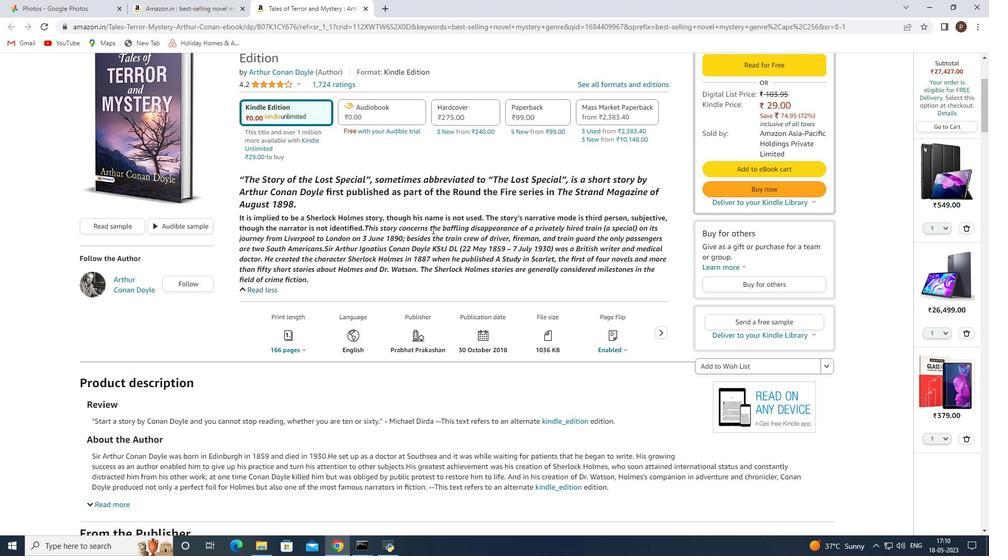 
Action: Mouse scrolled (456, 404) with delta (0, 0)
Screenshot: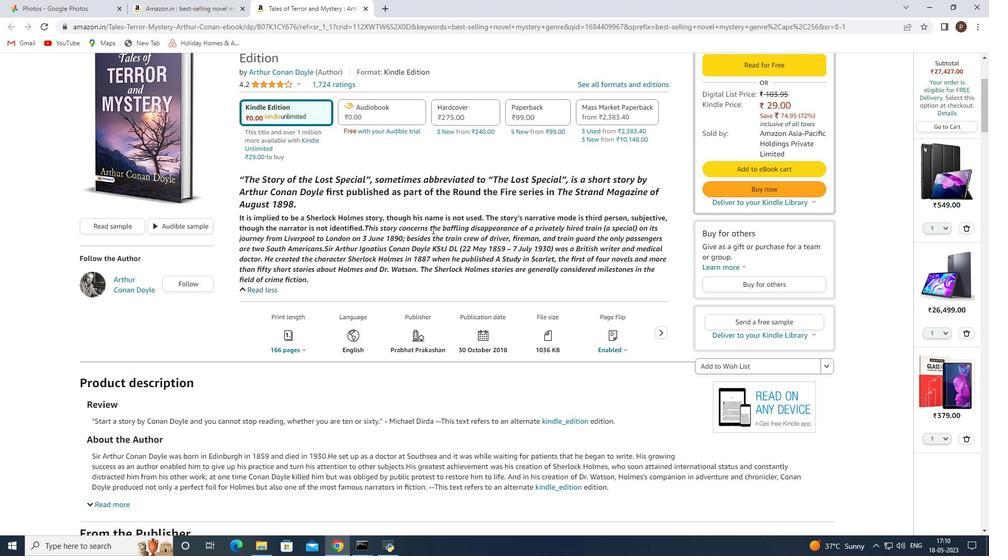 
Action: Mouse scrolled (456, 404) with delta (0, 0)
Screenshot: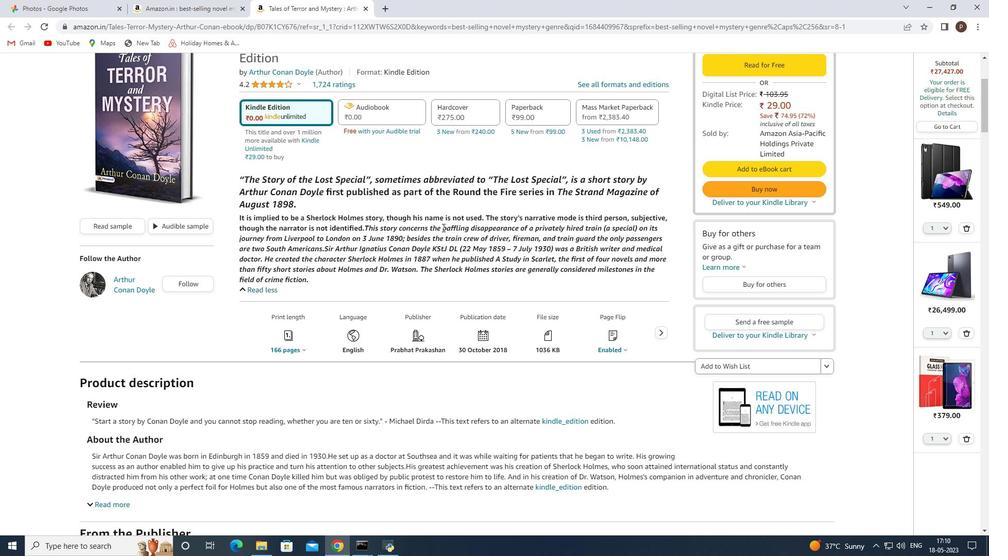 
Action: Mouse scrolled (456, 404) with delta (0, 0)
